 Task: Get directions from Navajo National Monument, Arizona, United States to Stone Mountain, Georgia, United States and explore the nearby restaurants with rating 2 and above and open now and cuisine buffet
Action: Mouse moved to (1187, 88)
Screenshot: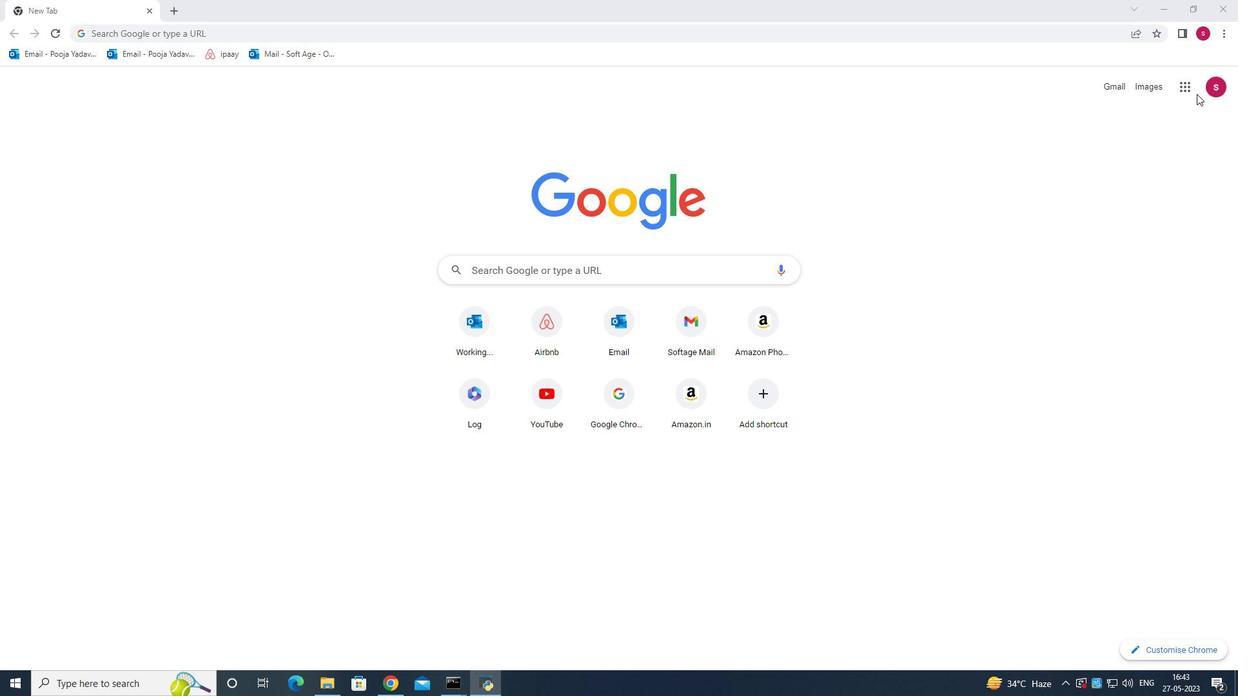 
Action: Mouse pressed left at (1187, 88)
Screenshot: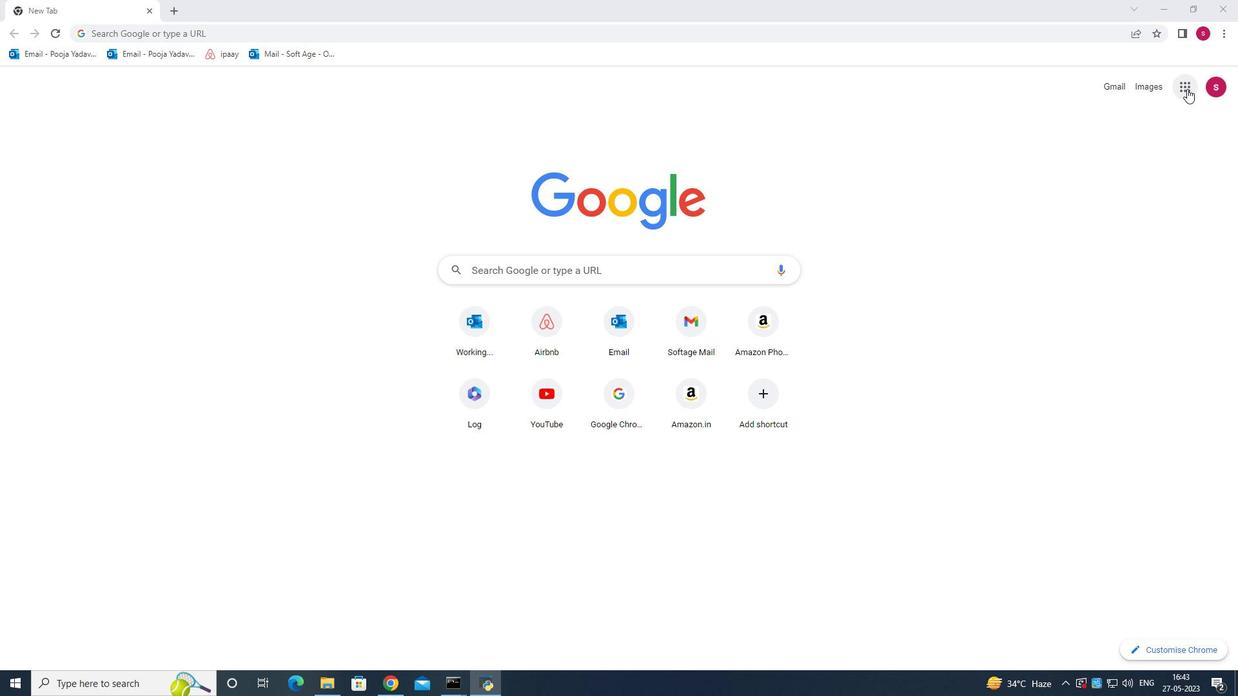 
Action: Mouse moved to (1171, 279)
Screenshot: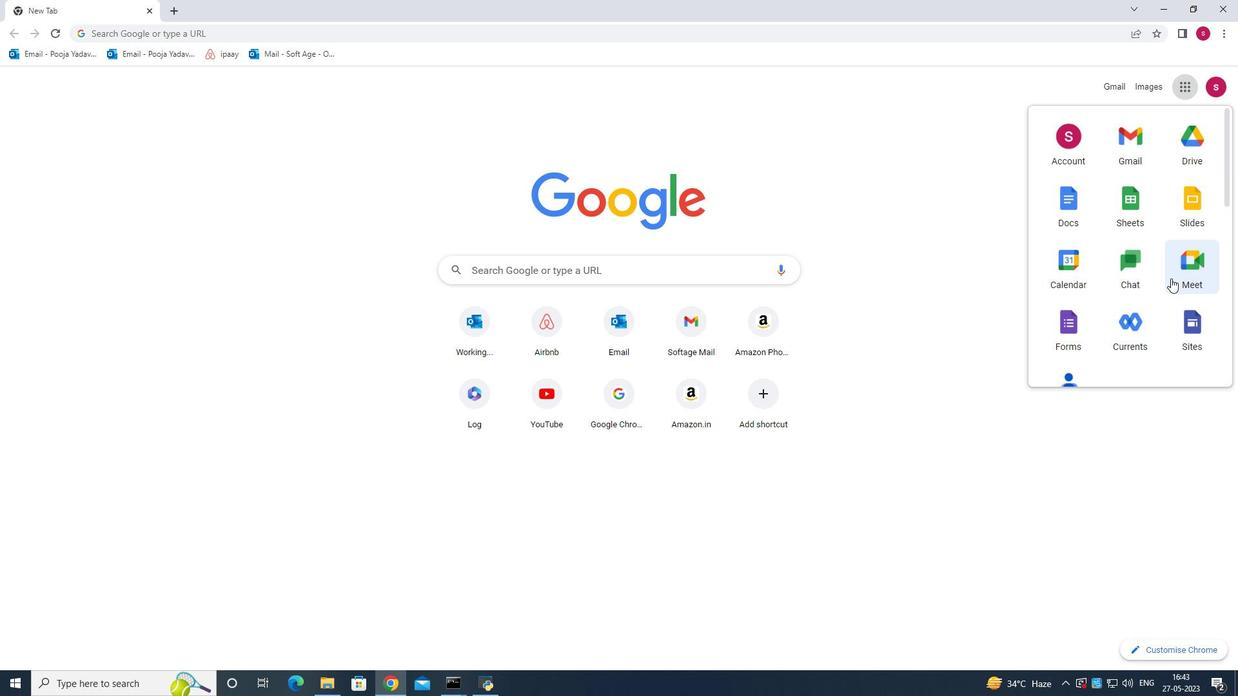 
Action: Mouse scrolled (1171, 278) with delta (0, 0)
Screenshot: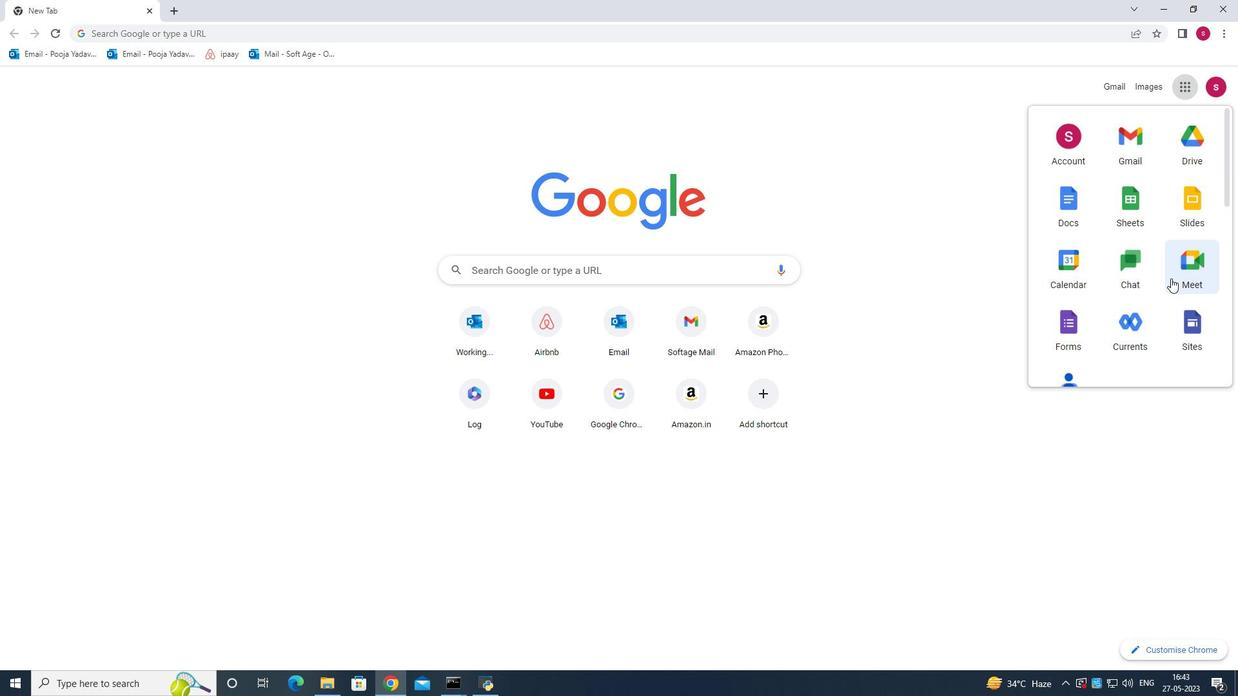 
Action: Mouse moved to (1173, 279)
Screenshot: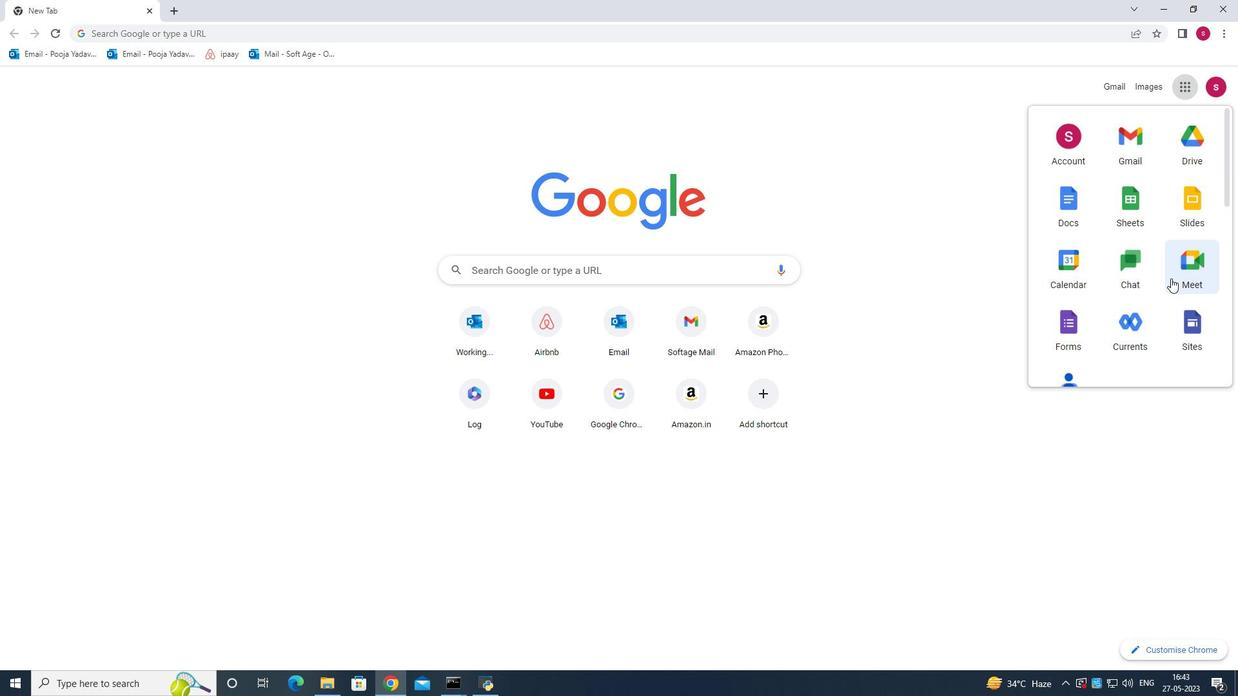 
Action: Mouse scrolled (1173, 278) with delta (0, 0)
Screenshot: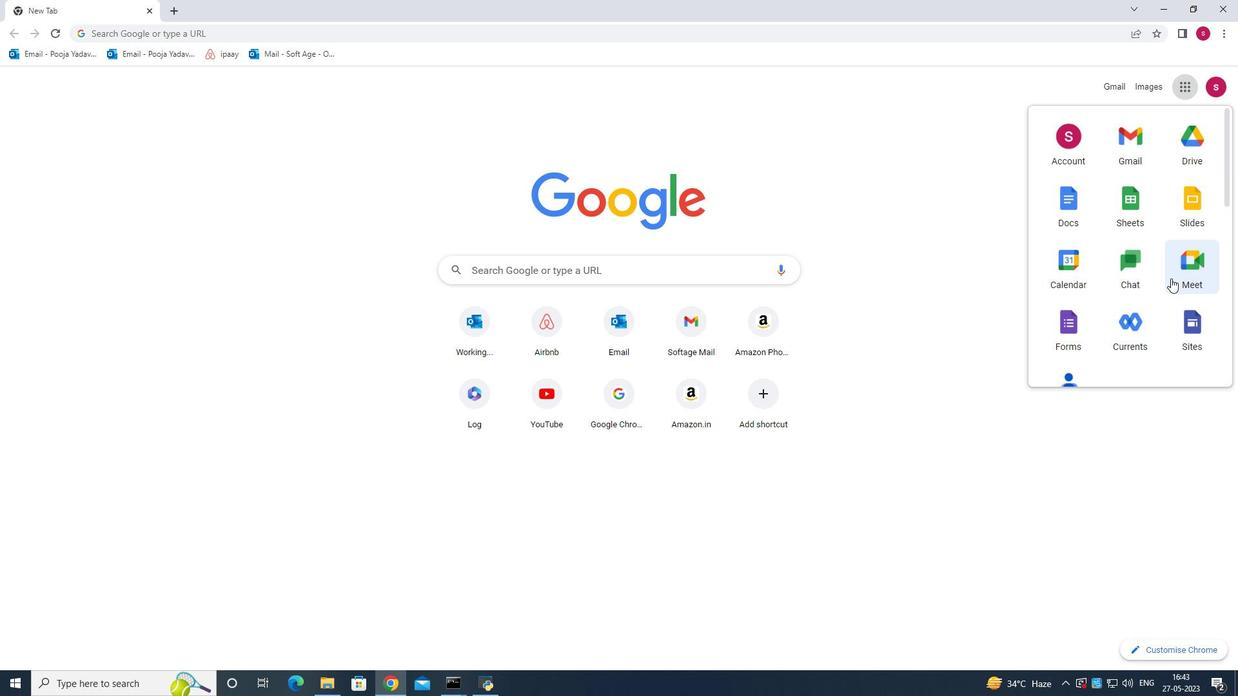 
Action: Mouse moved to (1173, 279)
Screenshot: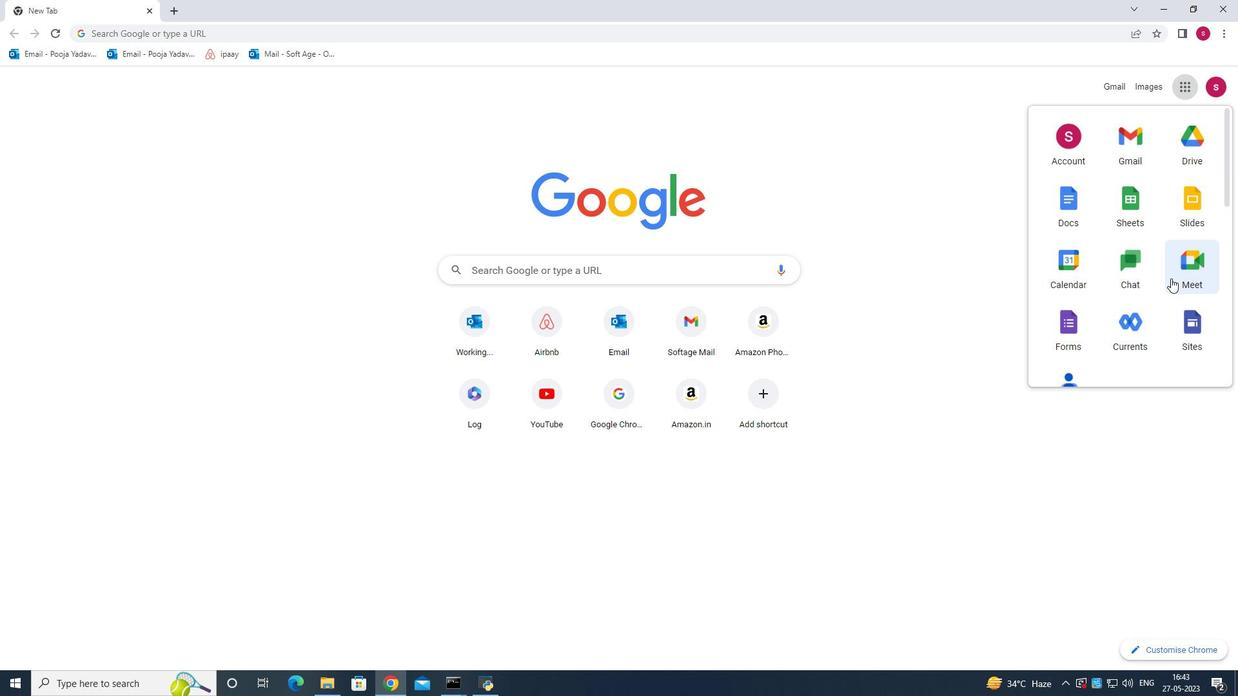 
Action: Mouse scrolled (1173, 278) with delta (0, 0)
Screenshot: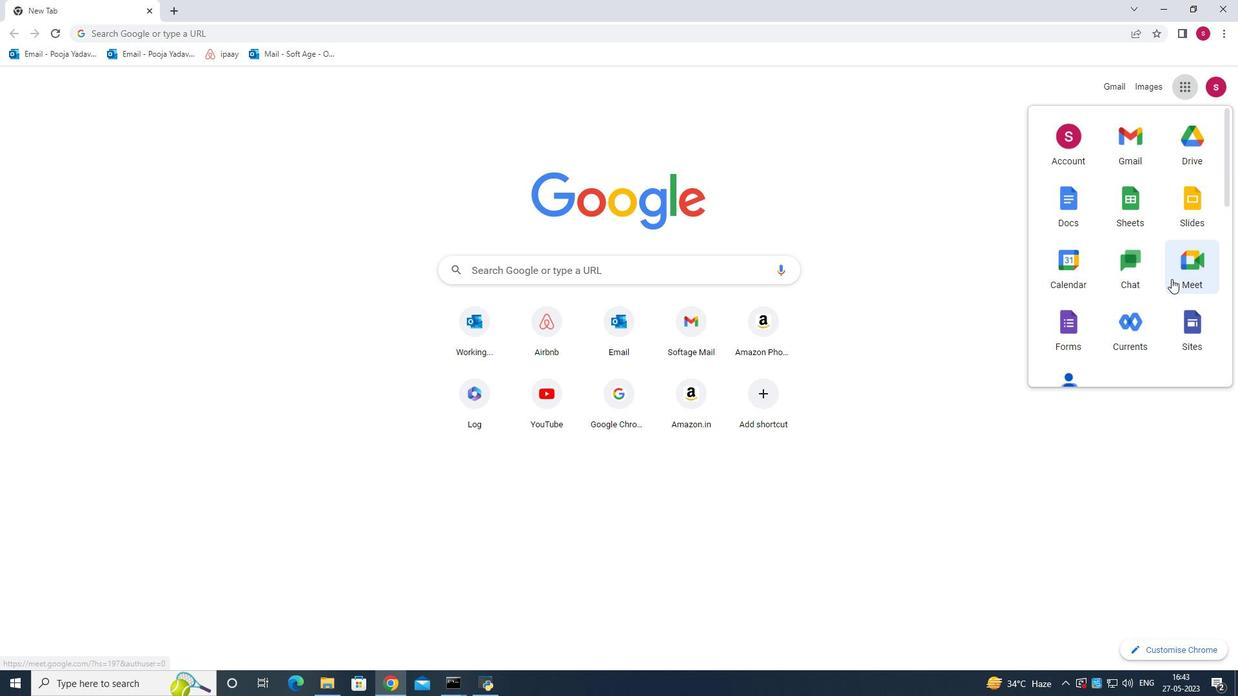 
Action: Mouse scrolled (1173, 278) with delta (0, 0)
Screenshot: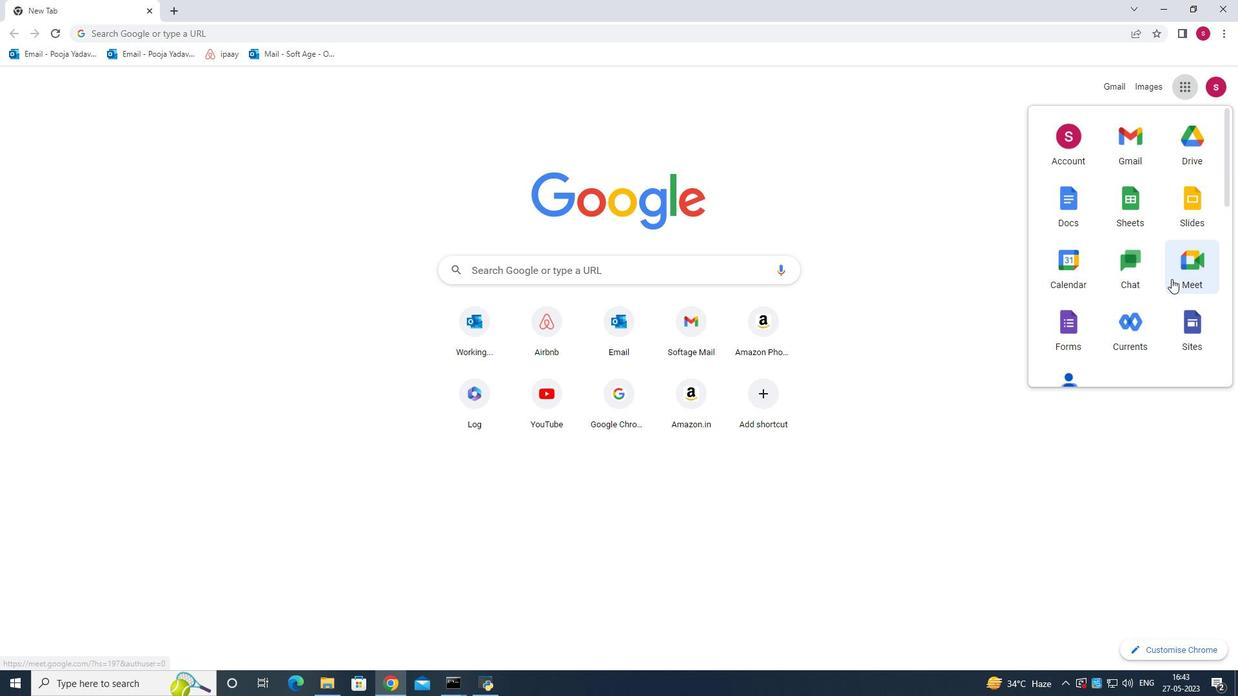 
Action: Mouse moved to (1191, 208)
Screenshot: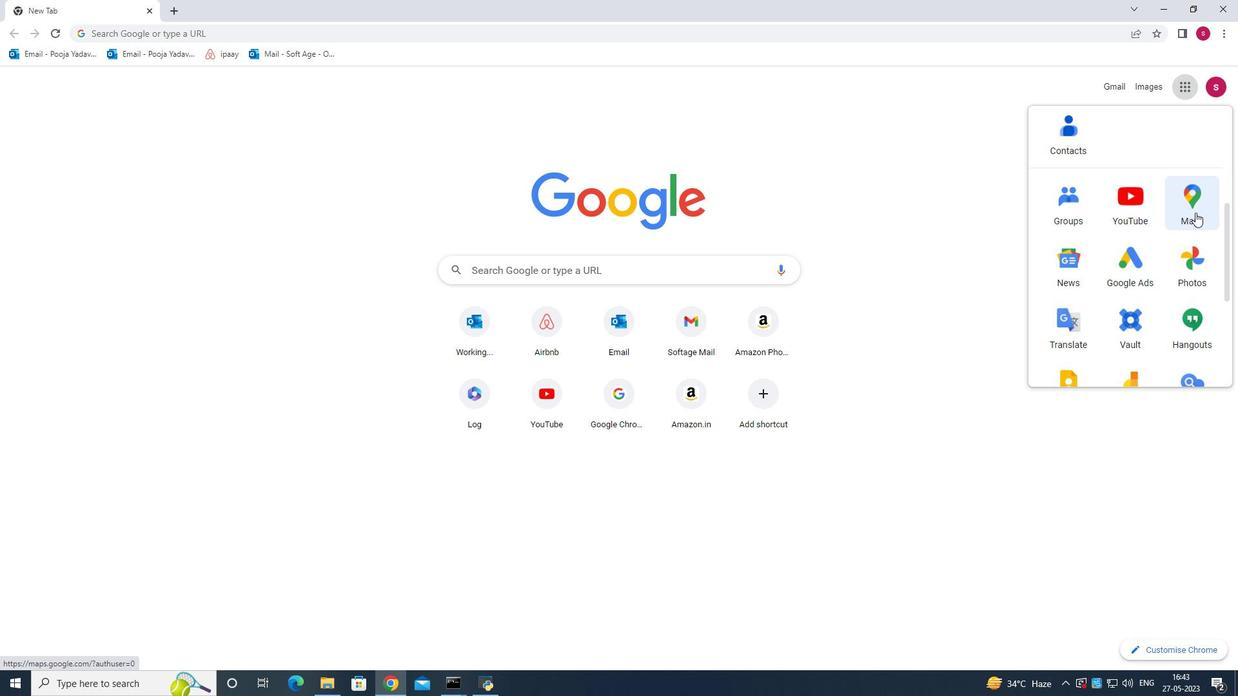 
Action: Mouse pressed left at (1191, 208)
Screenshot: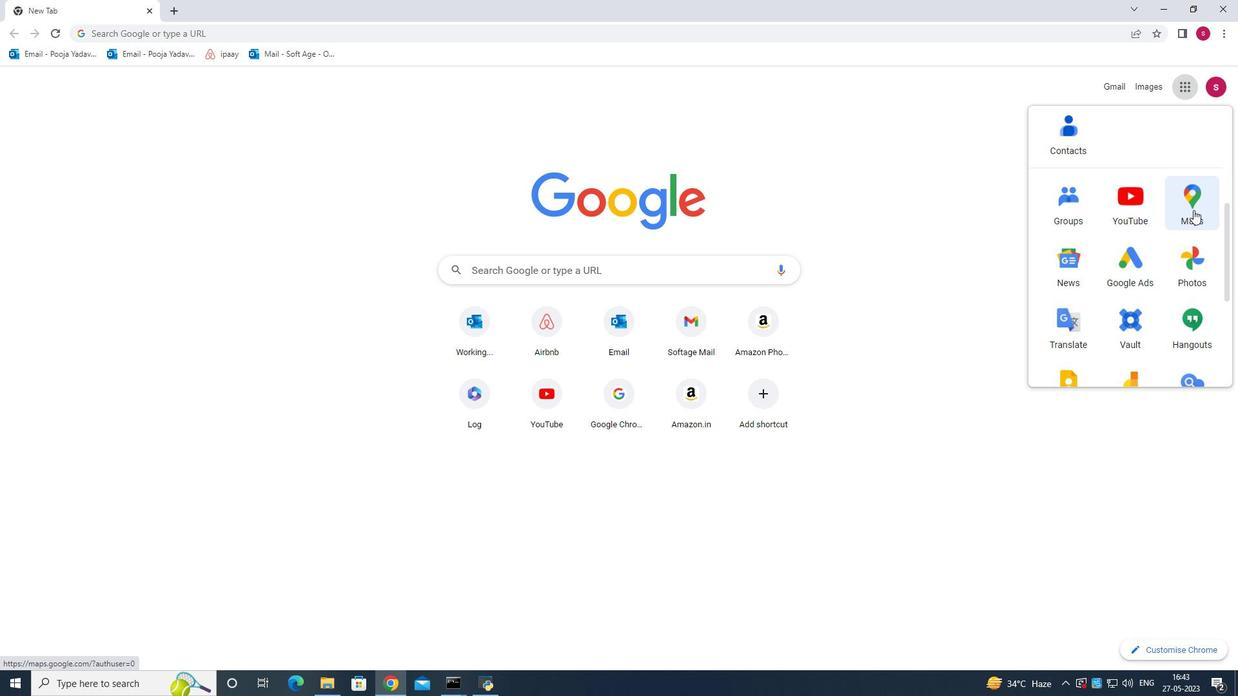 
Action: Mouse moved to (179, 58)
Screenshot: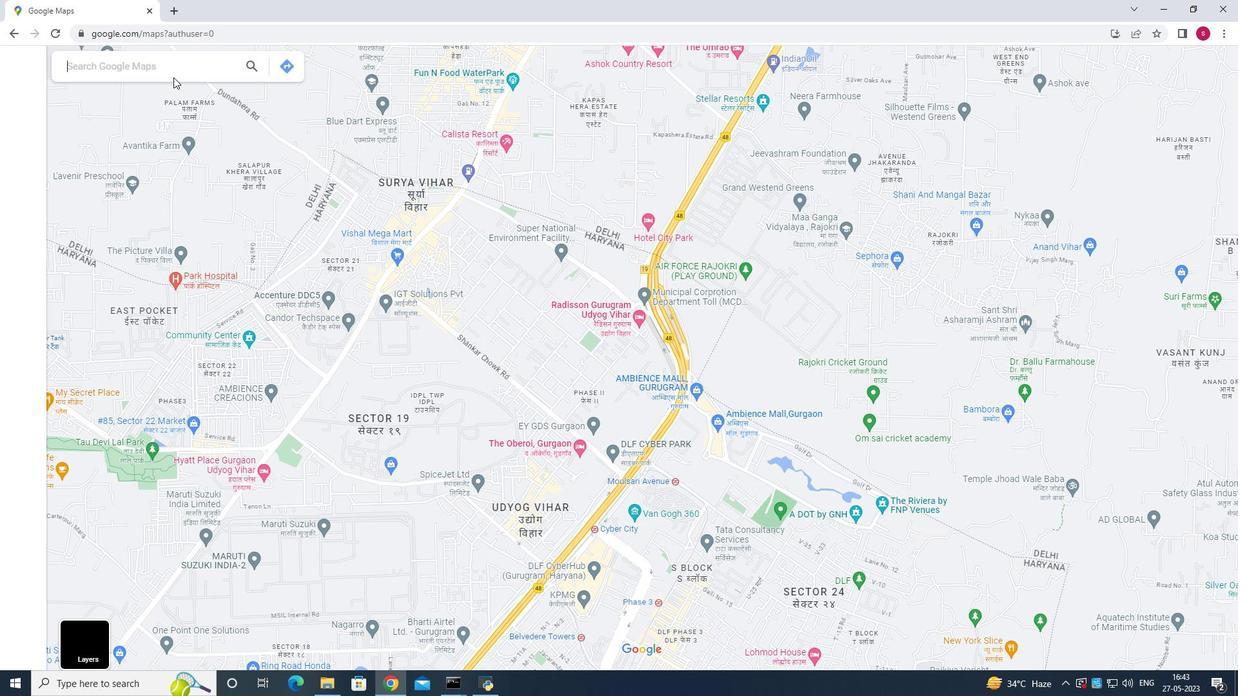 
Action: Mouse pressed left at (179, 58)
Screenshot: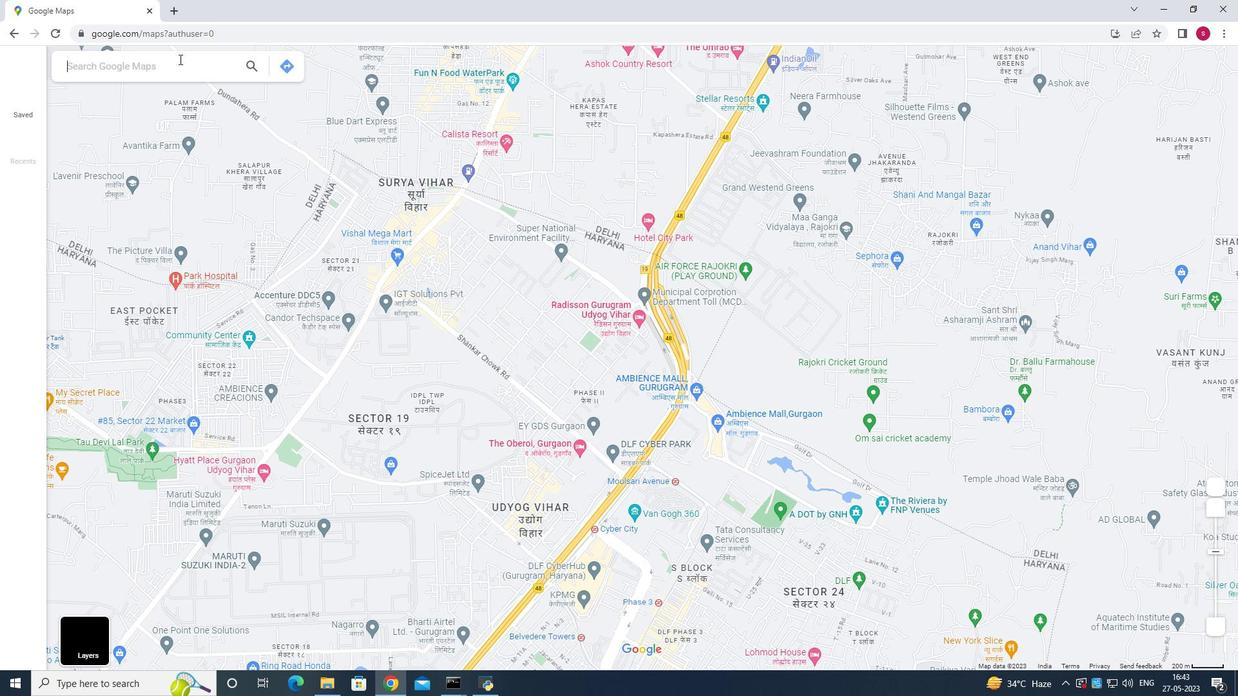 
Action: Mouse moved to (239, 142)
Screenshot: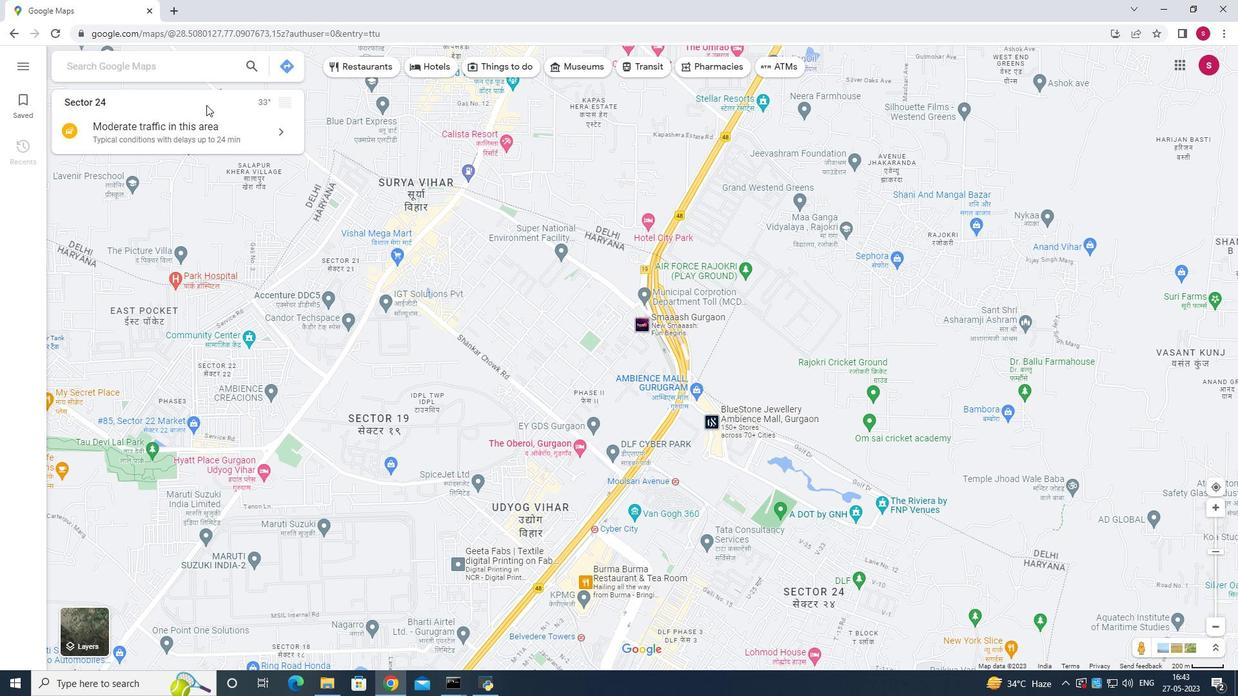 
Action: Key pressed <Key.shift>Sy<Key.backspace>tone<Key.space>mountain<Key.space>georgia<Key.space>united<Key.space>stt<Key.backspace>ates<Key.enter>
Screenshot: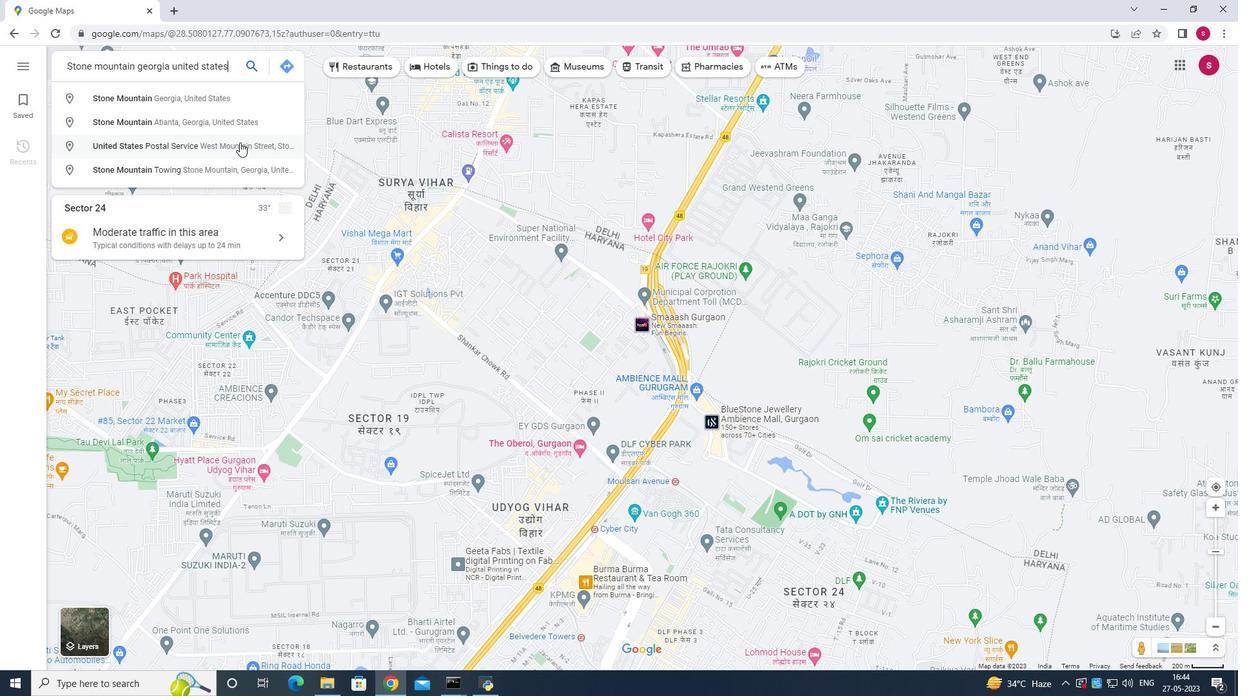 
Action: Mouse moved to (199, 130)
Screenshot: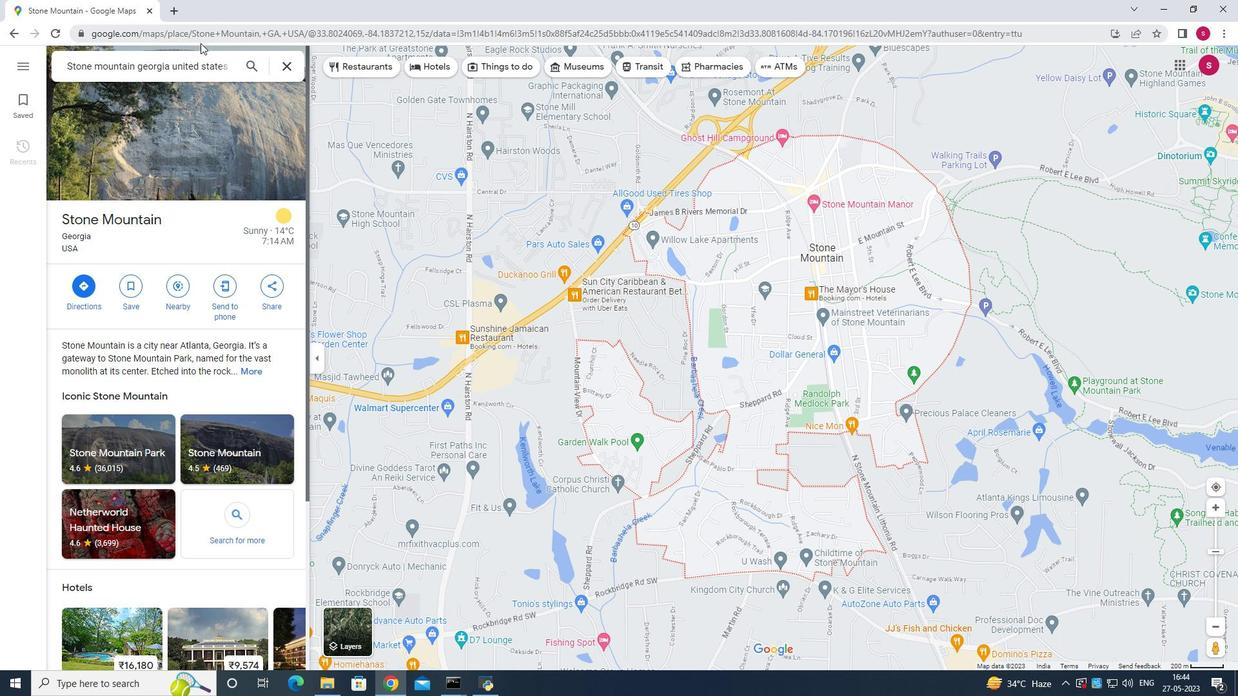 
Action: Mouse scrolled (199, 129) with delta (0, 0)
Screenshot: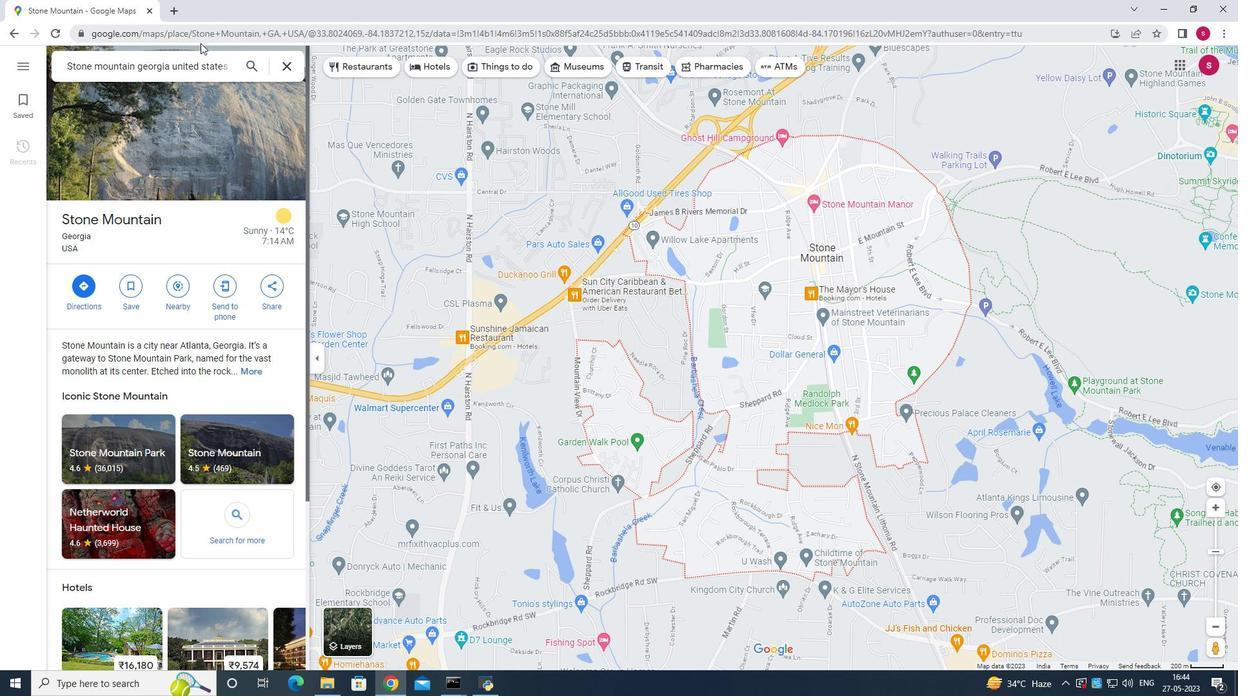 
Action: Mouse moved to (199, 131)
Screenshot: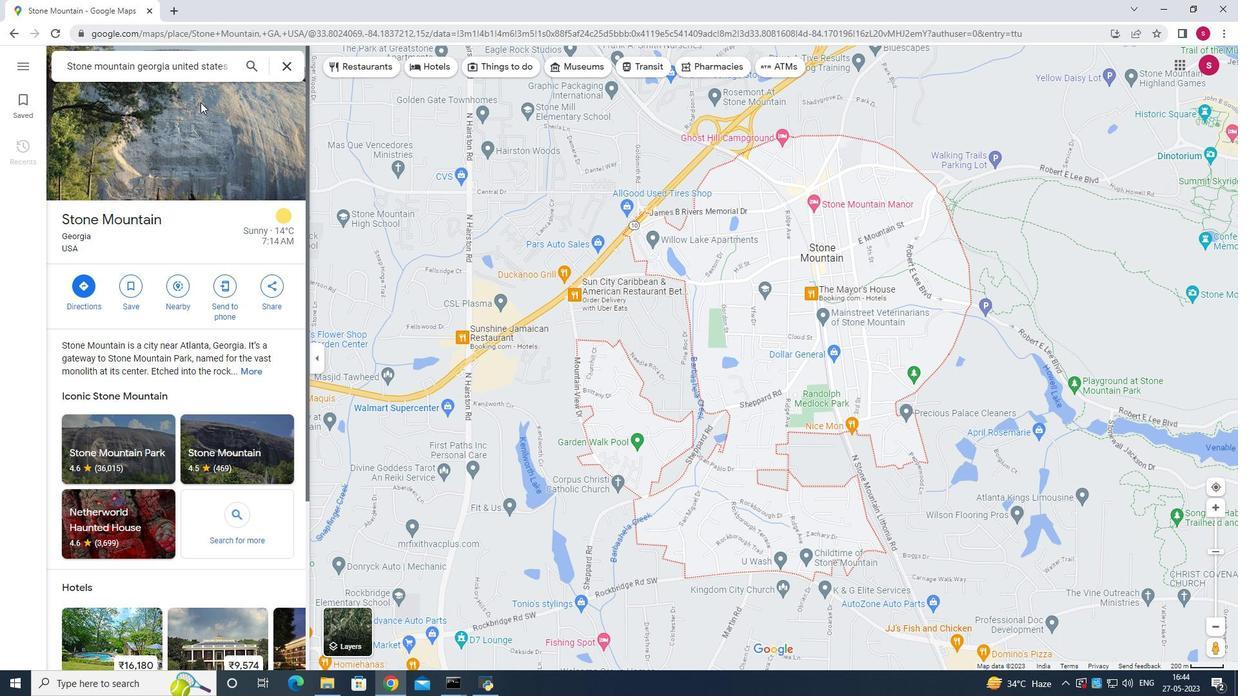 
Action: Mouse scrolled (199, 130) with delta (0, 0)
Screenshot: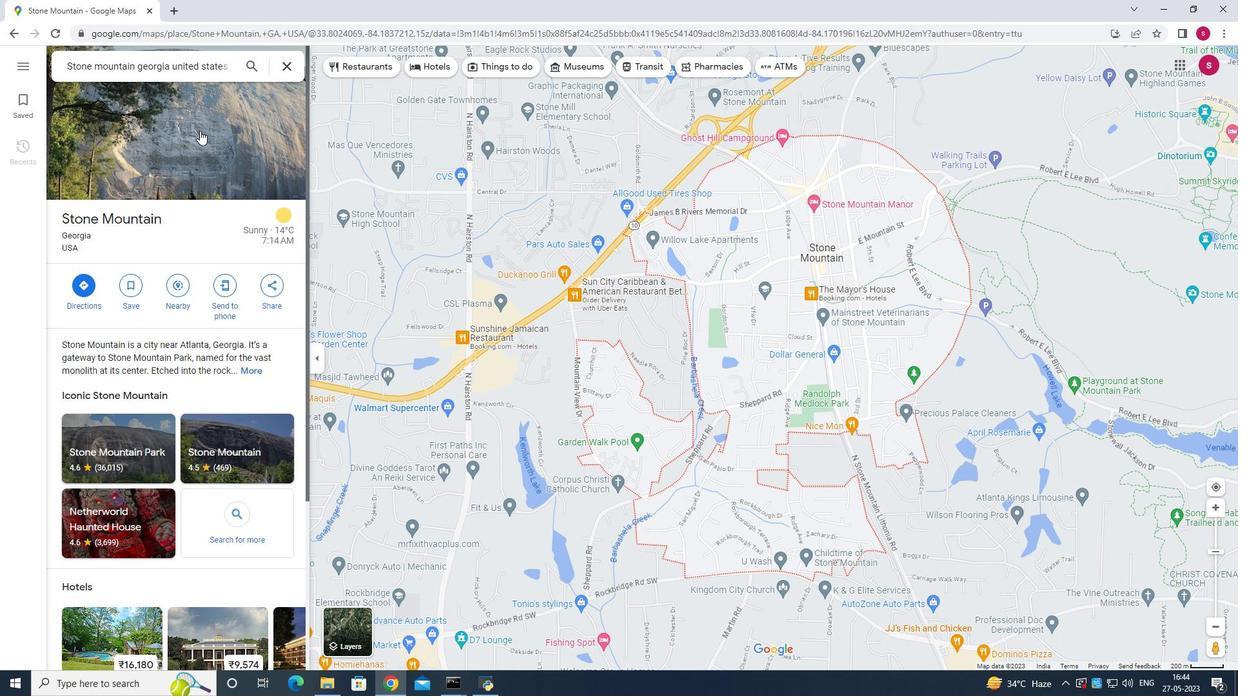 
Action: Mouse moved to (237, 94)
Screenshot: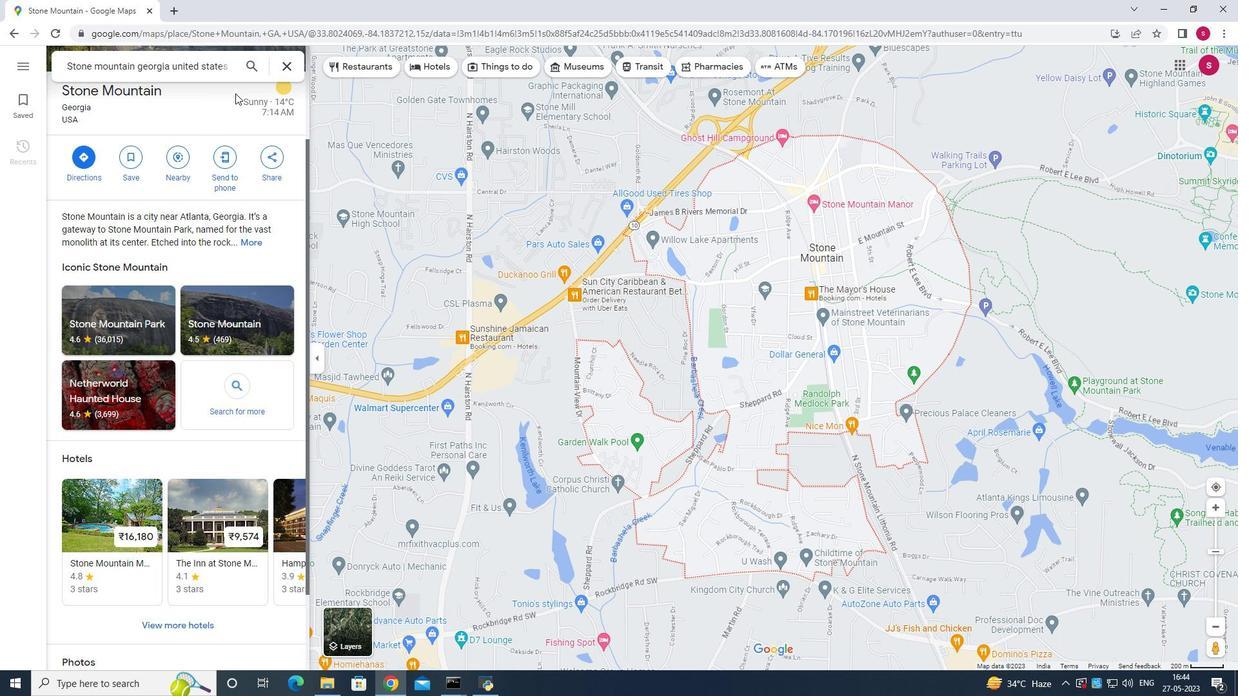 
Action: Mouse scrolled (237, 94) with delta (0, 0)
Screenshot: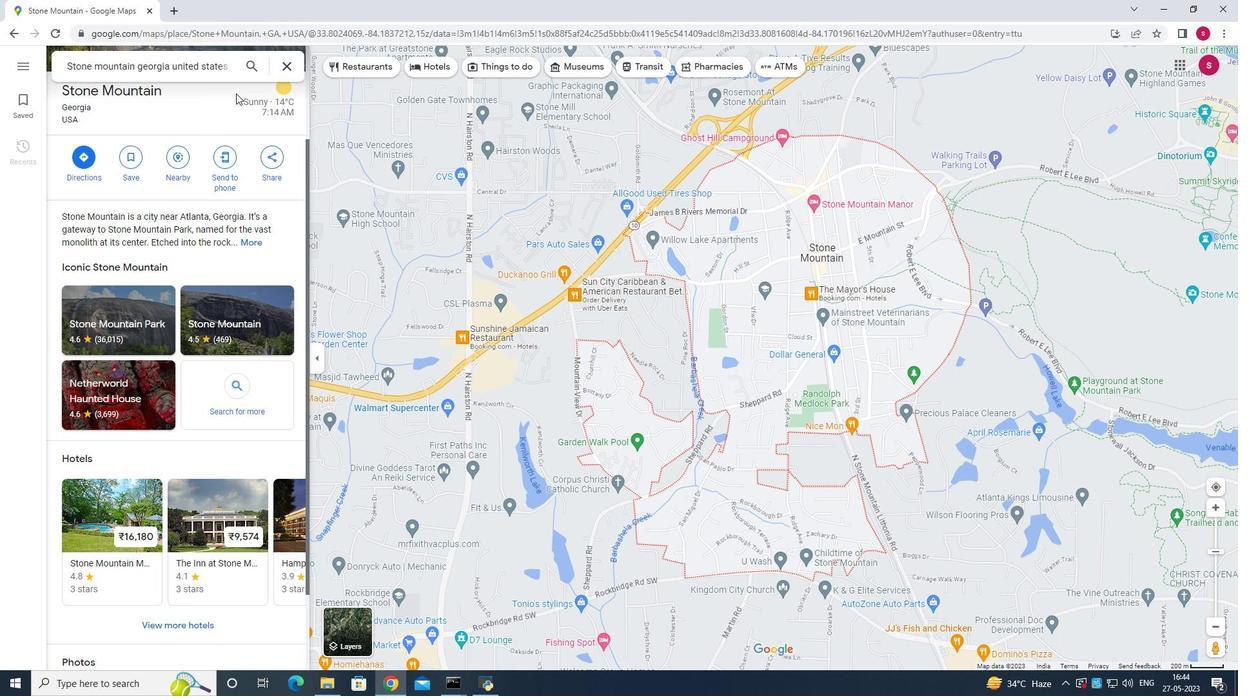 
Action: Mouse scrolled (237, 94) with delta (0, 0)
Screenshot: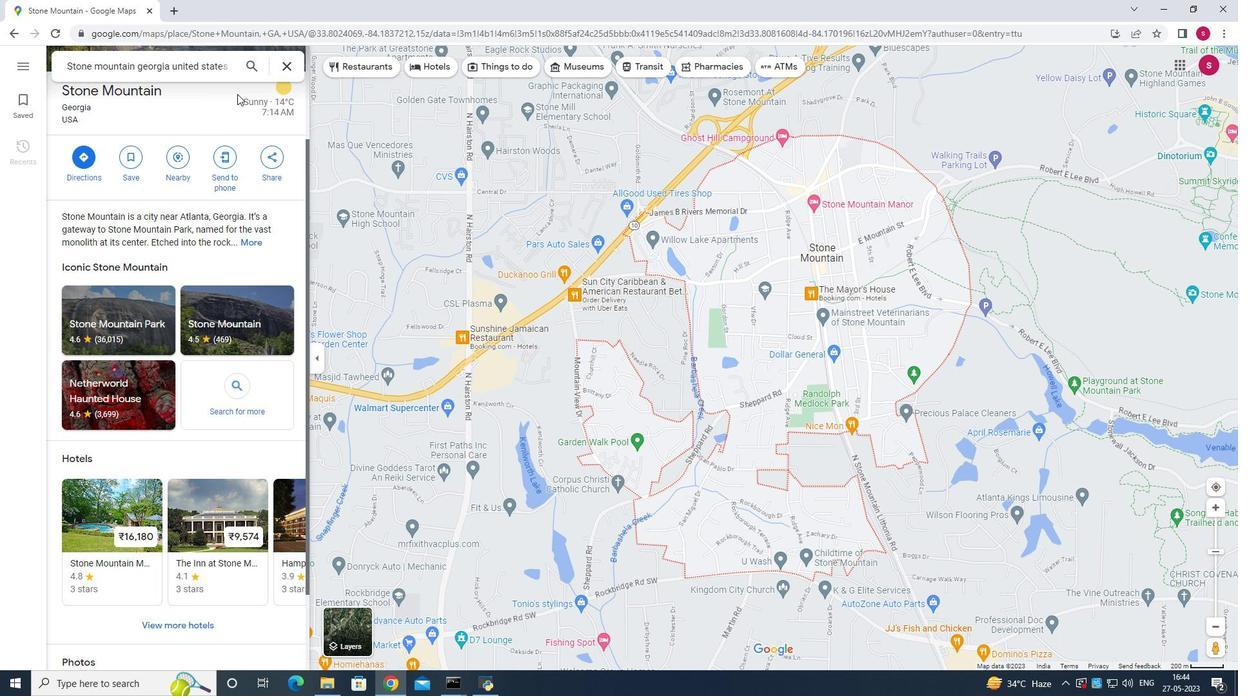 
Action: Mouse moved to (237, 94)
Screenshot: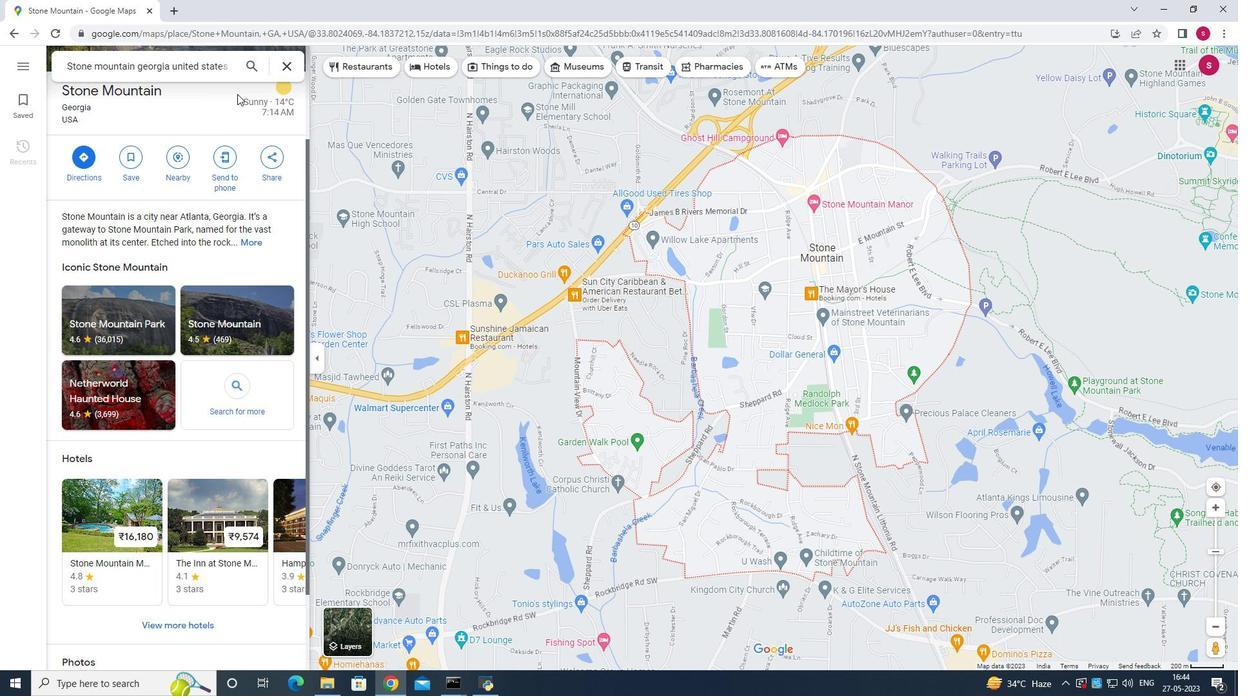 
Action: Mouse scrolled (237, 95) with delta (0, 0)
Screenshot: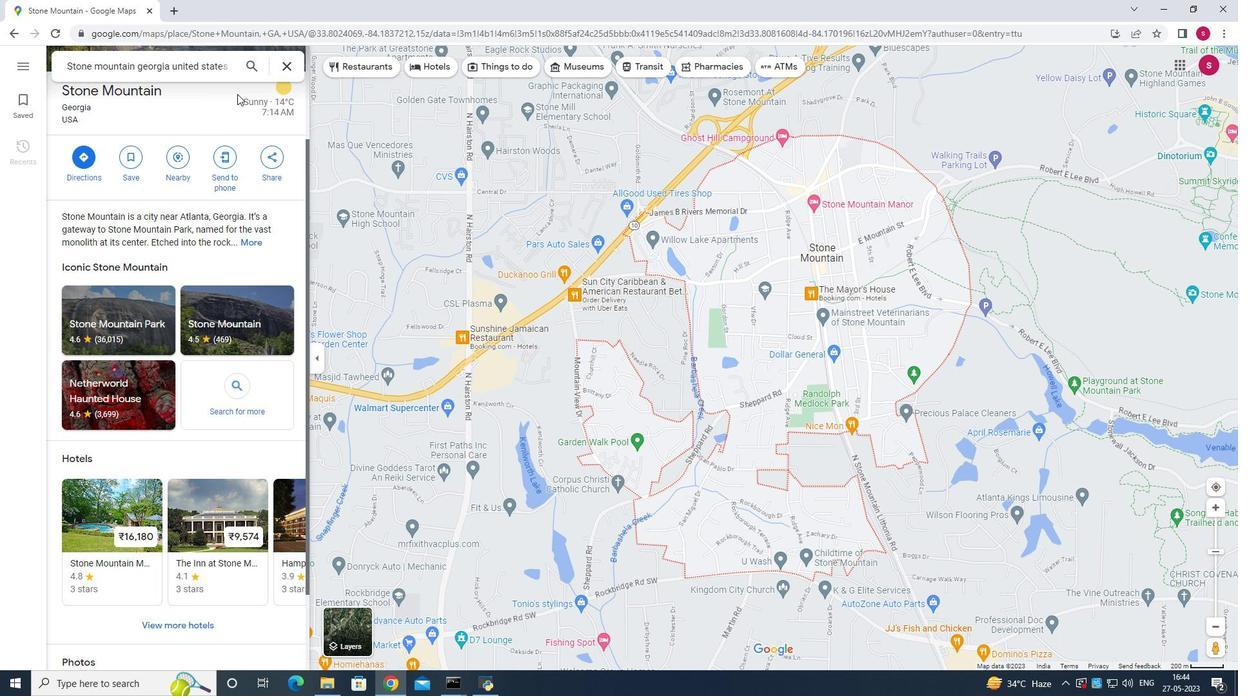 
Action: Mouse moved to (239, 95)
Screenshot: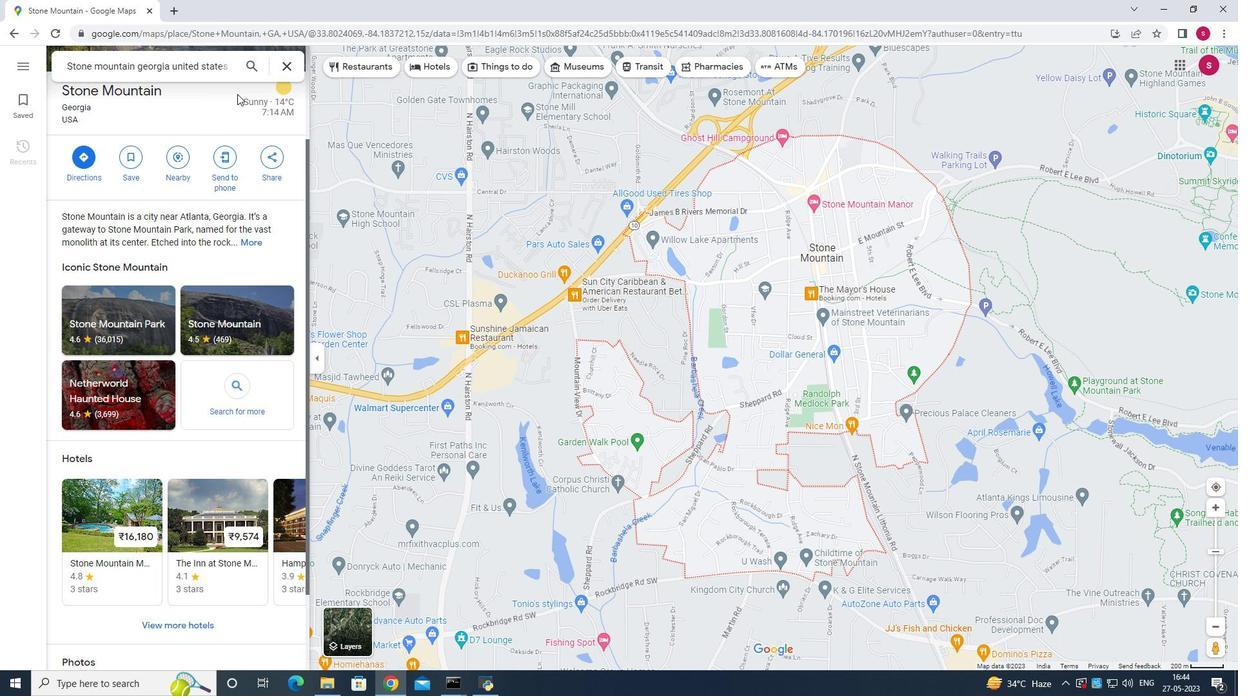 
Action: Mouse scrolled (239, 96) with delta (0, 0)
Screenshot: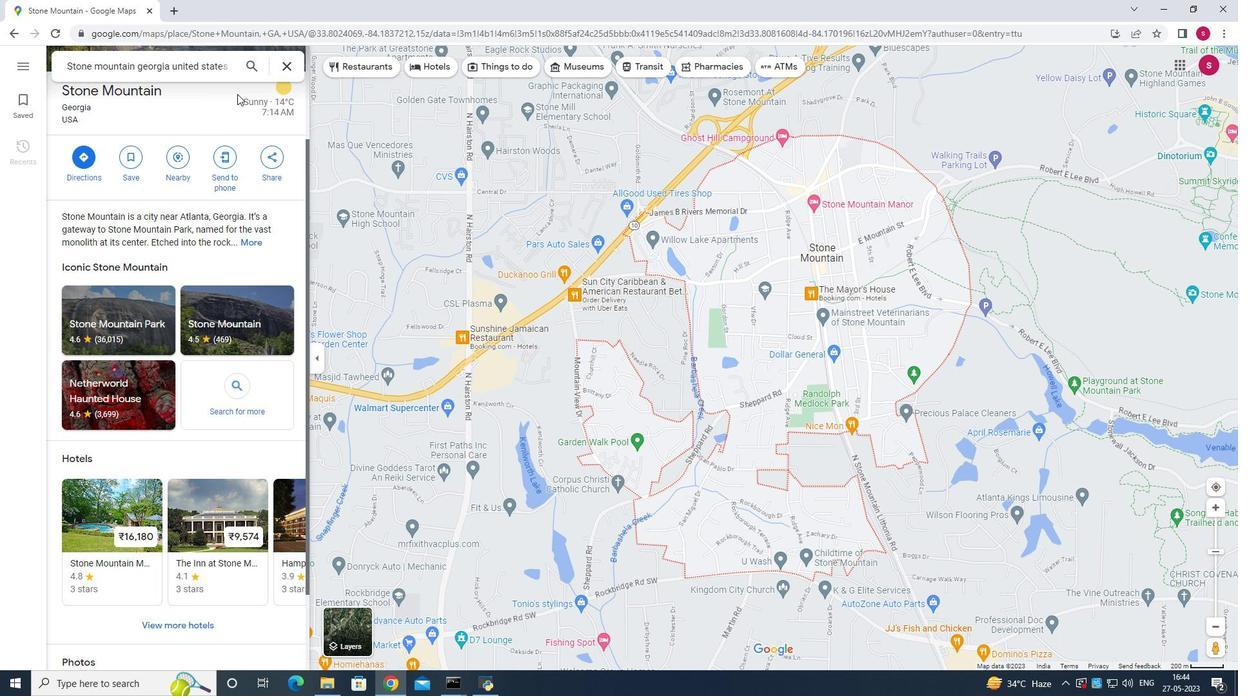 
Action: Mouse moved to (239, 96)
Screenshot: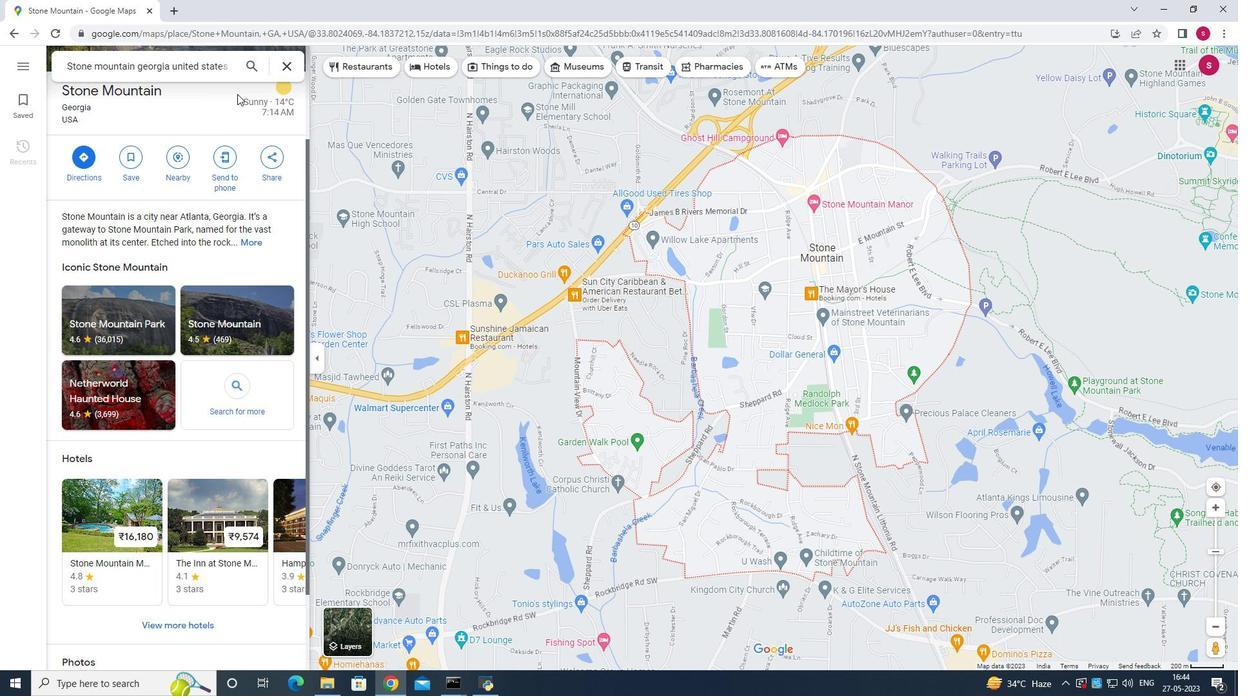 
Action: Mouse scrolled (239, 96) with delta (0, 0)
Screenshot: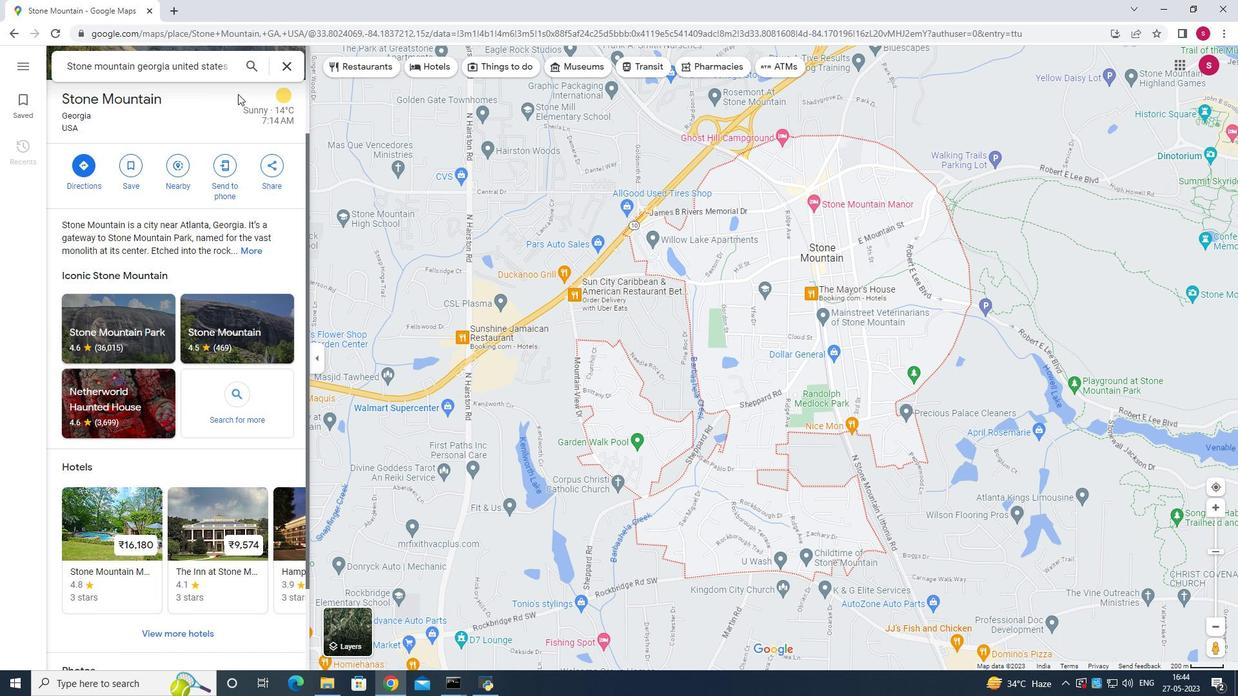 
Action: Mouse scrolled (239, 96) with delta (0, 0)
Screenshot: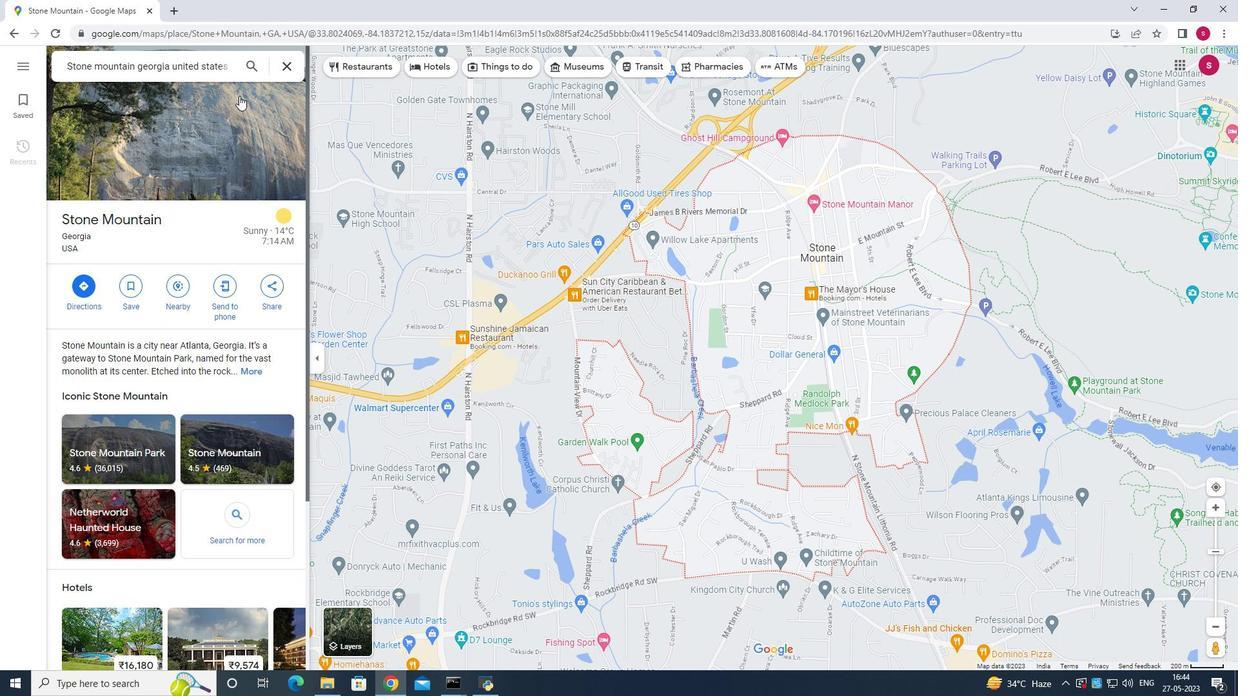 
Action: Mouse moved to (84, 290)
Screenshot: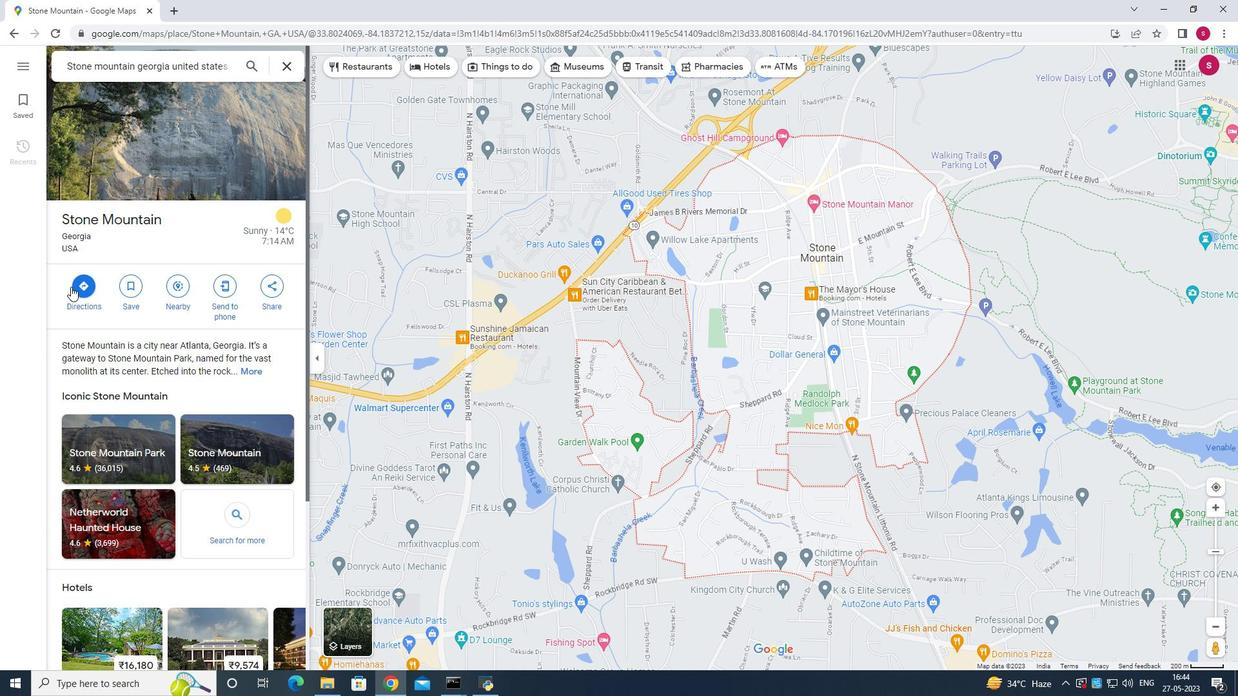 
Action: Mouse pressed left at (84, 290)
Screenshot: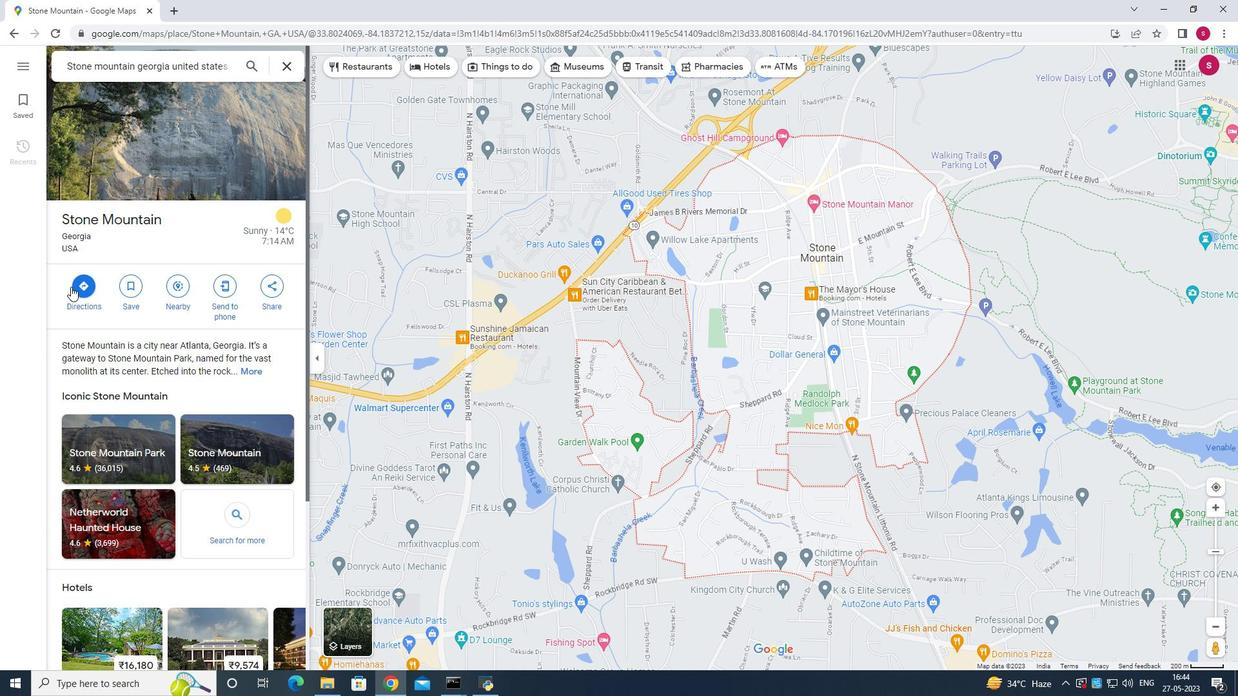 
Action: Mouse moved to (140, 107)
Screenshot: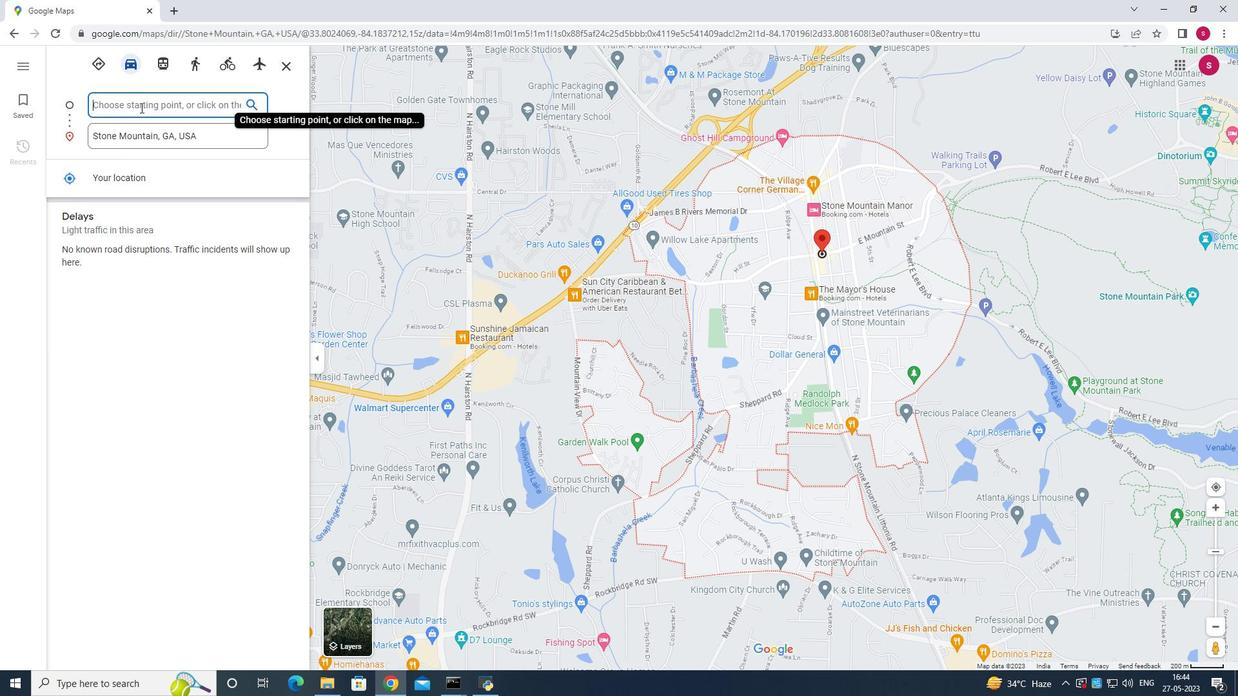 
Action: Mouse pressed left at (140, 107)
Screenshot: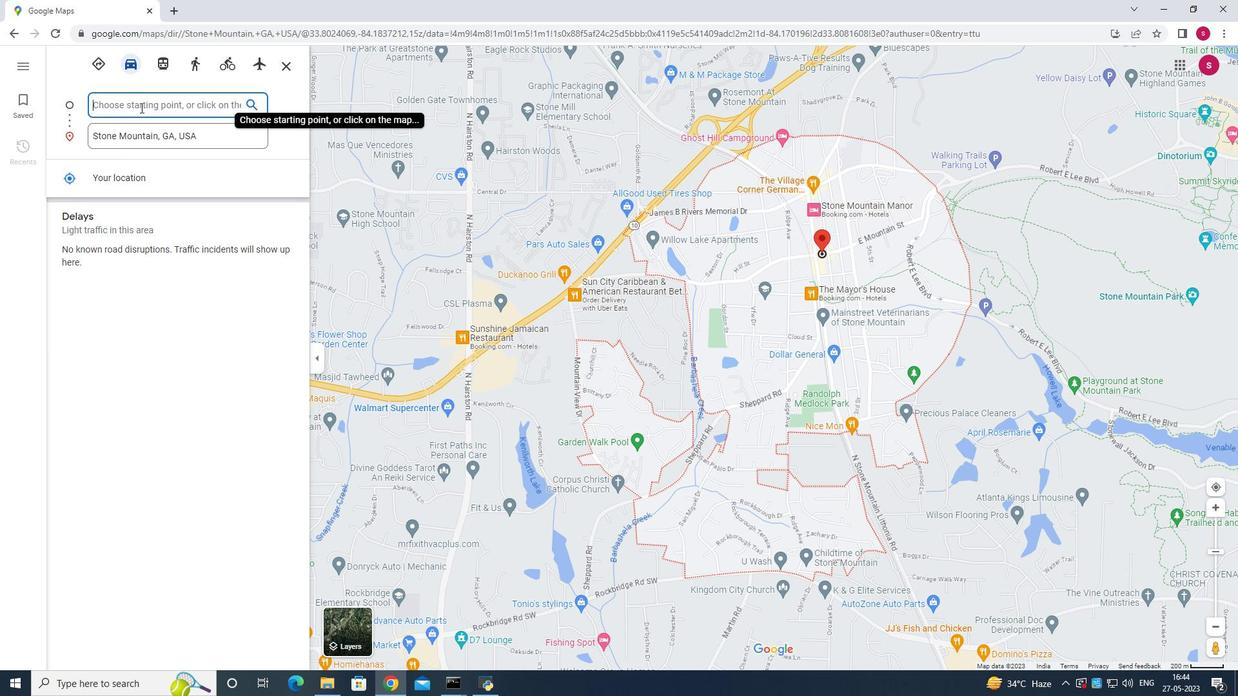 
Action: Mouse moved to (941, 355)
Screenshot: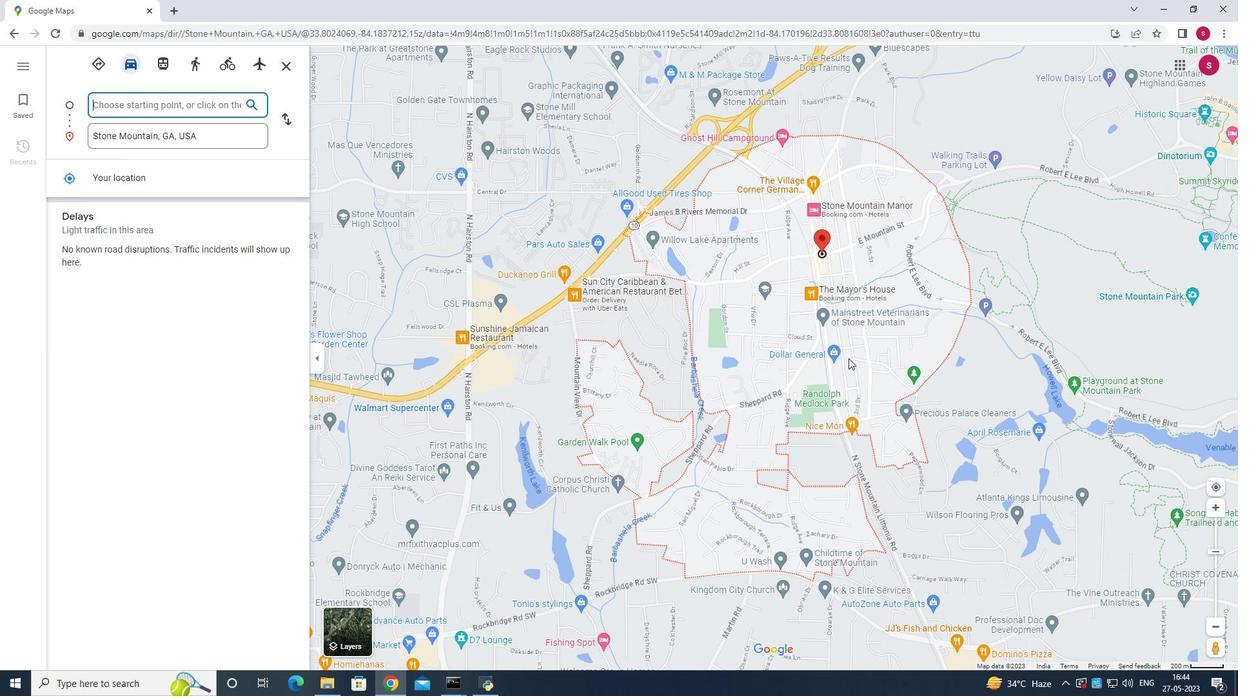 
Action: Key pressed <Key.shift>Navajo<Key.space>monument<Key.space>arizona<Key.space>unir<Key.backspace>ted<Key.space>stt<Key.backspace>ates<Key.enter>
Screenshot: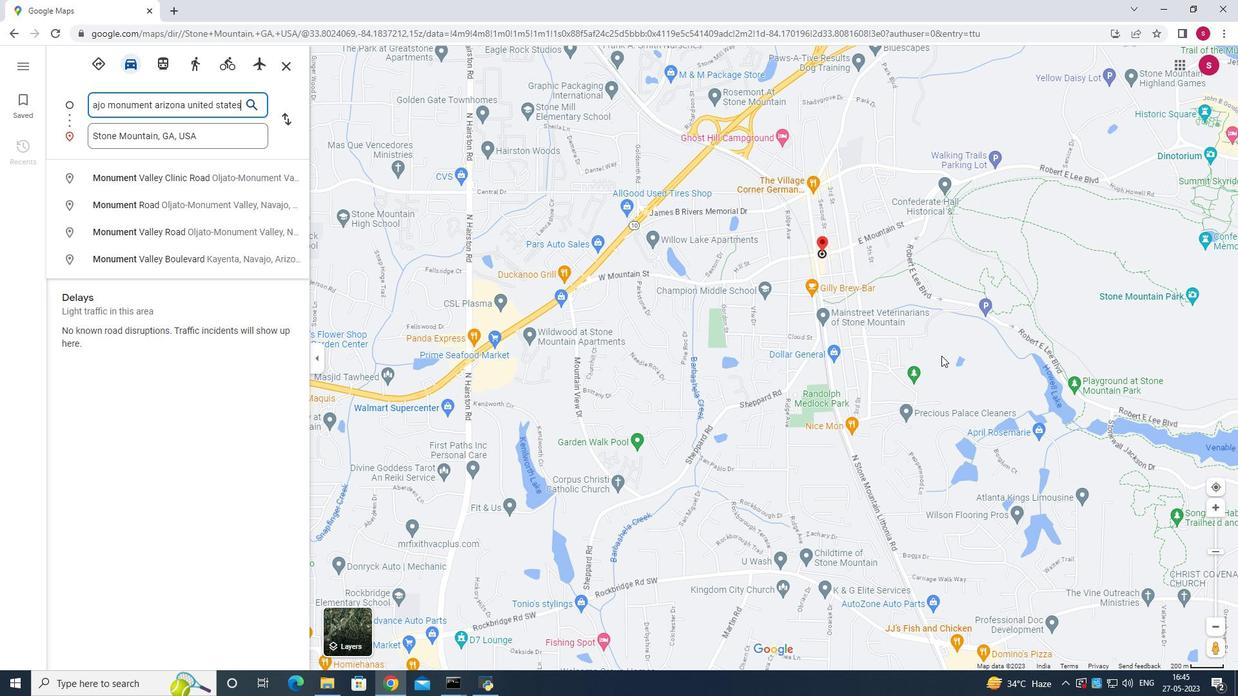
Action: Mouse moved to (945, 355)
Screenshot: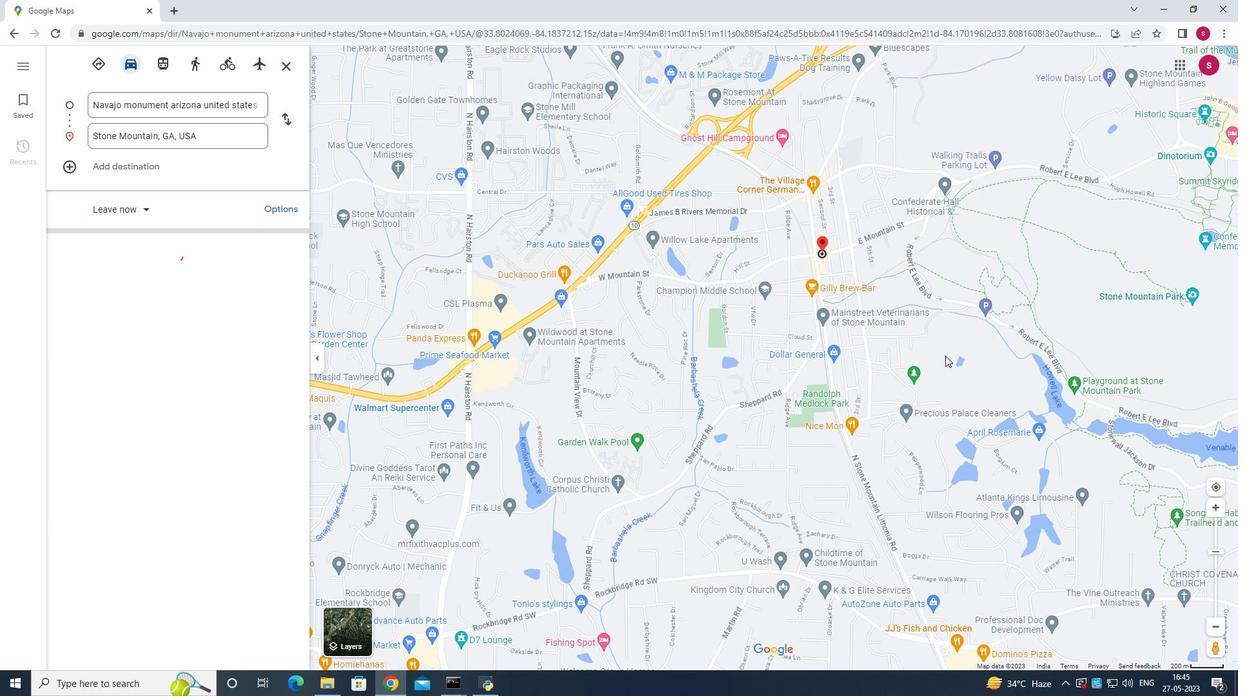 
Action: Key pressed <Key.enter>
Screenshot: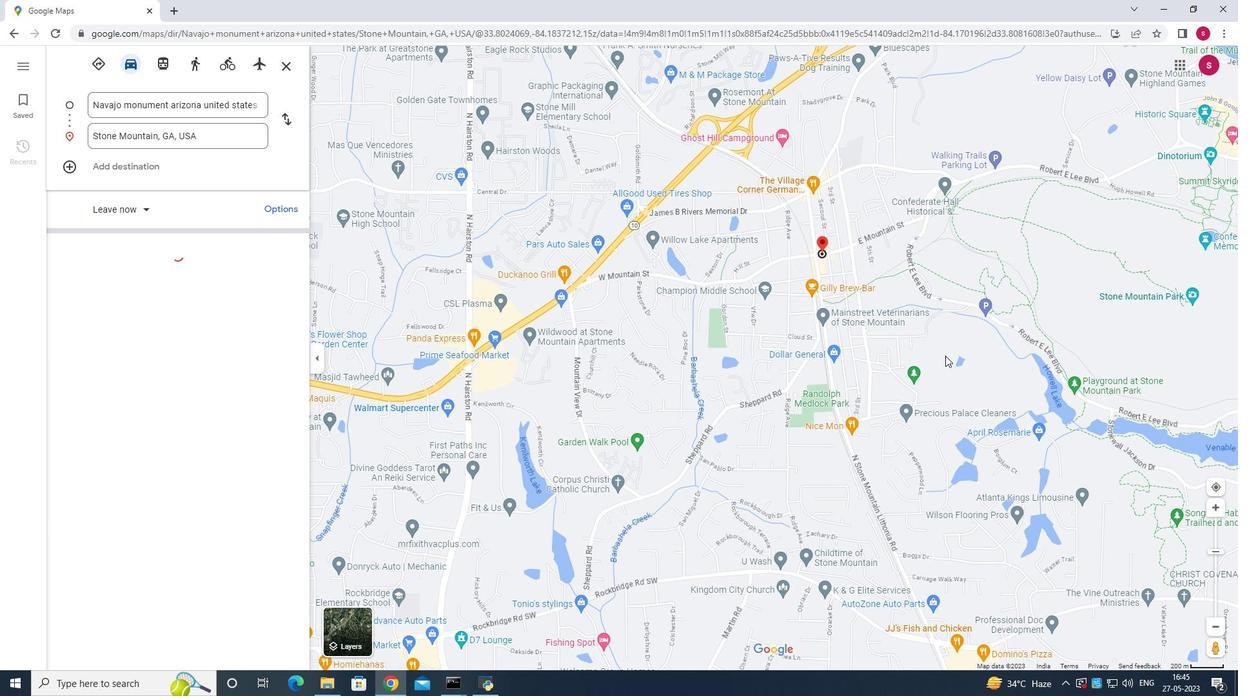 
Action: Mouse moved to (189, 255)
Screenshot: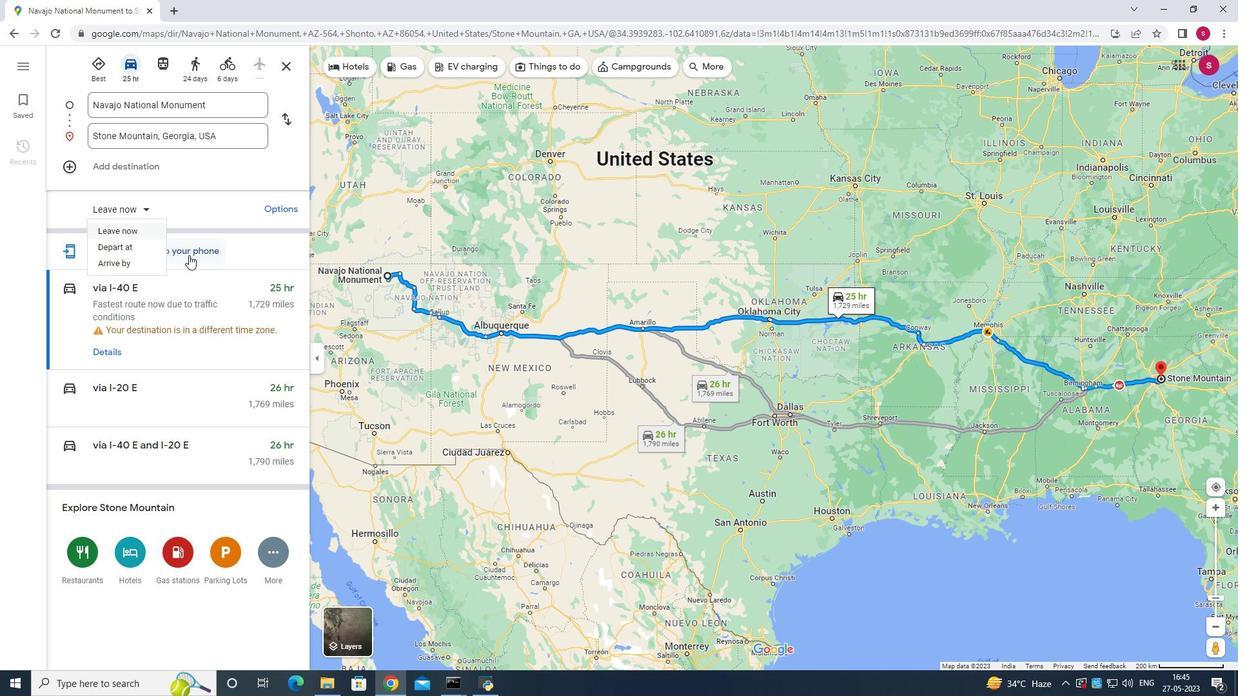 
Action: Mouse scrolled (189, 254) with delta (0, 0)
Screenshot: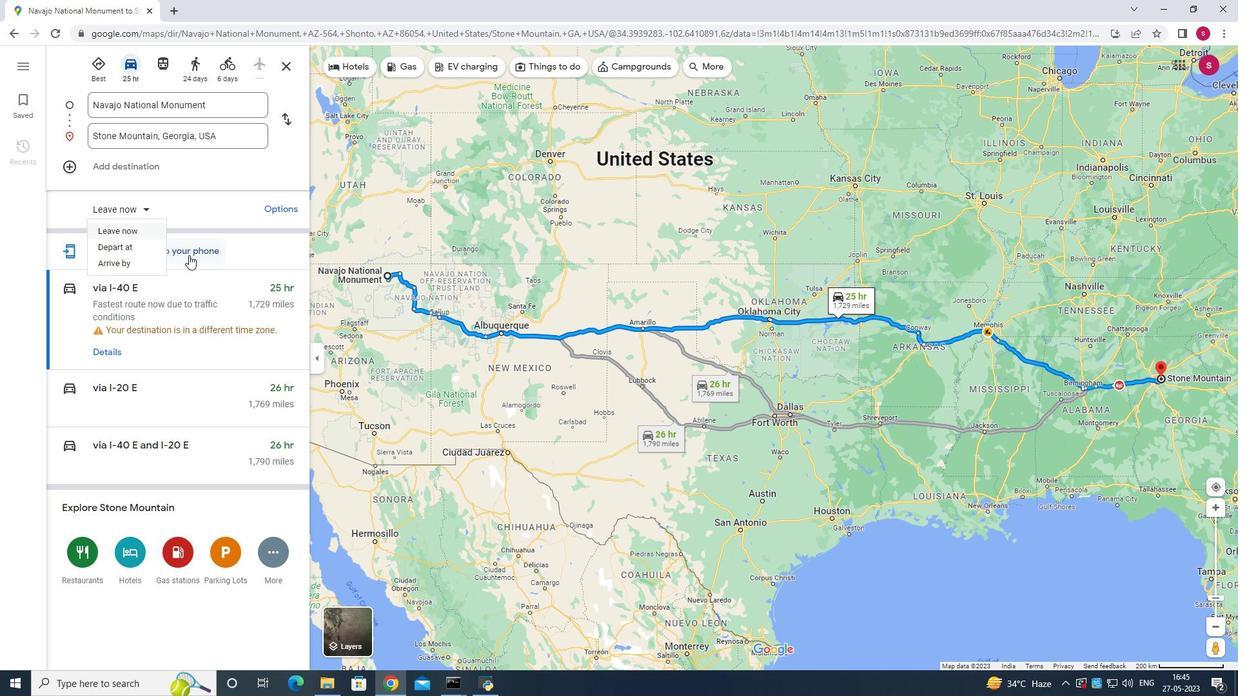 
Action: Mouse moved to (138, 207)
Screenshot: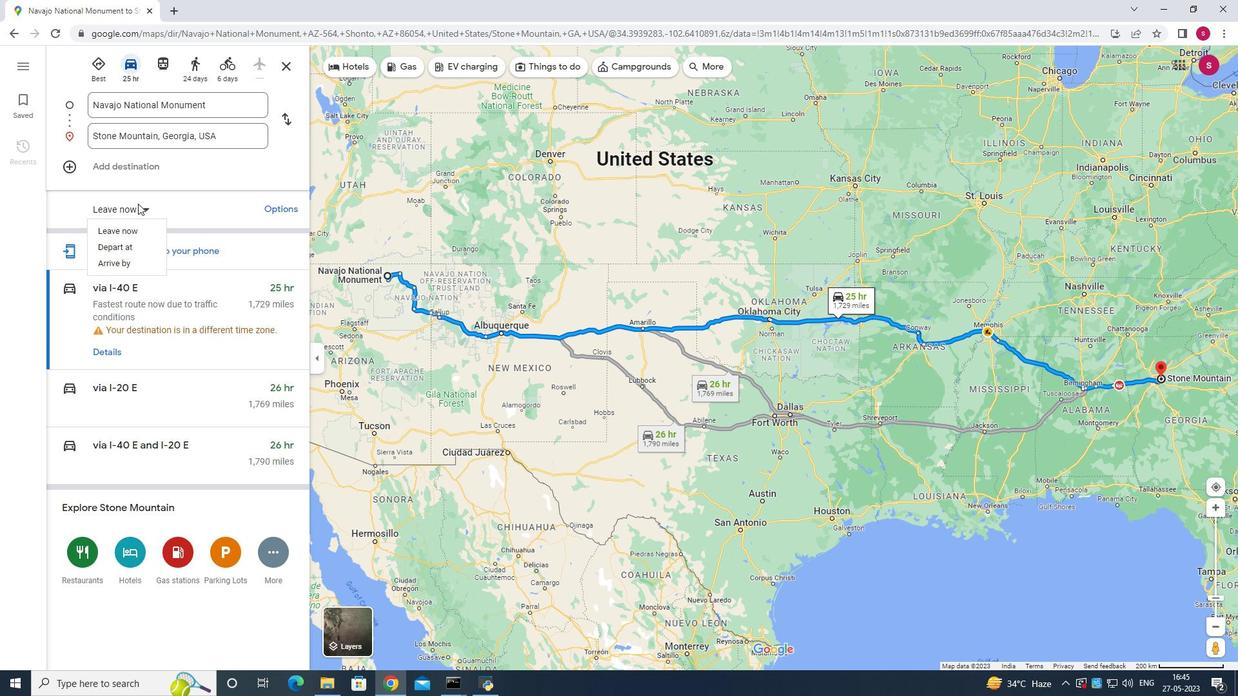 
Action: Mouse pressed left at (138, 207)
Screenshot: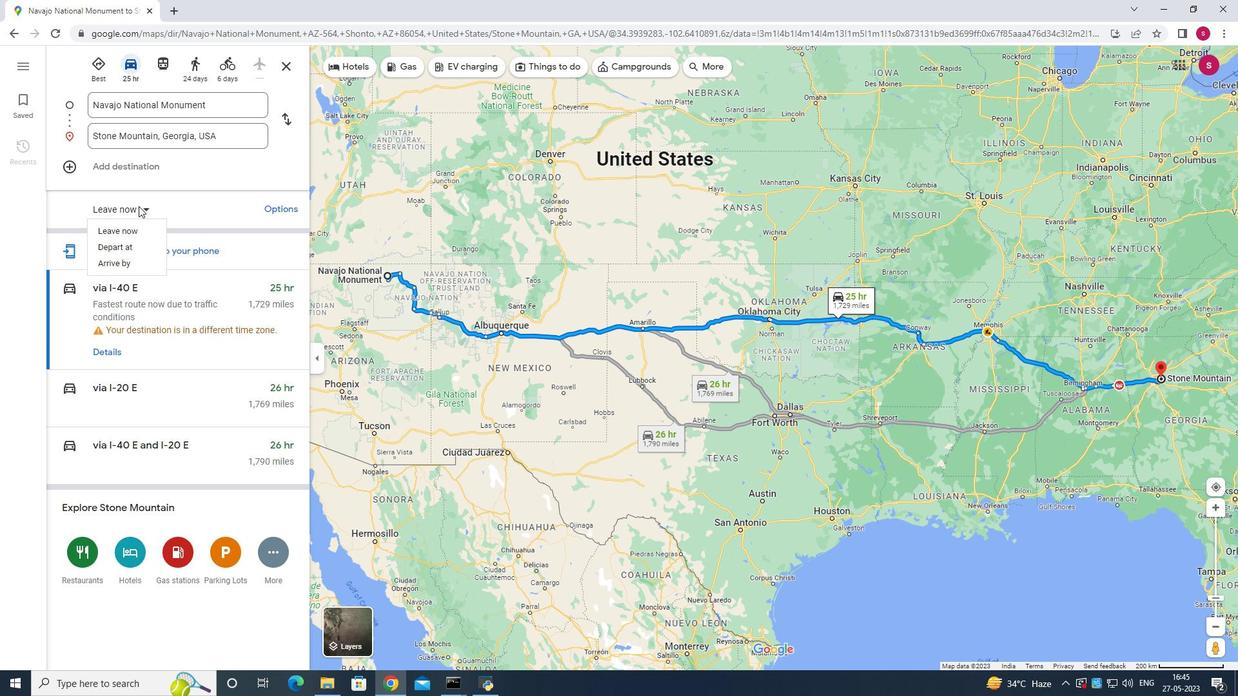 
Action: Mouse moved to (156, 208)
Screenshot: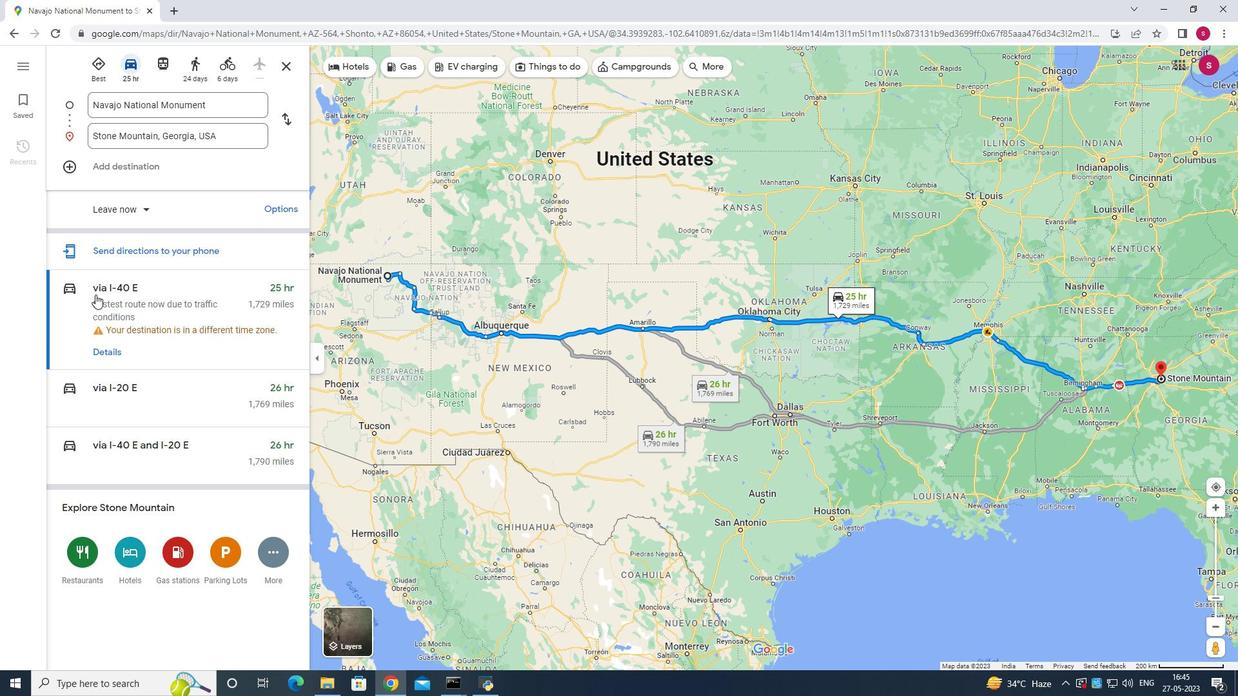 
Action: Mouse scrolled (156, 207) with delta (0, 0)
Screenshot: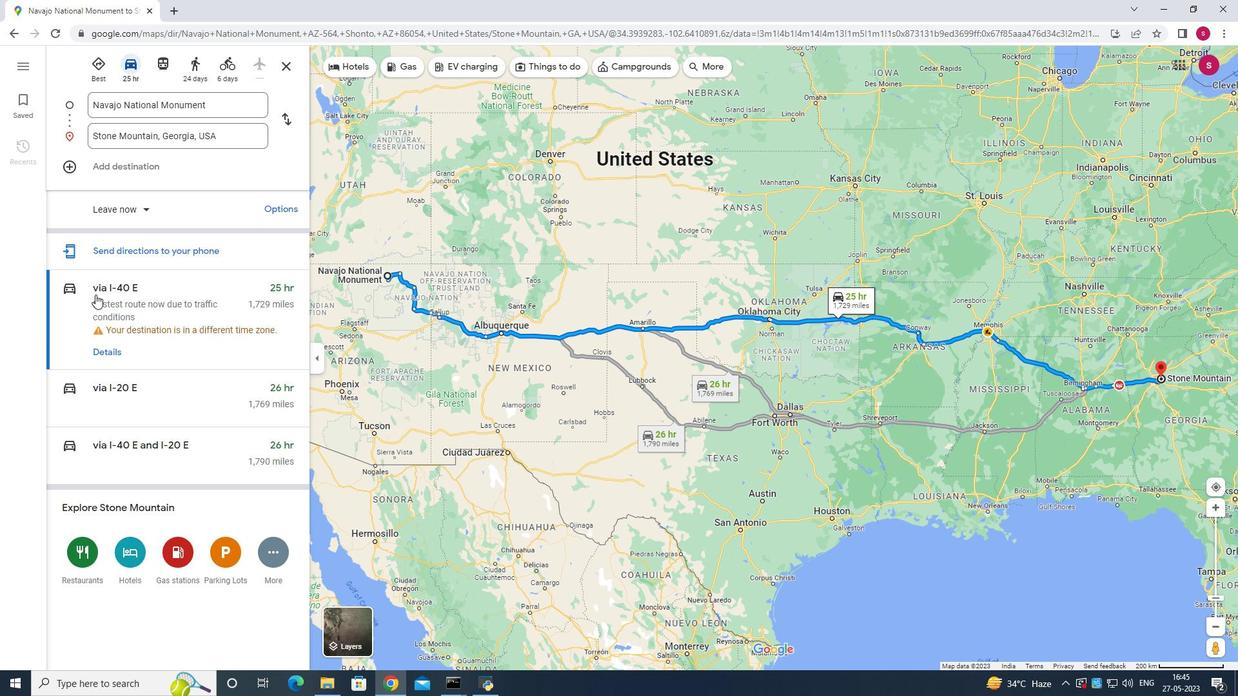 
Action: Mouse moved to (177, 218)
Screenshot: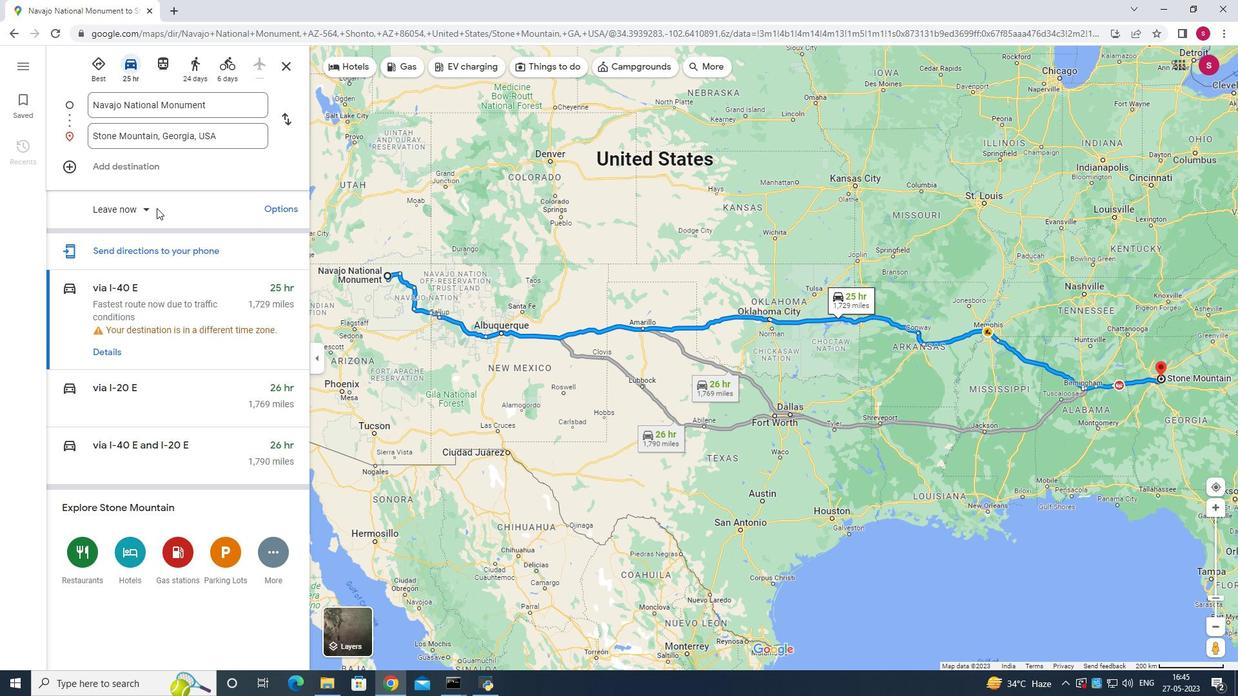 
Action: Mouse scrolled (170, 212) with delta (0, 0)
Screenshot: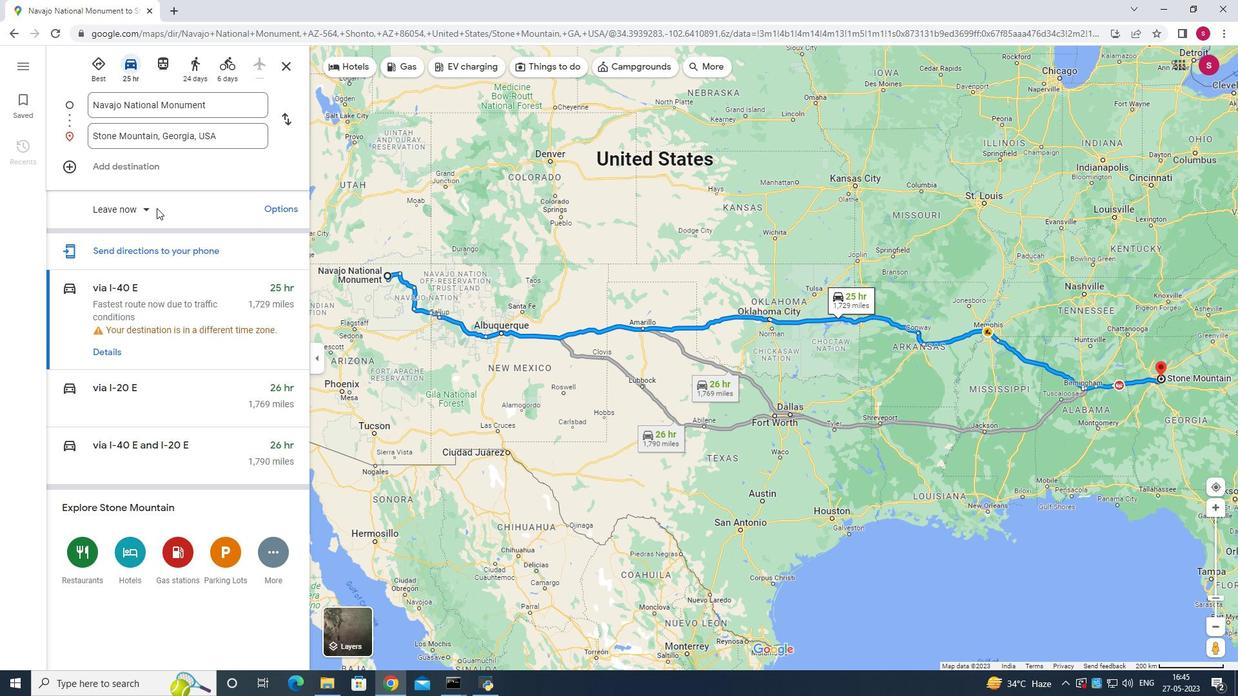 
Action: Mouse moved to (178, 218)
Screenshot: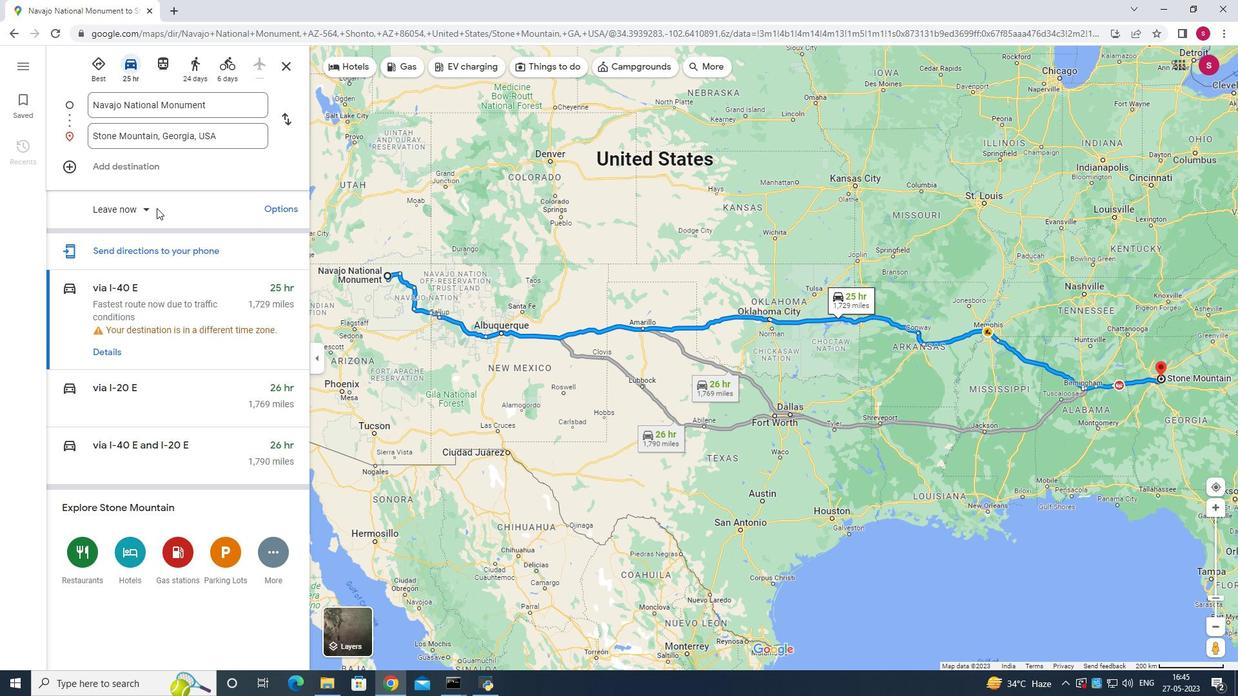 
Action: Mouse scrolled (178, 217) with delta (0, 0)
Screenshot: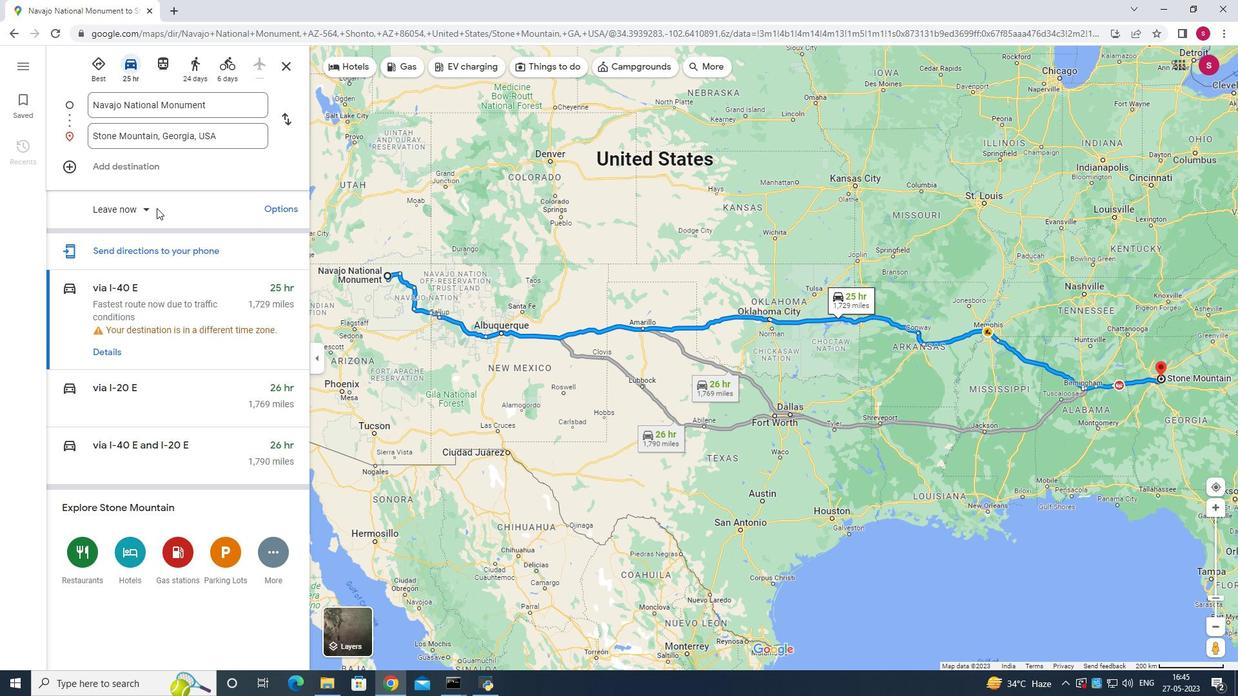 
Action: Mouse moved to (179, 218)
Screenshot: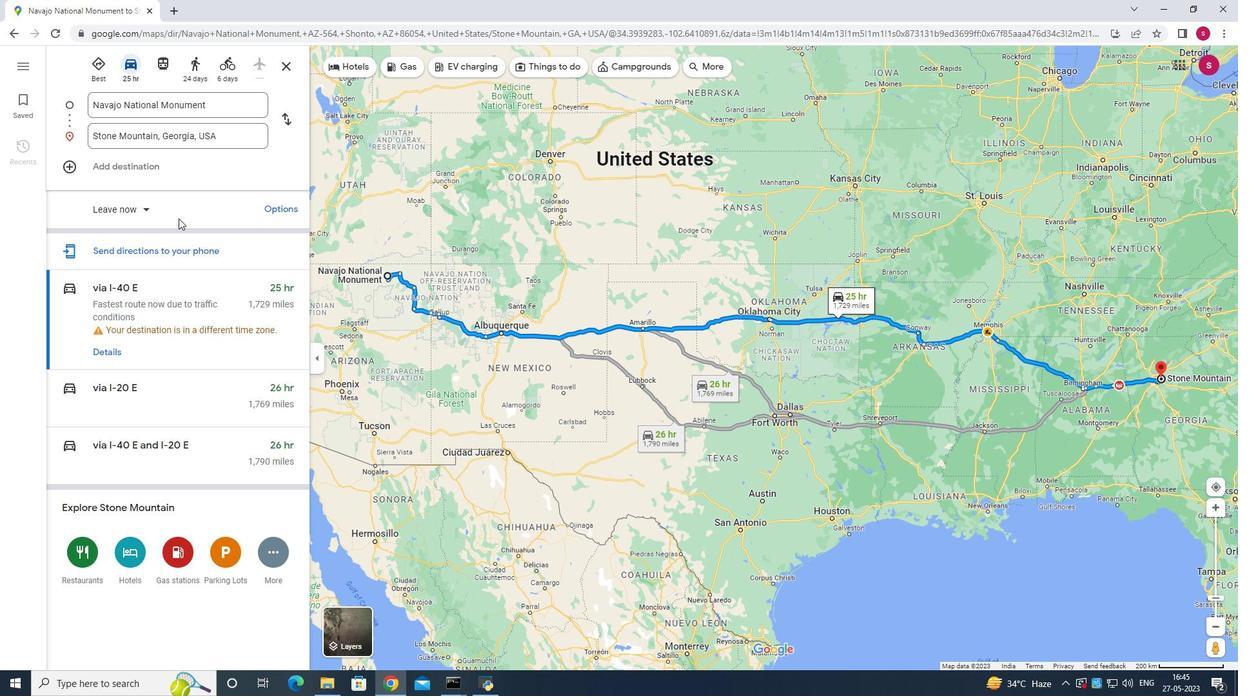 
Action: Mouse scrolled (179, 217) with delta (0, 0)
Screenshot: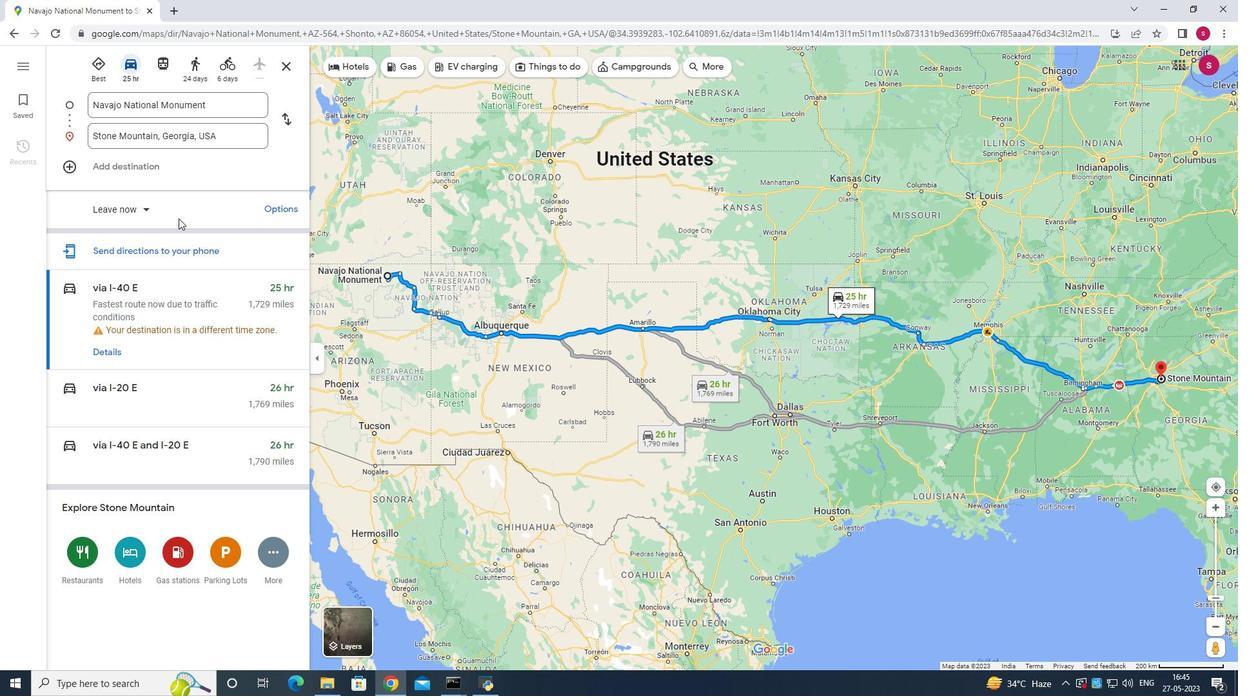 
Action: Mouse scrolled (179, 217) with delta (0, 0)
Screenshot: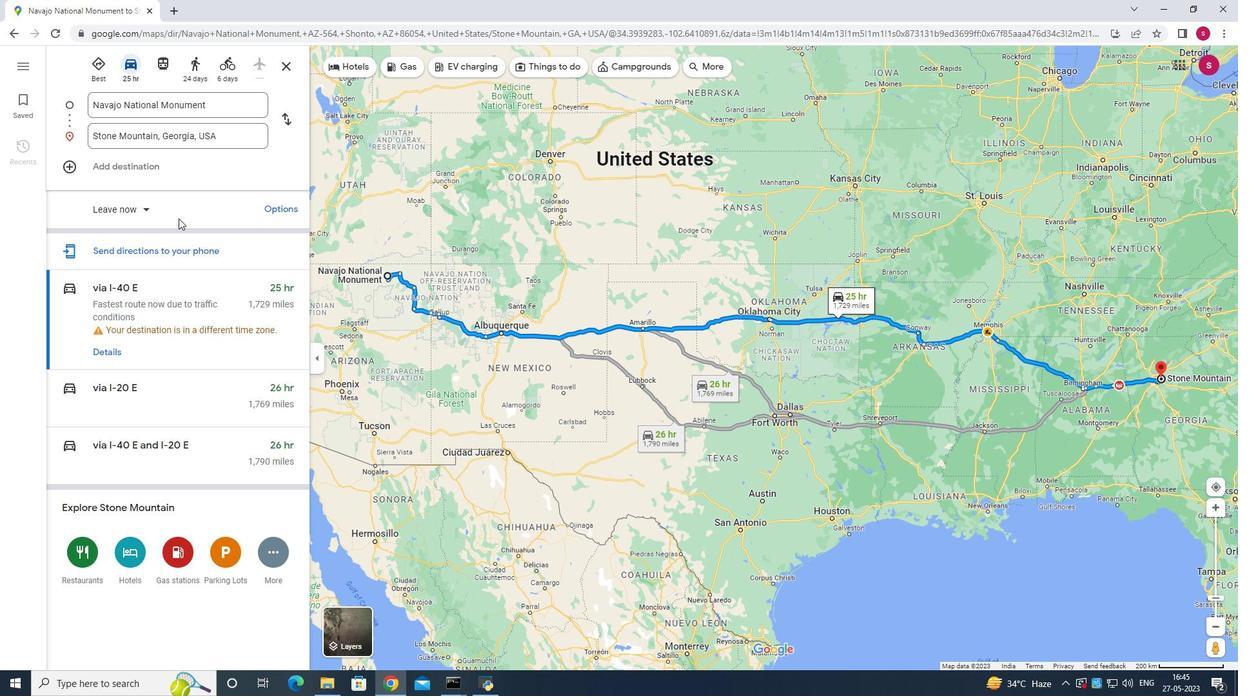 
Action: Mouse moved to (274, 552)
Screenshot: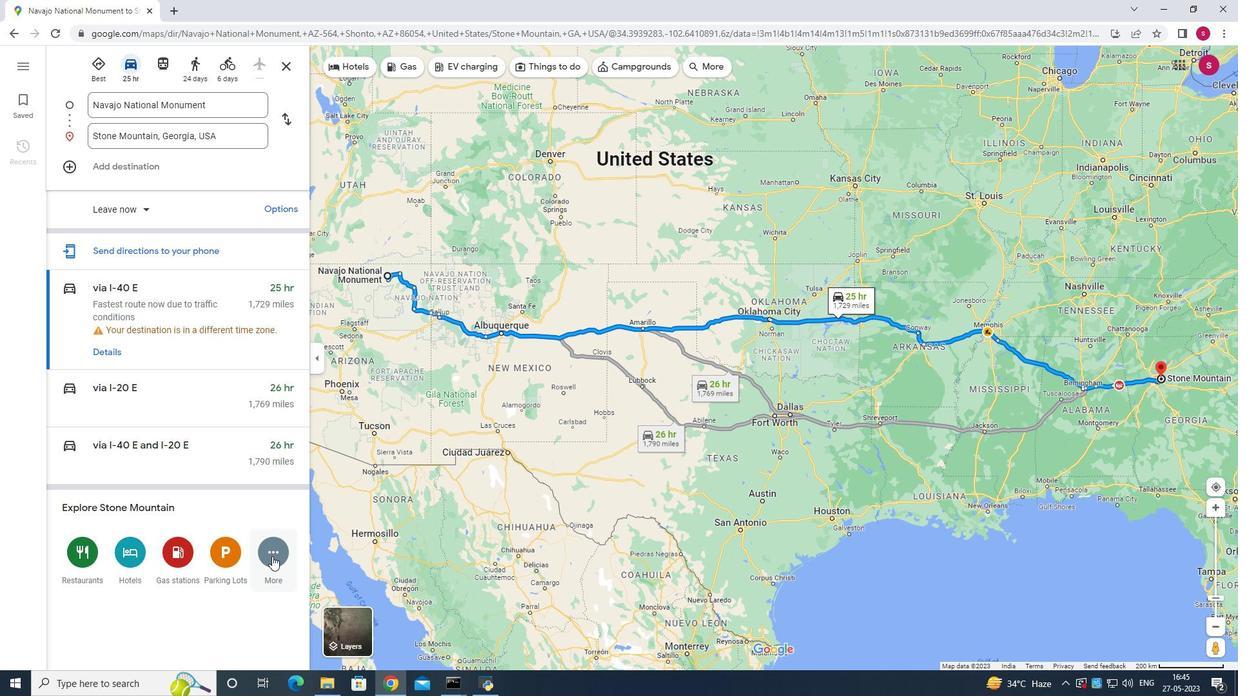 
Action: Mouse pressed left at (274, 552)
Screenshot: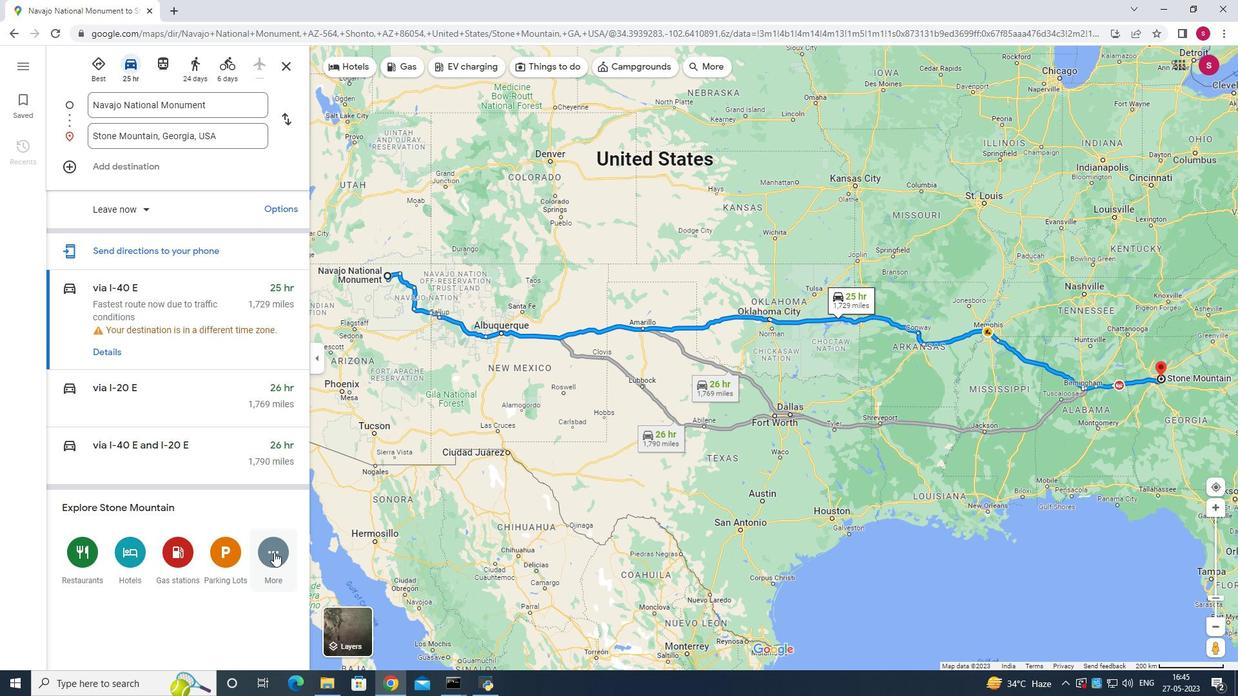 
Action: Mouse moved to (223, 374)
Screenshot: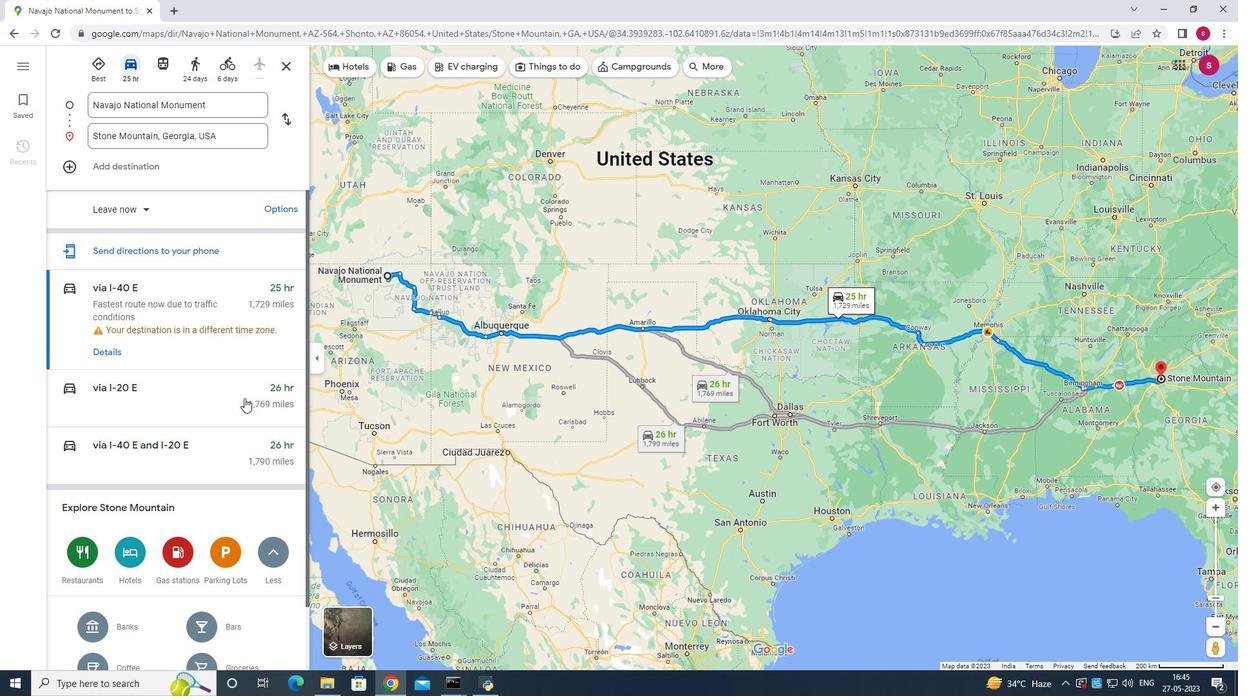 
Action: Mouse scrolled (223, 374) with delta (0, 0)
Screenshot: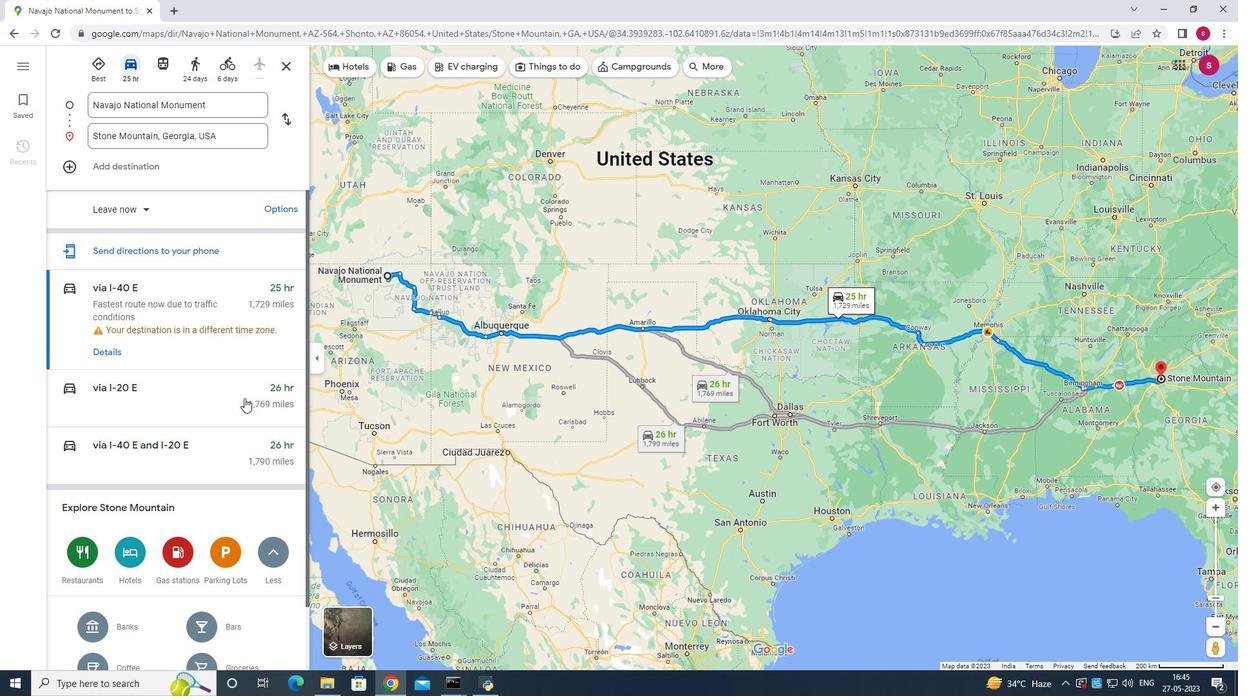 
Action: Mouse scrolled (223, 374) with delta (0, 0)
Screenshot: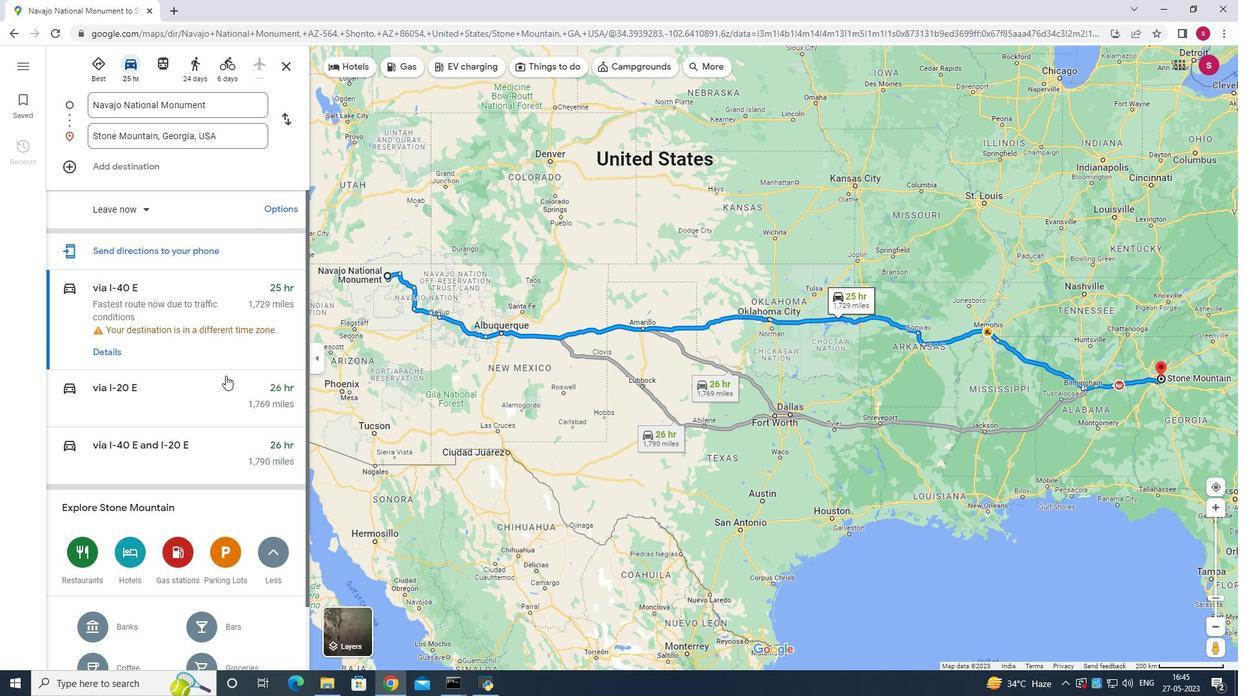 
Action: Mouse scrolled (223, 374) with delta (0, 0)
Screenshot: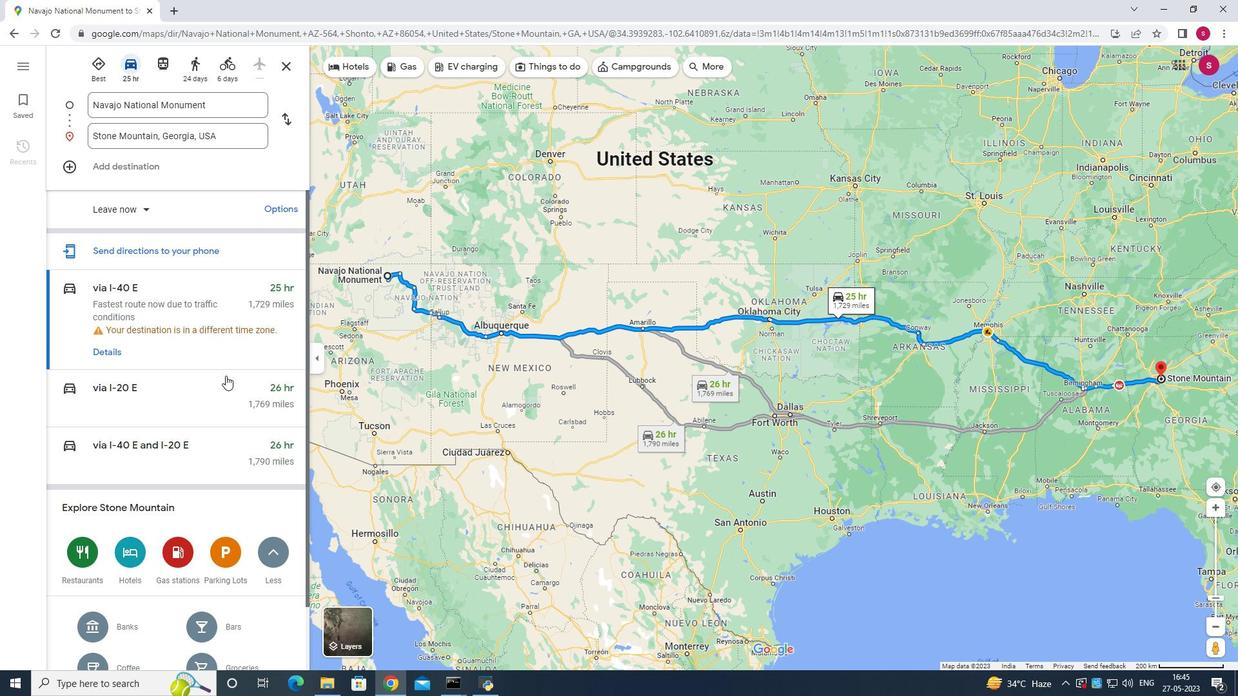 
Action: Mouse scrolled (223, 374) with delta (0, 0)
Screenshot: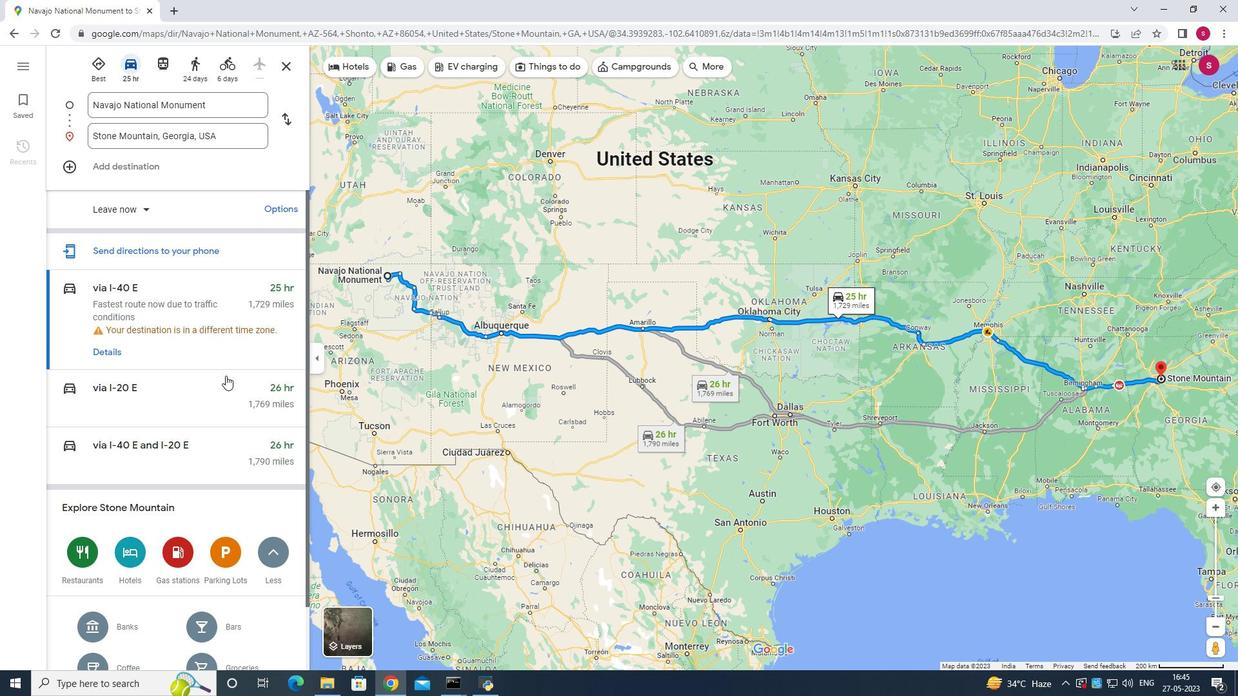 
Action: Mouse moved to (78, 488)
Screenshot: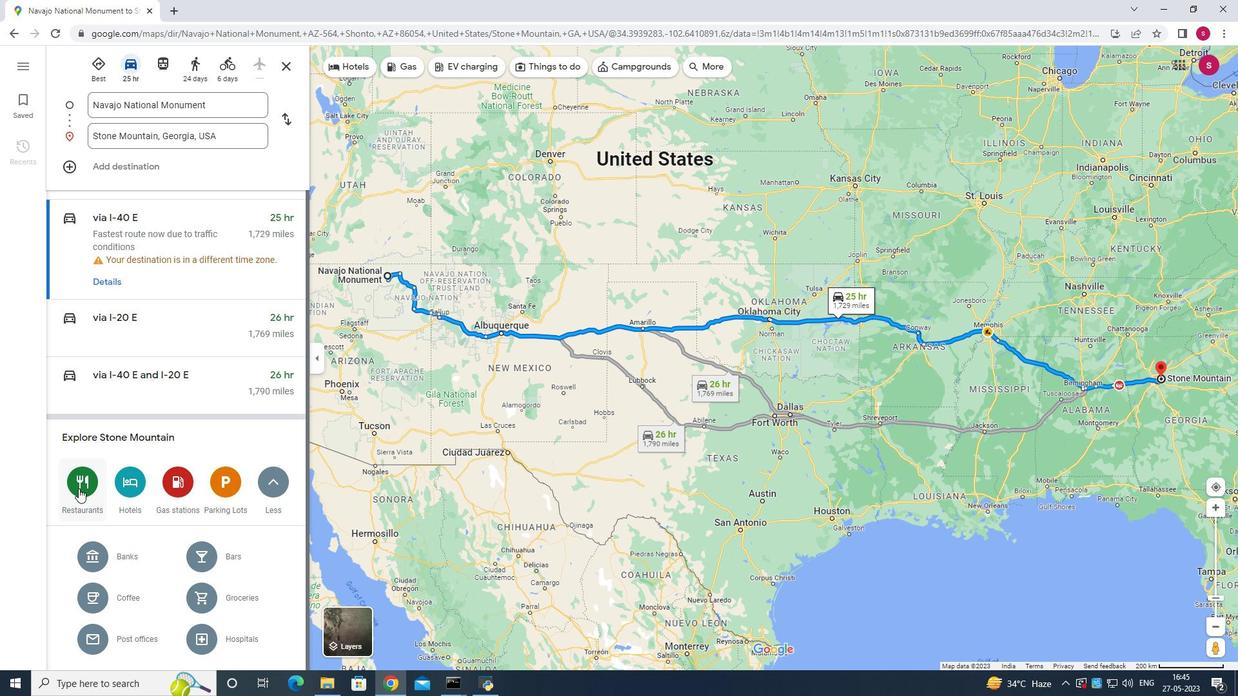 
Action: Mouse pressed left at (78, 488)
Screenshot: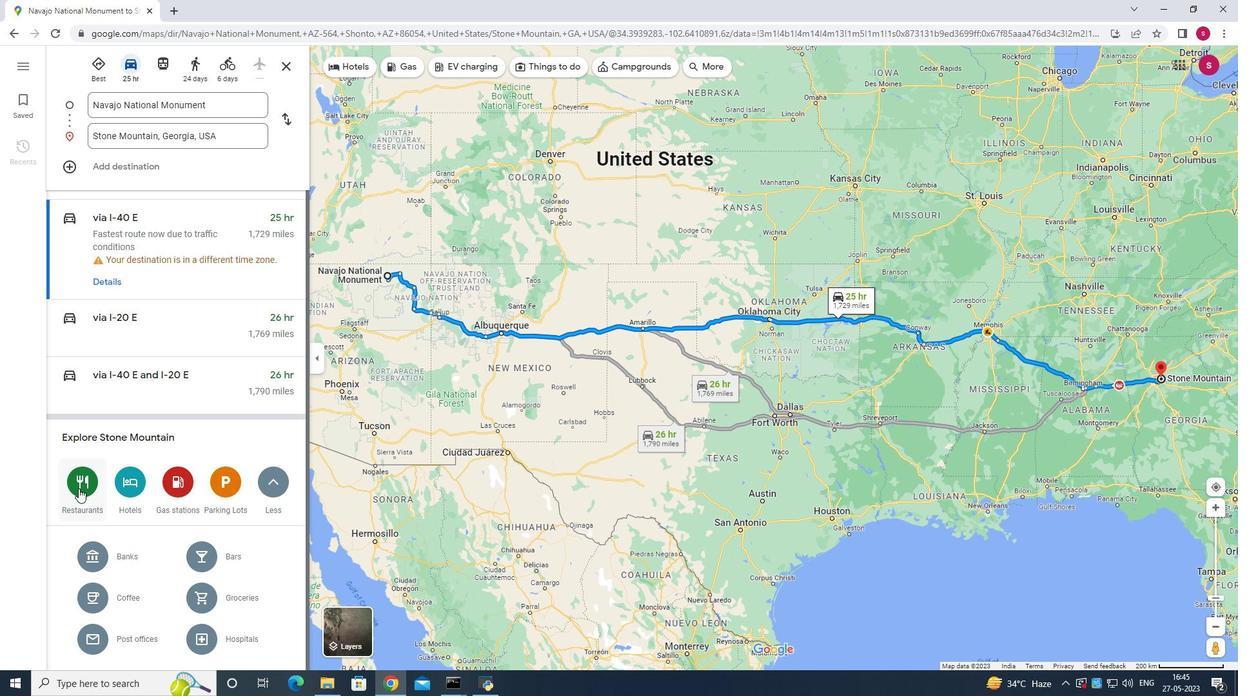 
Action: Mouse moved to (157, 260)
Screenshot: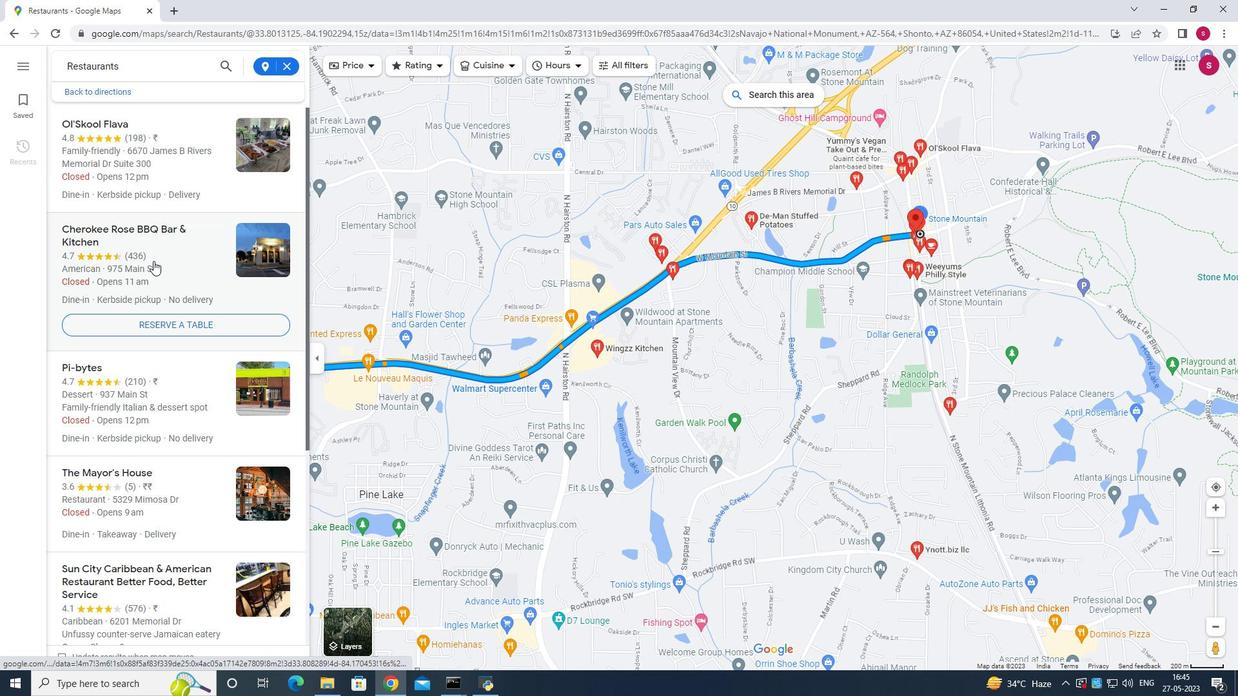 
Action: Mouse pressed left at (157, 260)
Screenshot: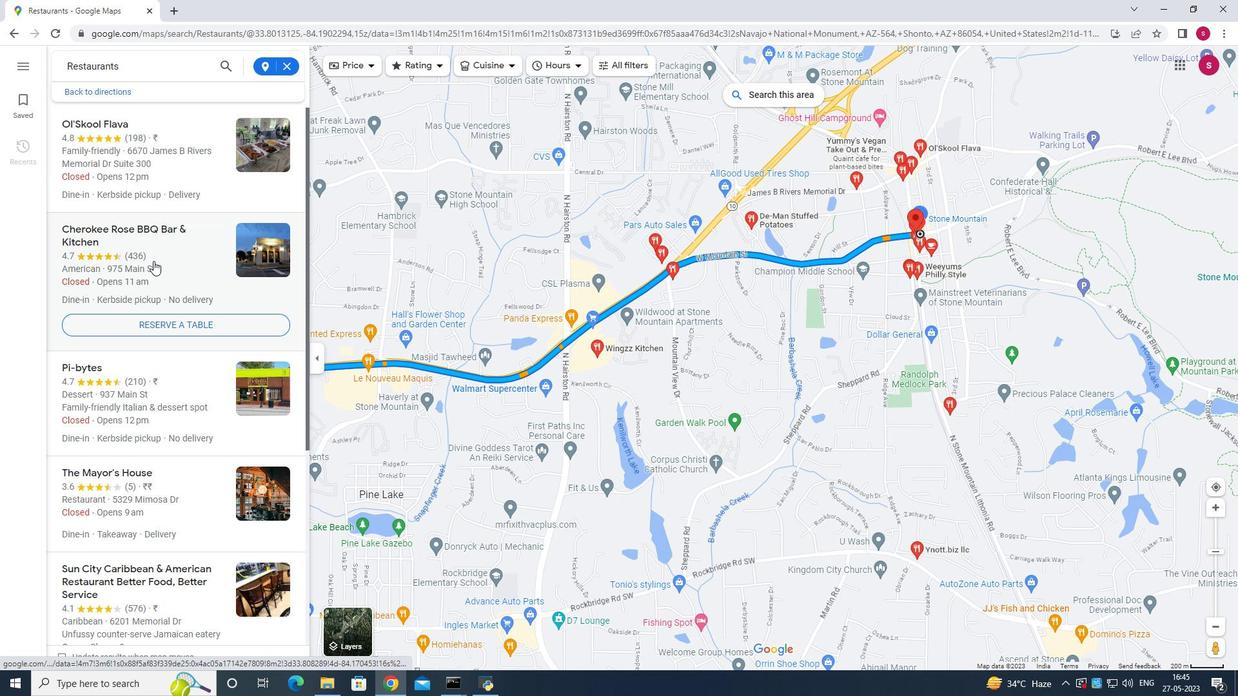 
Action: Mouse moved to (400, 169)
Screenshot: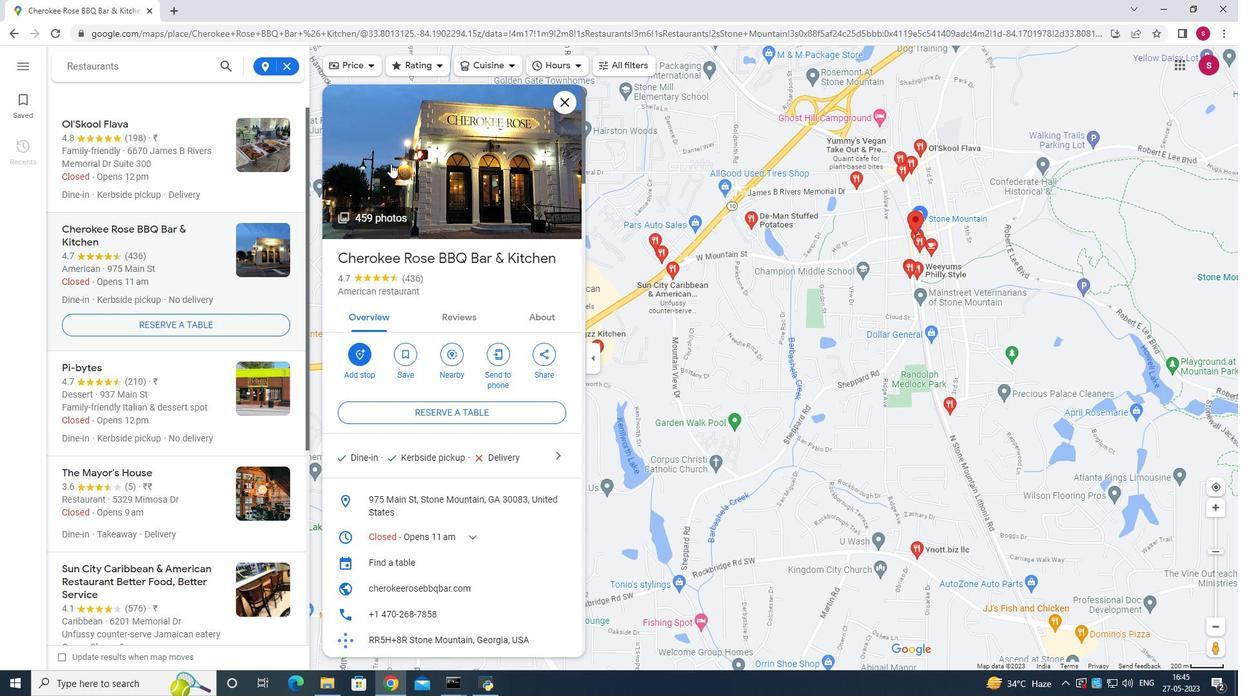
Action: Mouse scrolled (400, 168) with delta (0, 0)
Screenshot: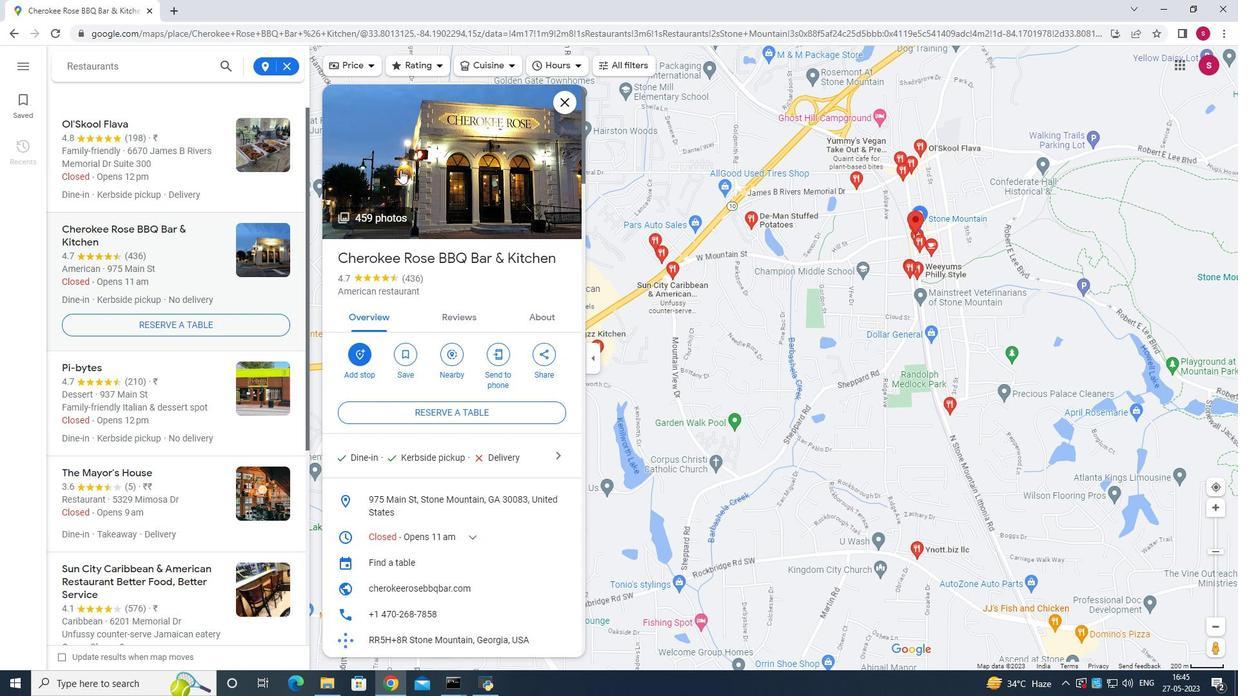 
Action: Mouse moved to (401, 169)
Screenshot: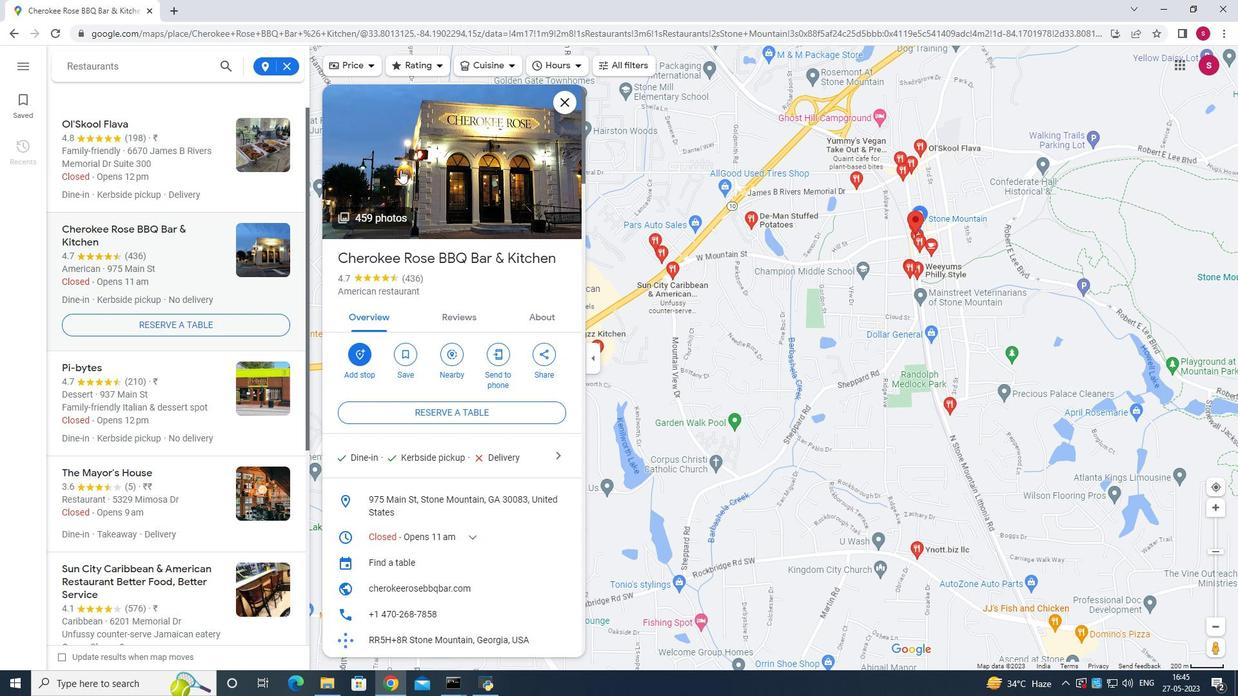 
Action: Mouse scrolled (401, 168) with delta (0, 0)
Screenshot: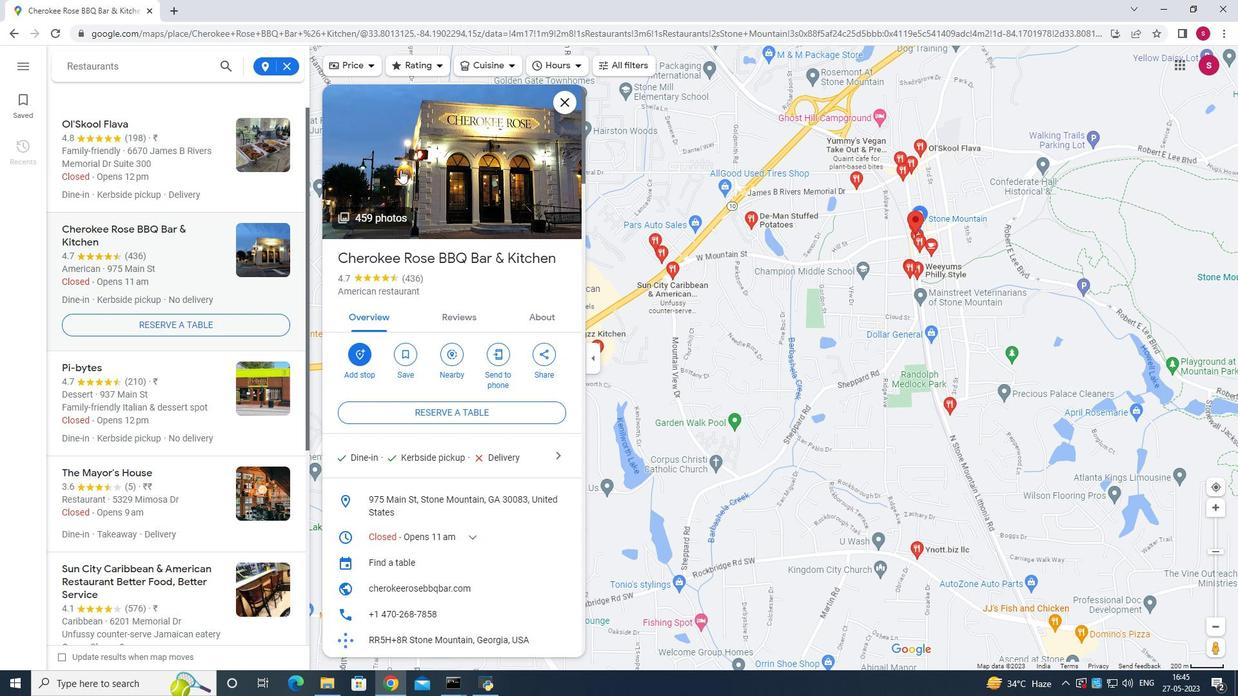 
Action: Mouse scrolled (401, 168) with delta (0, 0)
Screenshot: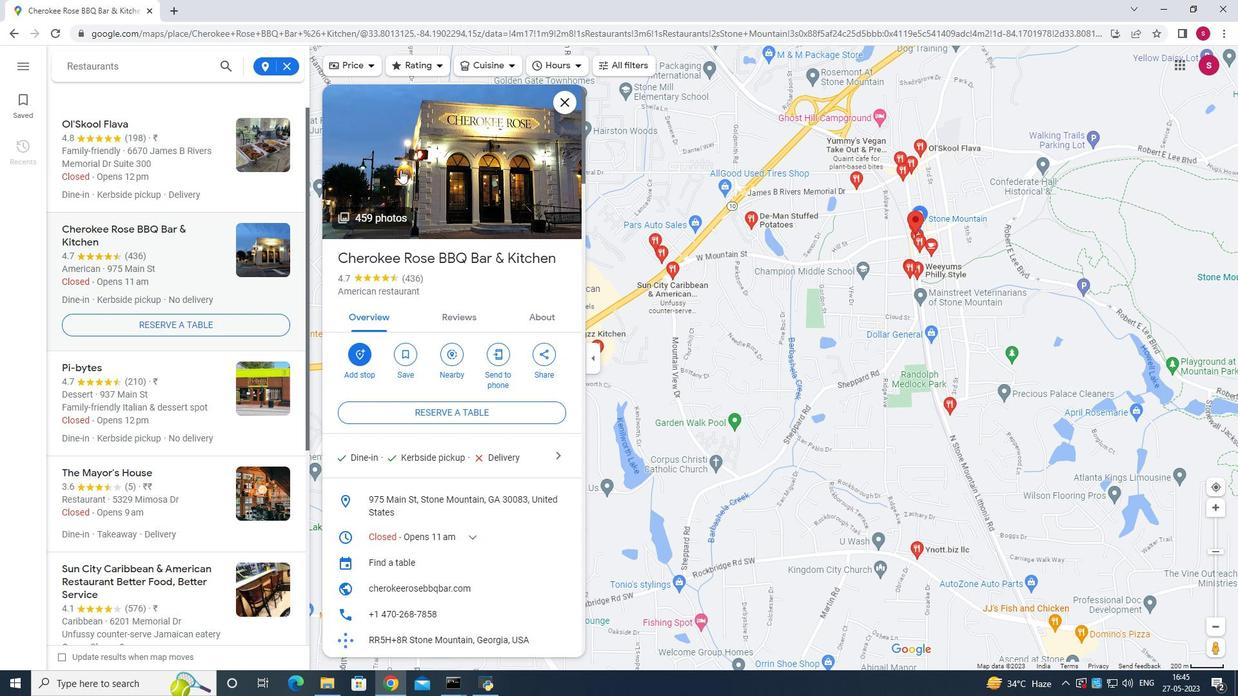 
Action: Mouse scrolled (401, 168) with delta (0, 0)
Screenshot: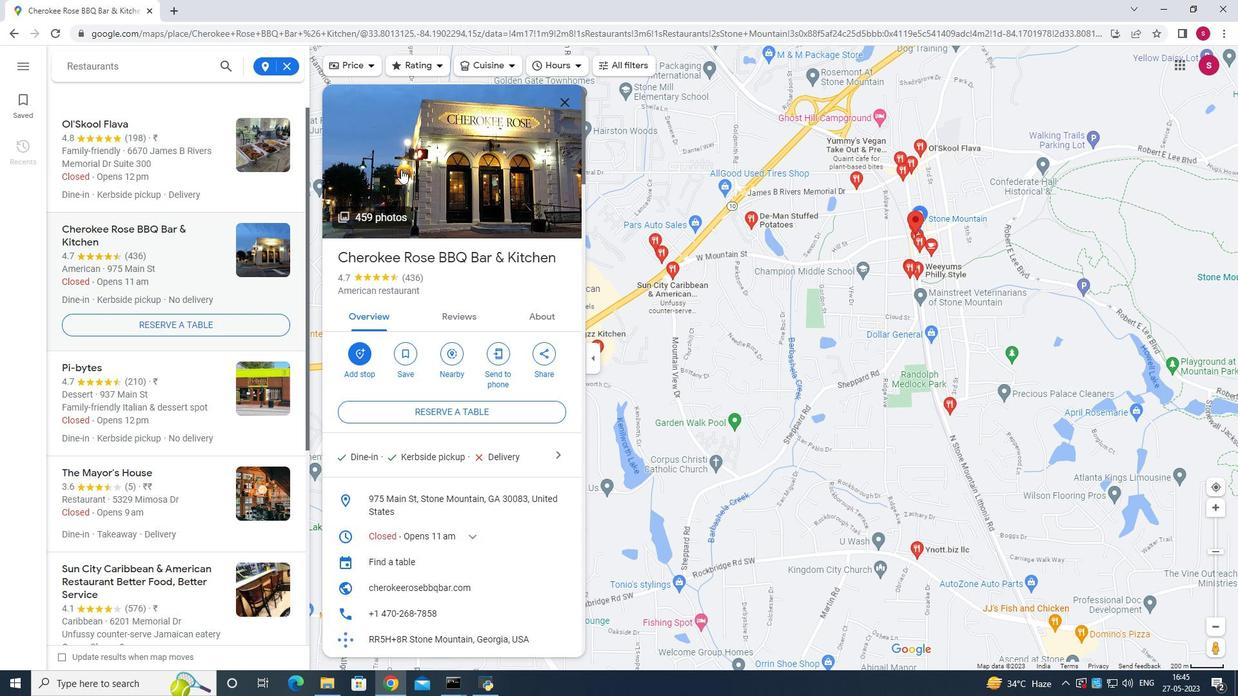 
Action: Mouse moved to (402, 170)
Screenshot: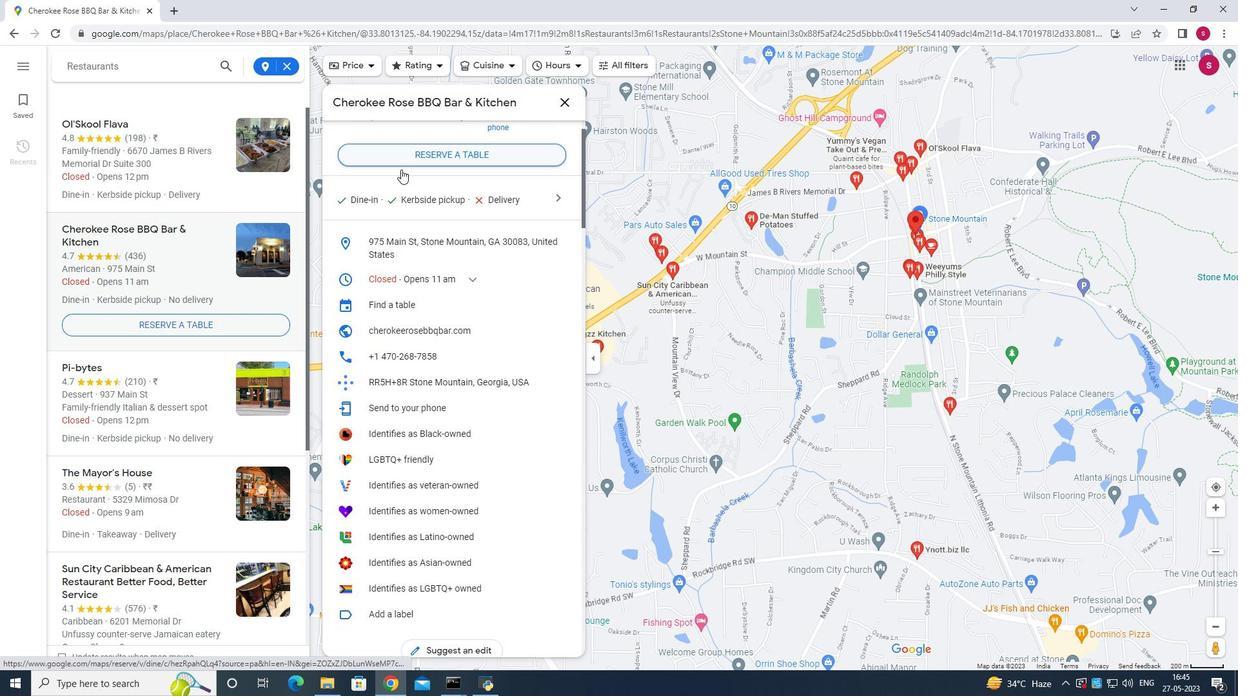 
Action: Mouse scrolled (402, 169) with delta (0, 0)
Screenshot: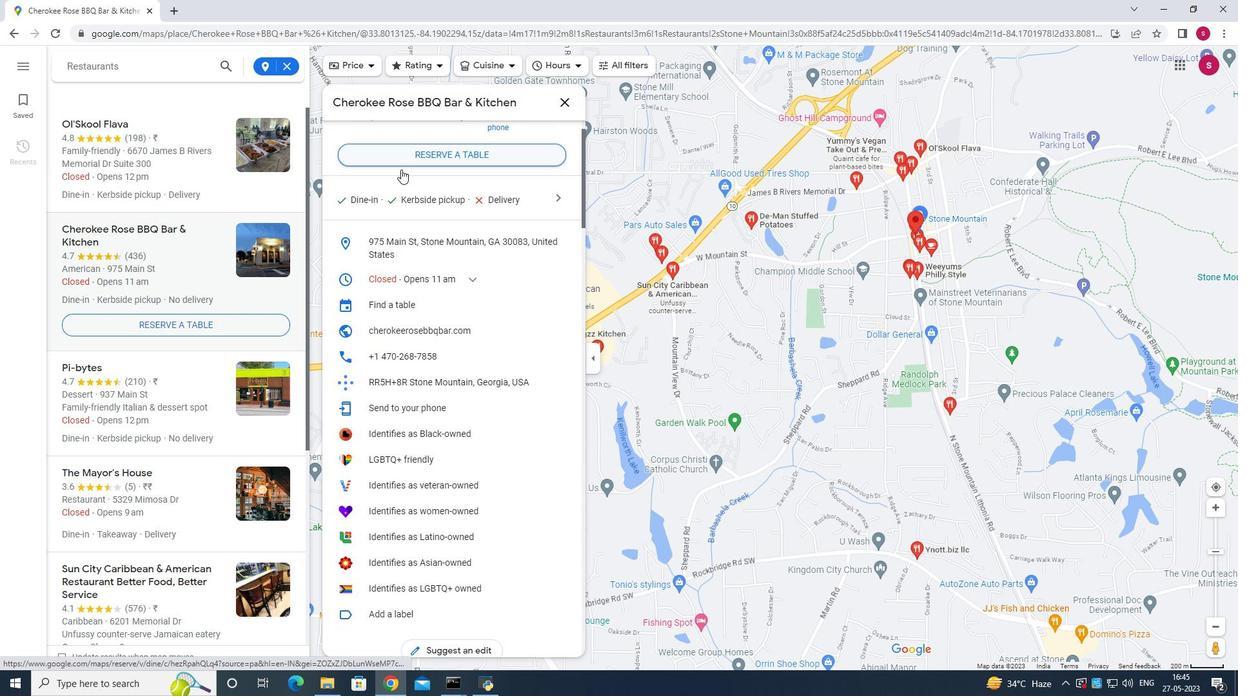 
Action: Mouse scrolled (402, 169) with delta (0, 0)
Screenshot: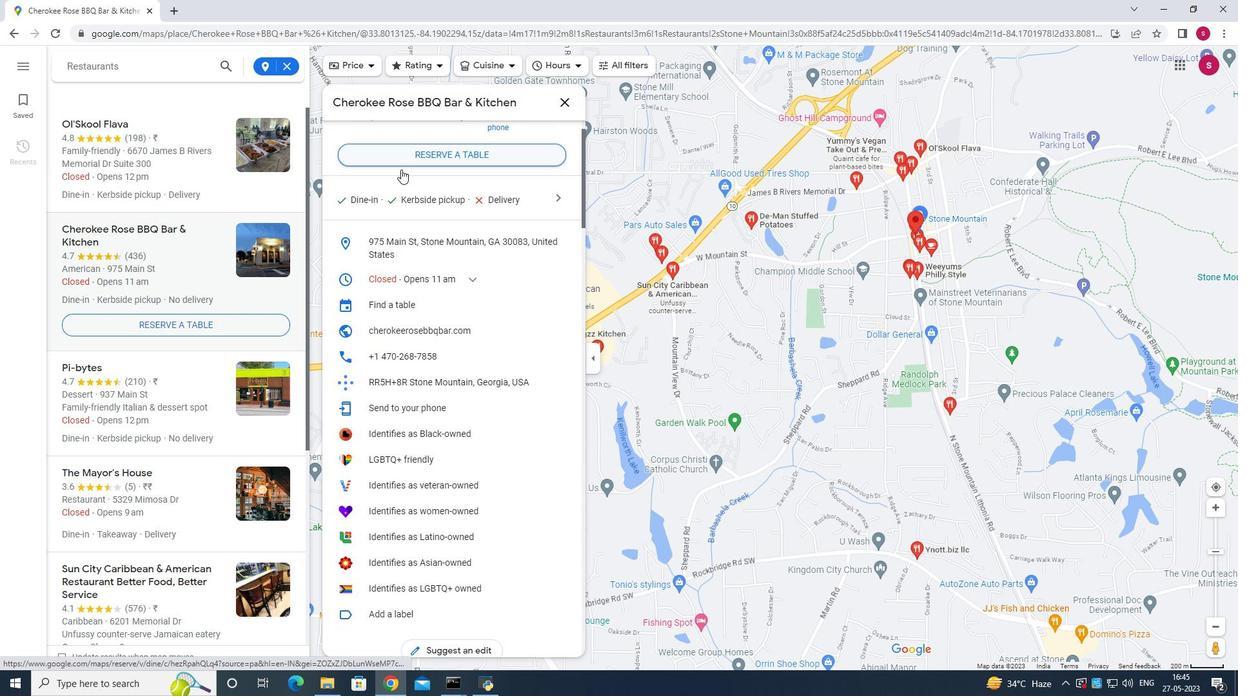 
Action: Mouse scrolled (402, 169) with delta (0, 0)
Screenshot: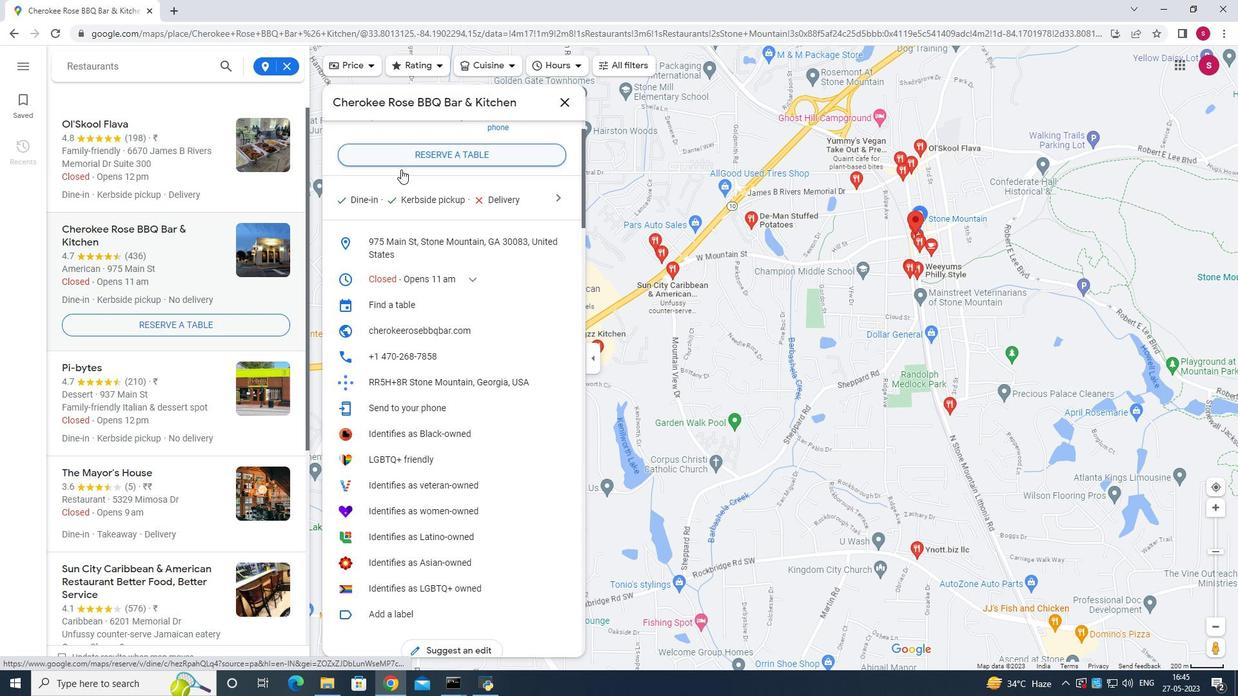 
Action: Mouse scrolled (402, 169) with delta (0, 0)
Screenshot: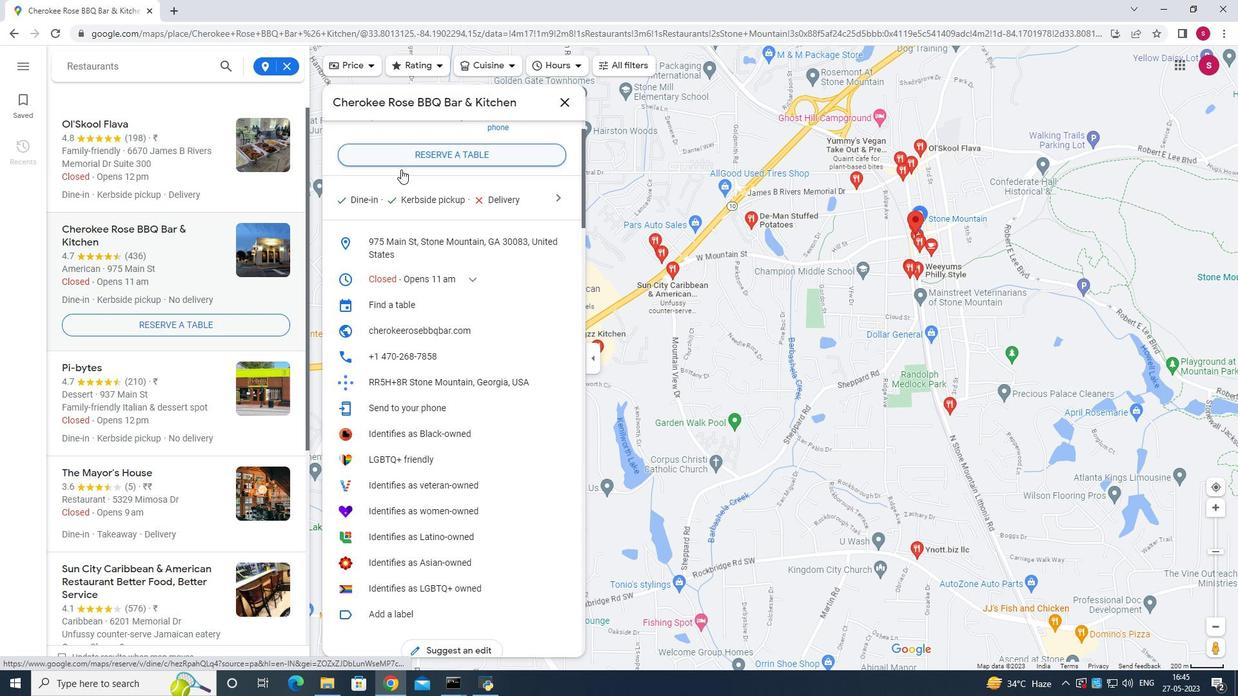 
Action: Mouse scrolled (402, 169) with delta (0, 0)
Screenshot: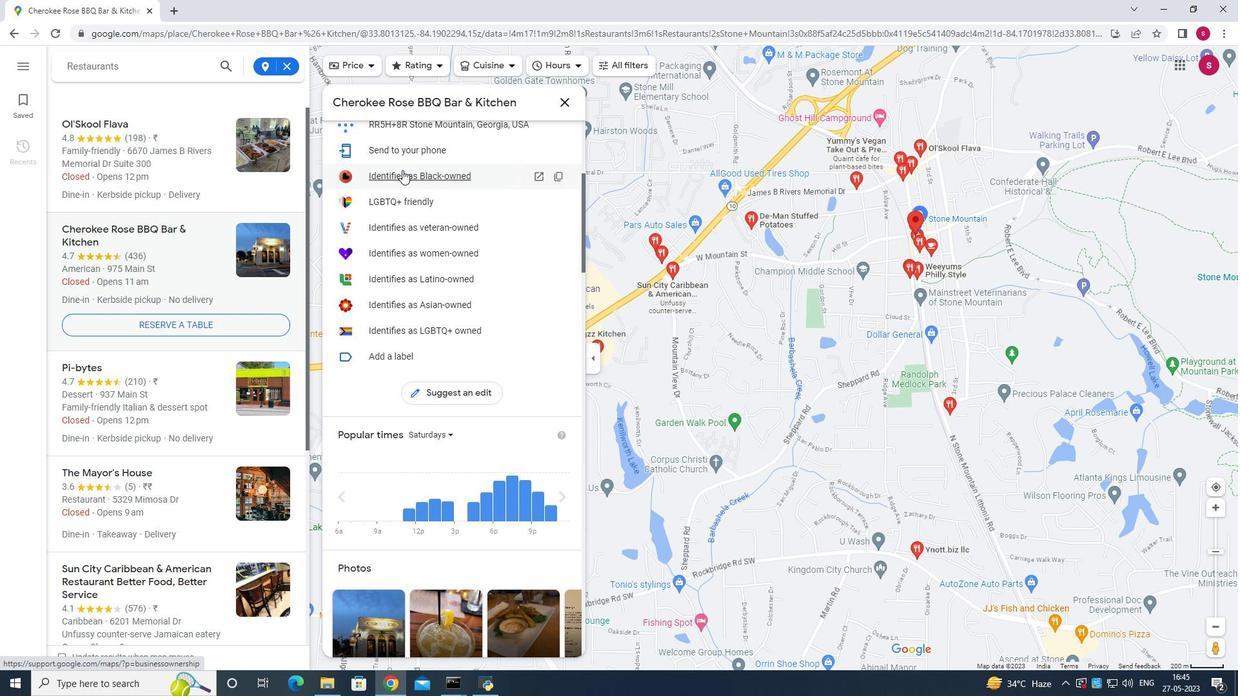 
Action: Mouse scrolled (402, 169) with delta (0, 0)
Screenshot: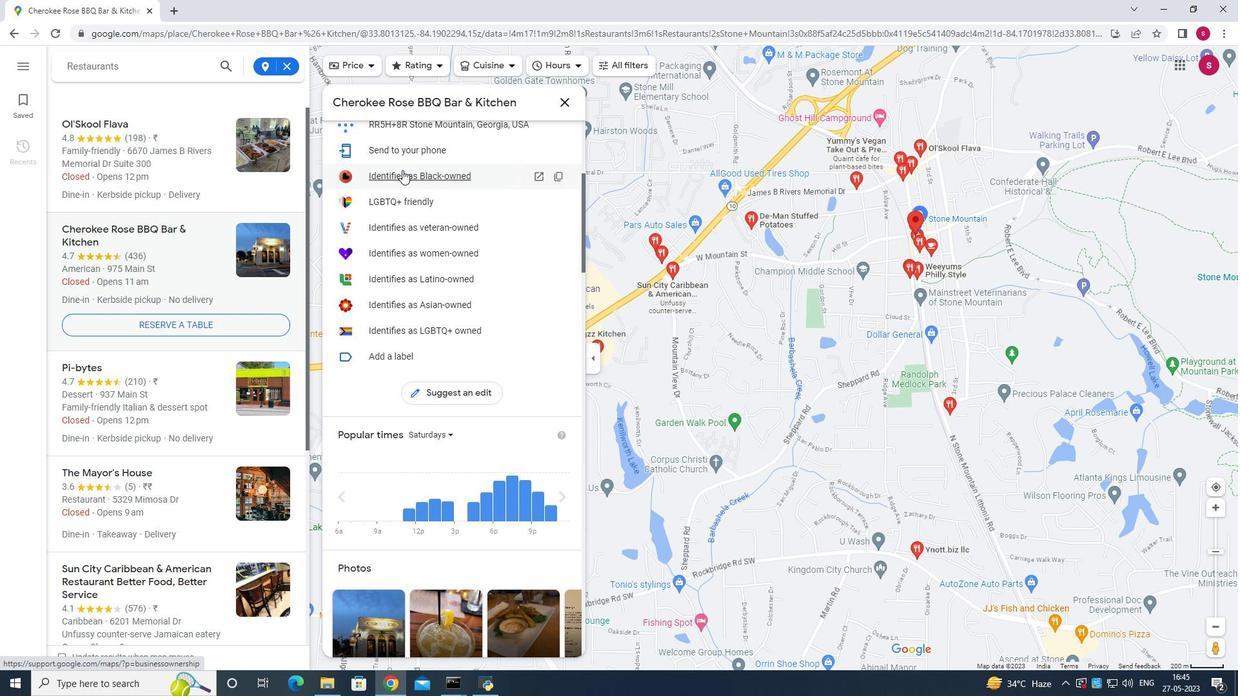 
Action: Mouse scrolled (402, 169) with delta (0, 0)
Screenshot: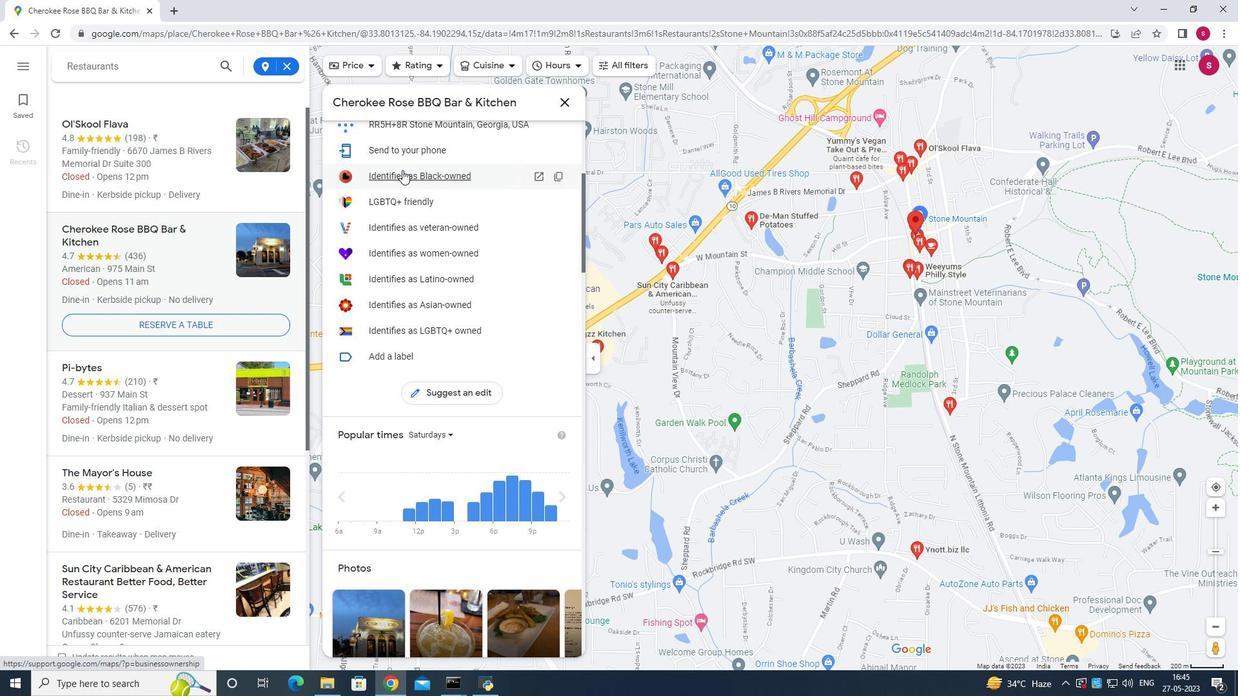 
Action: Mouse scrolled (402, 169) with delta (0, 0)
Screenshot: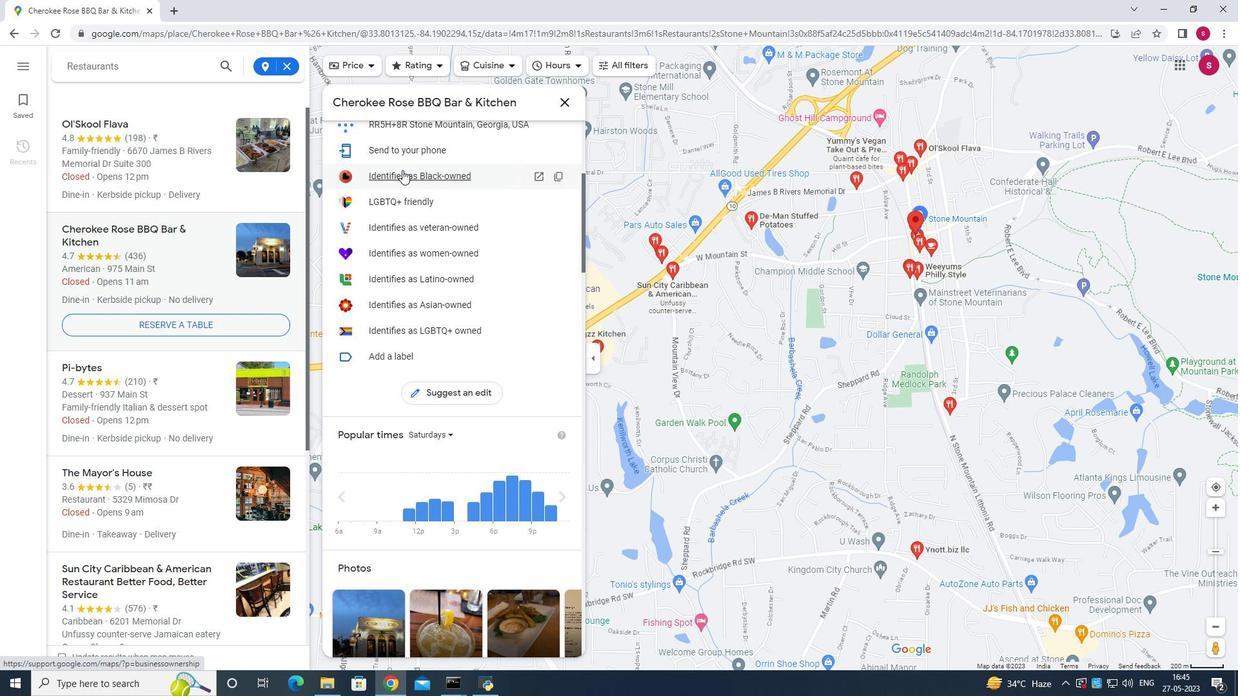 
Action: Mouse scrolled (402, 169) with delta (0, 0)
Screenshot: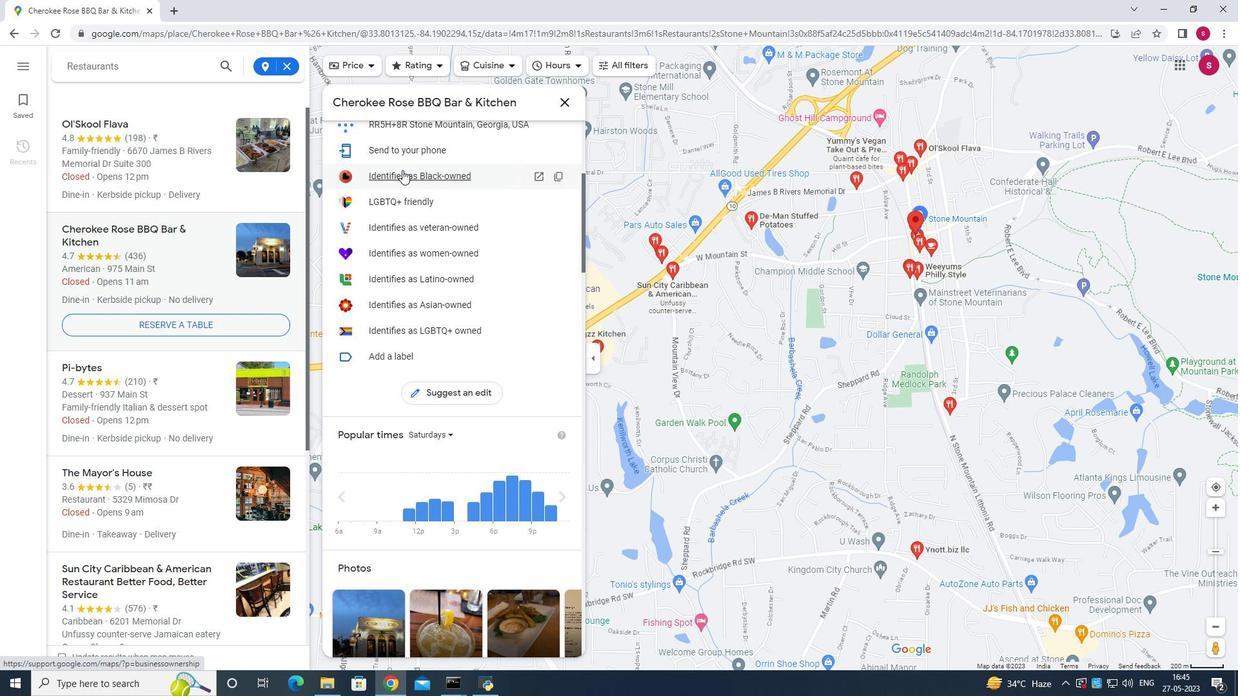 
Action: Mouse moved to (370, 330)
Screenshot: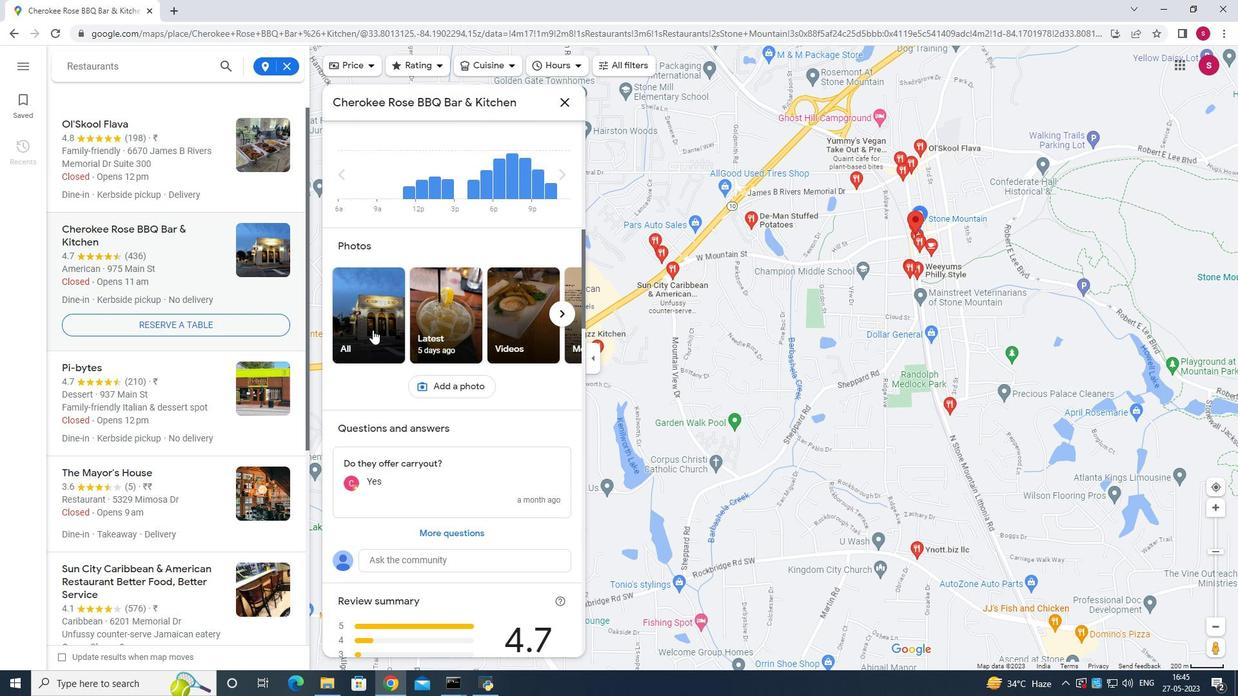 
Action: Mouse pressed left at (370, 330)
Screenshot: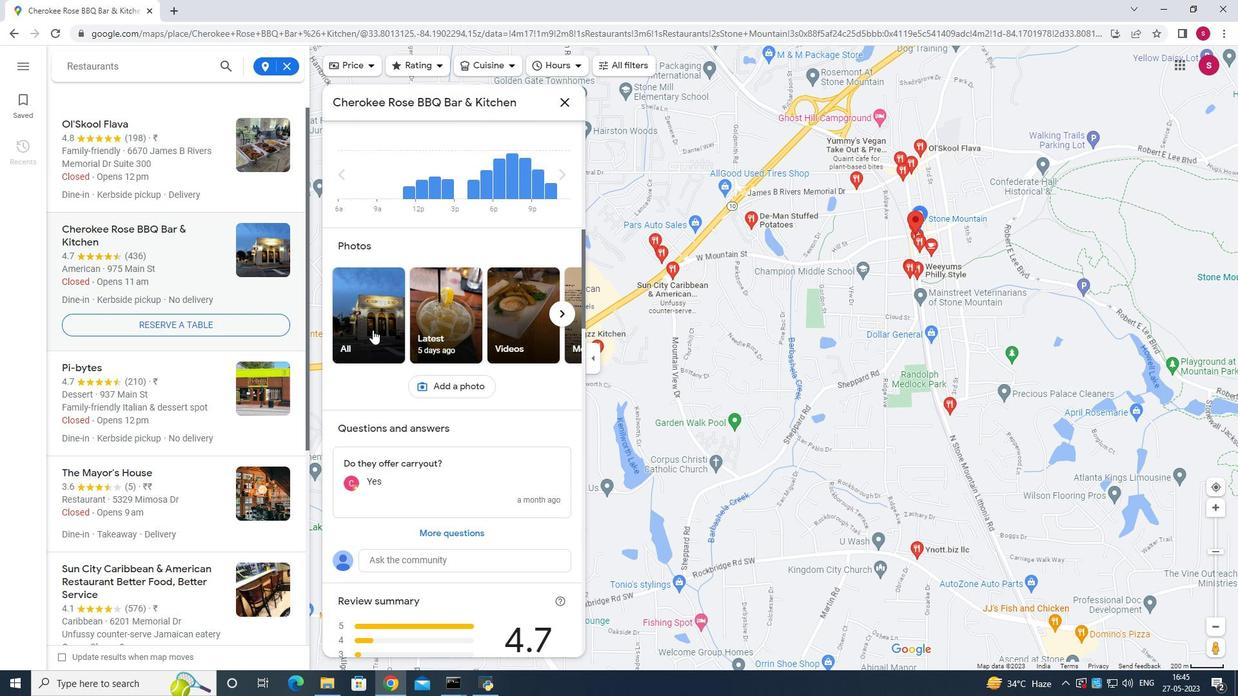 
Action: Mouse moved to (793, 568)
Screenshot: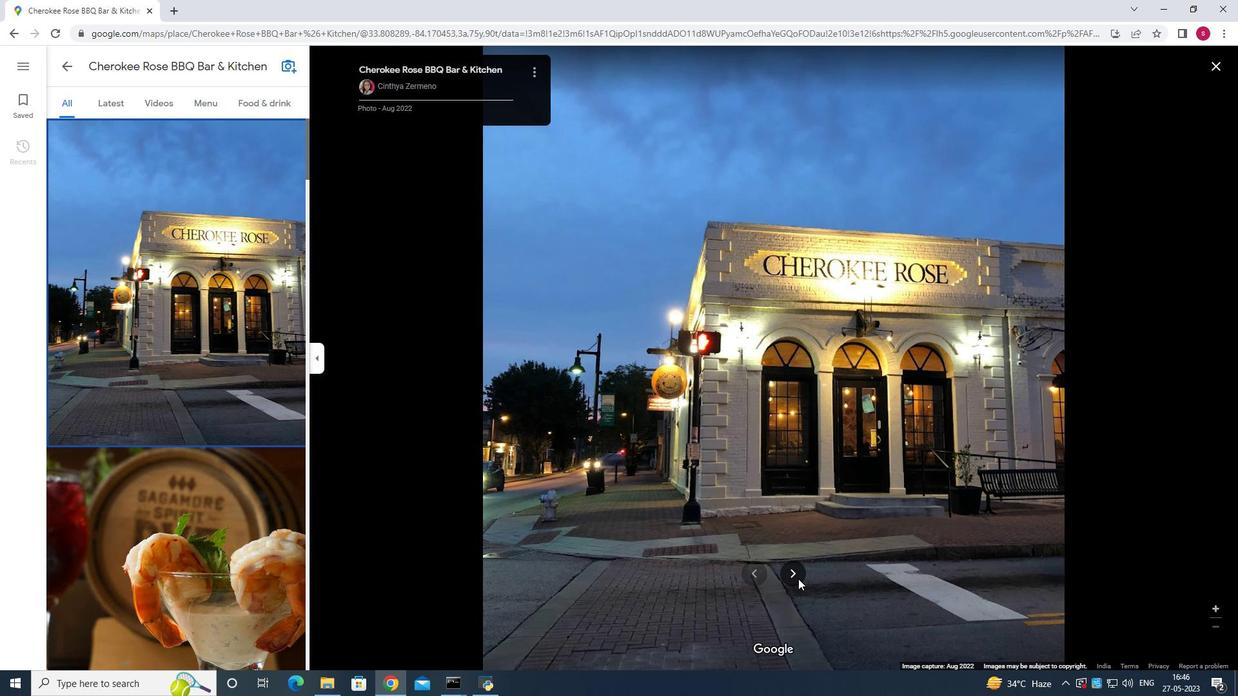 
Action: Mouse pressed left at (793, 568)
Screenshot: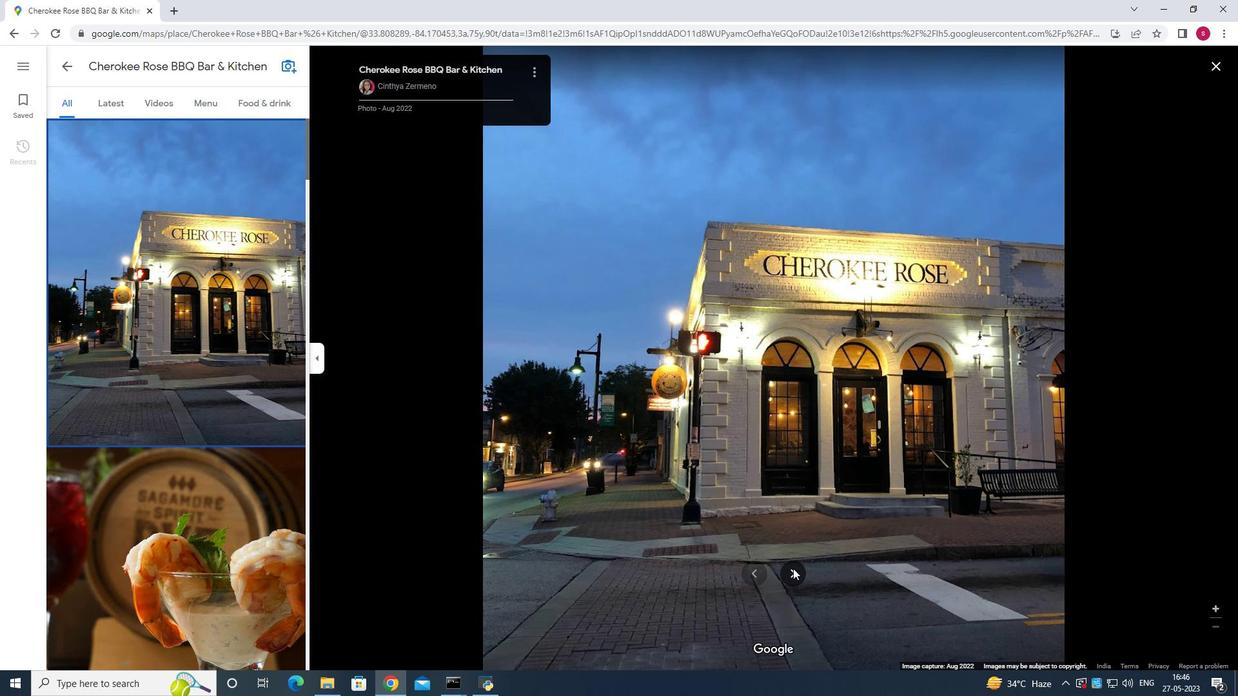 
Action: Mouse pressed left at (793, 568)
Screenshot: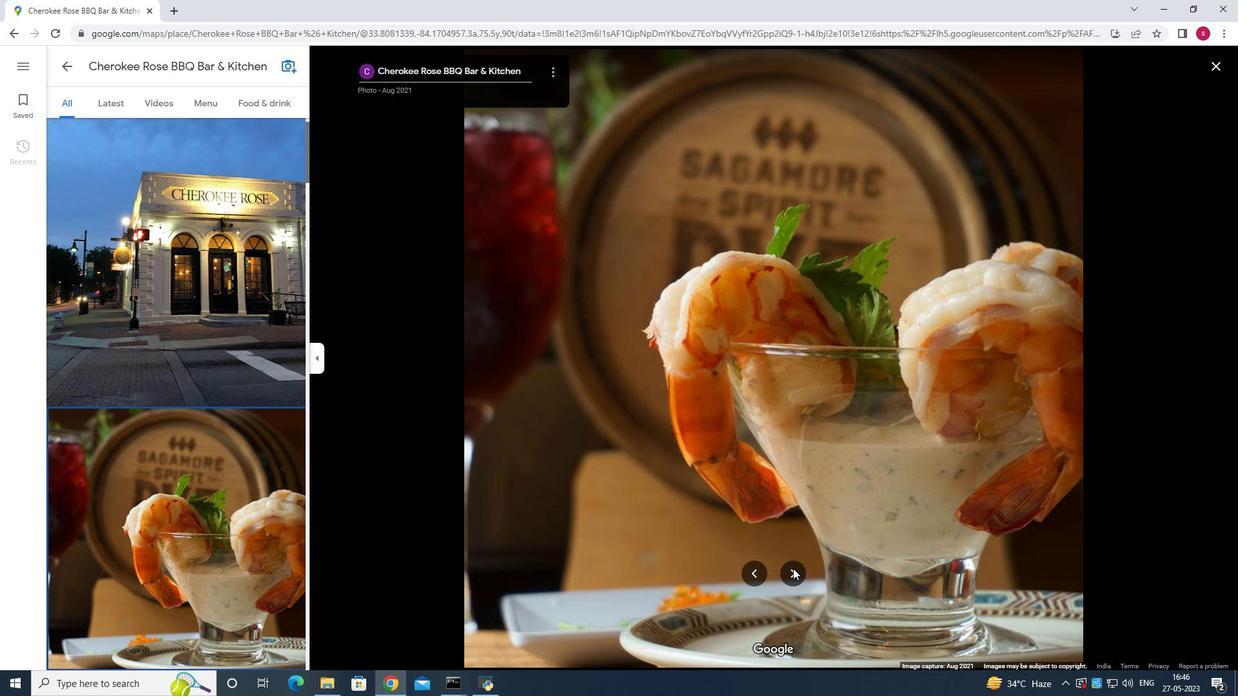 
Action: Mouse pressed left at (793, 568)
Screenshot: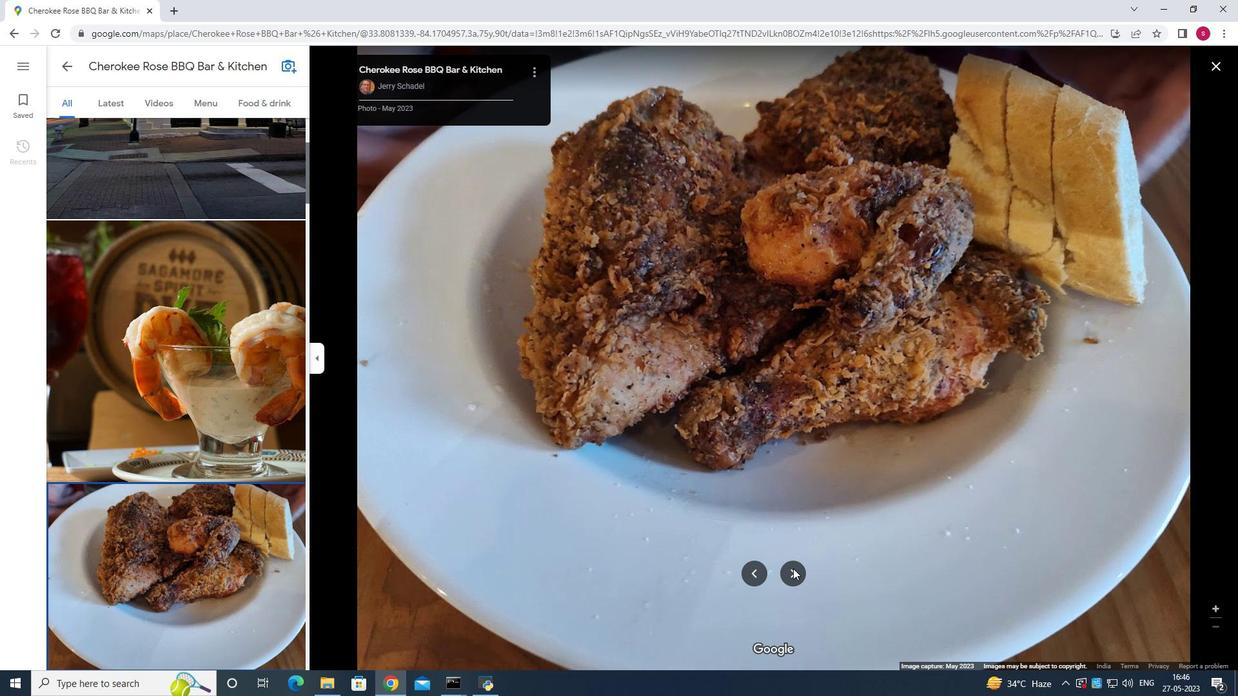 
Action: Mouse pressed left at (793, 568)
Screenshot: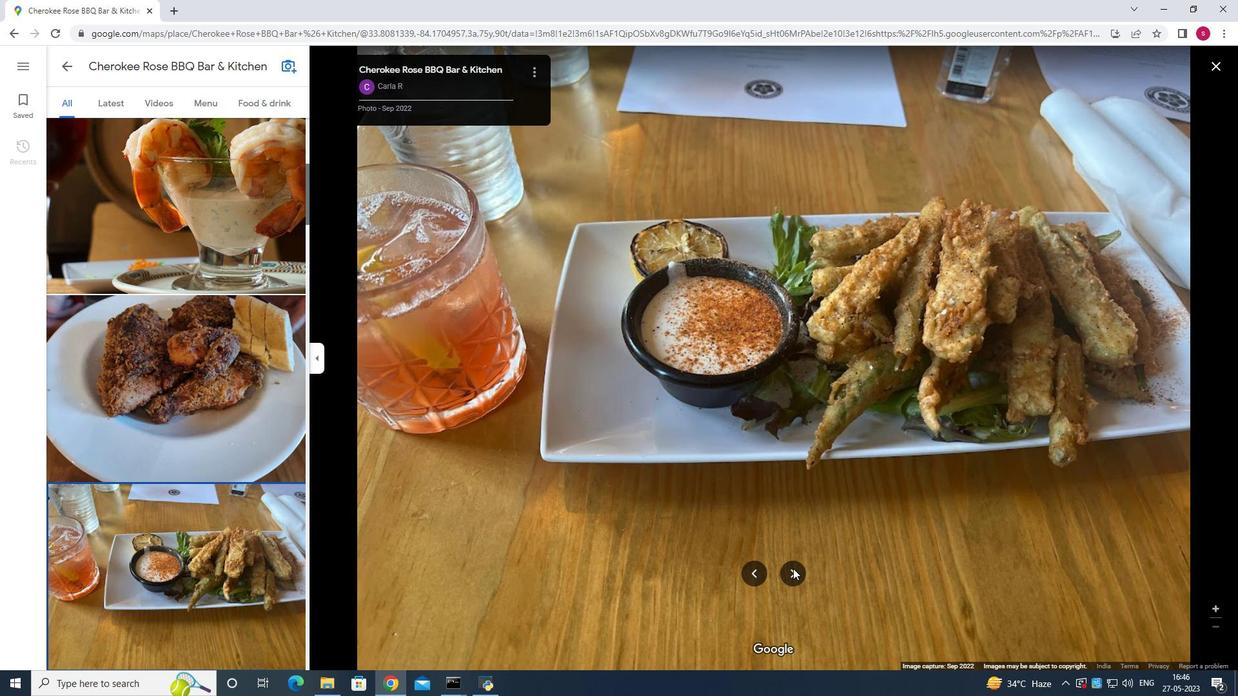 
Action: Mouse pressed left at (793, 568)
Screenshot: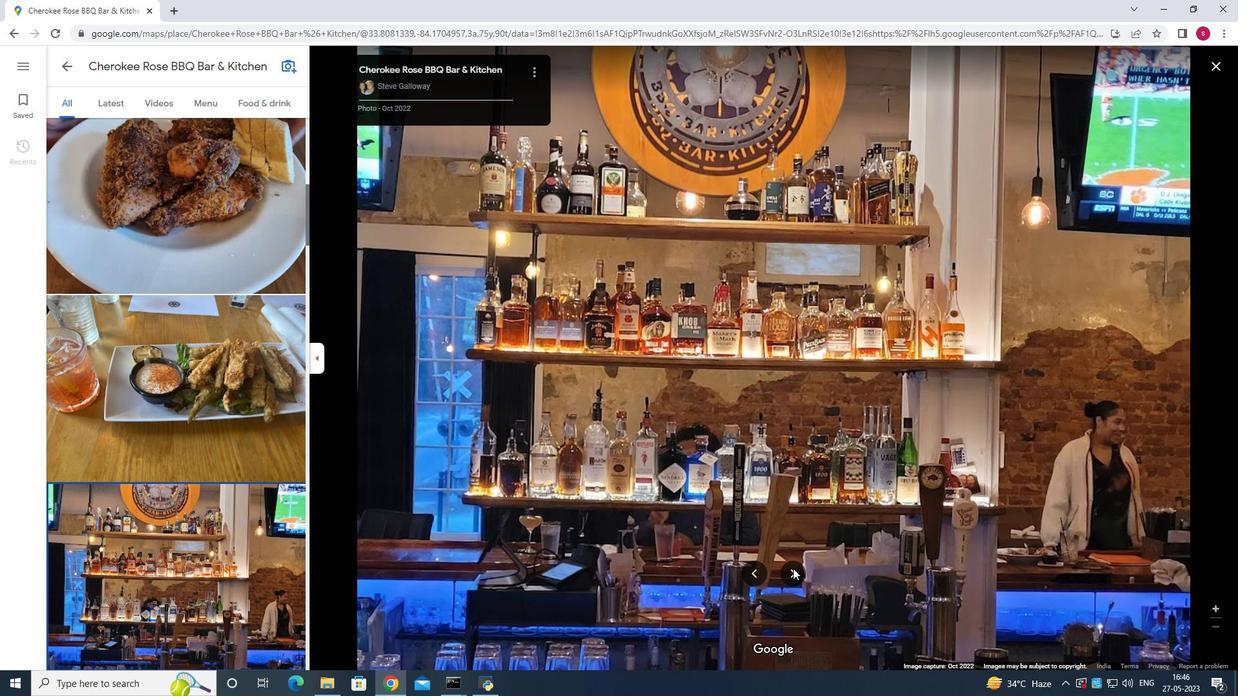 
Action: Mouse moved to (791, 569)
Screenshot: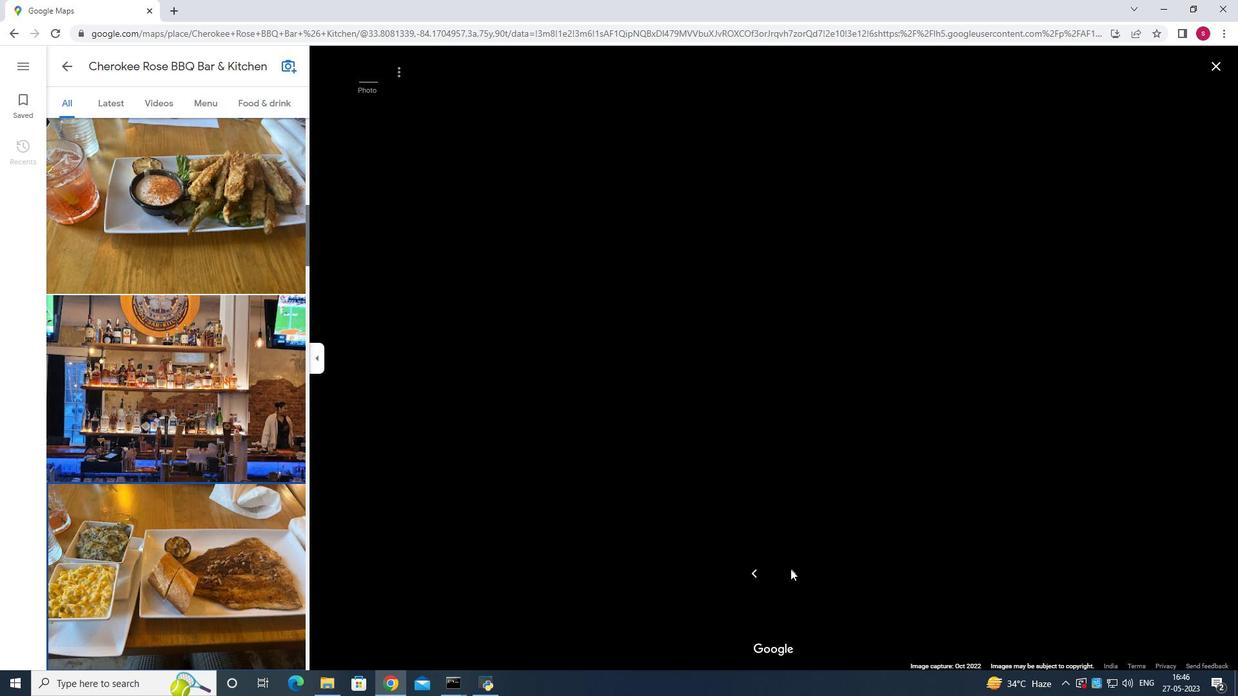 
Action: Mouse pressed left at (791, 569)
Screenshot: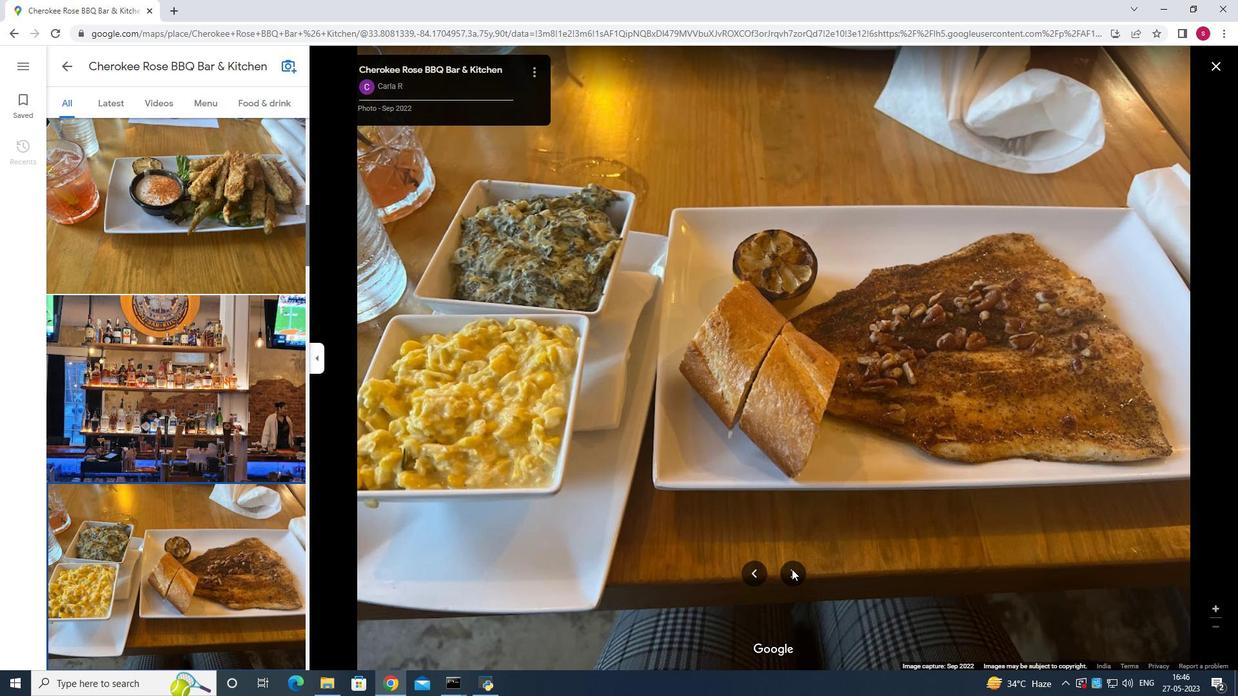 
Action: Mouse moved to (792, 569)
Screenshot: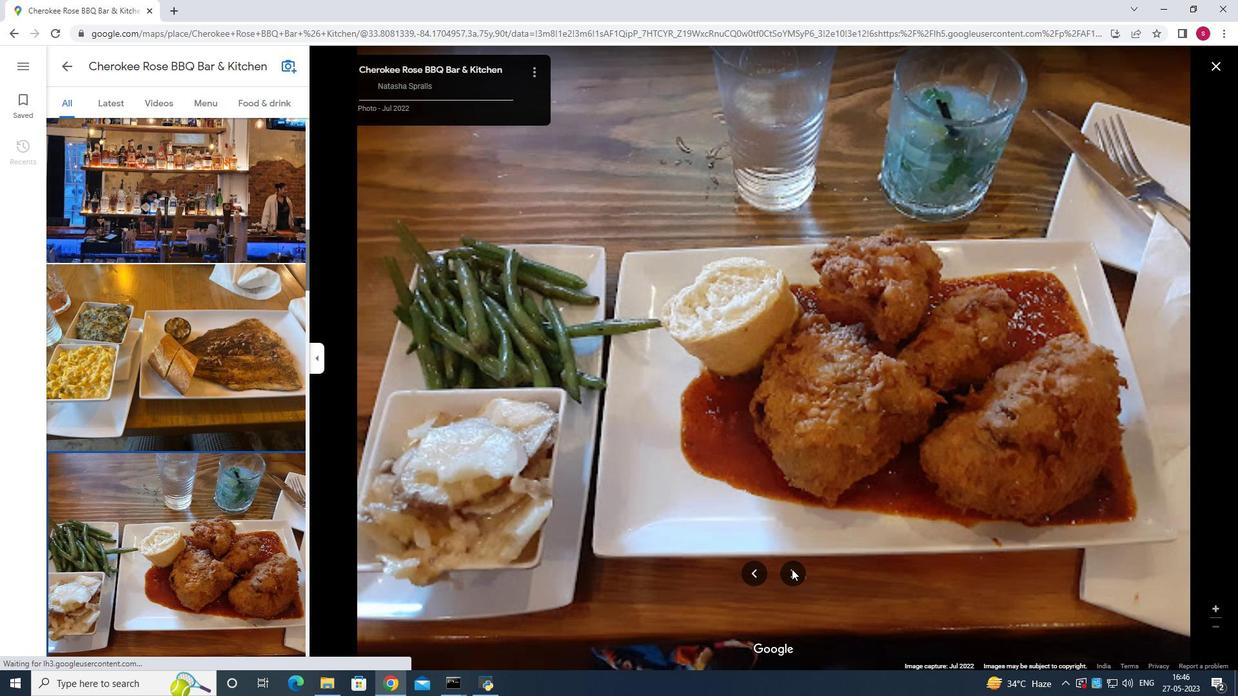 
Action: Mouse pressed left at (792, 569)
Screenshot: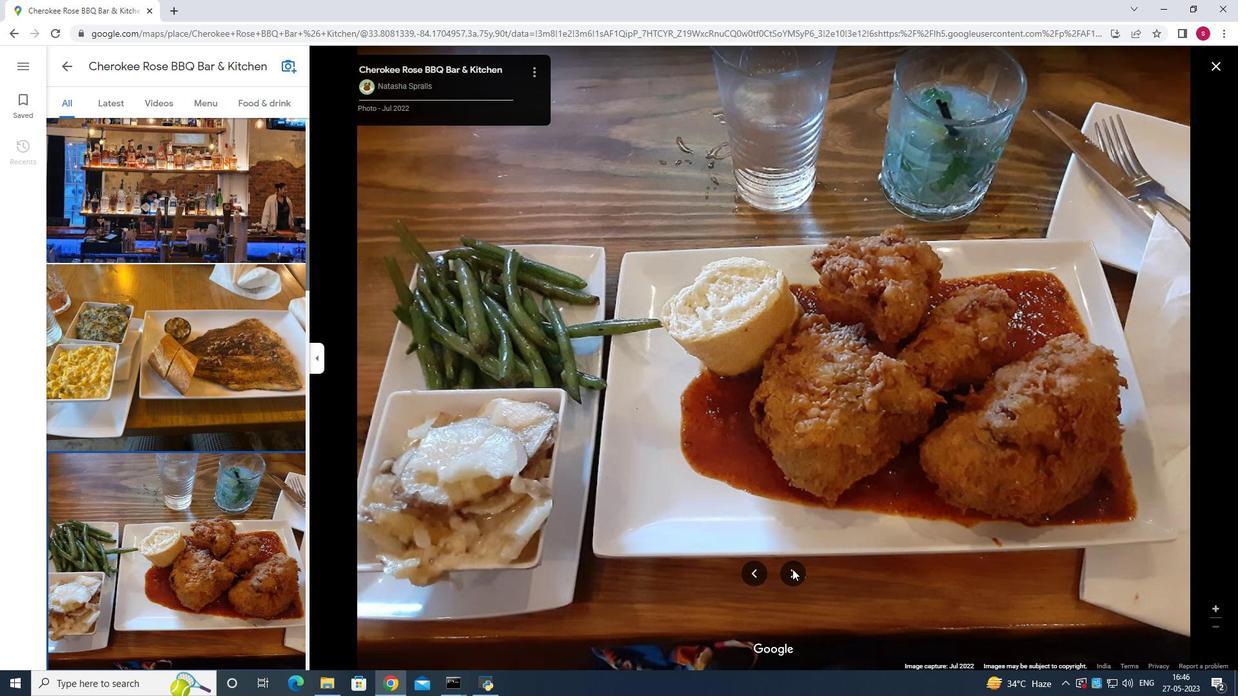 
Action: Mouse moved to (792, 570)
Screenshot: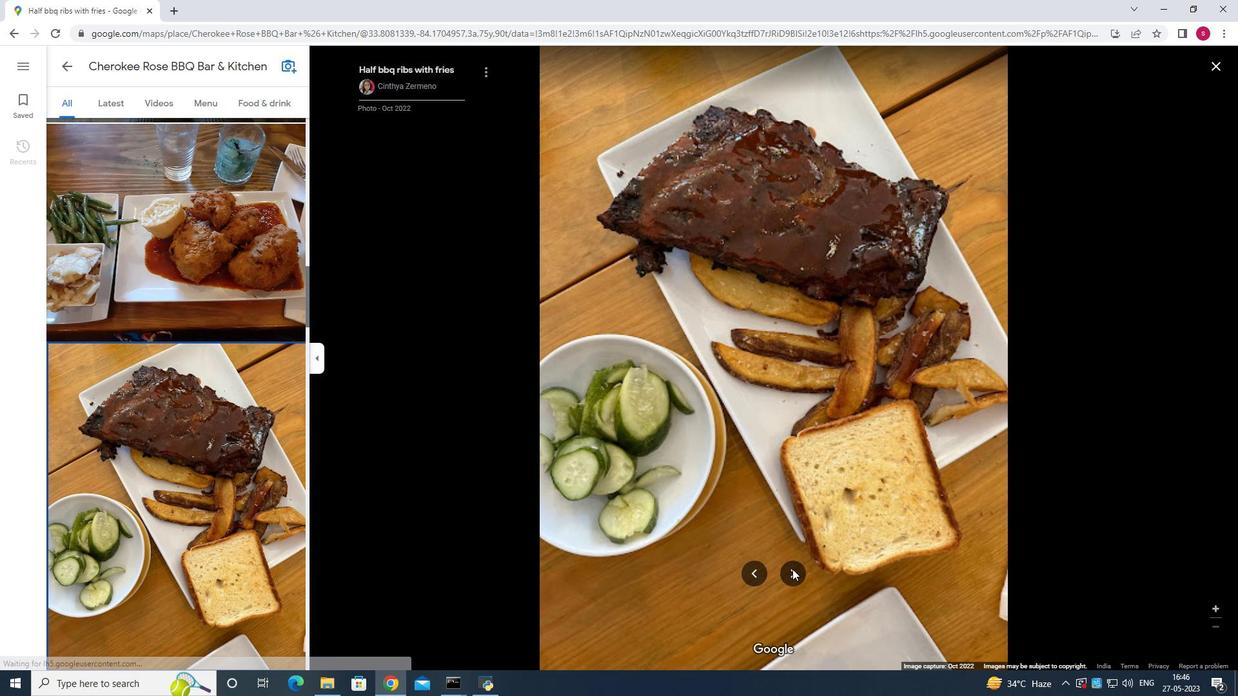 
Action: Mouse pressed left at (792, 570)
Screenshot: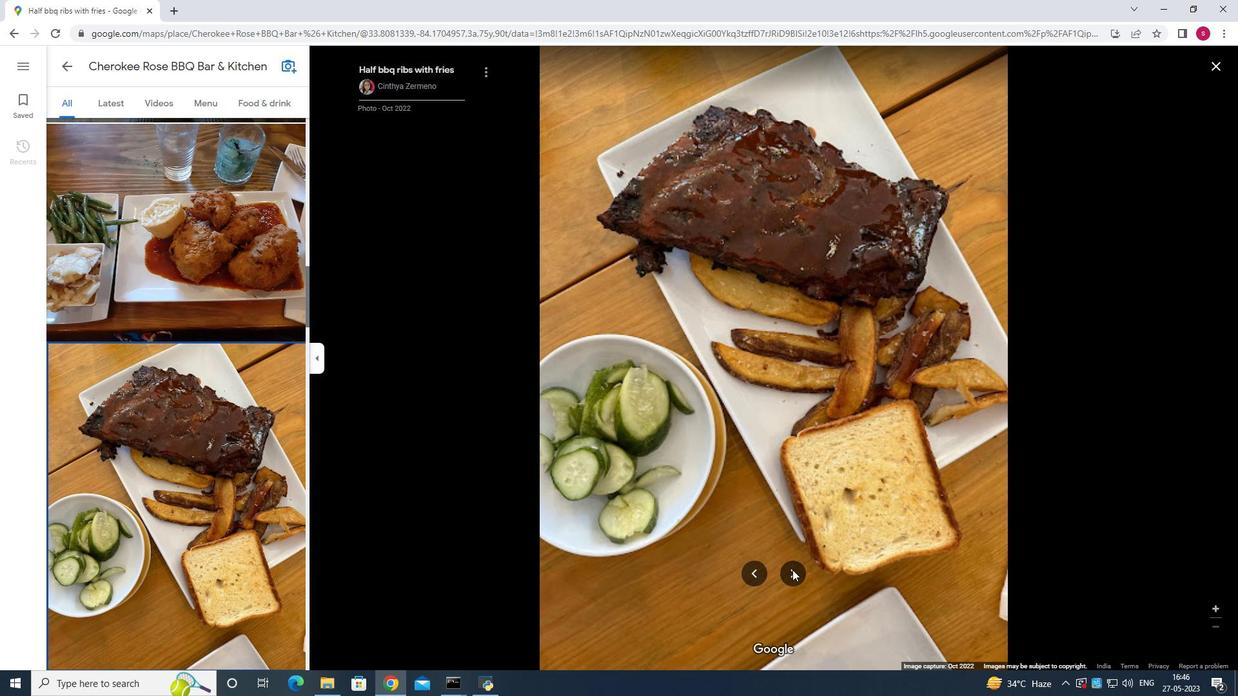 
Action: Mouse pressed left at (792, 570)
Screenshot: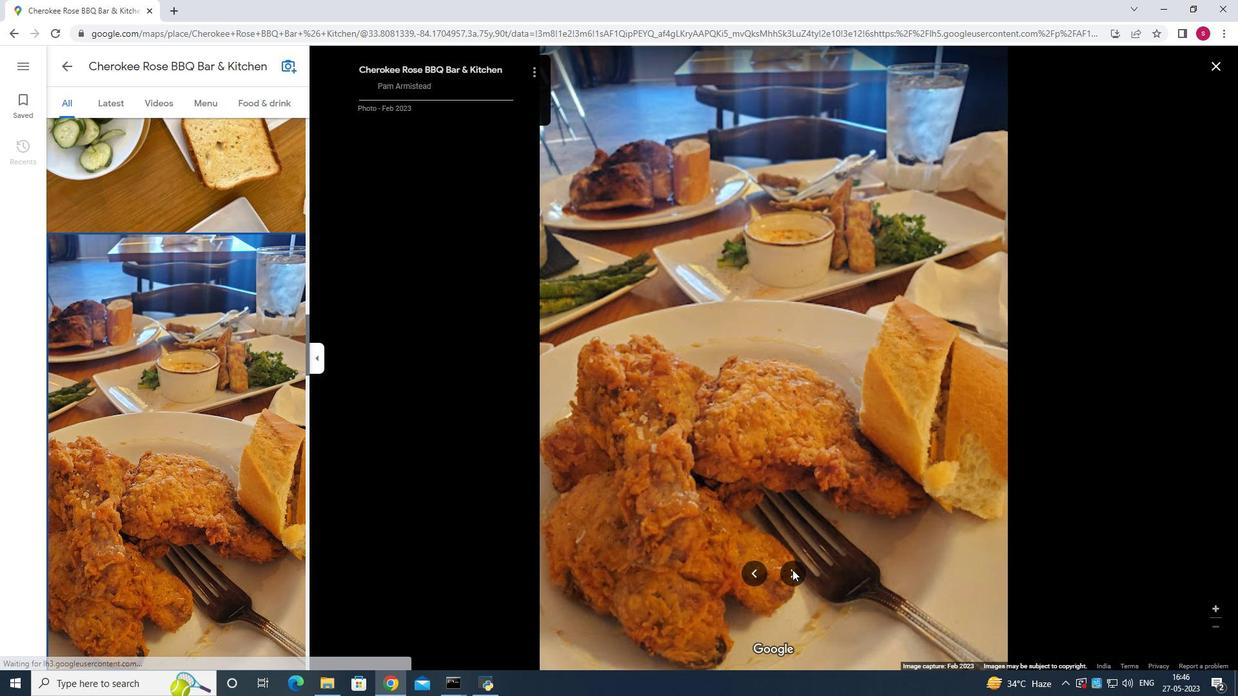 
Action: Mouse pressed left at (792, 570)
Screenshot: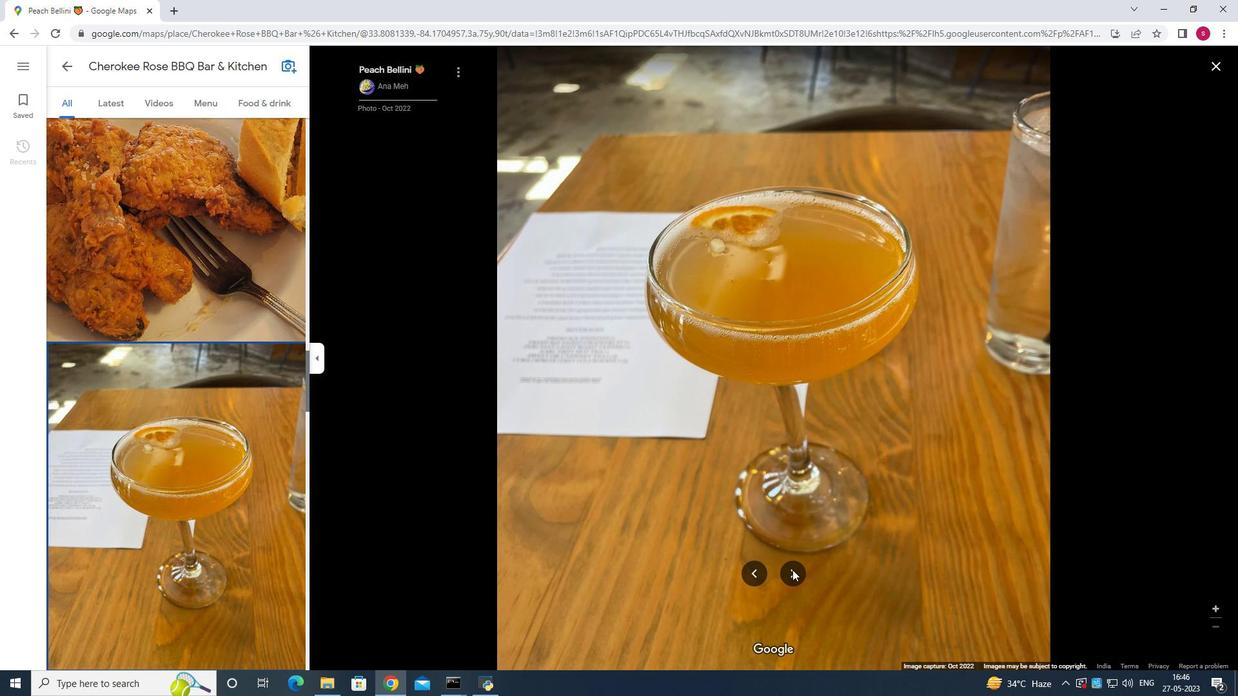 
Action: Mouse pressed left at (792, 570)
Screenshot: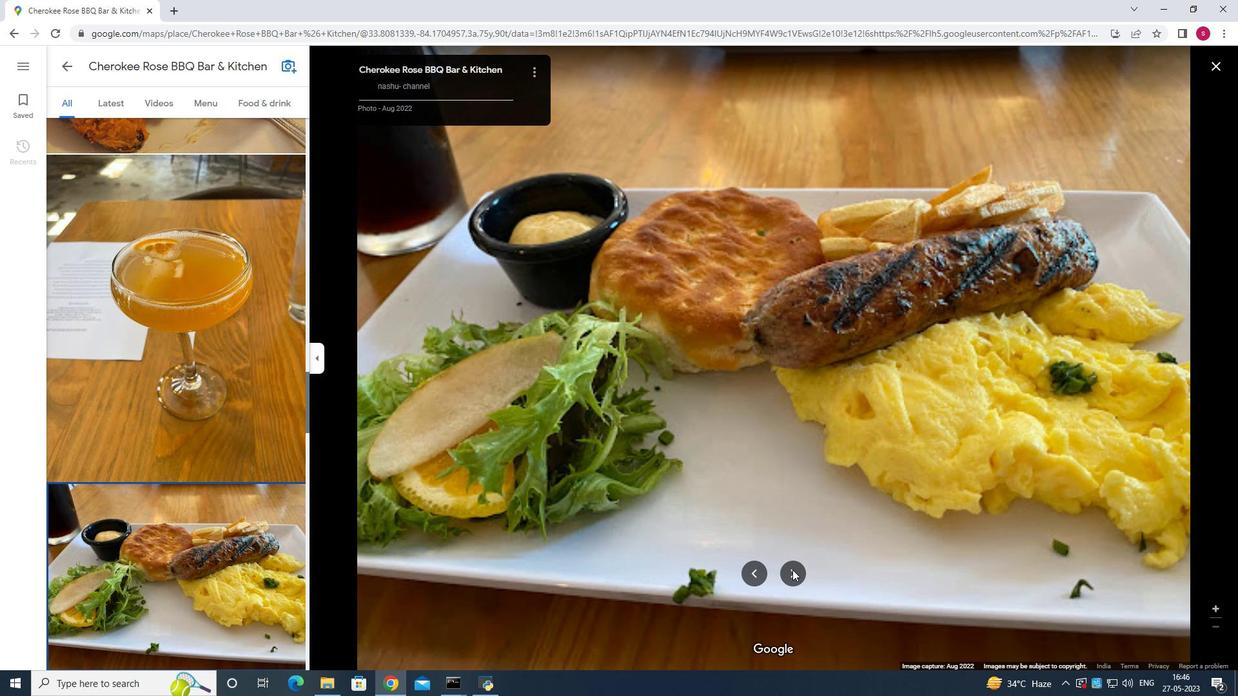 
Action: Mouse moved to (133, 377)
Screenshot: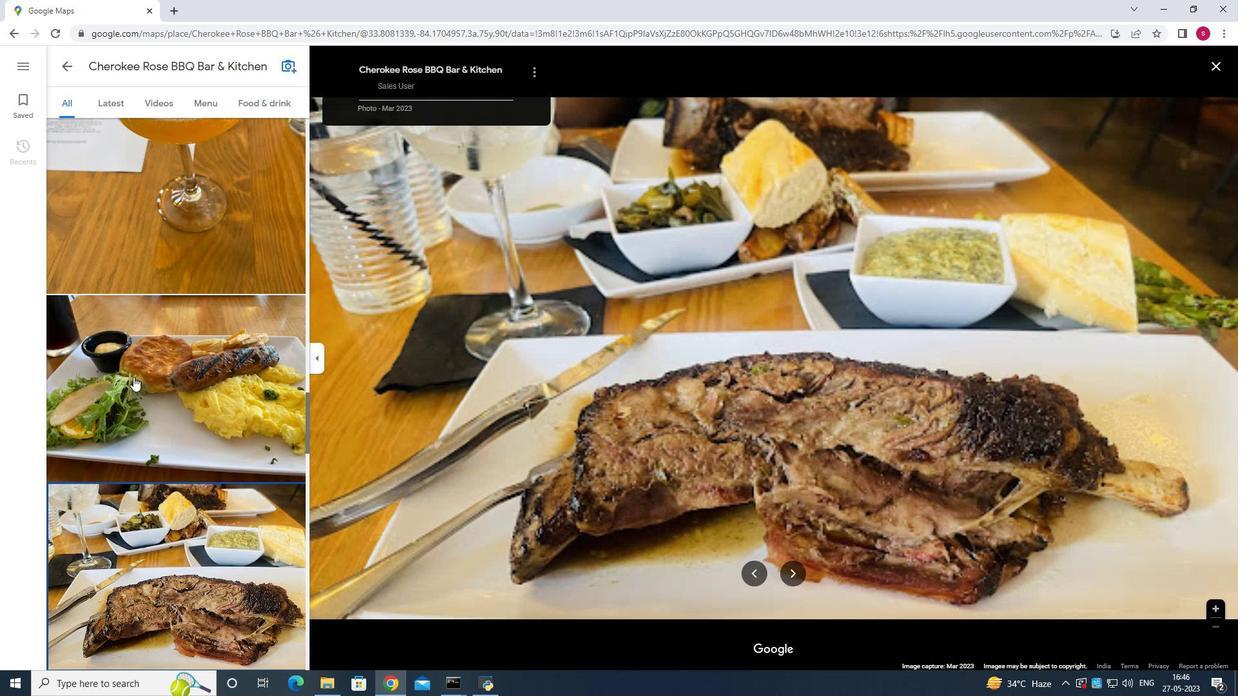 
Action: Mouse scrolled (133, 376) with delta (0, 0)
Screenshot: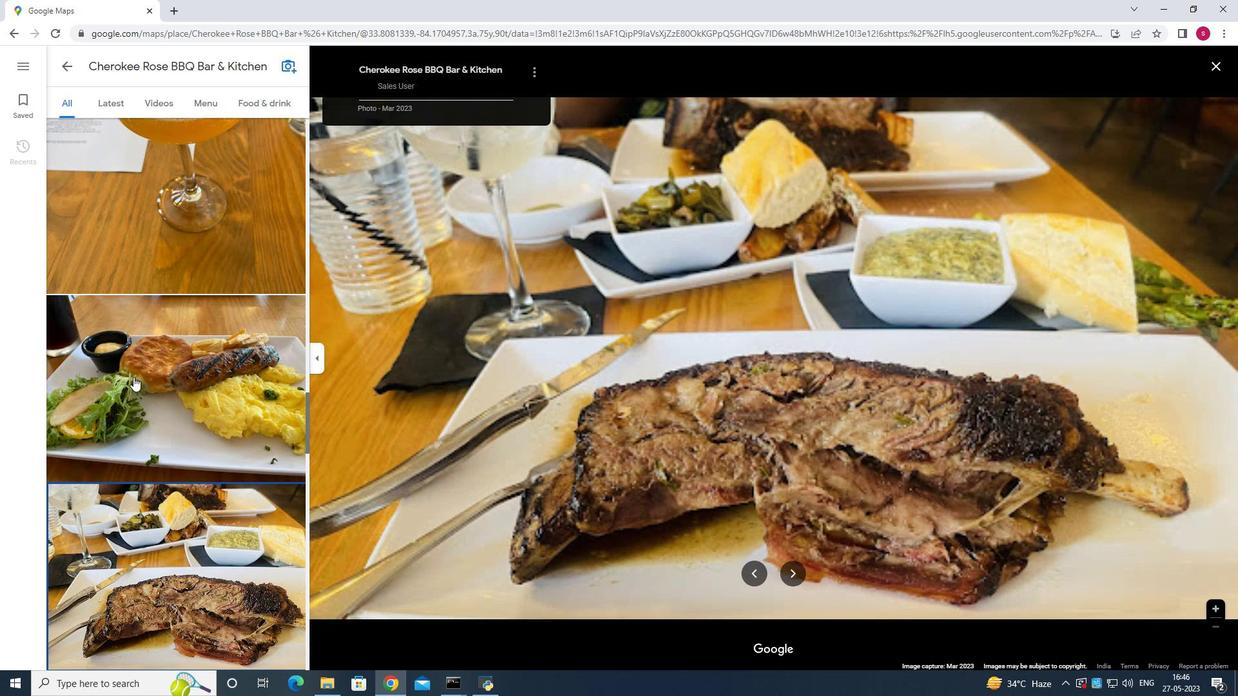 
Action: Mouse moved to (134, 377)
Screenshot: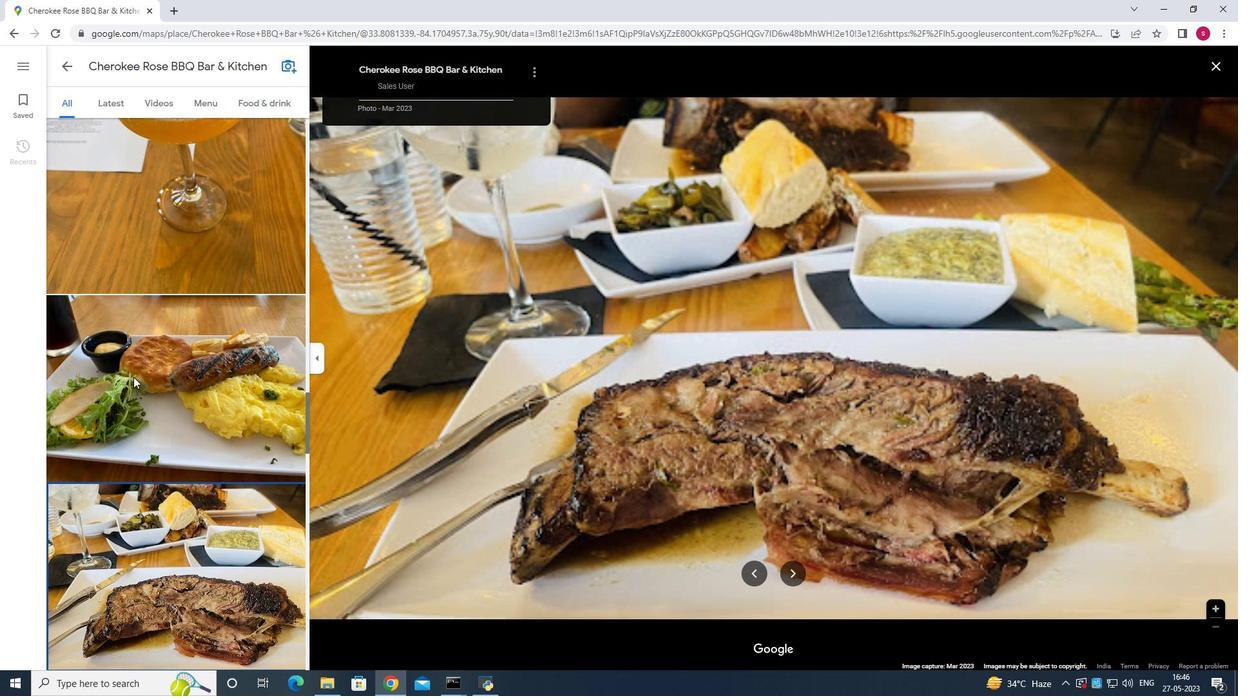 
Action: Mouse scrolled (134, 376) with delta (0, 0)
Screenshot: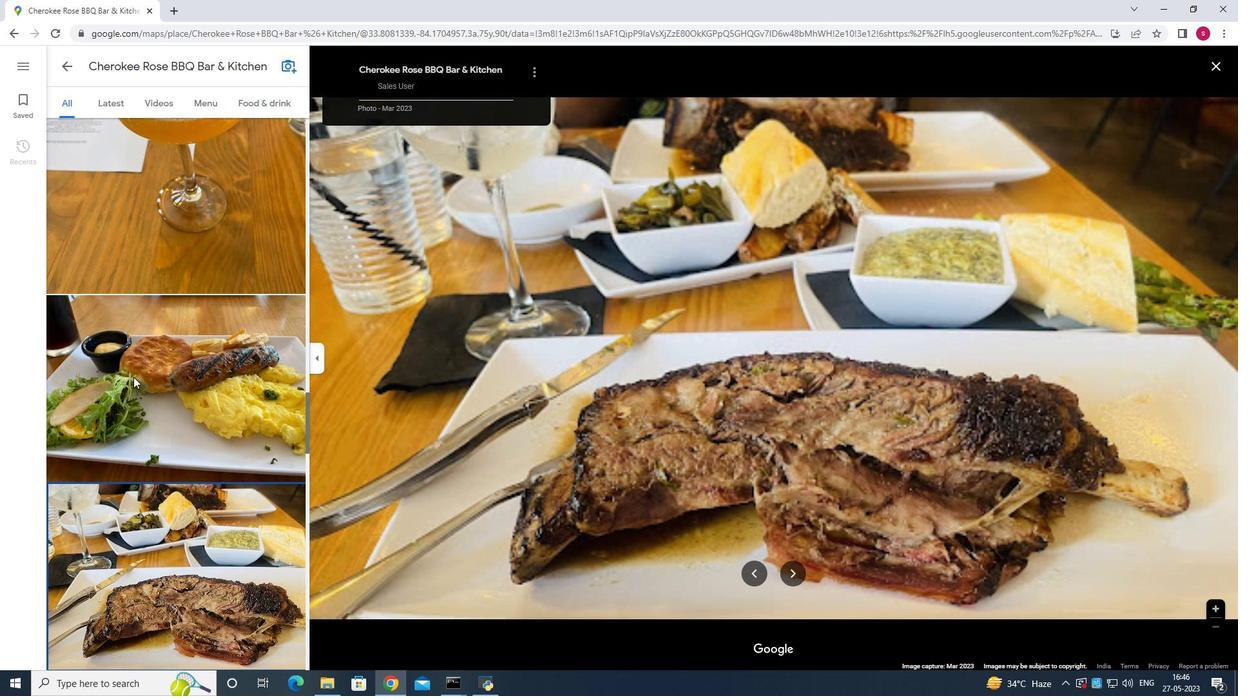 
Action: Mouse scrolled (134, 376) with delta (0, 0)
Screenshot: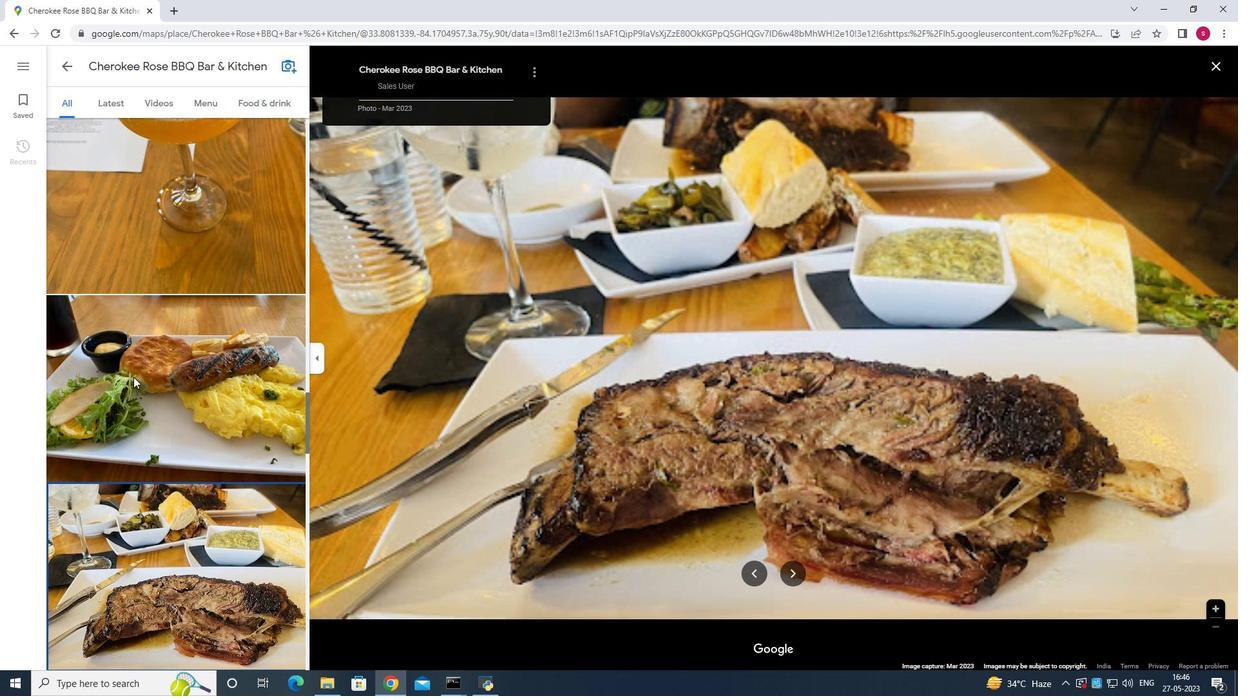 
Action: Mouse scrolled (134, 376) with delta (0, 0)
Screenshot: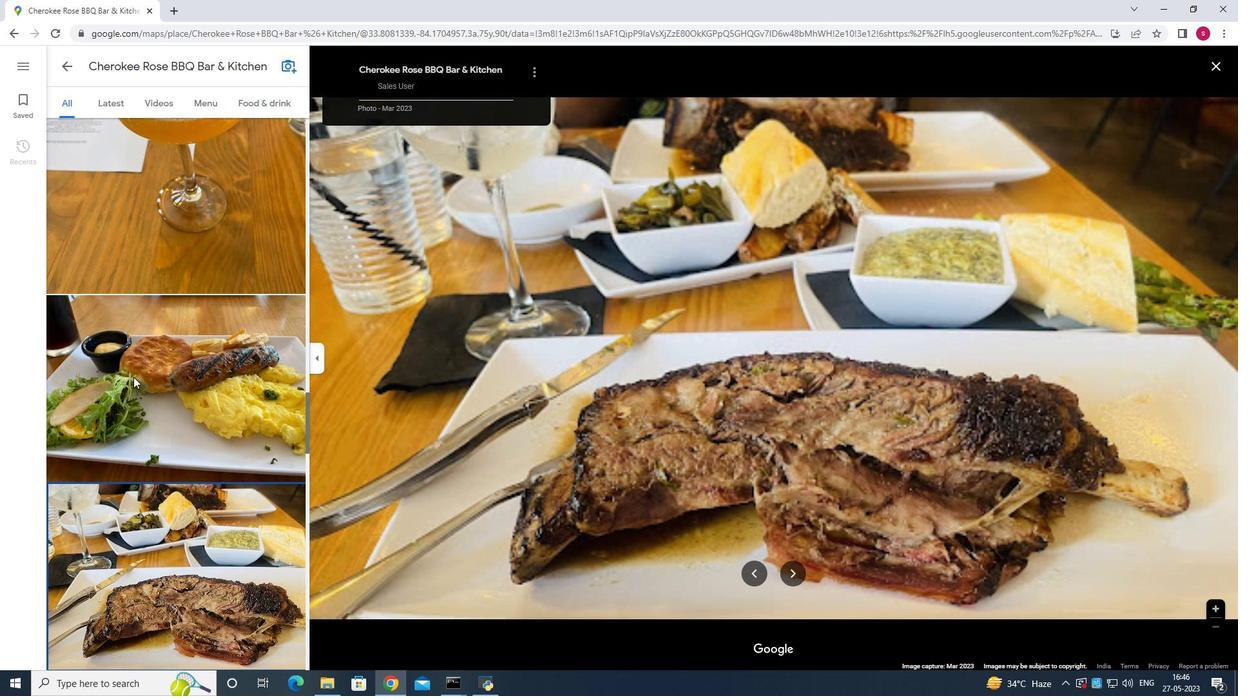 
Action: Mouse scrolled (134, 376) with delta (0, 0)
Screenshot: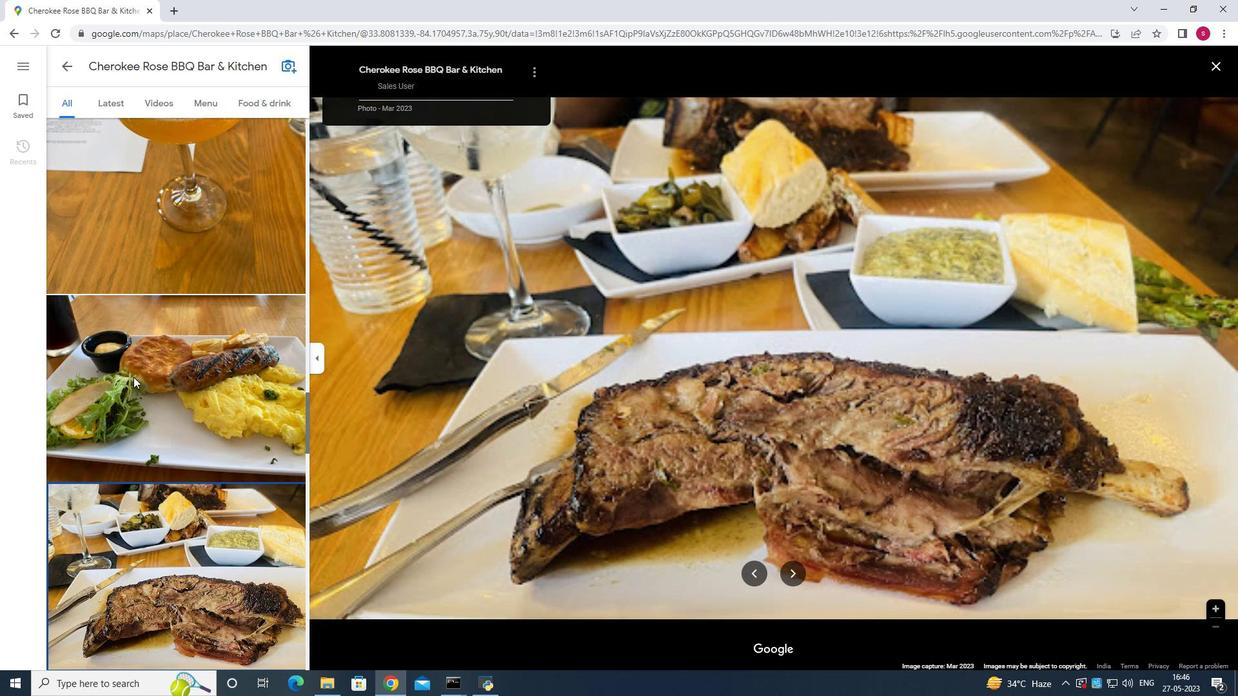 
Action: Mouse moved to (136, 372)
Screenshot: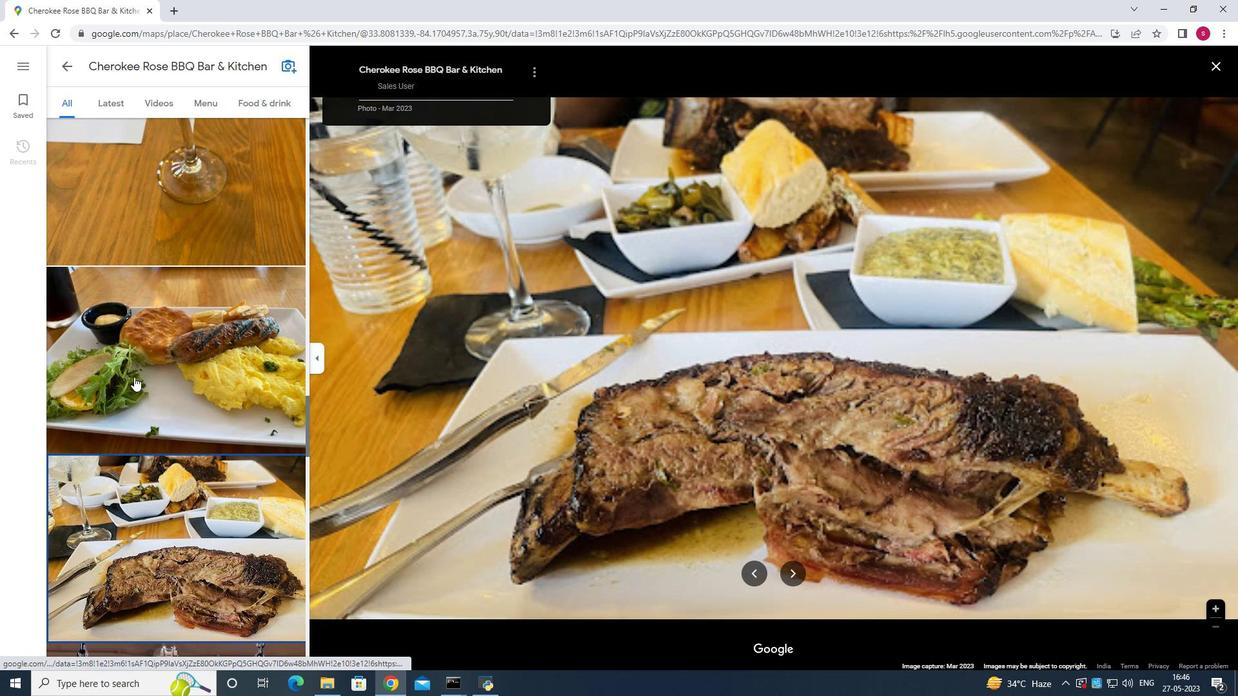 
Action: Mouse scrolled (136, 371) with delta (0, 0)
Screenshot: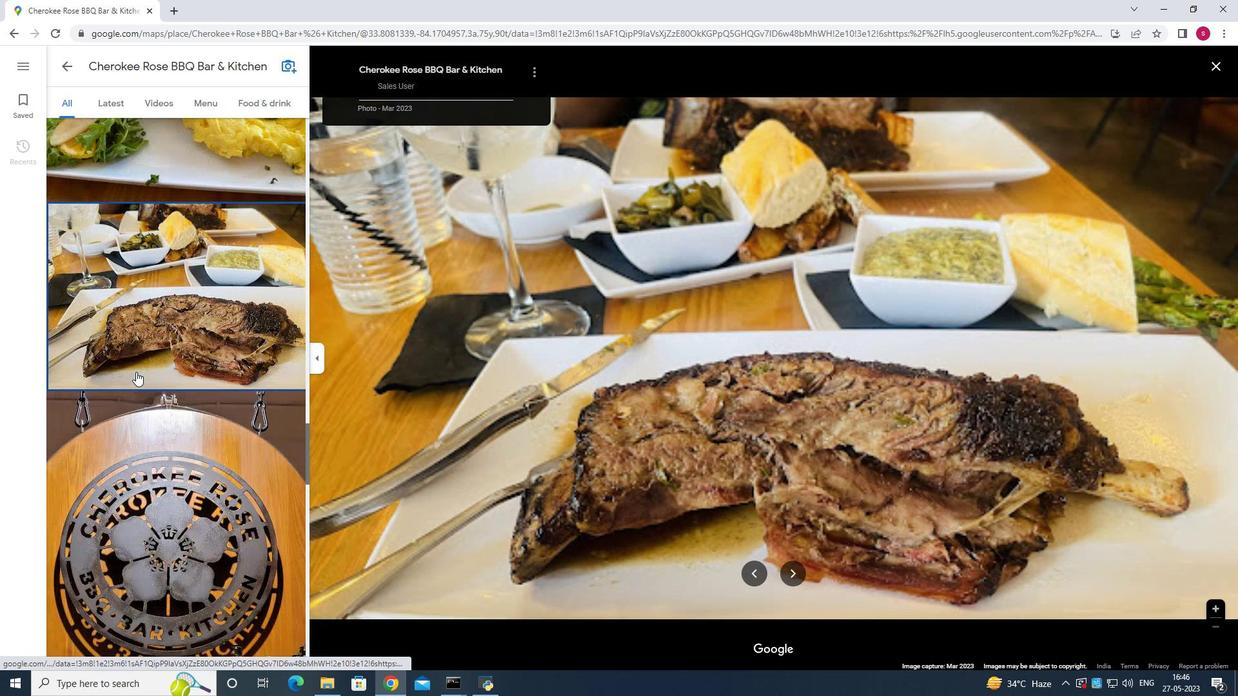 
Action: Mouse moved to (136, 372)
Screenshot: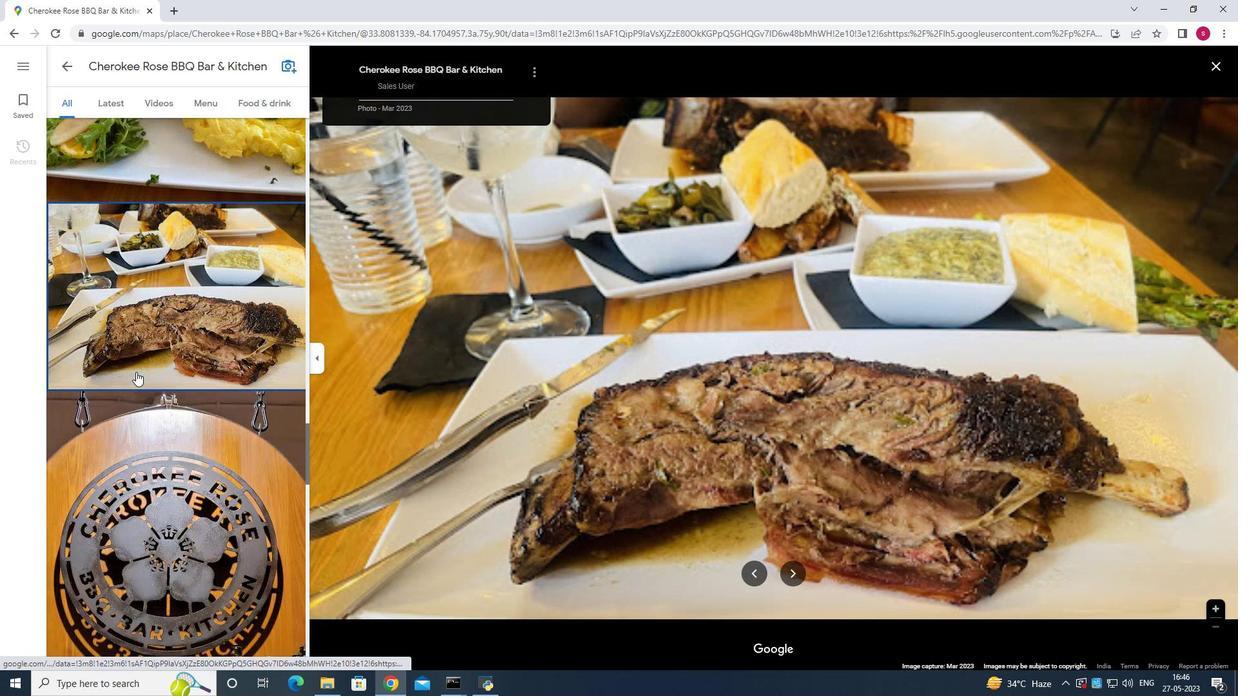 
Action: Mouse scrolled (136, 371) with delta (0, 0)
Screenshot: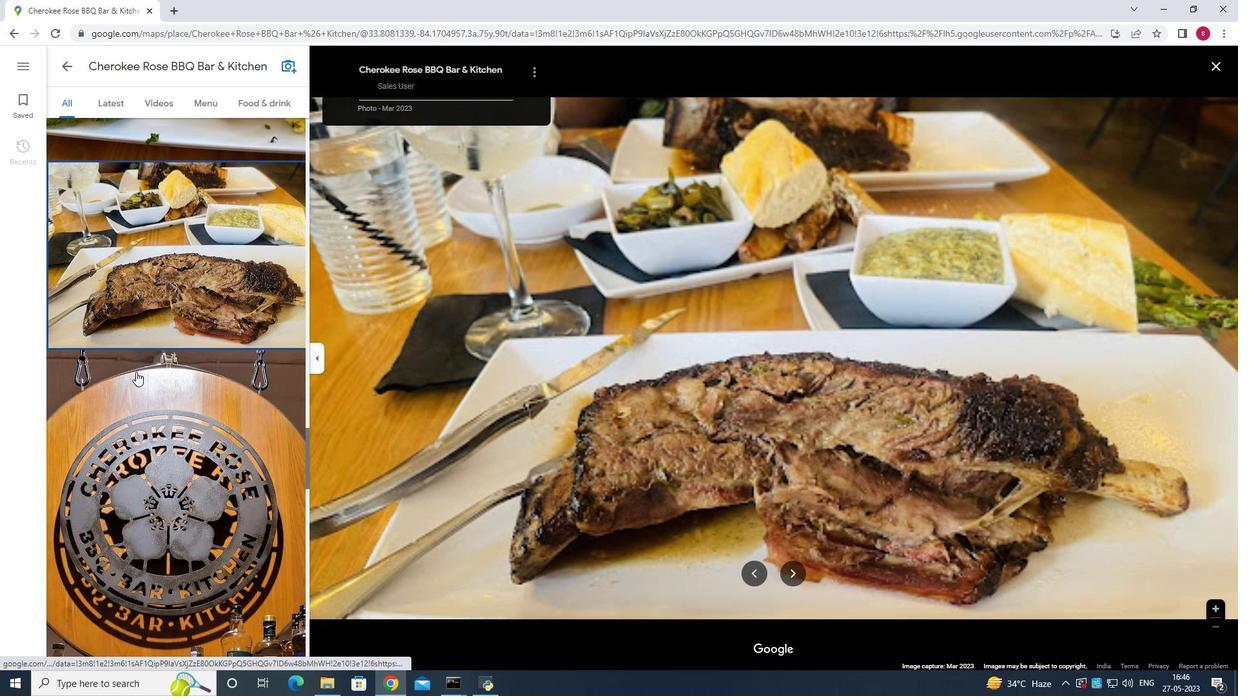 
Action: Mouse scrolled (136, 371) with delta (0, 0)
Screenshot: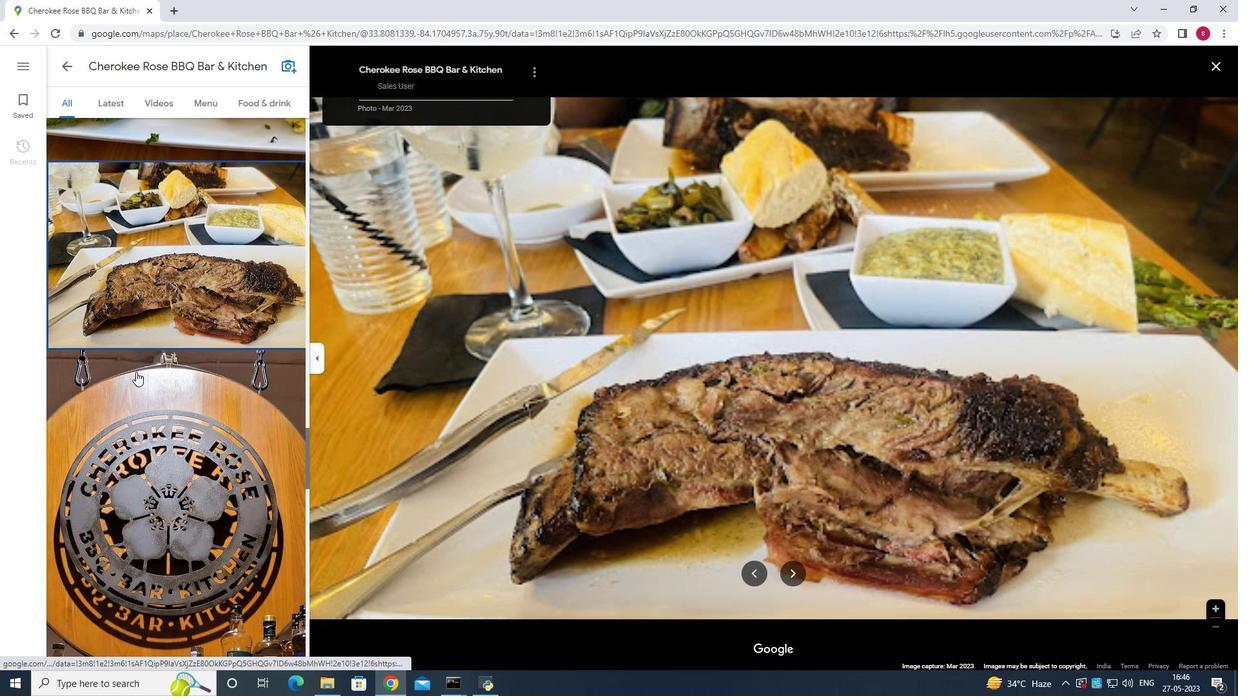 
Action: Mouse scrolled (136, 371) with delta (0, 0)
Screenshot: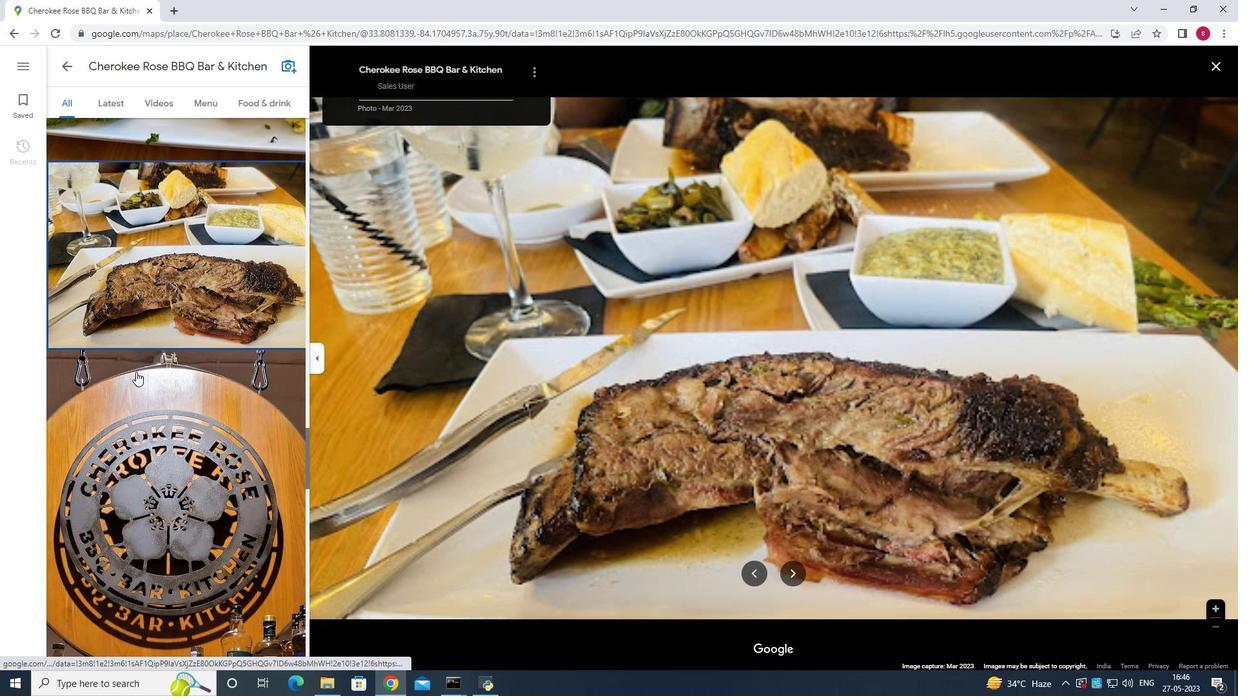 
Action: Mouse scrolled (136, 371) with delta (0, 0)
Screenshot: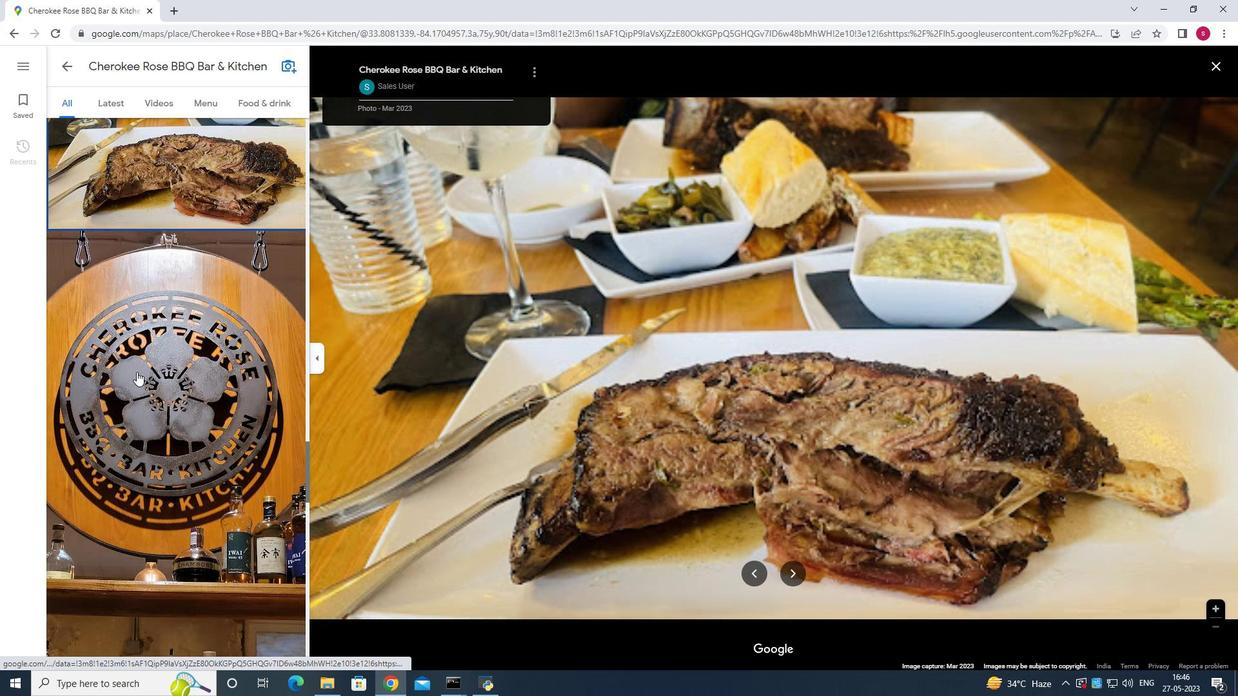 
Action: Mouse scrolled (136, 371) with delta (0, 0)
Screenshot: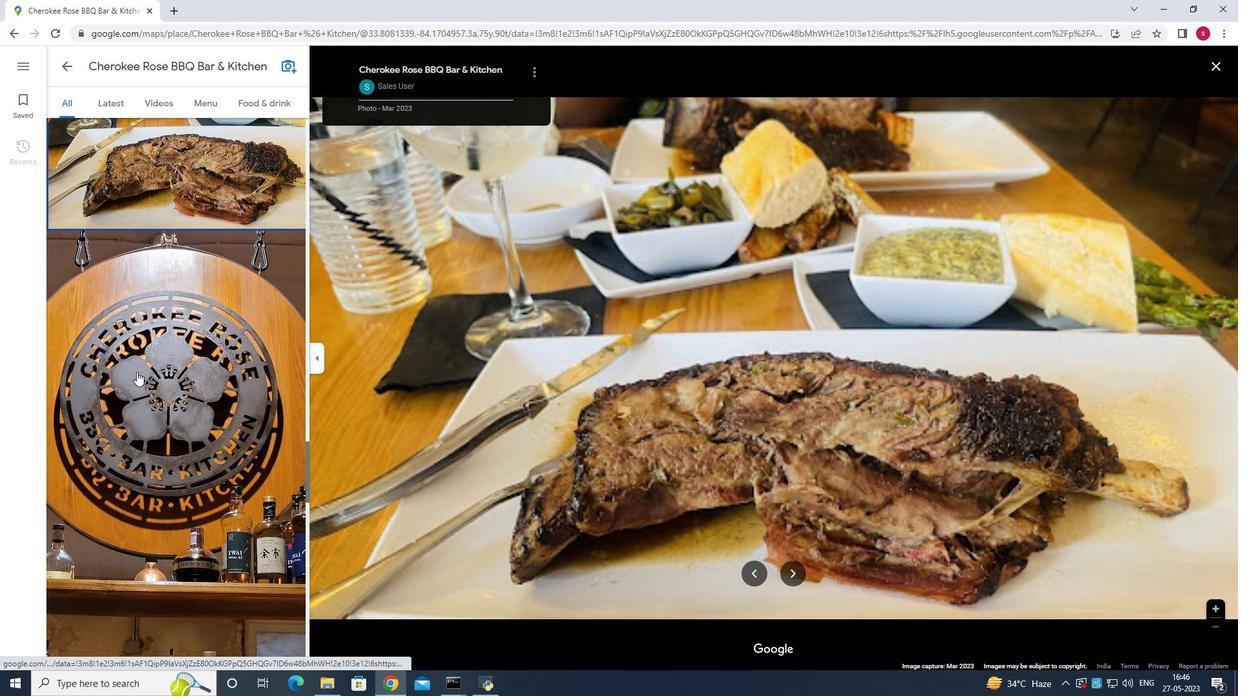 
Action: Mouse scrolled (136, 371) with delta (0, 0)
Screenshot: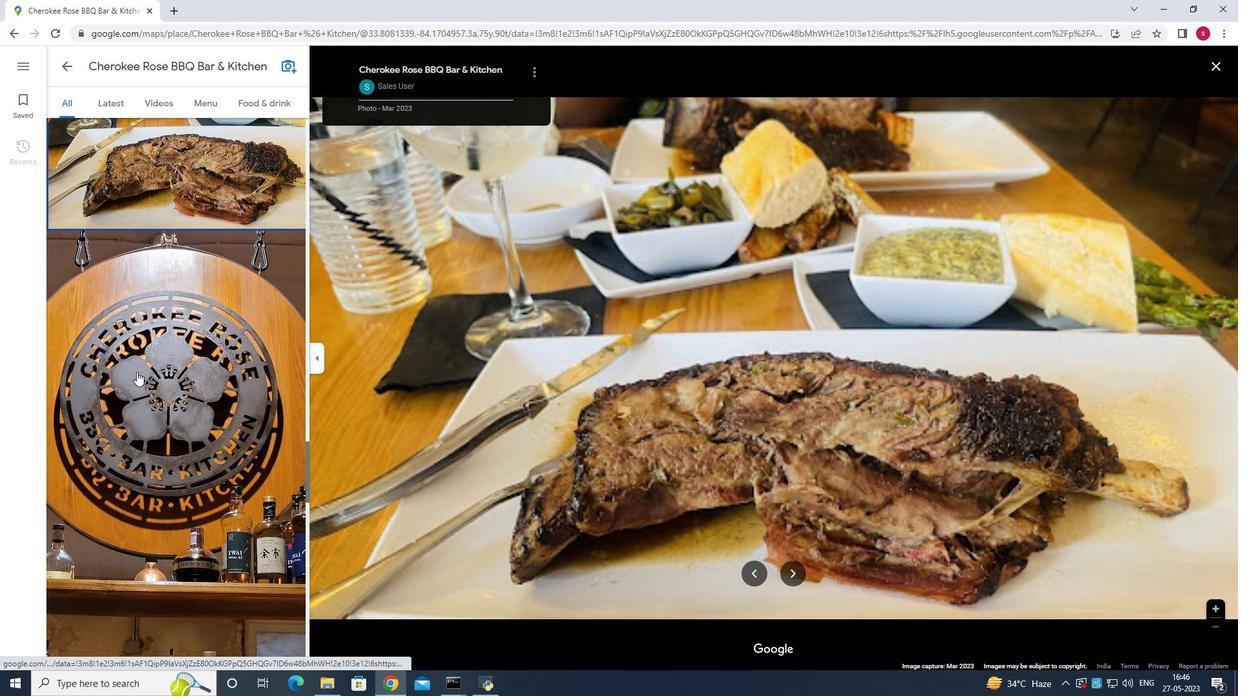
Action: Mouse scrolled (136, 371) with delta (0, 0)
Screenshot: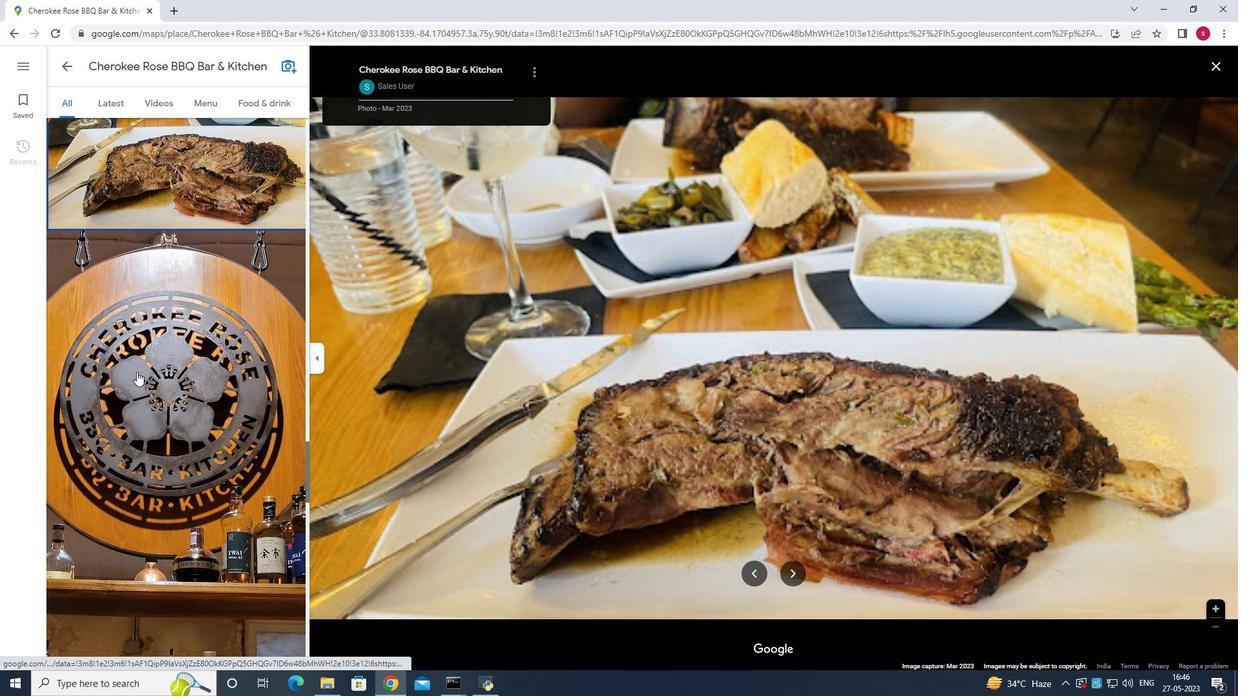 
Action: Mouse scrolled (136, 371) with delta (0, 0)
Screenshot: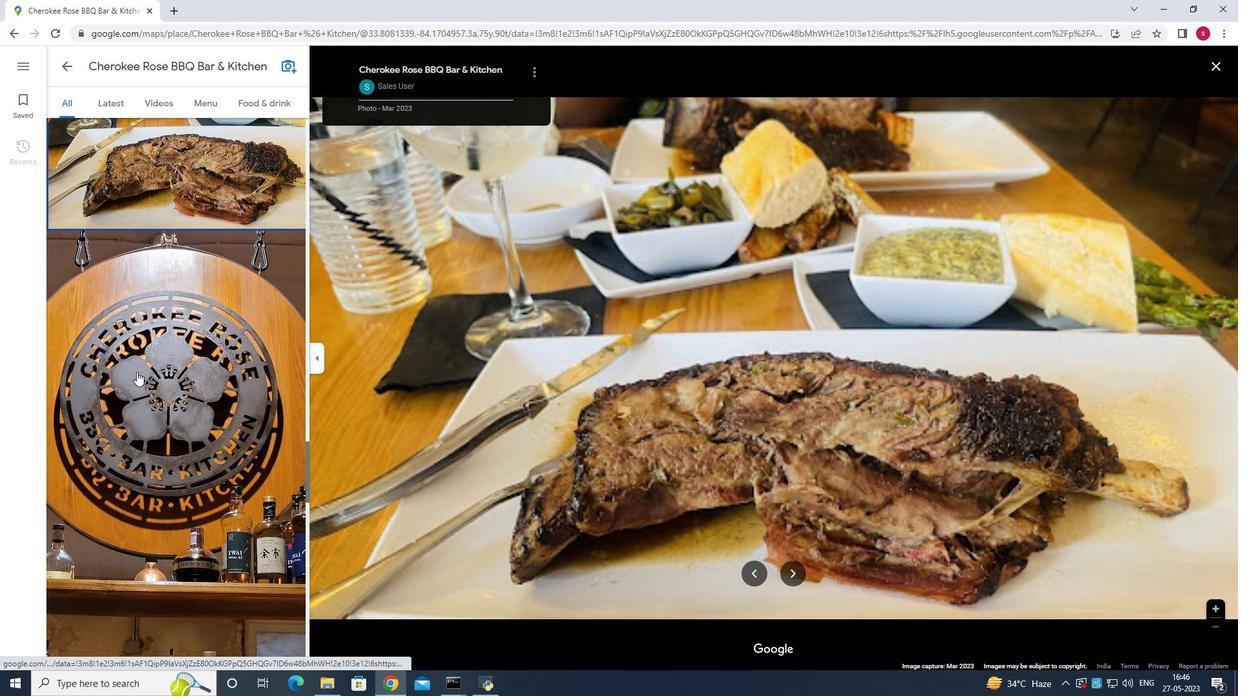 
Action: Mouse moved to (137, 372)
Screenshot: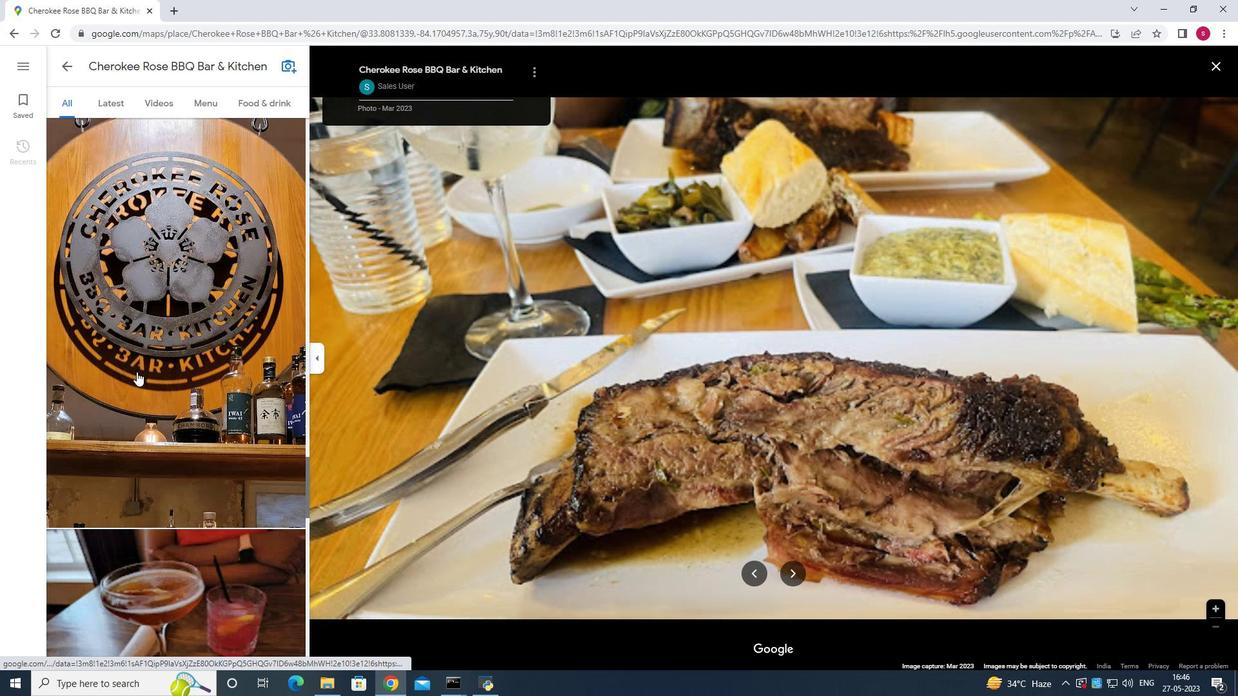 
Action: Mouse scrolled (137, 372) with delta (0, 0)
Screenshot: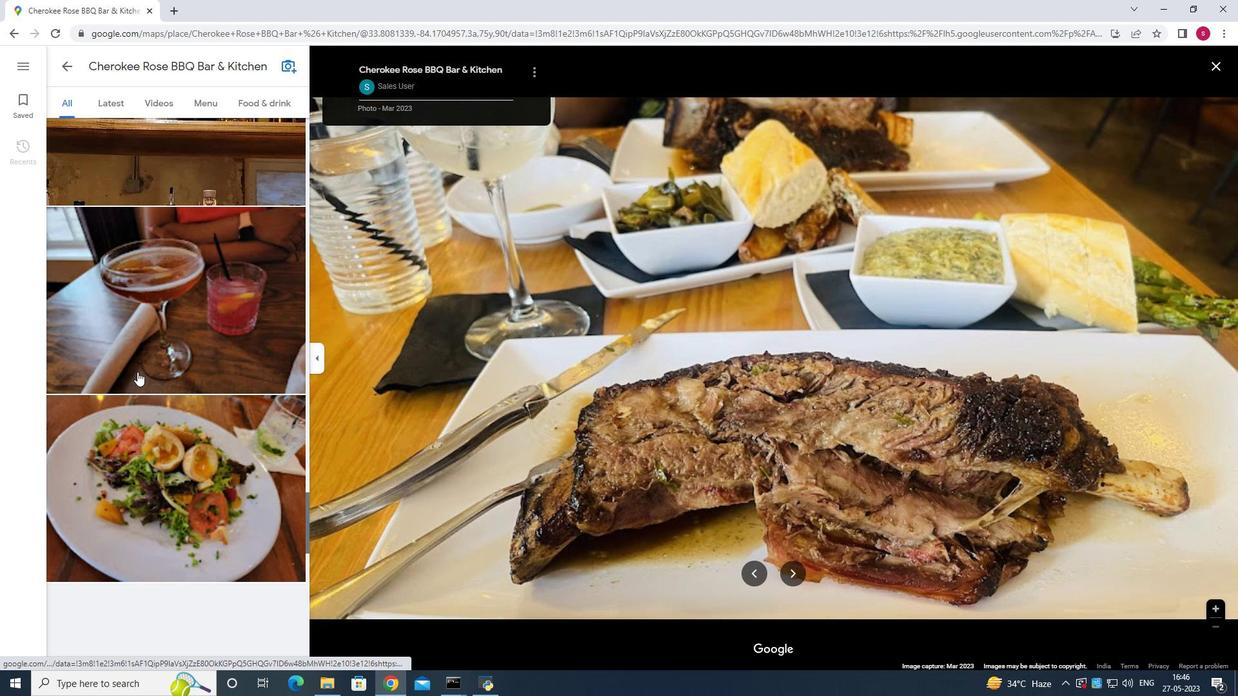 
Action: Mouse moved to (137, 372)
Screenshot: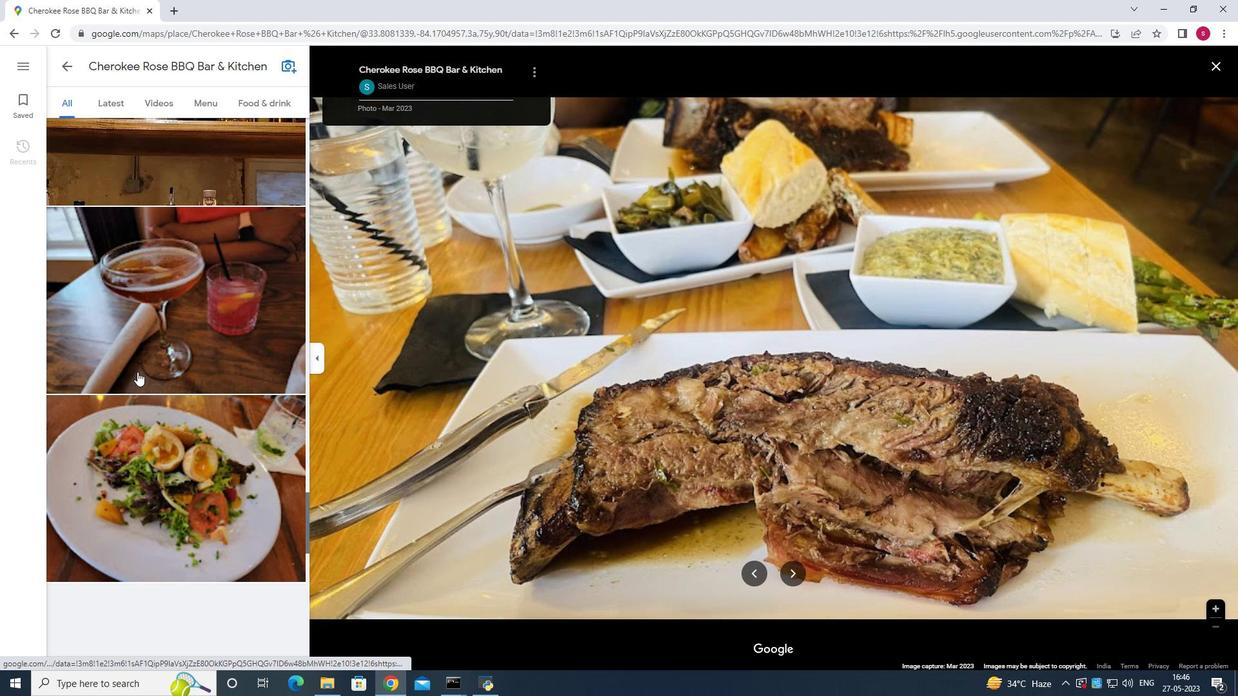
Action: Mouse scrolled (137, 372) with delta (0, 0)
Screenshot: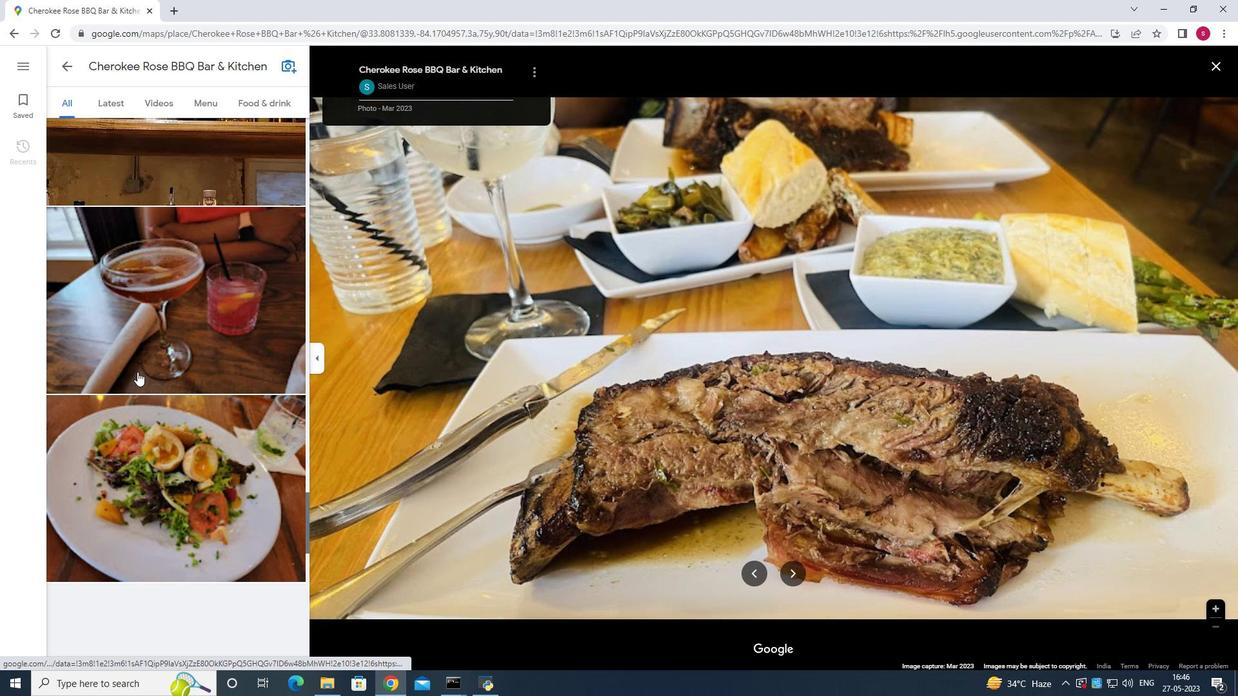 
Action: Mouse scrolled (137, 372) with delta (0, 0)
Screenshot: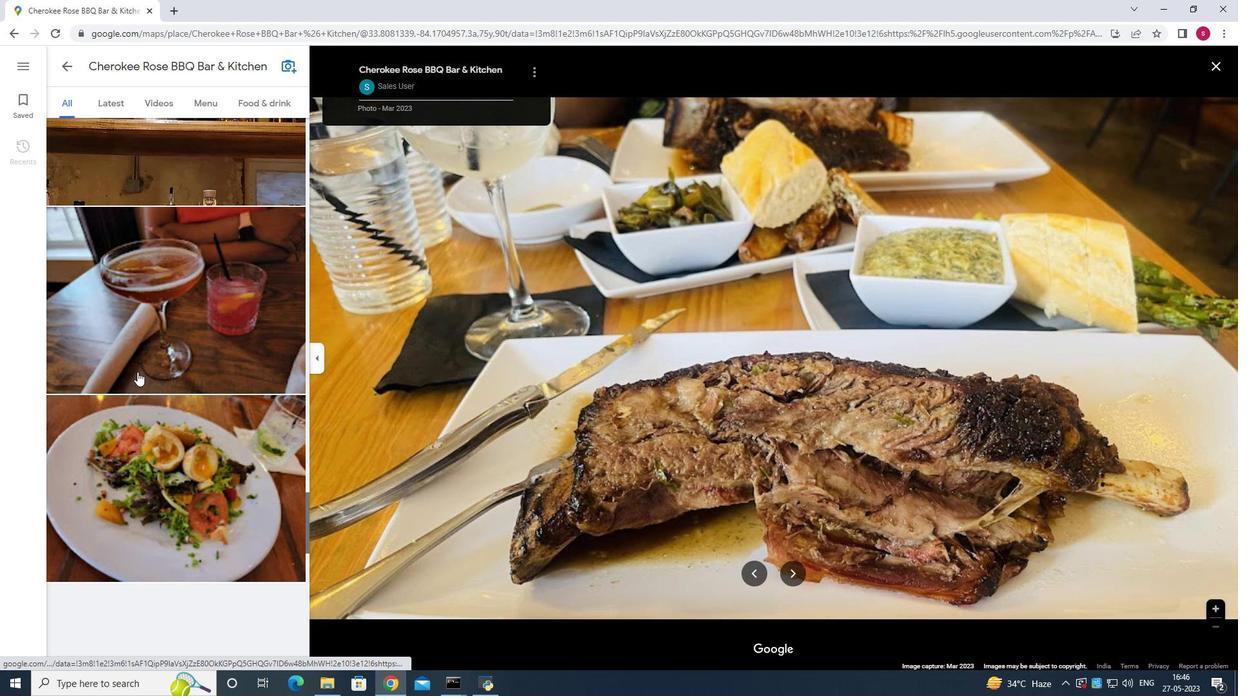 
Action: Mouse moved to (138, 371)
Screenshot: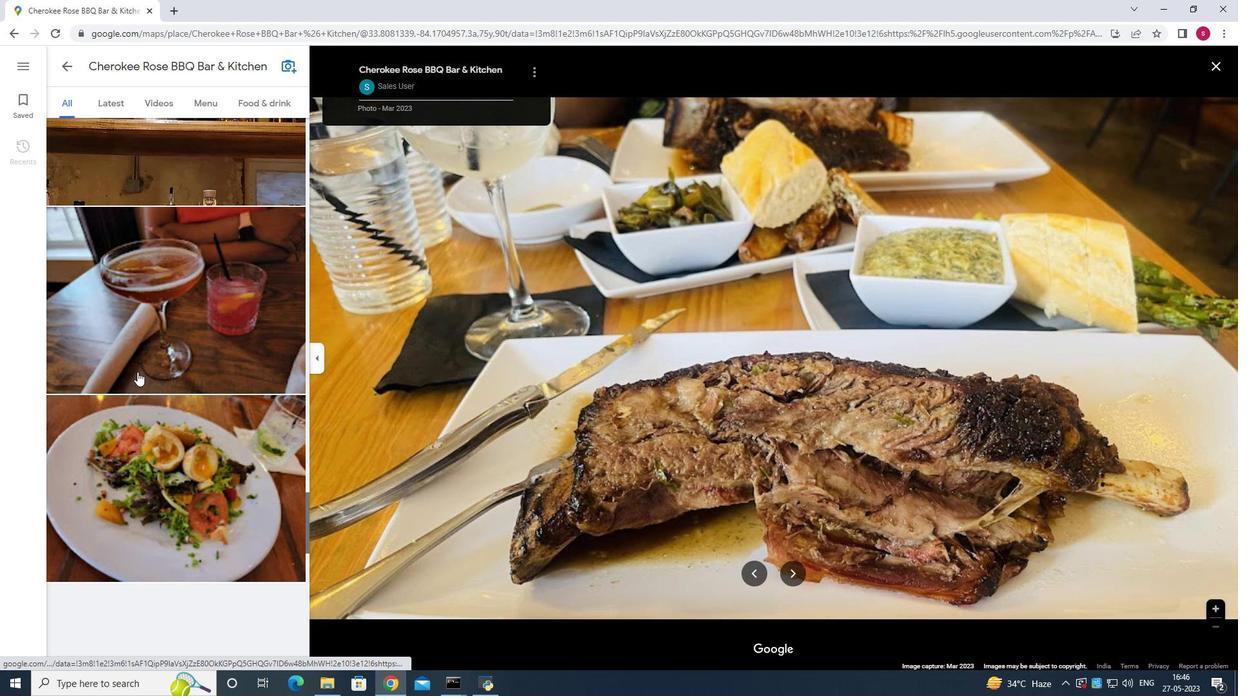 
Action: Mouse scrolled (138, 372) with delta (0, 0)
Screenshot: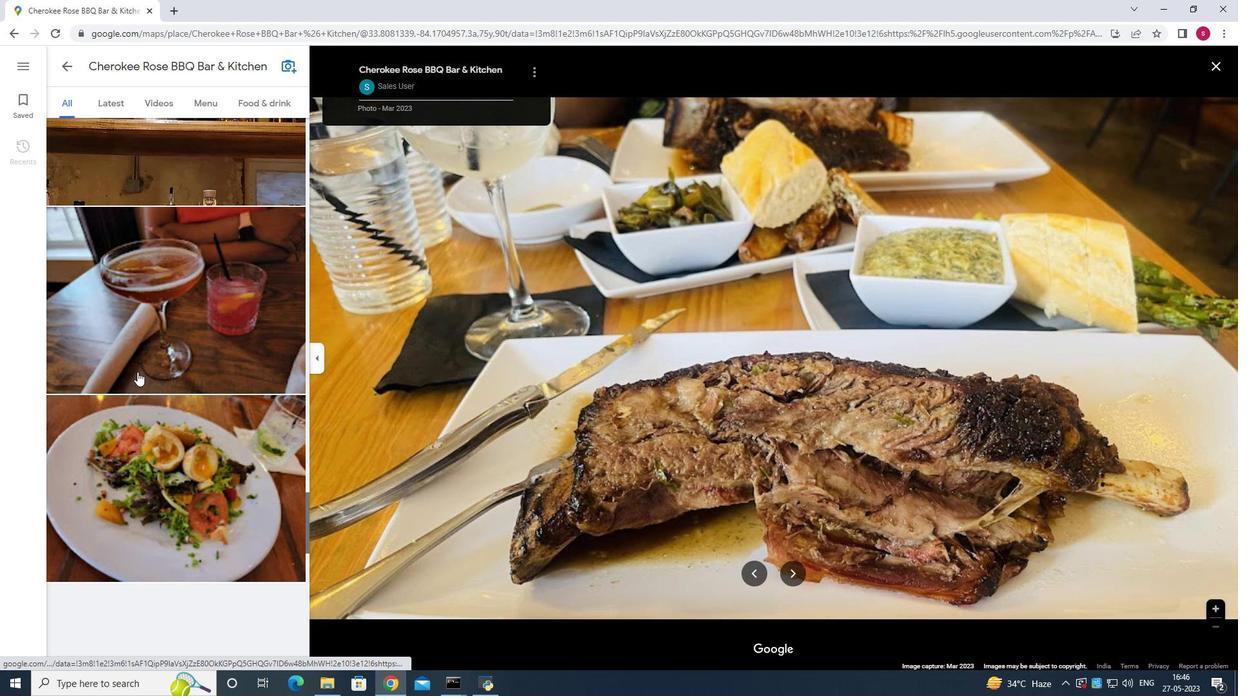 
Action: Mouse moved to (139, 368)
Screenshot: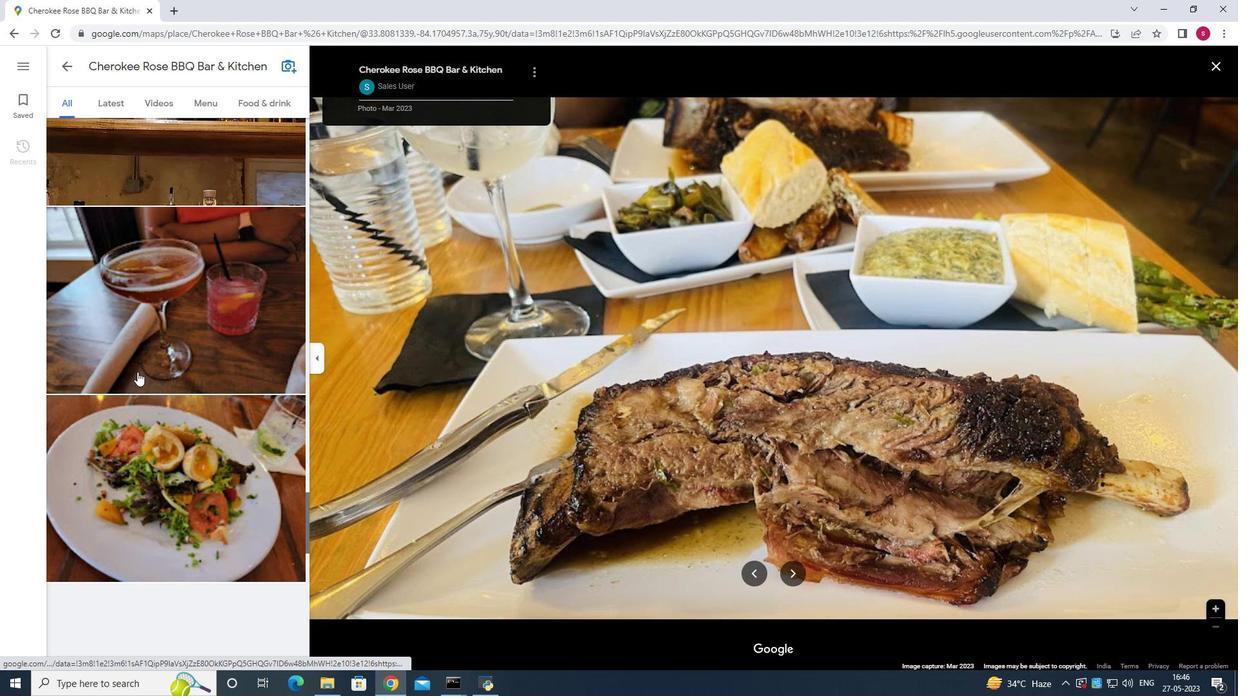 
Action: Mouse scrolled (139, 369) with delta (0, 0)
Screenshot: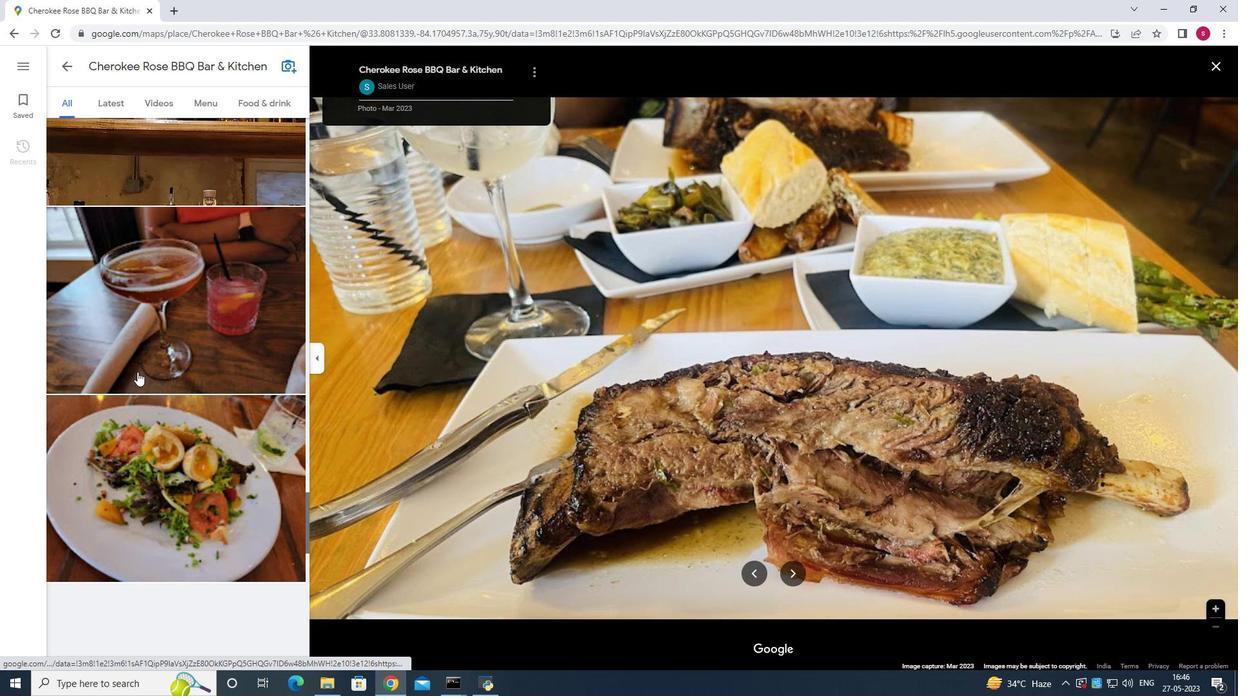 
Action: Mouse moved to (141, 364)
Screenshot: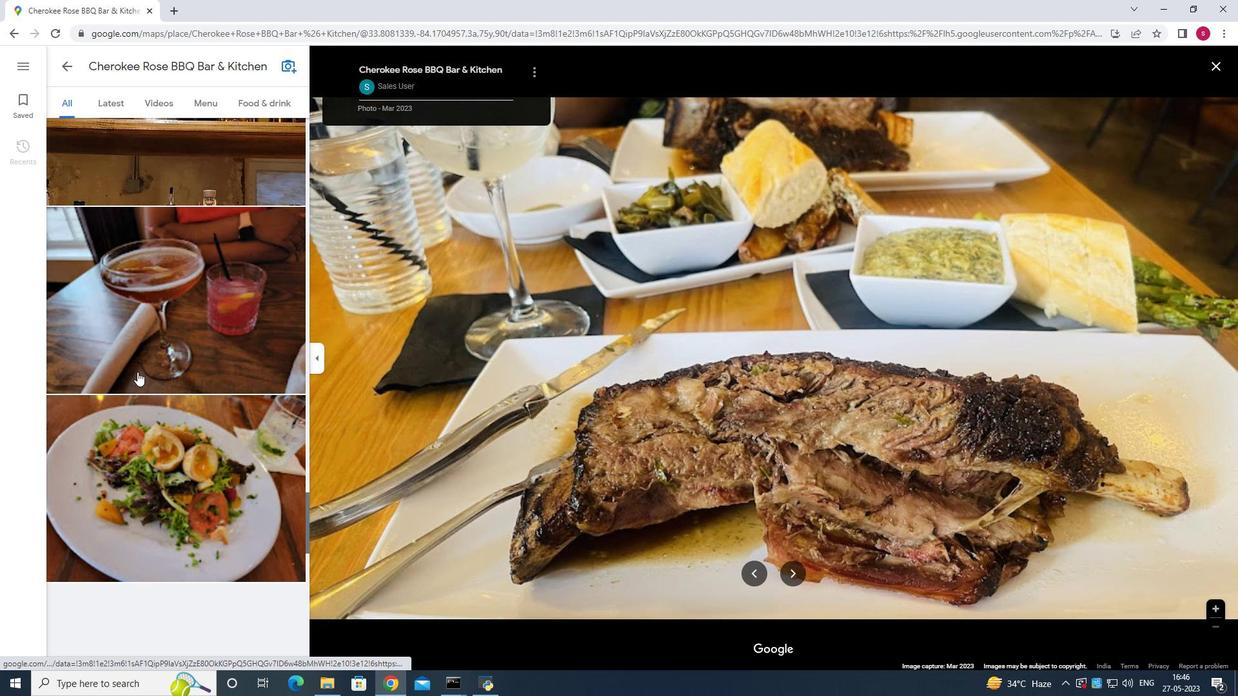 
Action: Mouse scrolled (141, 365) with delta (0, 0)
Screenshot: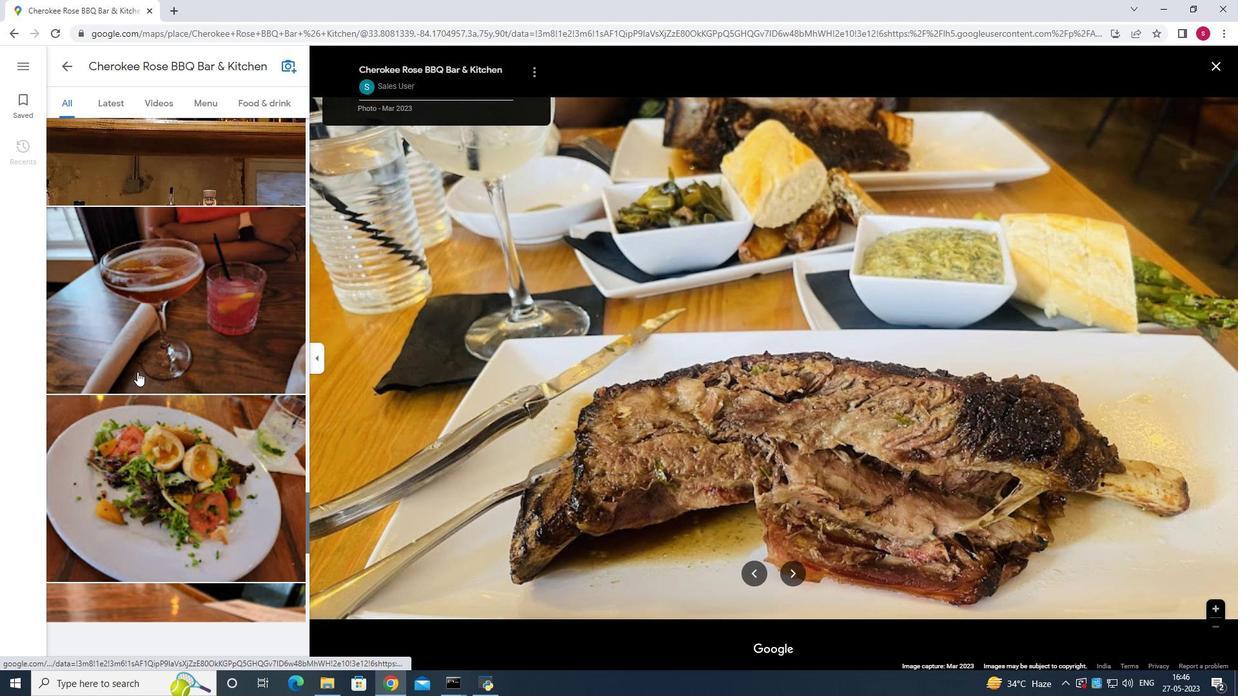 
Action: Mouse moved to (188, 307)
Screenshot: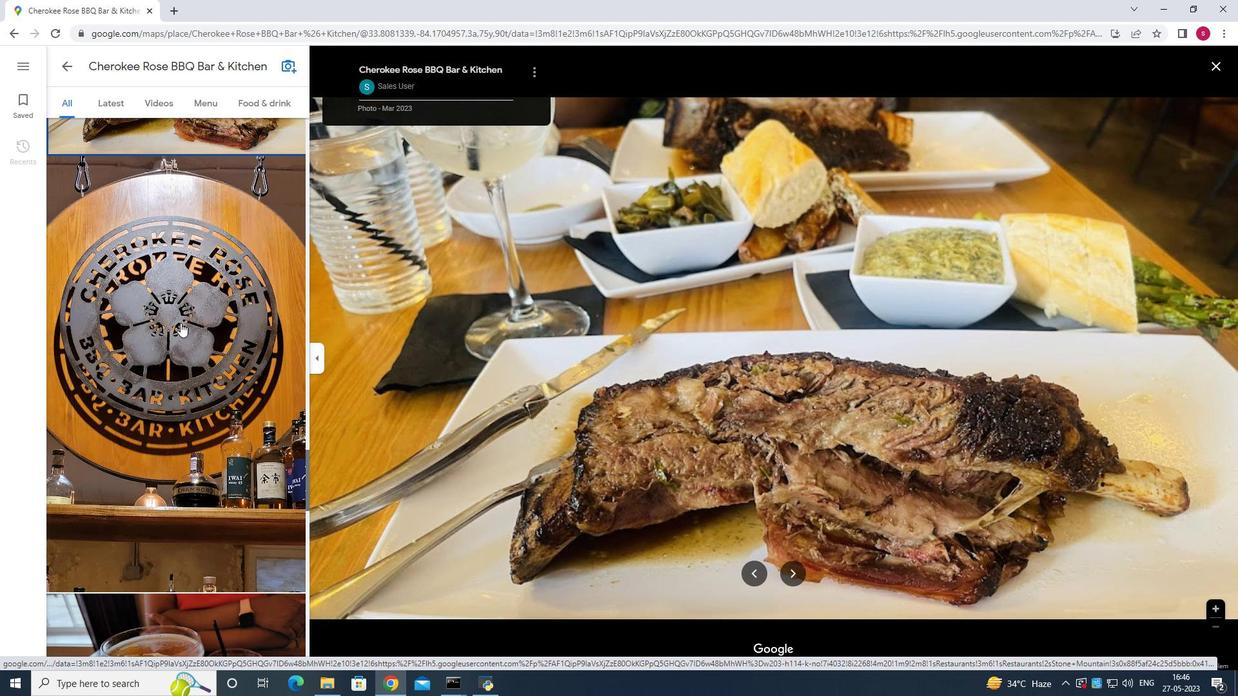 
Action: Mouse pressed left at (188, 307)
Screenshot: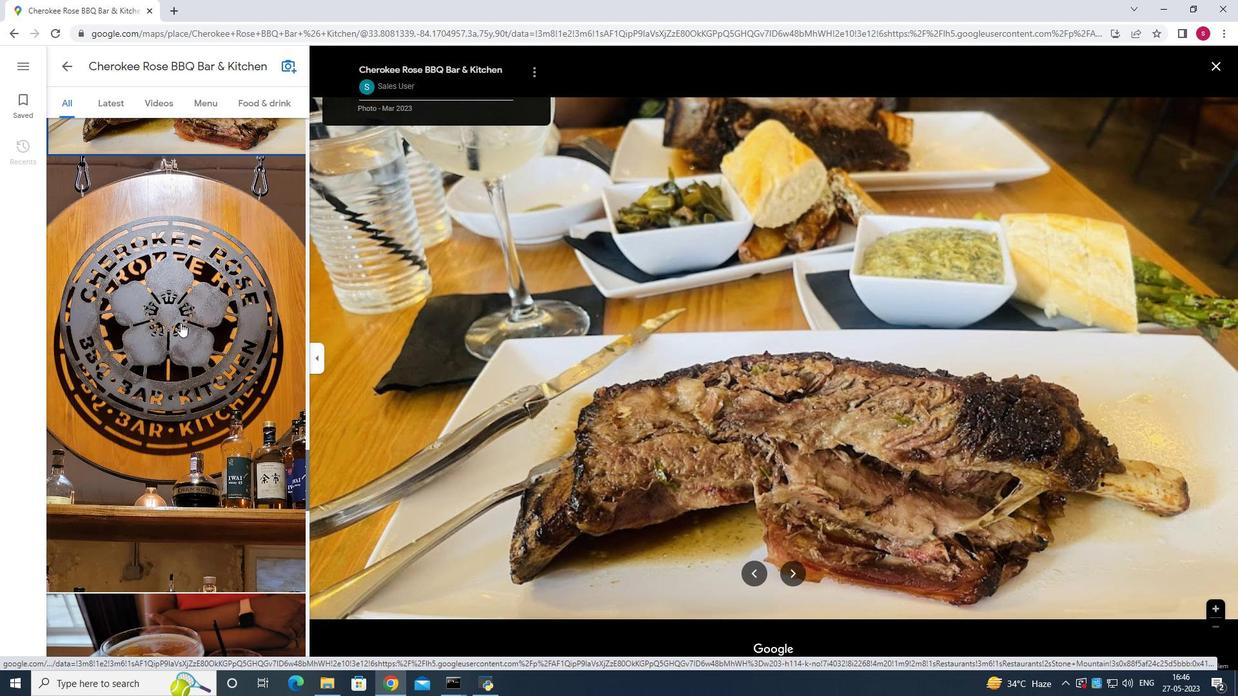 
Action: Mouse scrolled (188, 306) with delta (0, 0)
Screenshot: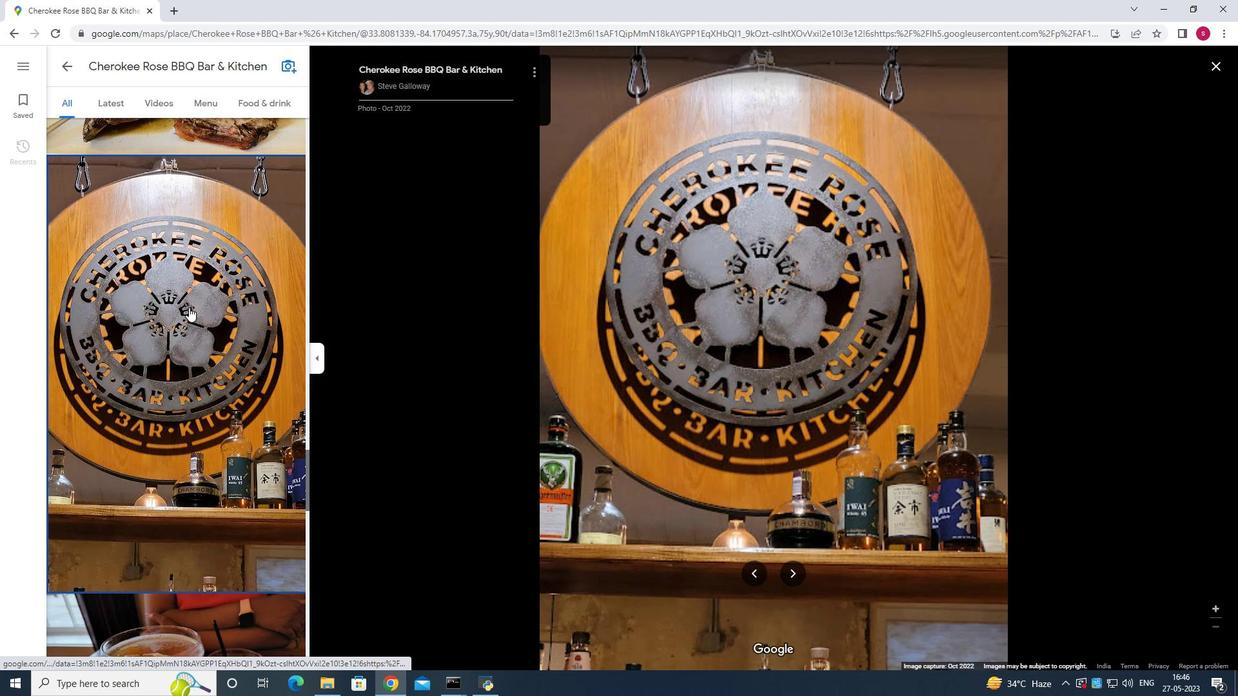 
Action: Mouse scrolled (188, 306) with delta (0, 0)
Screenshot: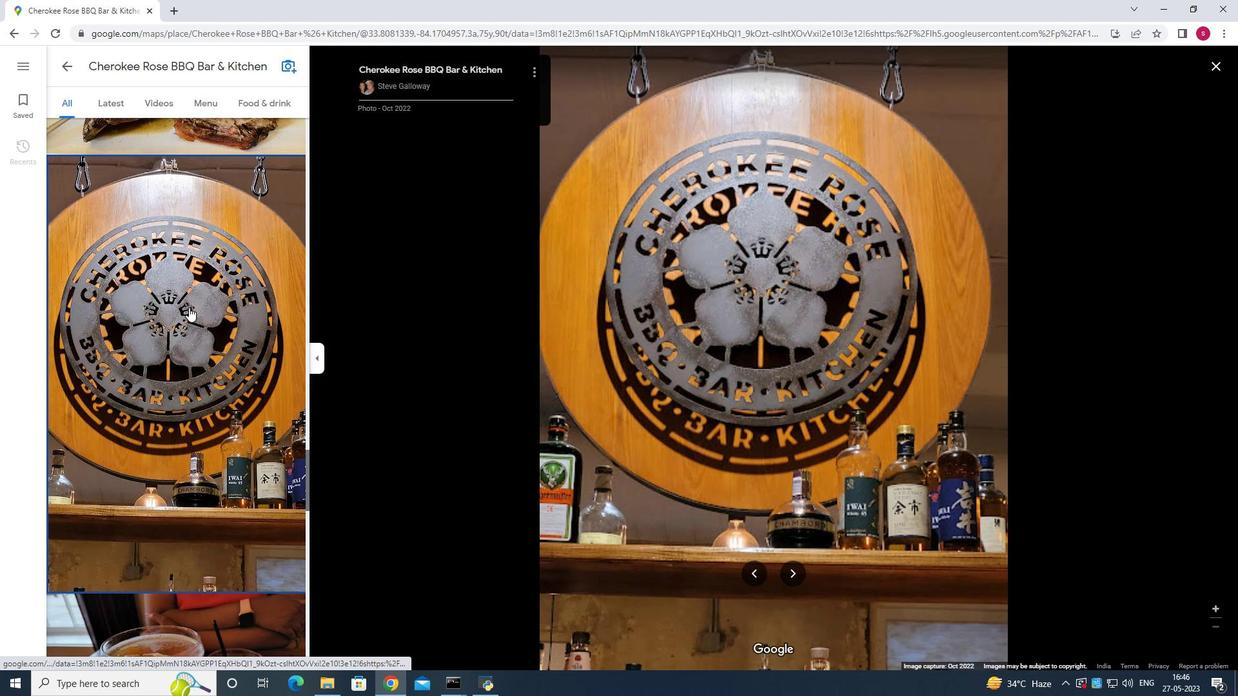 
Action: Mouse scrolled (188, 306) with delta (0, 0)
Screenshot: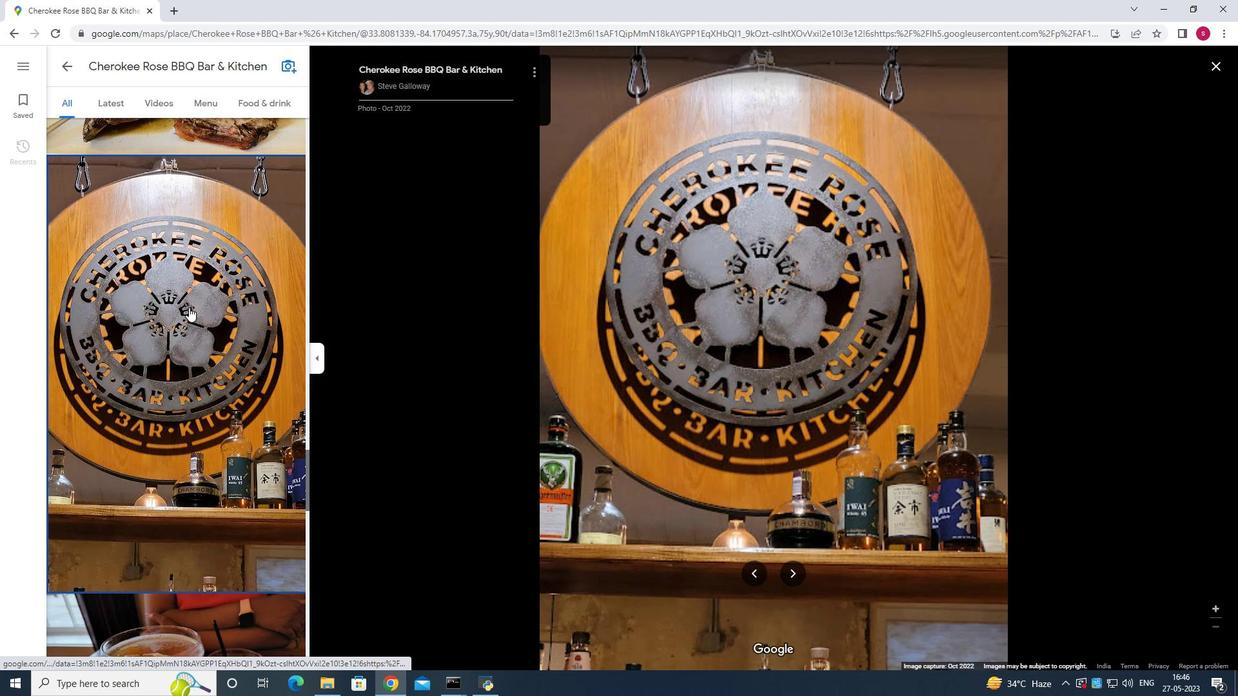 
Action: Mouse moved to (239, 323)
Screenshot: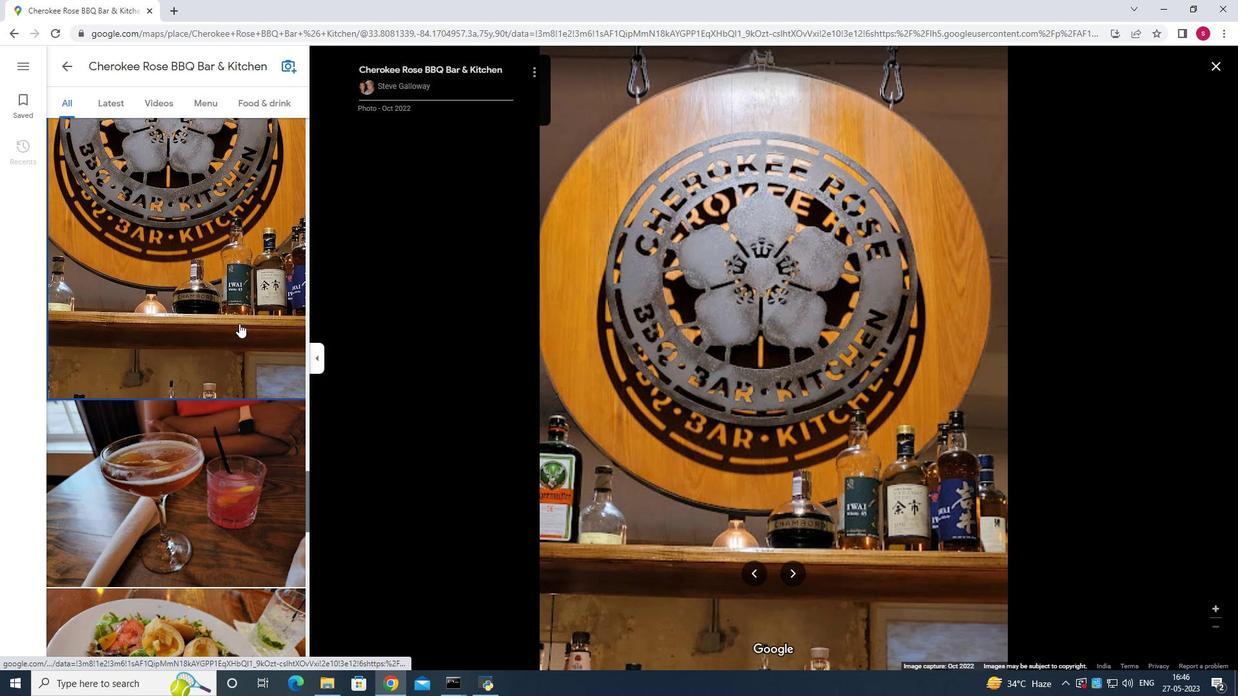 
Action: Mouse scrolled (239, 323) with delta (0, 0)
Screenshot: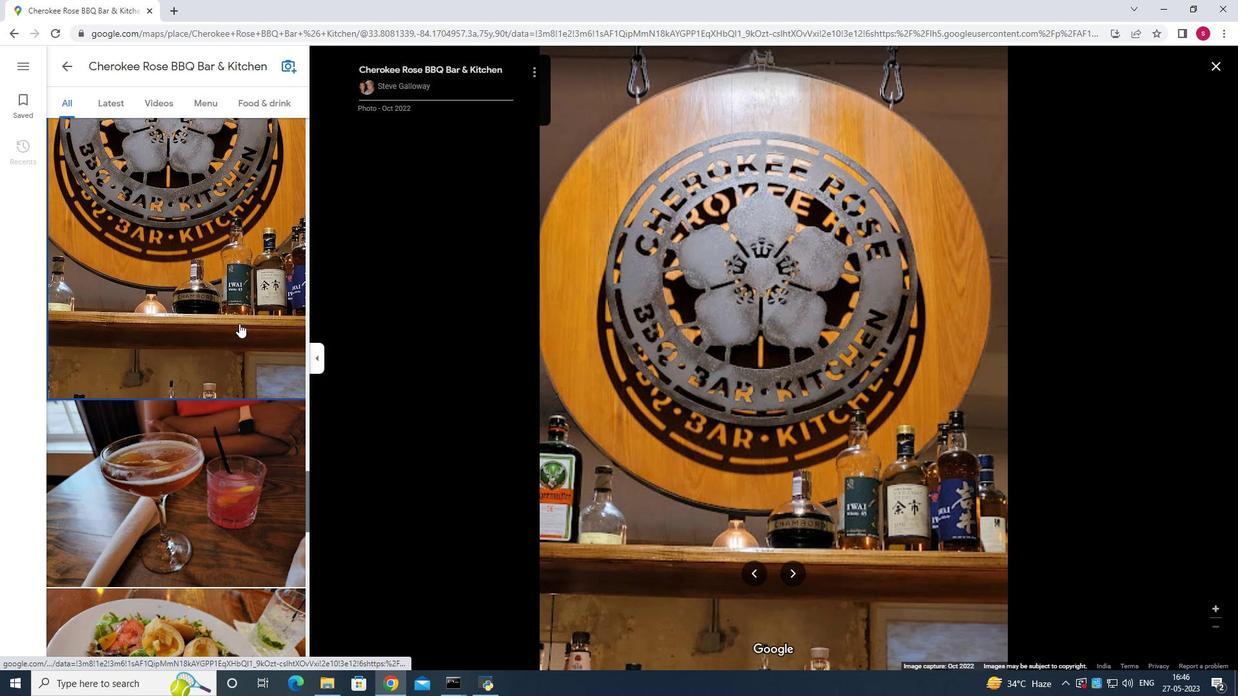 
Action: Mouse scrolled (239, 323) with delta (0, 0)
Screenshot: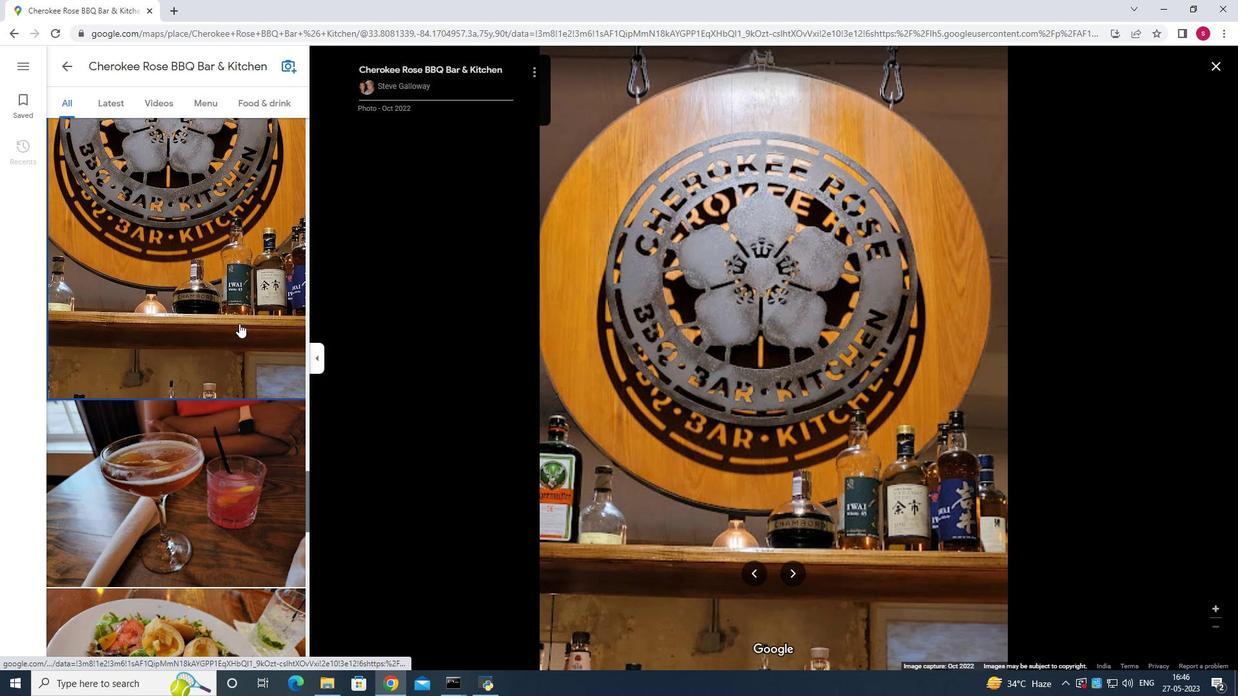
Action: Mouse scrolled (239, 323) with delta (0, 0)
Screenshot: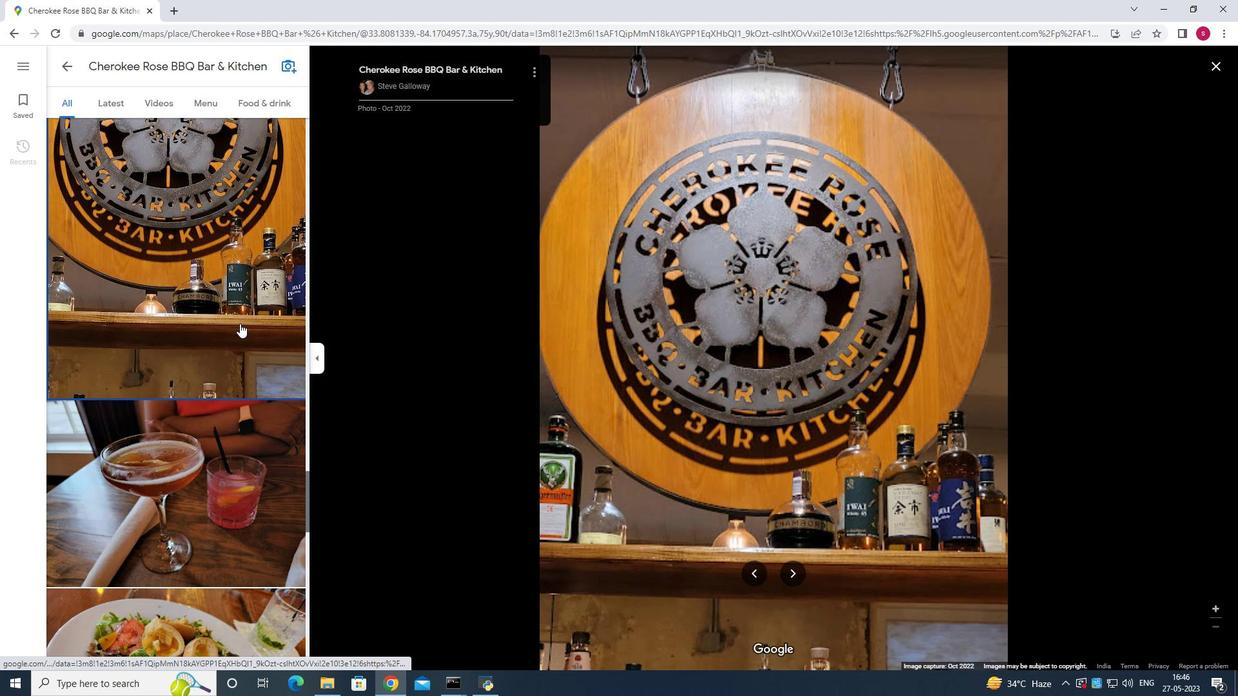 
Action: Mouse moved to (234, 323)
Screenshot: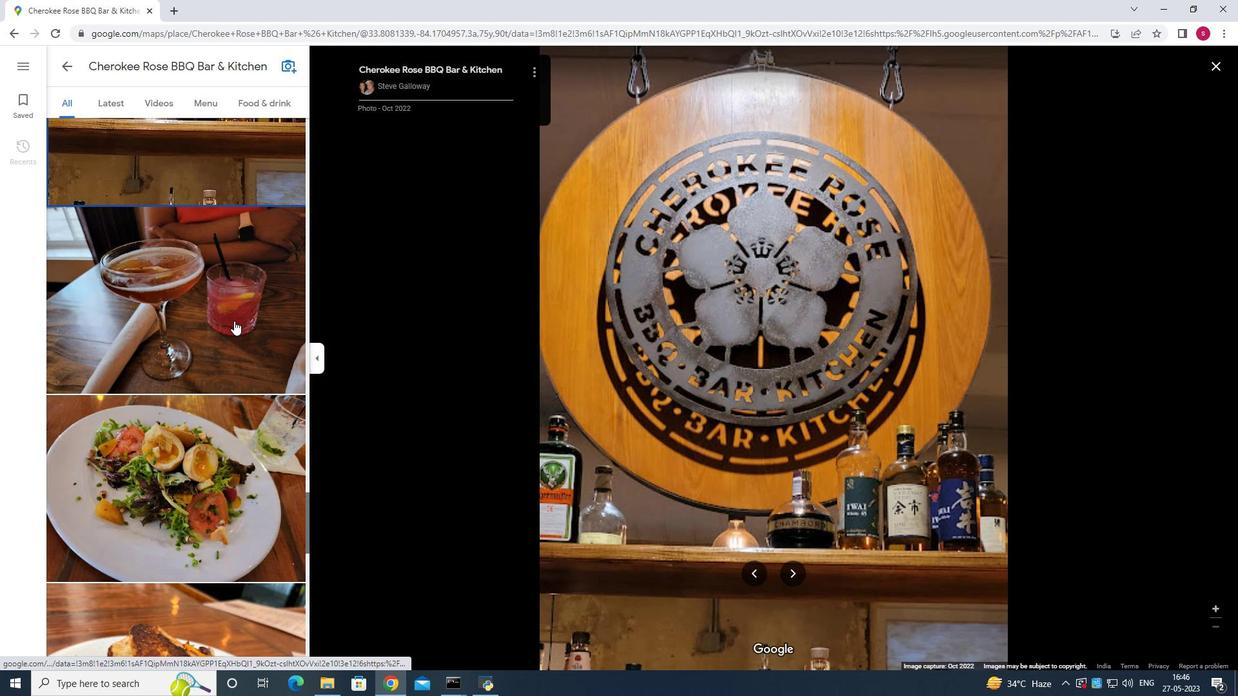 
Action: Mouse scrolled (234, 321) with delta (0, 0)
Screenshot: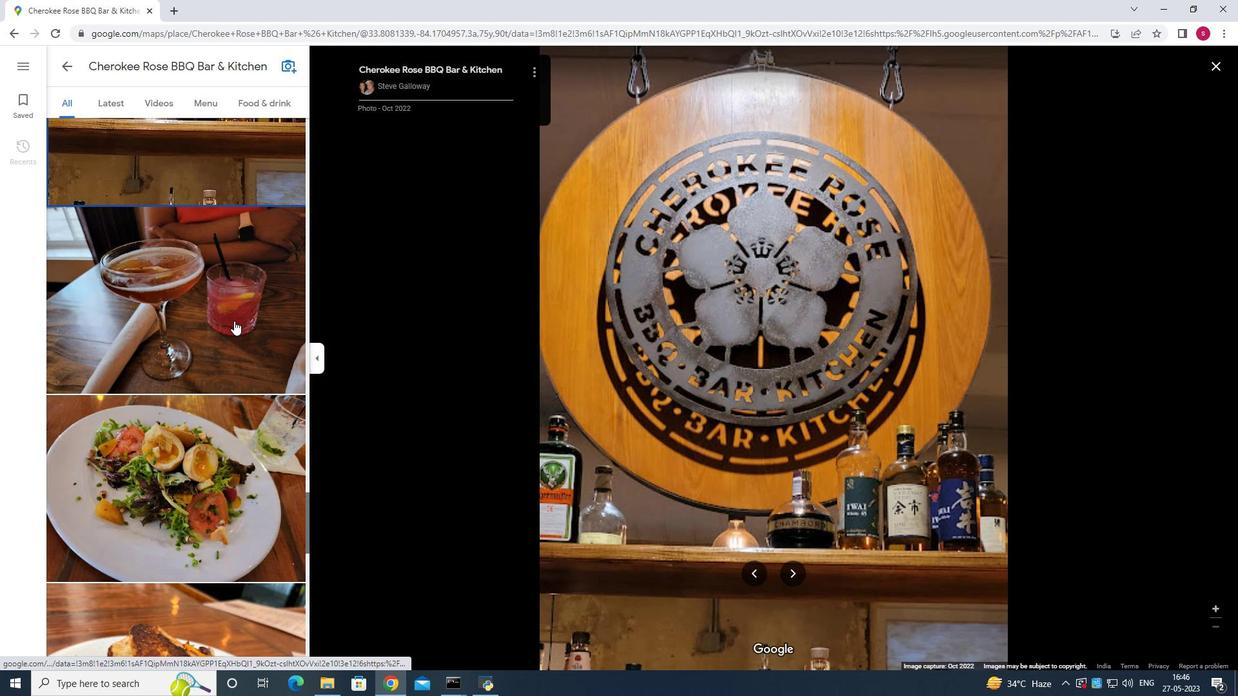 
Action: Mouse scrolled (234, 321) with delta (0, 0)
Screenshot: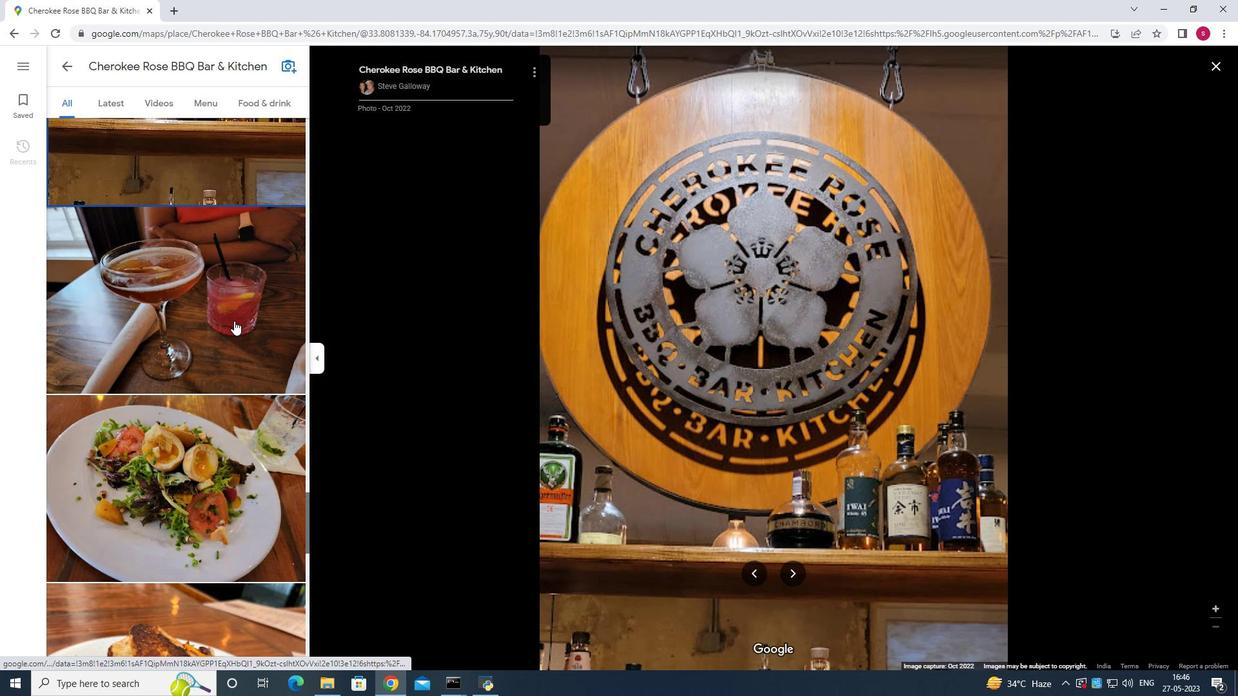 
Action: Mouse moved to (234, 324)
Screenshot: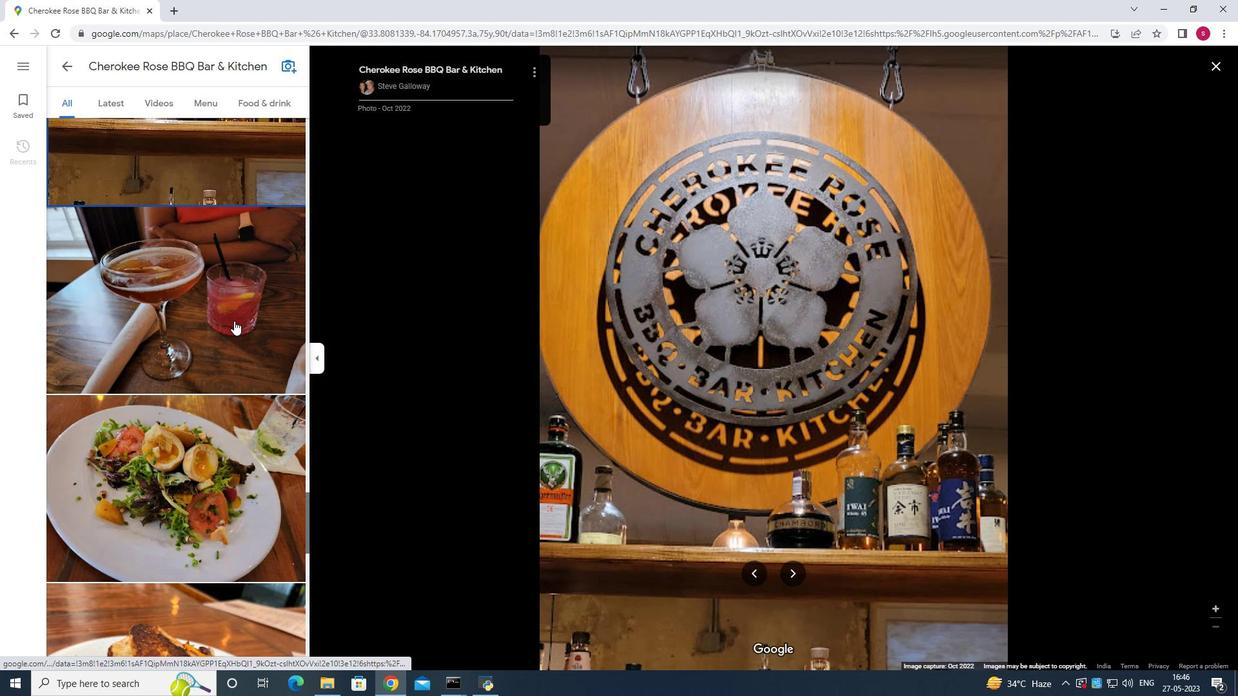 
Action: Mouse scrolled (234, 321) with delta (0, 0)
Screenshot: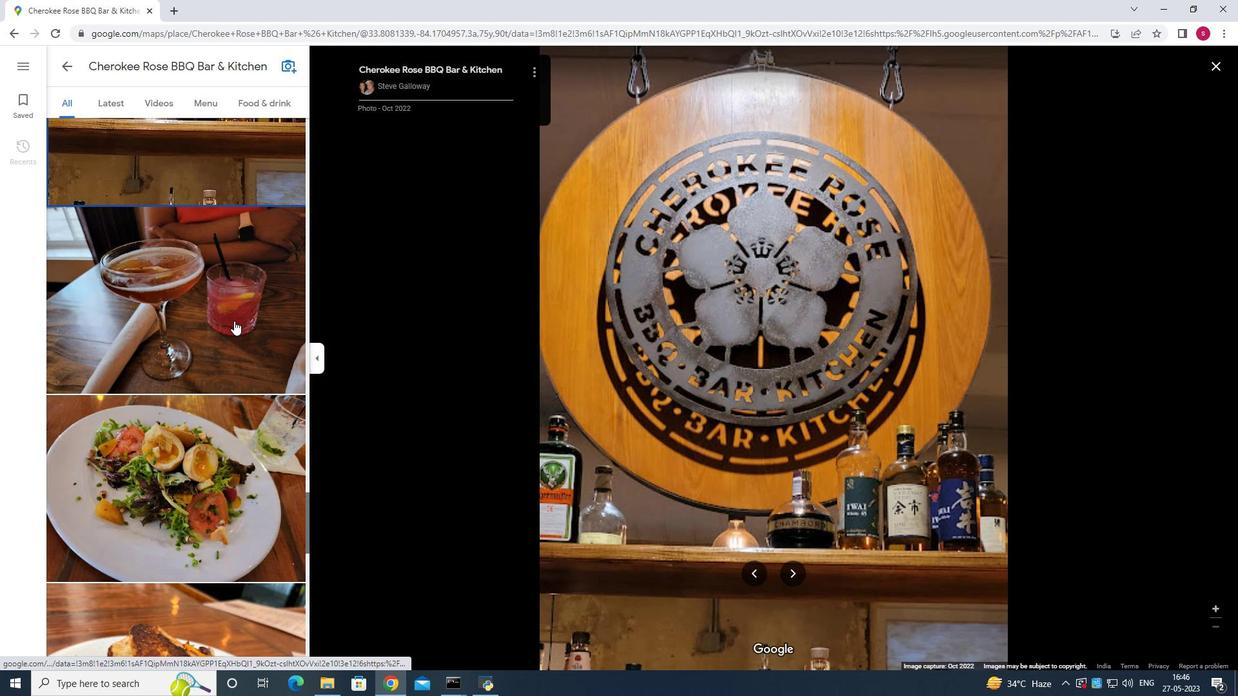 
Action: Mouse moved to (234, 325)
Screenshot: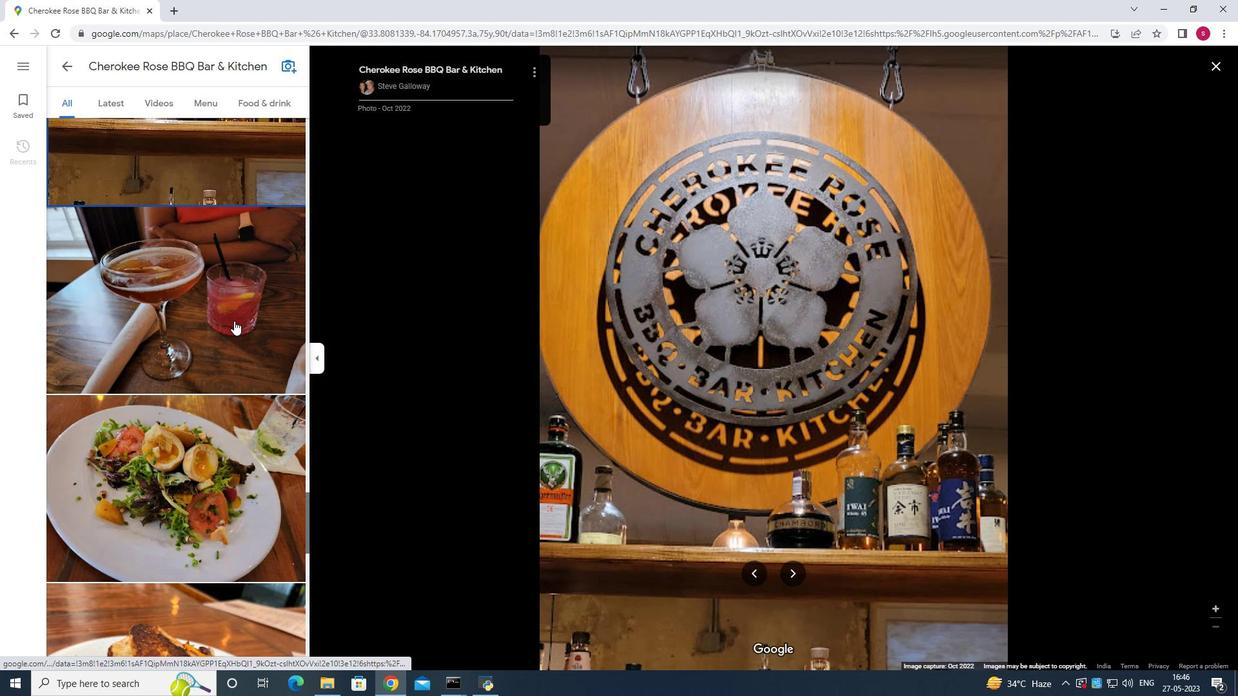 
Action: Mouse scrolled (234, 325) with delta (0, 0)
Screenshot: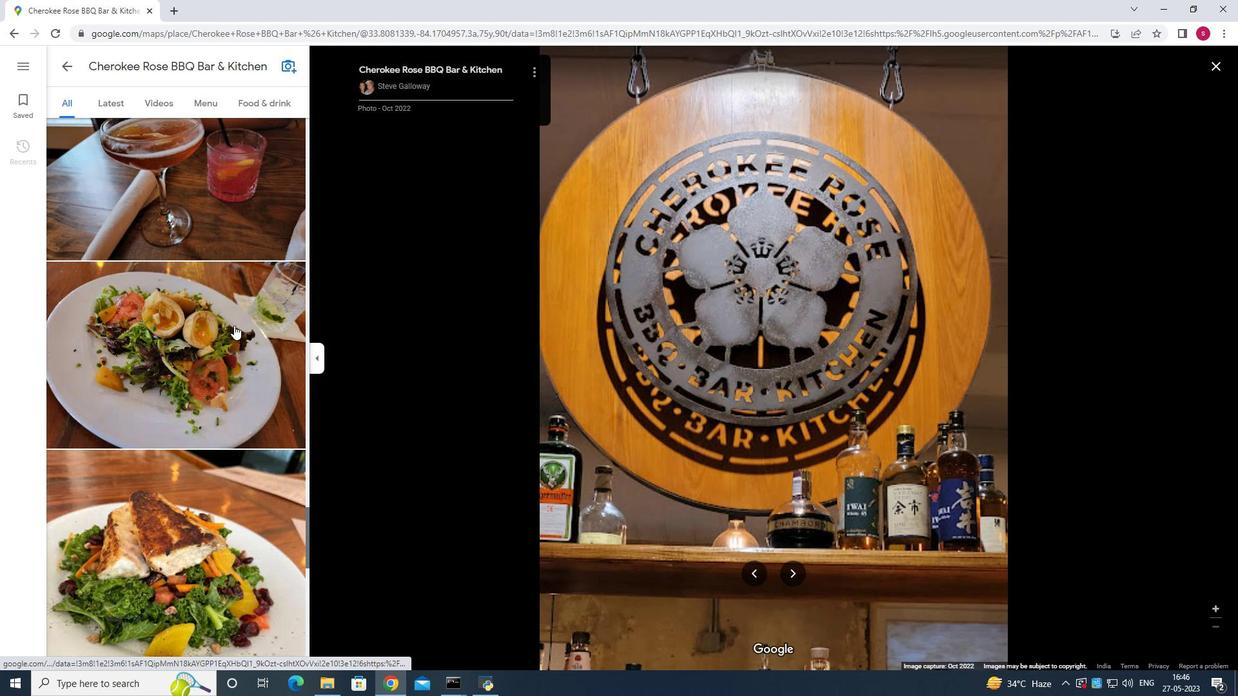 
Action: Mouse scrolled (234, 325) with delta (0, 0)
Screenshot: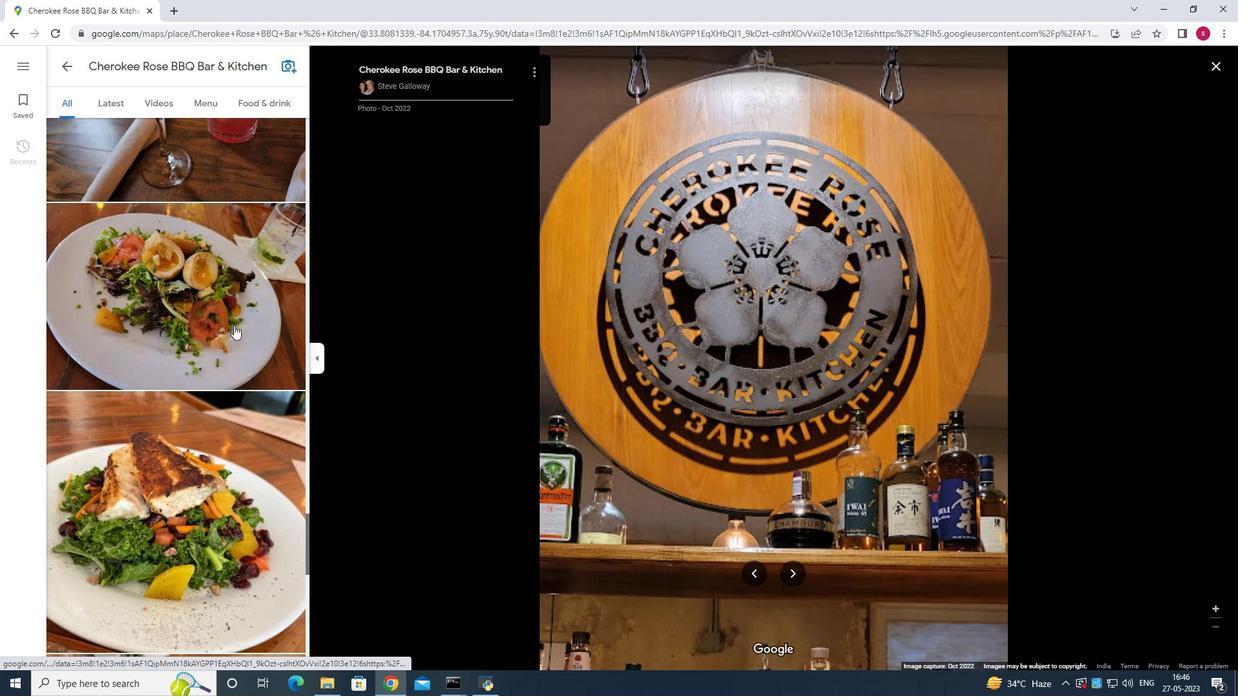 
Action: Mouse scrolled (234, 325) with delta (0, 0)
Screenshot: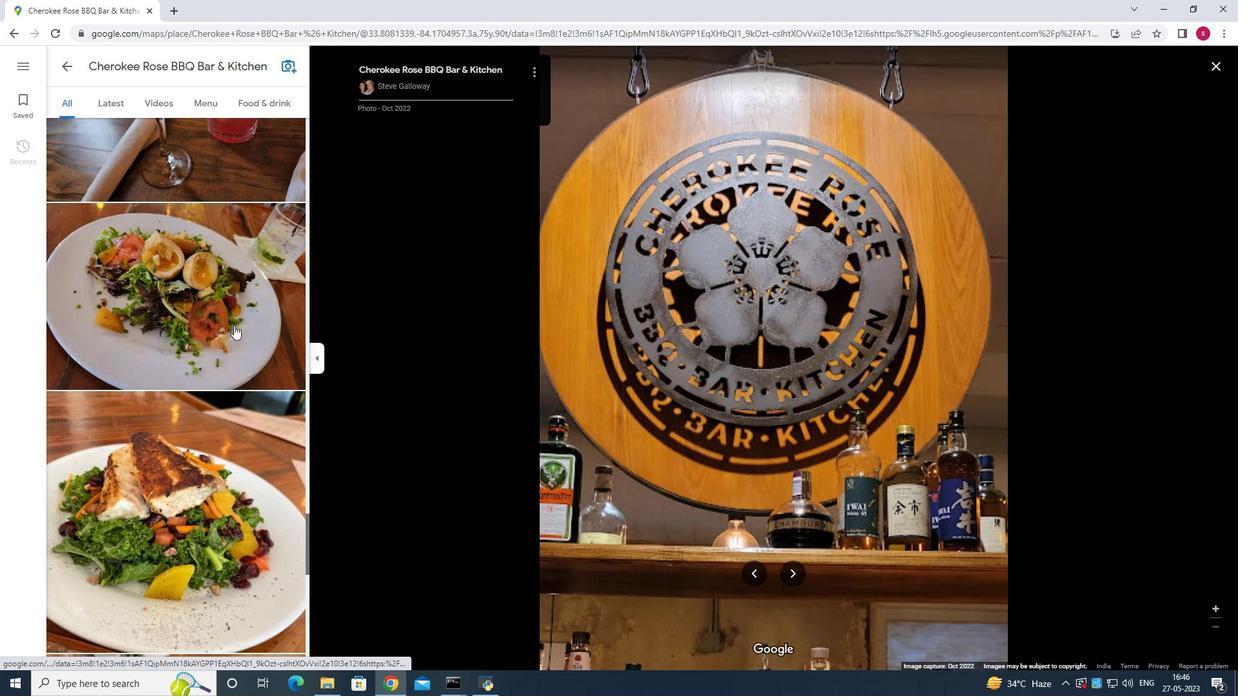 
Action: Mouse scrolled (234, 325) with delta (0, 0)
Screenshot: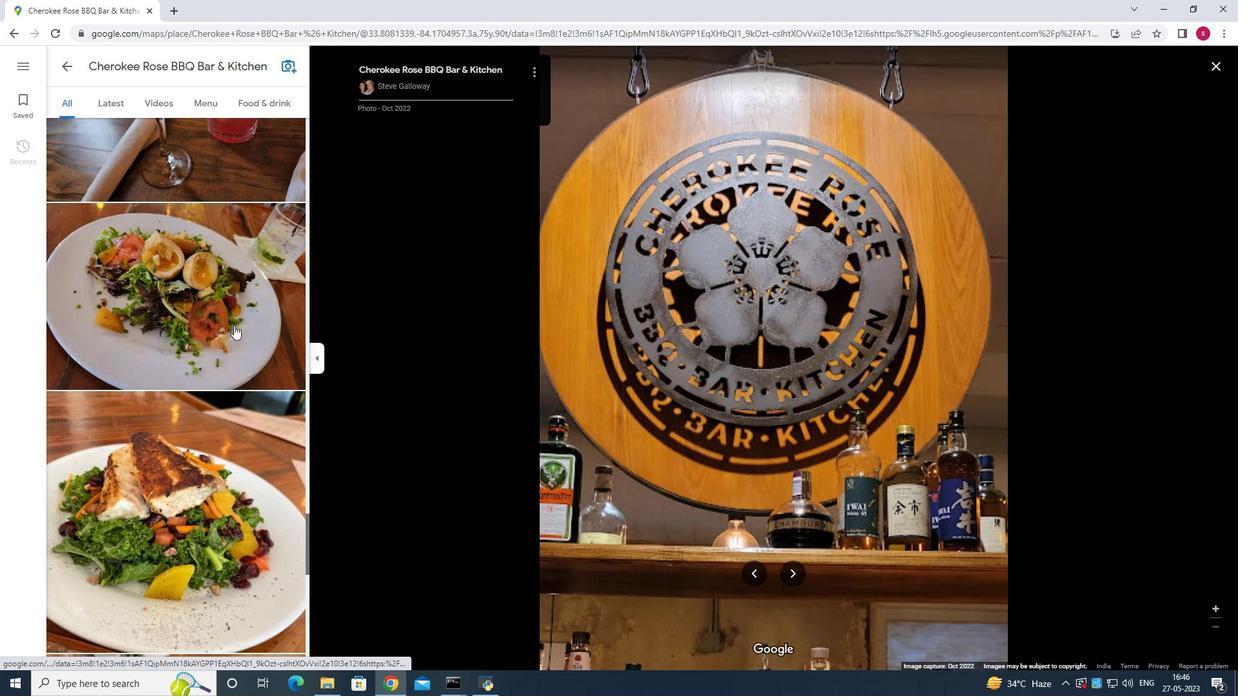 
Action: Mouse moved to (234, 325)
Screenshot: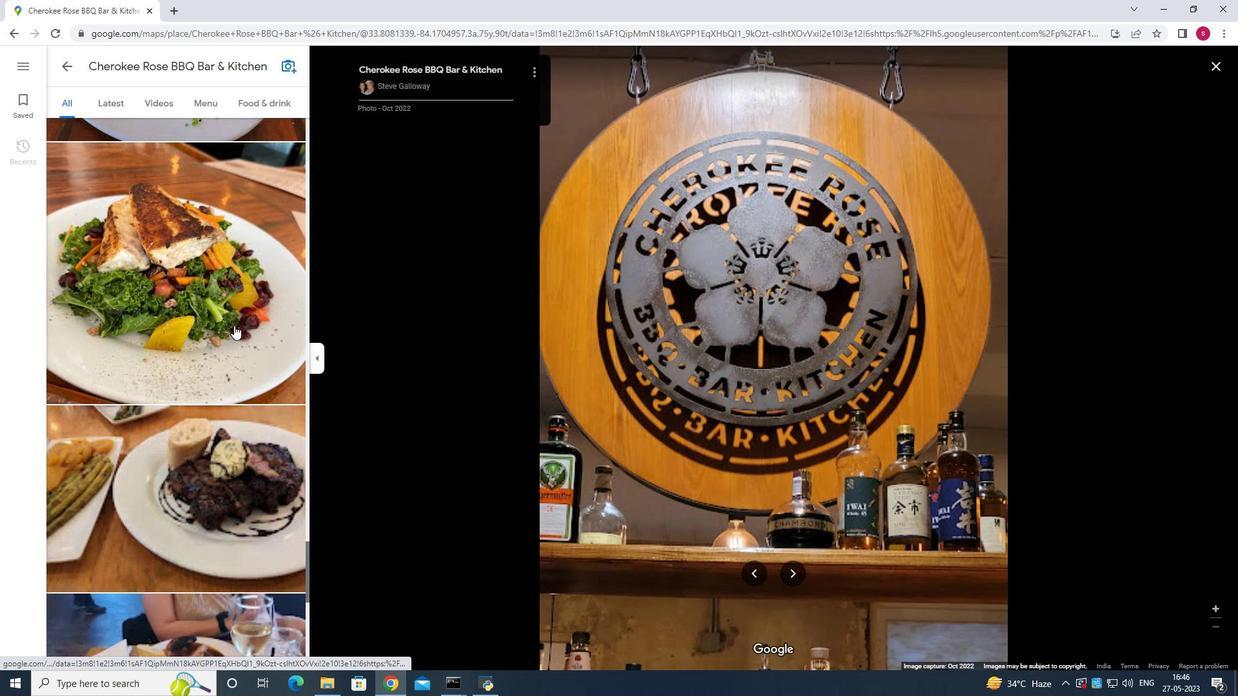 
Action: Mouse scrolled (234, 325) with delta (0, 0)
Screenshot: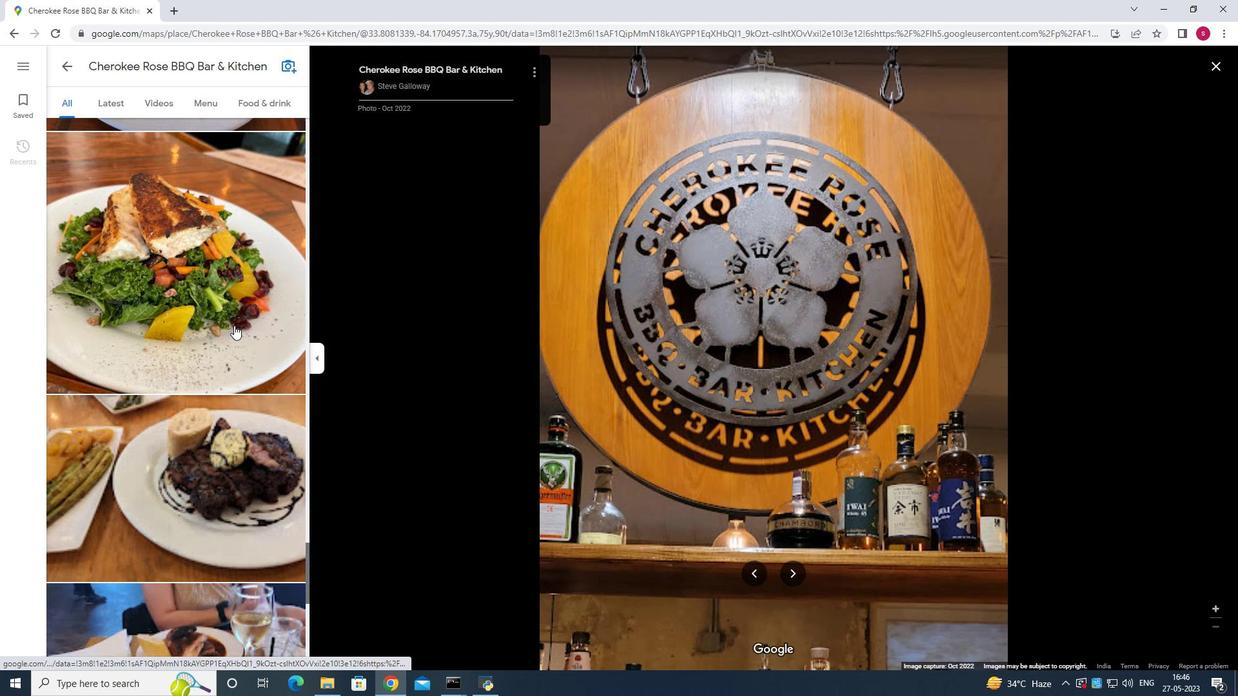 
Action: Mouse scrolled (234, 325) with delta (0, 0)
Screenshot: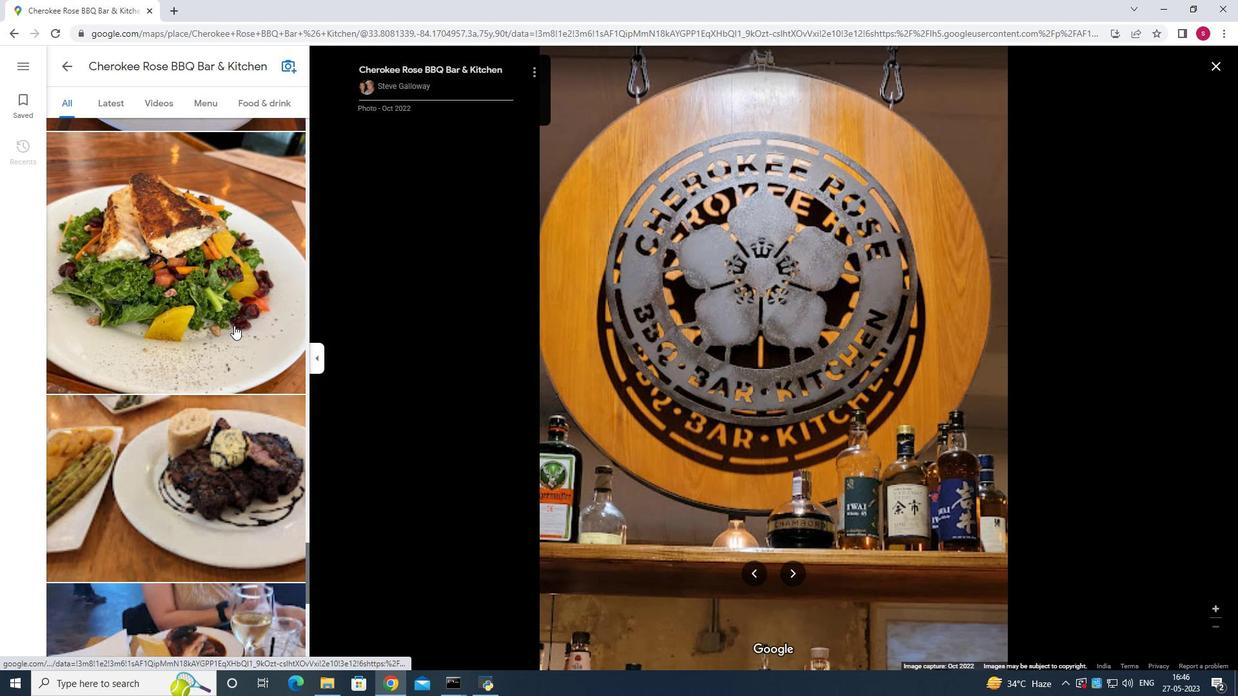 
Action: Mouse scrolled (234, 325) with delta (0, 0)
Screenshot: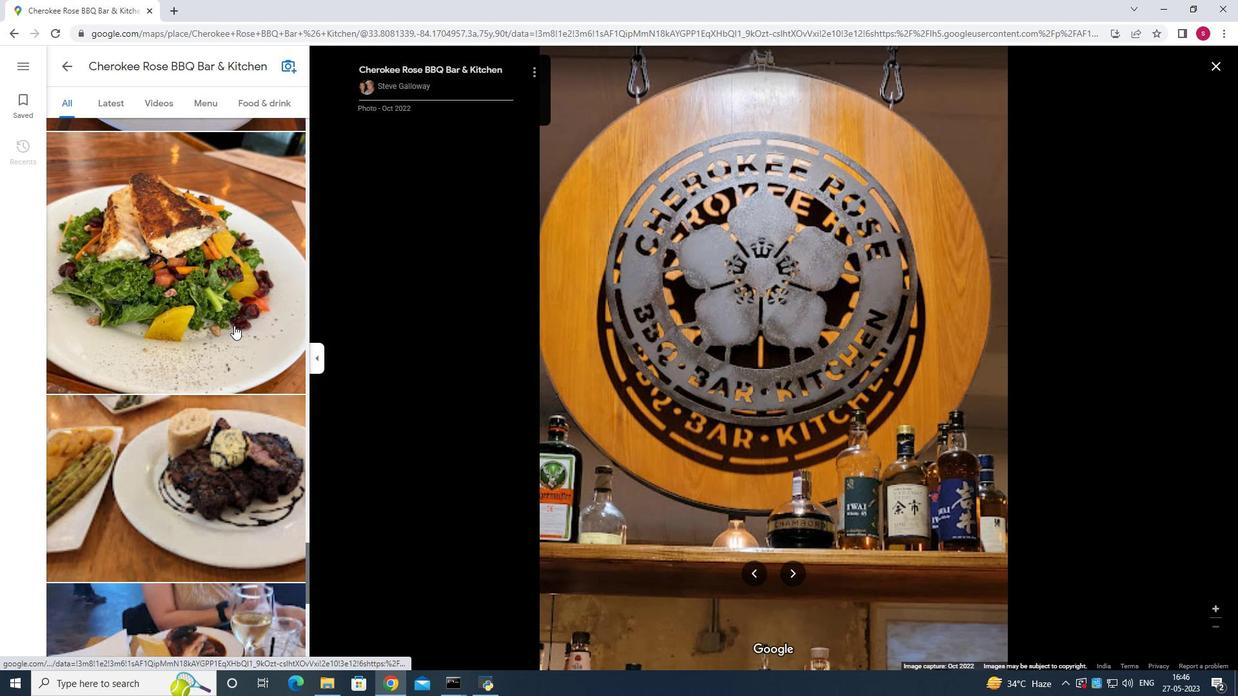 
Action: Mouse scrolled (234, 325) with delta (0, 0)
Screenshot: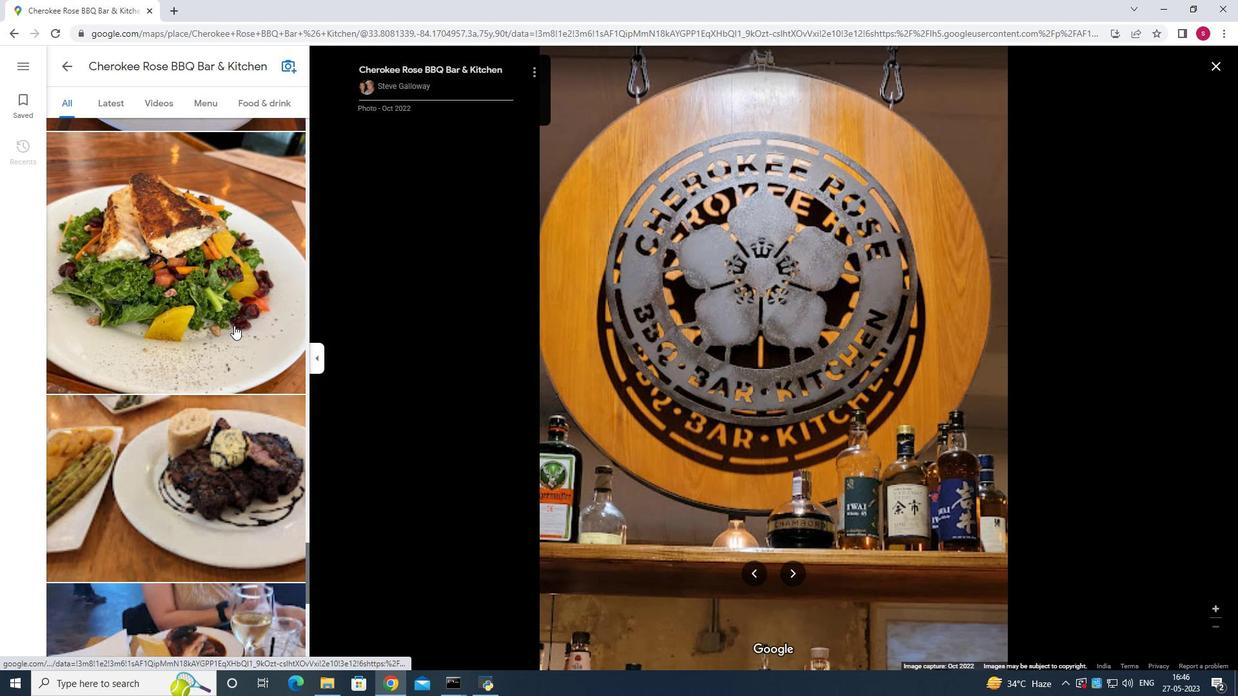 
Action: Mouse moved to (235, 325)
Screenshot: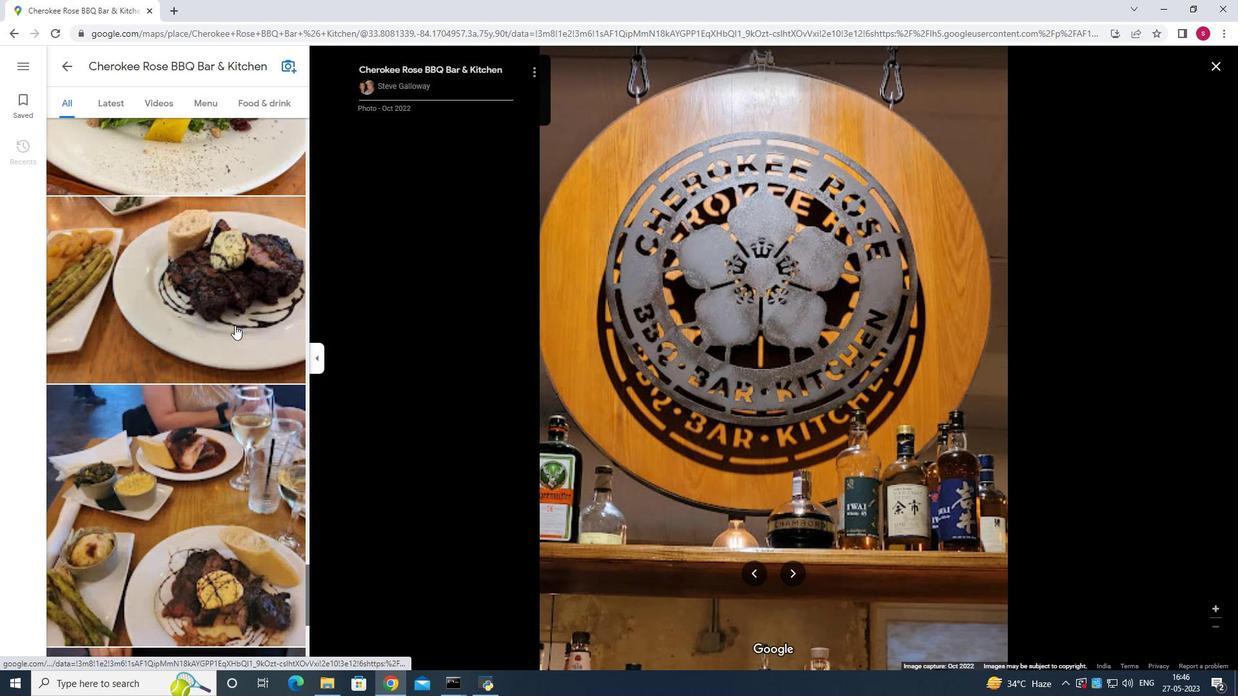 
Action: Mouse scrolled (235, 325) with delta (0, 0)
Screenshot: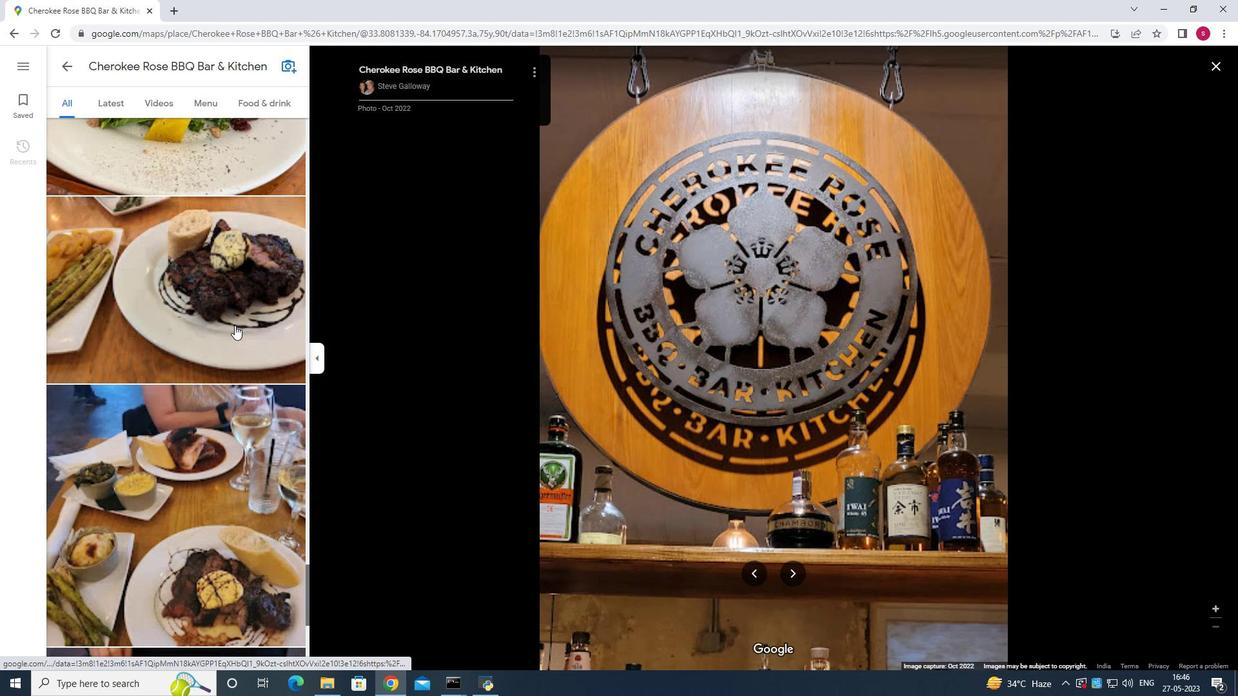 
Action: Mouse scrolled (235, 325) with delta (0, 0)
Screenshot: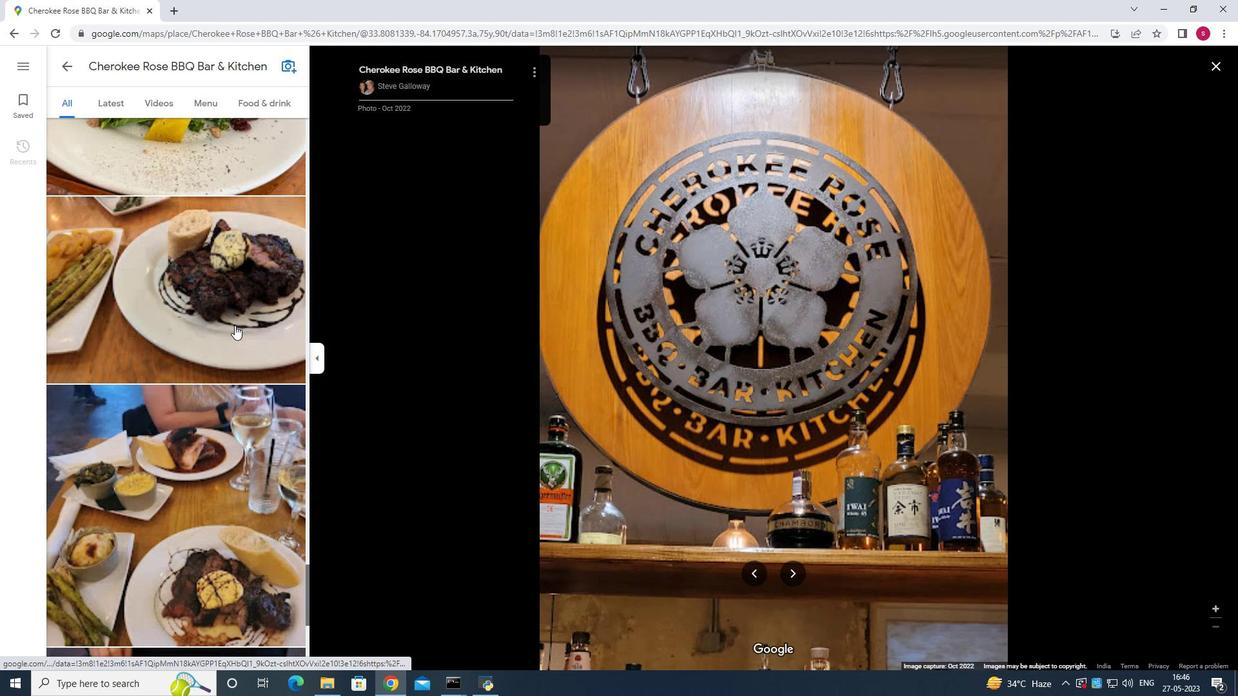 
Action: Mouse scrolled (235, 325) with delta (0, 0)
Screenshot: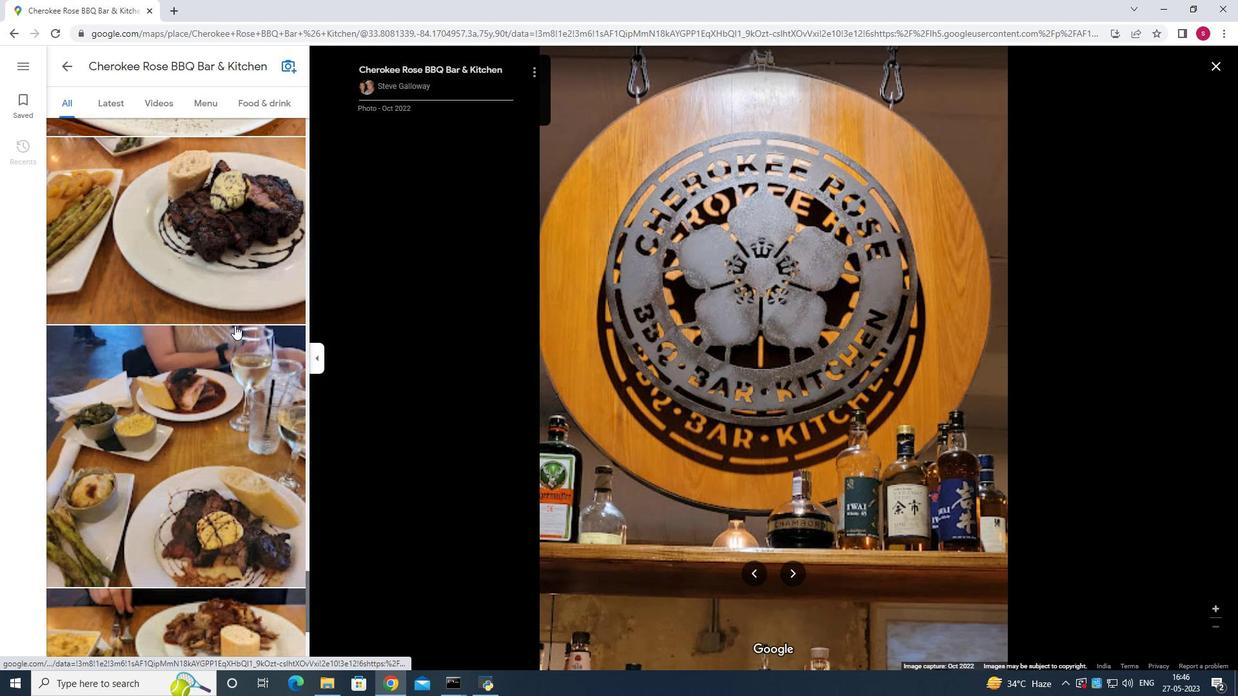 
Action: Mouse scrolled (235, 325) with delta (0, 0)
Screenshot: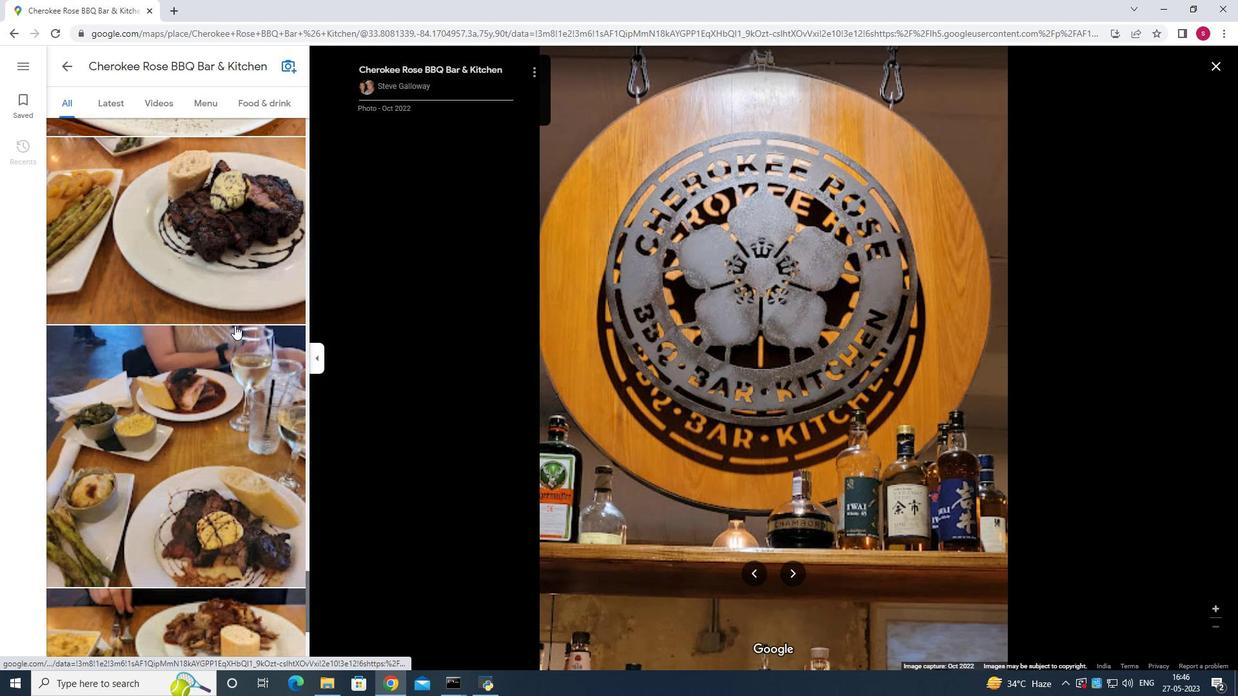 
Action: Mouse moved to (228, 301)
Screenshot: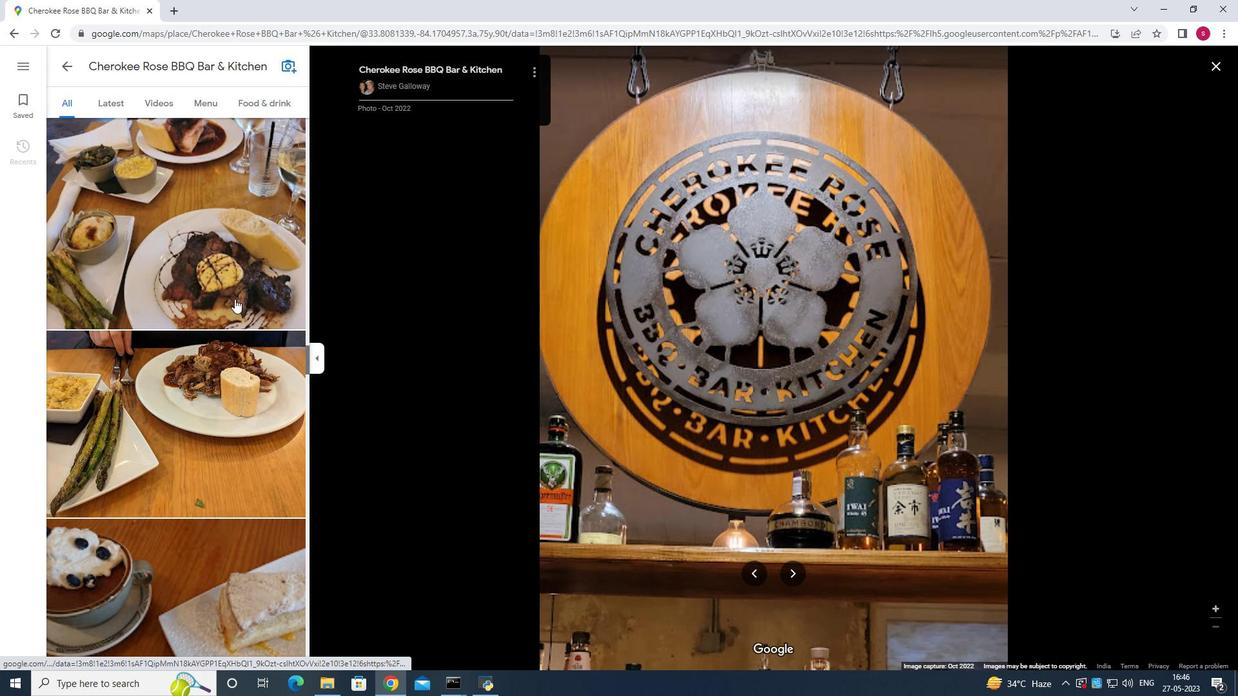 
Action: Mouse scrolled (228, 300) with delta (0, 0)
Screenshot: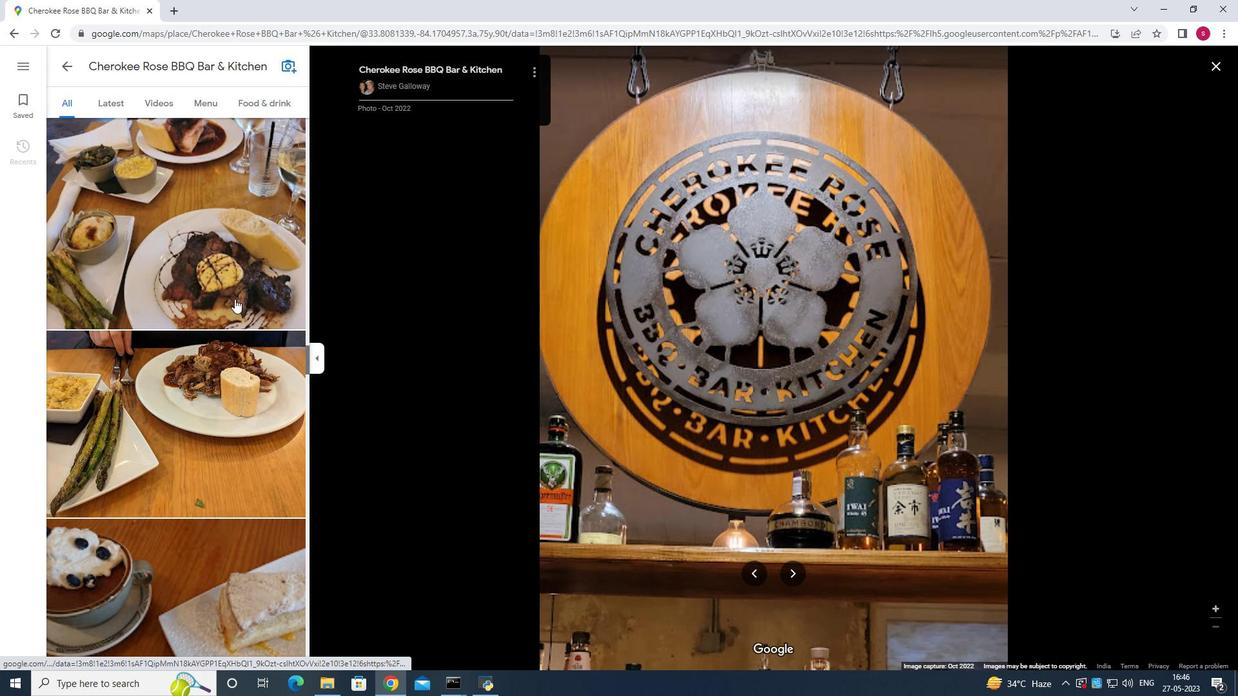 
Action: Mouse moved to (228, 302)
Screenshot: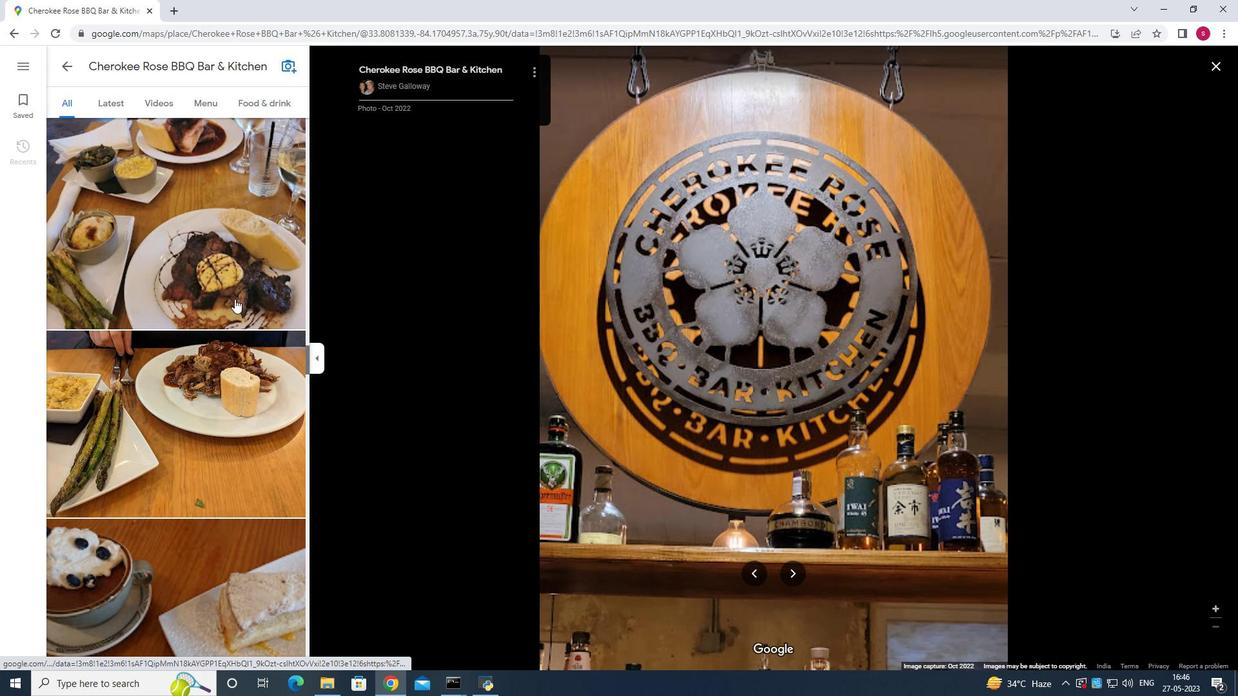 
Action: Mouse scrolled (228, 301) with delta (0, 0)
Screenshot: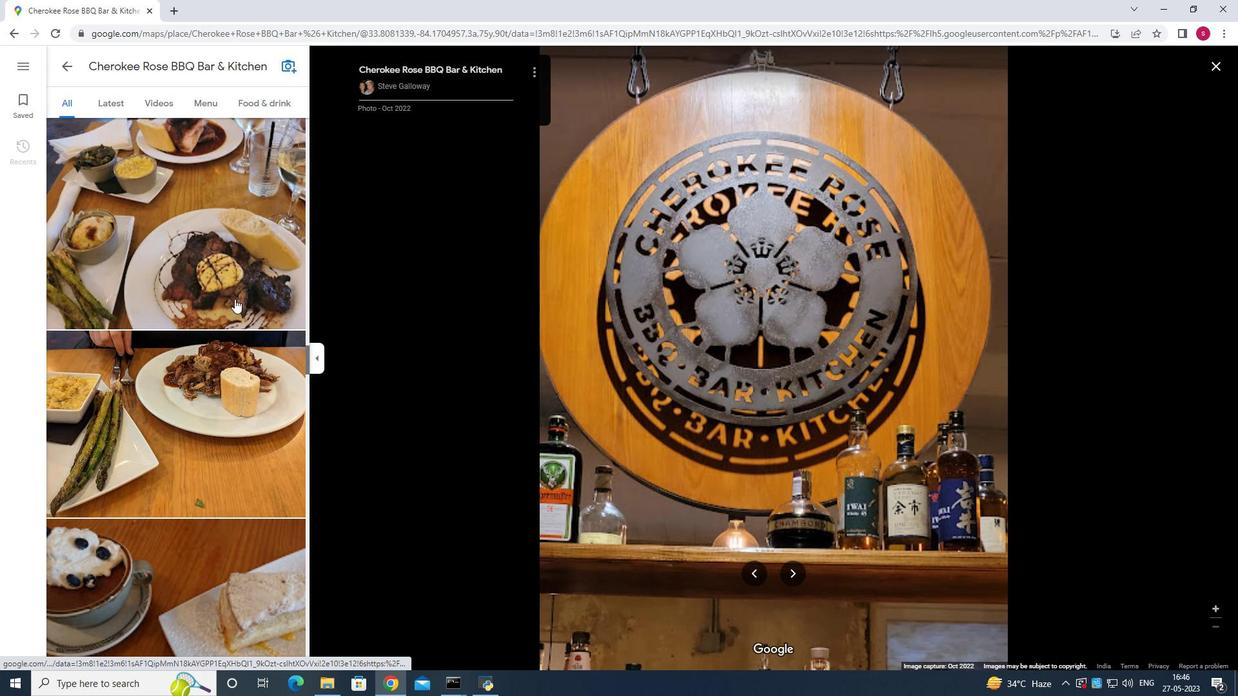 
Action: Mouse moved to (228, 303)
Screenshot: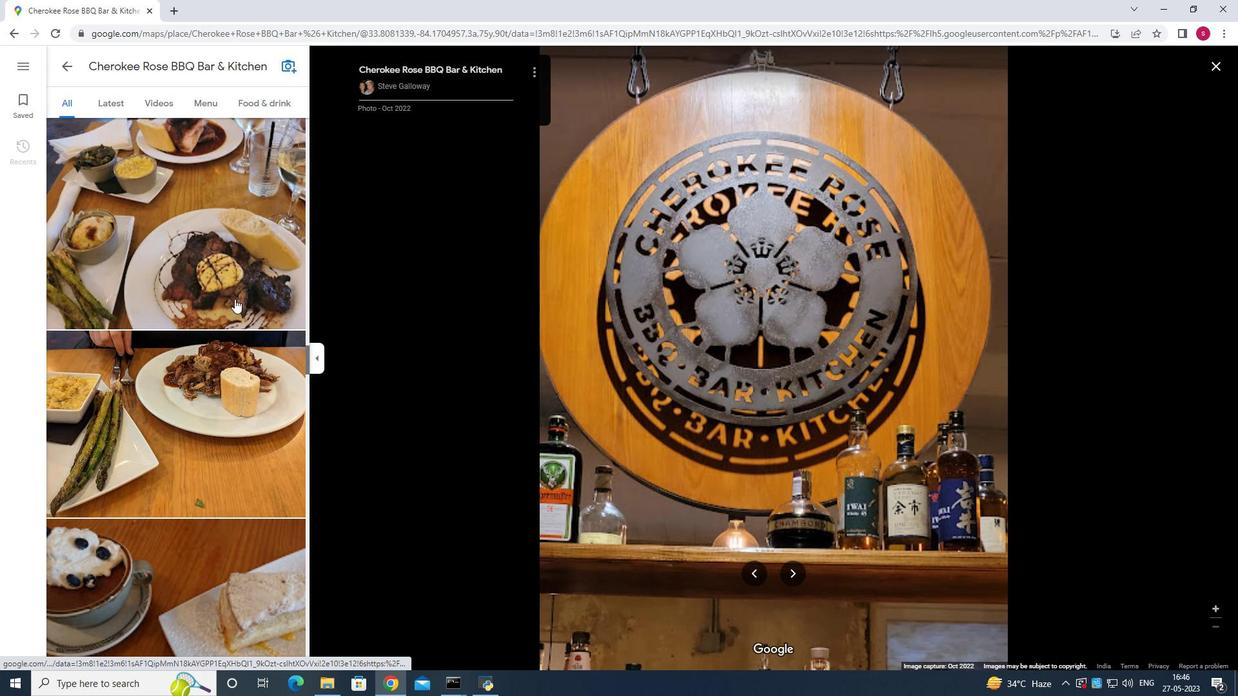 
Action: Mouse scrolled (228, 303) with delta (0, 0)
Screenshot: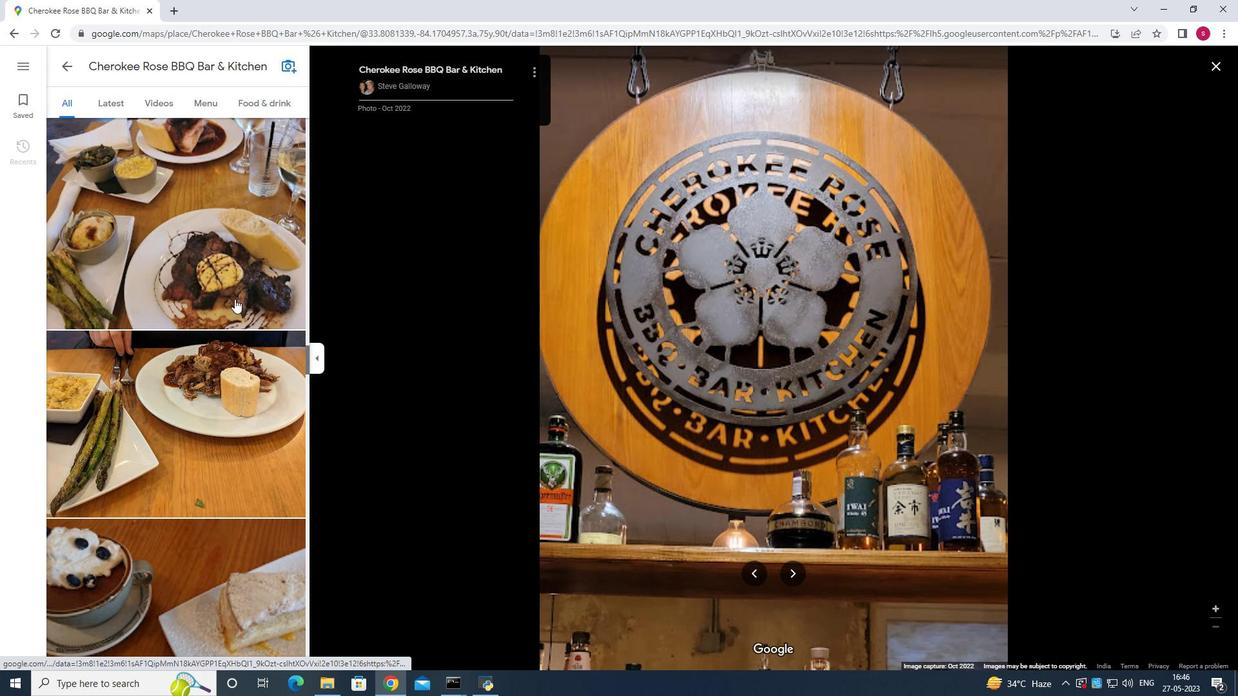 
Action: Mouse moved to (228, 308)
Screenshot: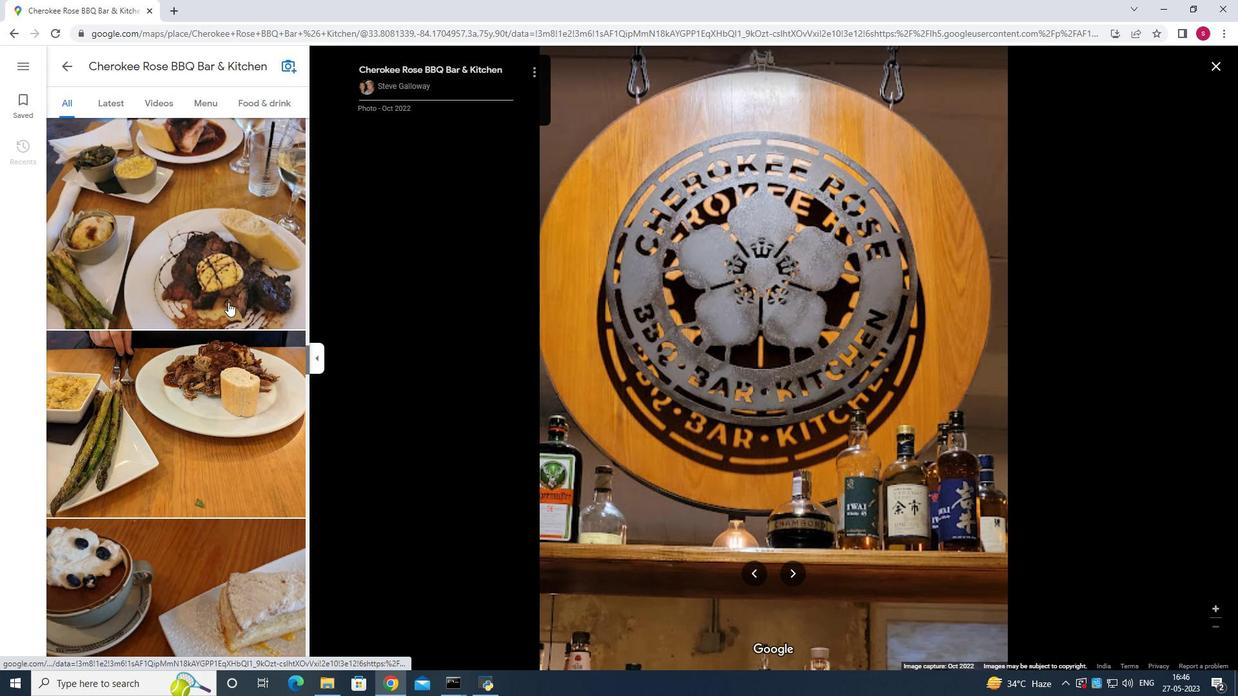 
Action: Mouse scrolled (228, 308) with delta (0, 0)
Screenshot: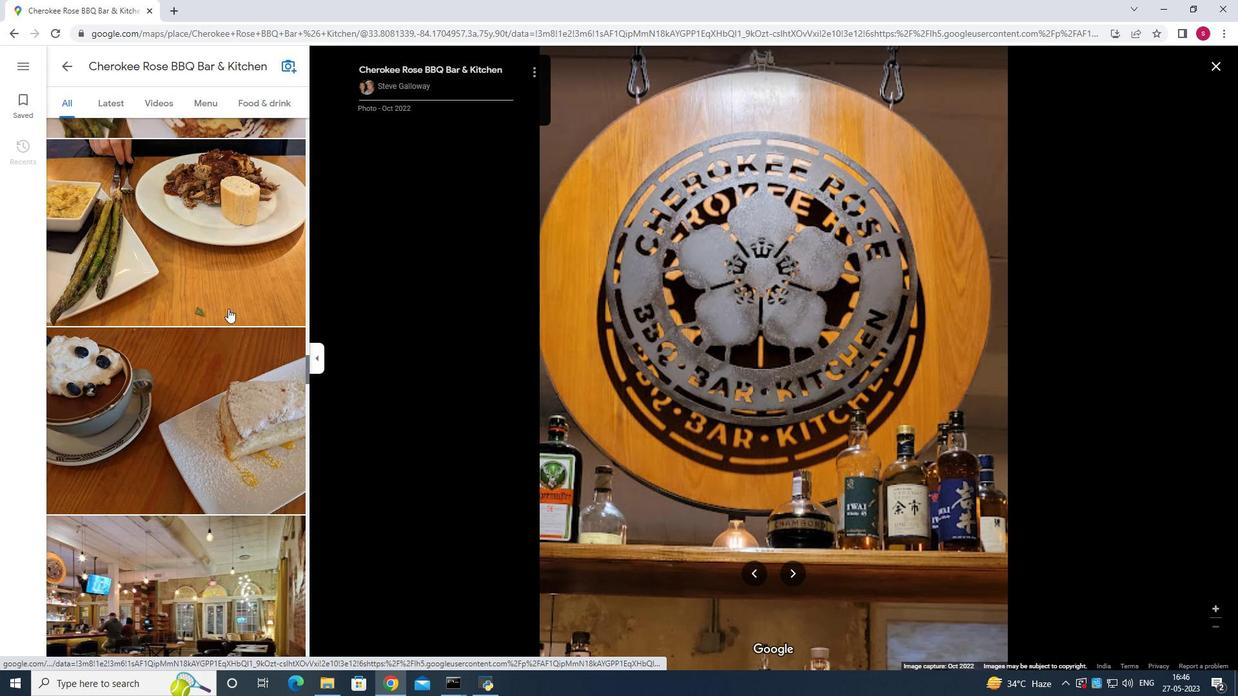 
Action: Mouse scrolled (228, 308) with delta (0, 0)
Screenshot: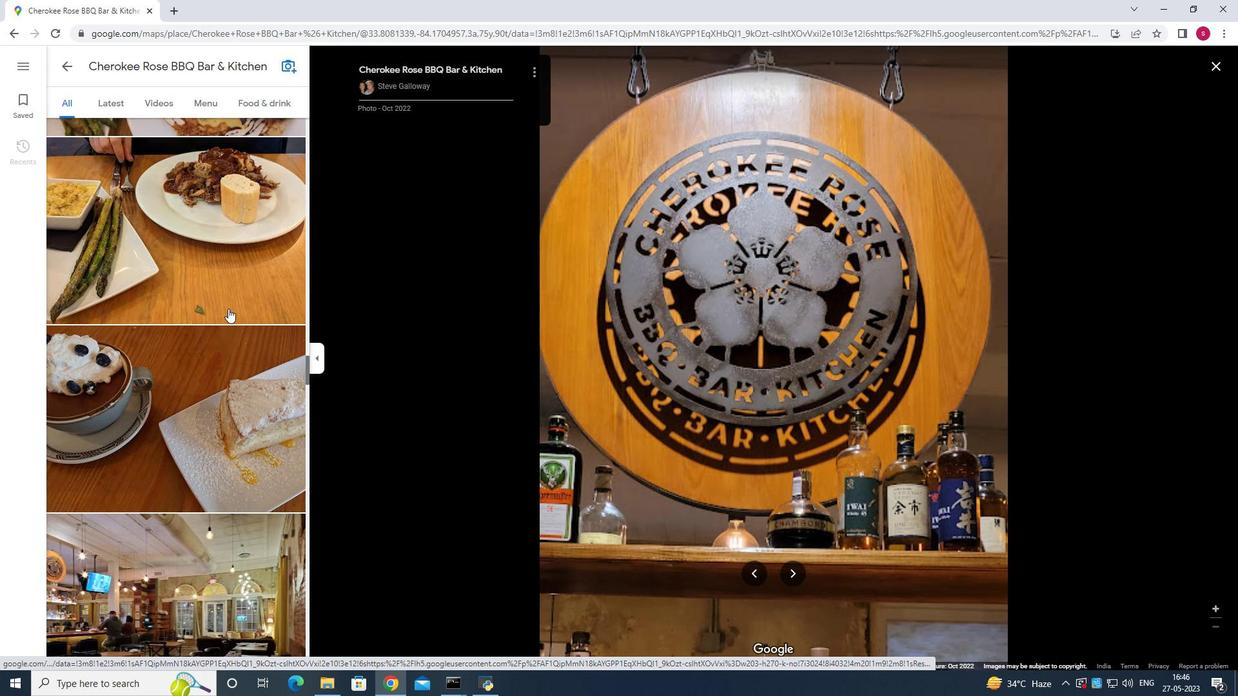
Action: Mouse scrolled (228, 308) with delta (0, 0)
Screenshot: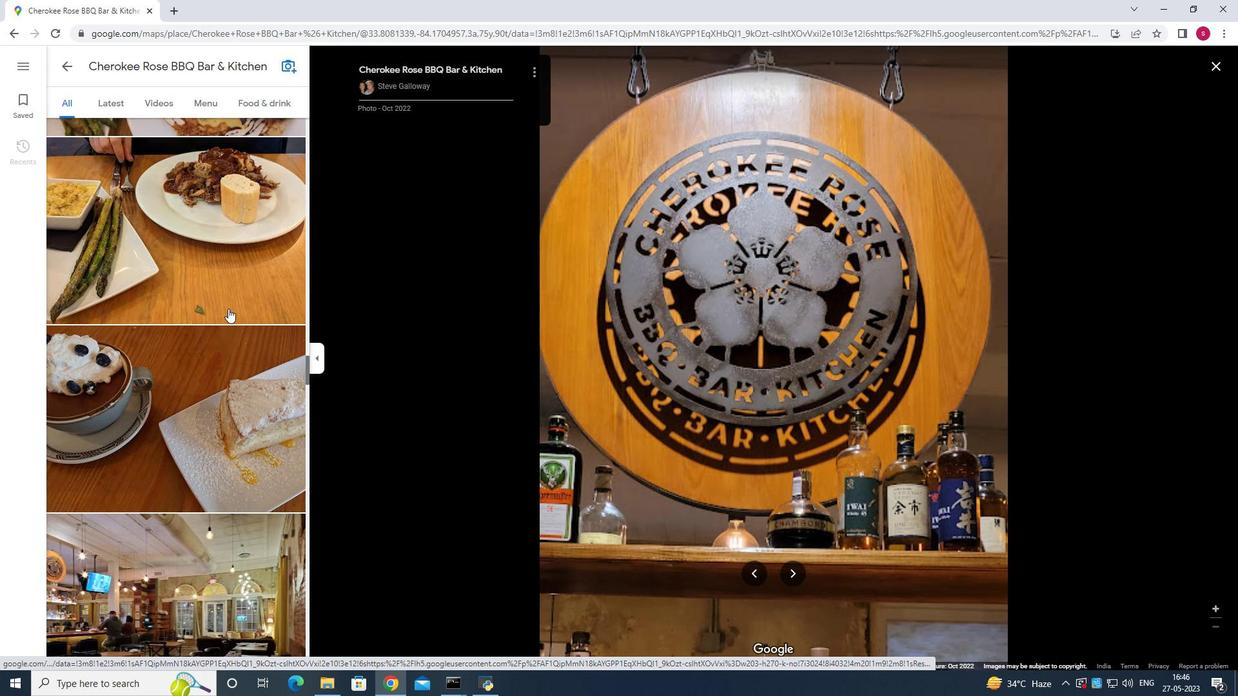 
Action: Mouse scrolled (228, 308) with delta (0, 0)
Screenshot: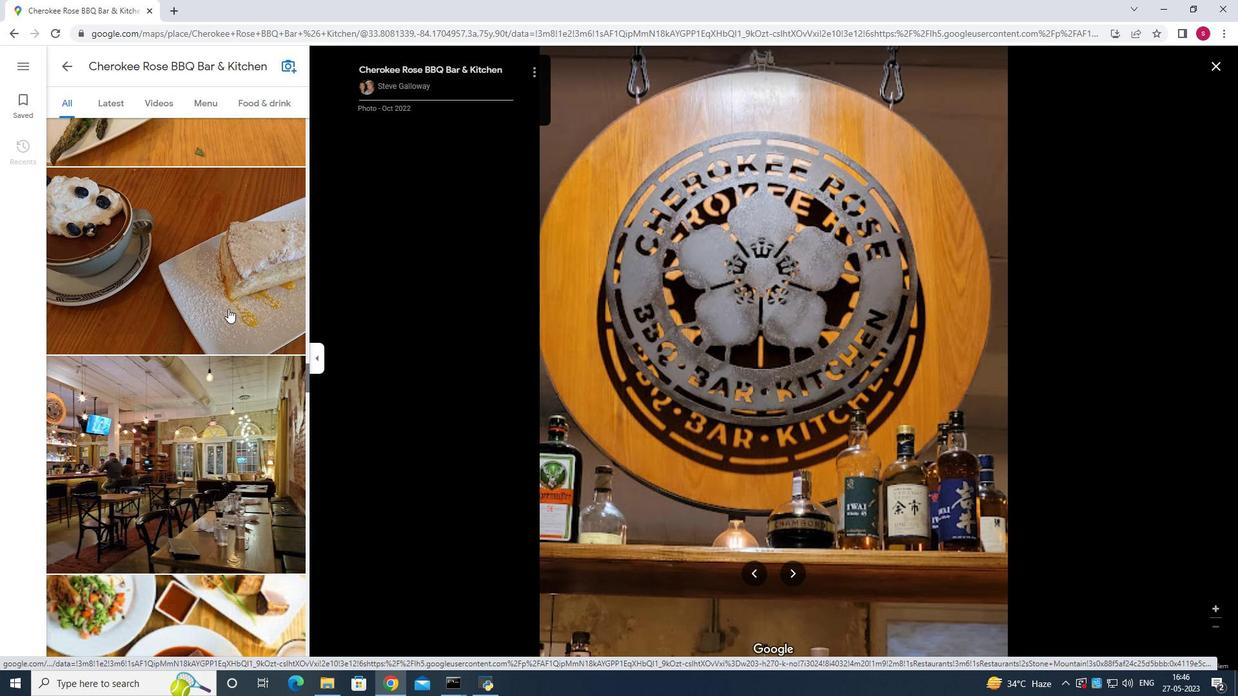 
Action: Mouse scrolled (228, 308) with delta (0, 0)
Screenshot: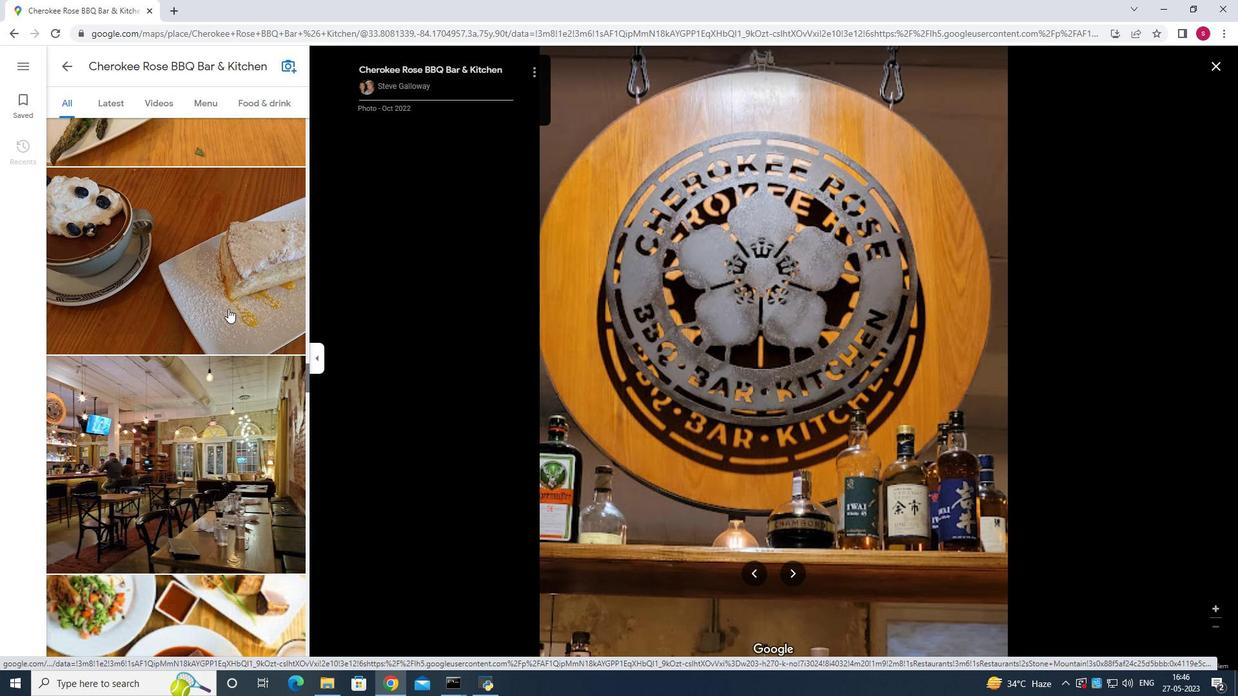 
Action: Mouse scrolled (228, 308) with delta (0, 0)
Screenshot: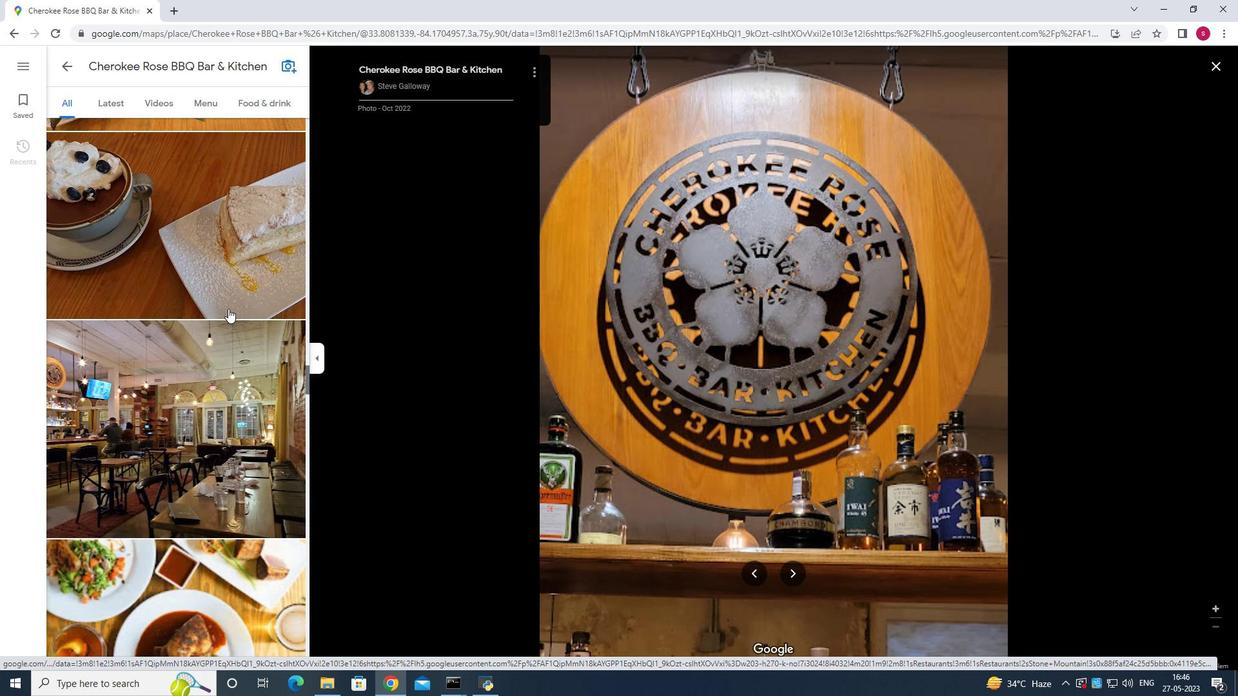 
Action: Mouse scrolled (228, 308) with delta (0, 0)
Screenshot: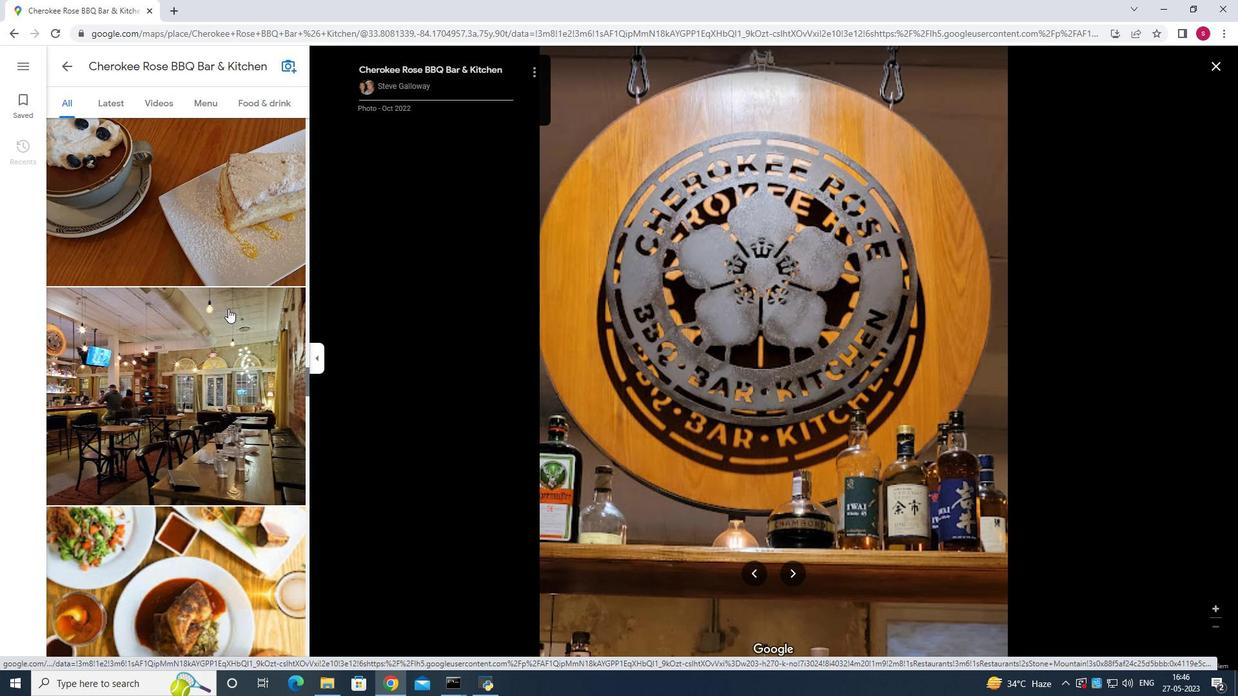 
Action: Mouse scrolled (228, 308) with delta (0, 0)
Screenshot: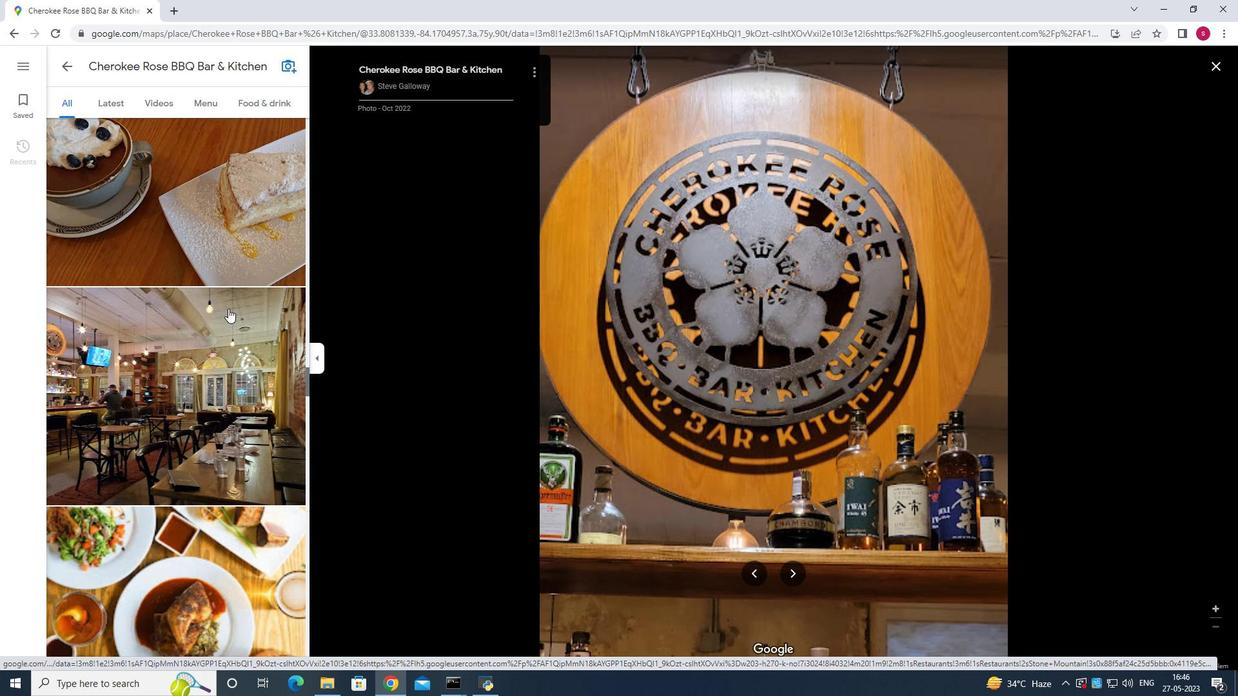 
Action: Mouse moved to (191, 138)
Screenshot: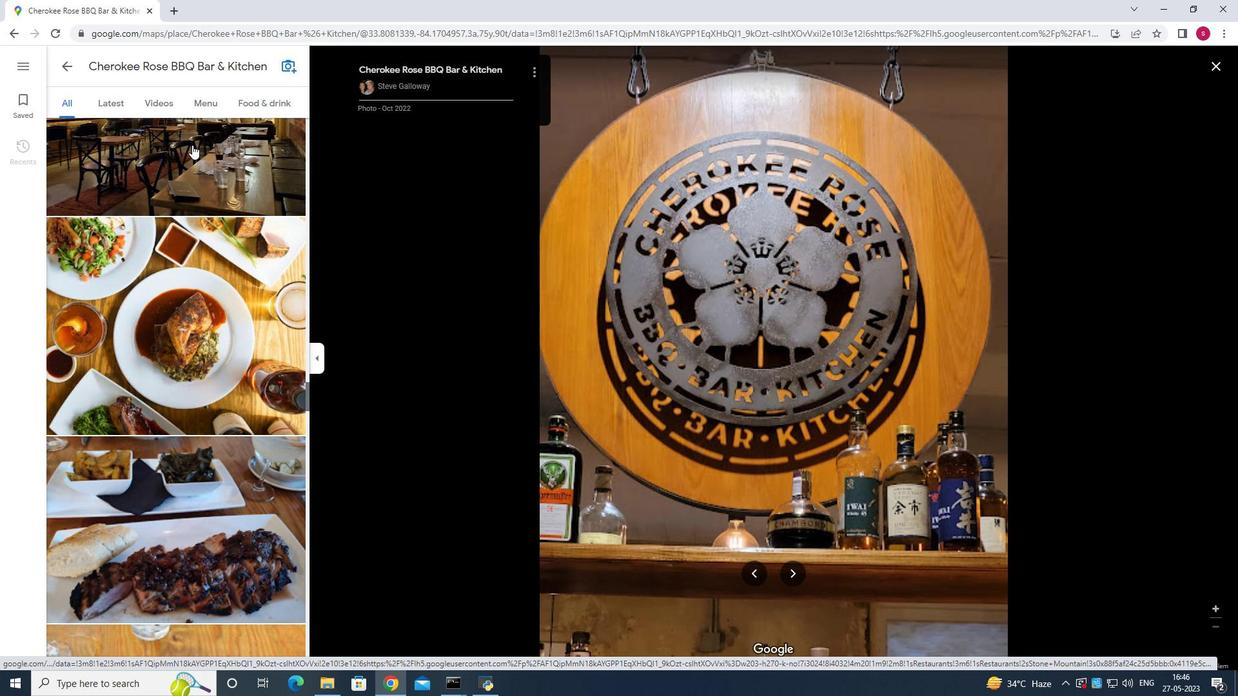 
Action: Mouse pressed left at (191, 138)
Screenshot: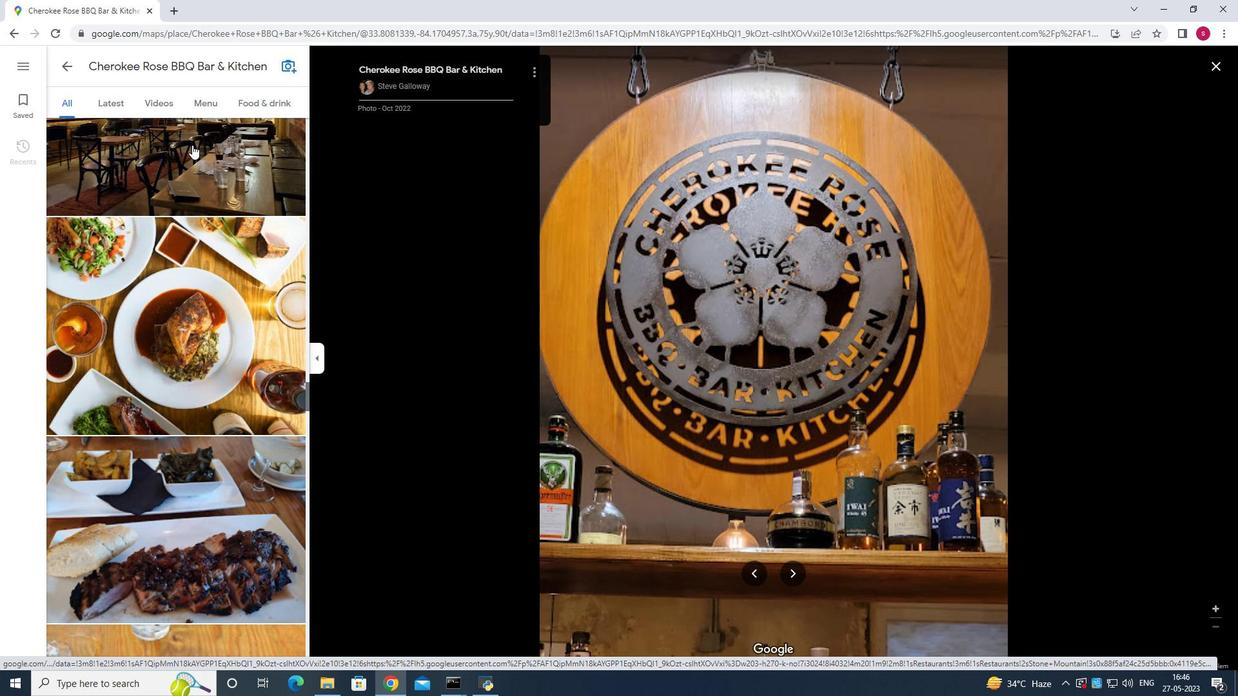 
Action: Mouse moved to (192, 247)
Screenshot: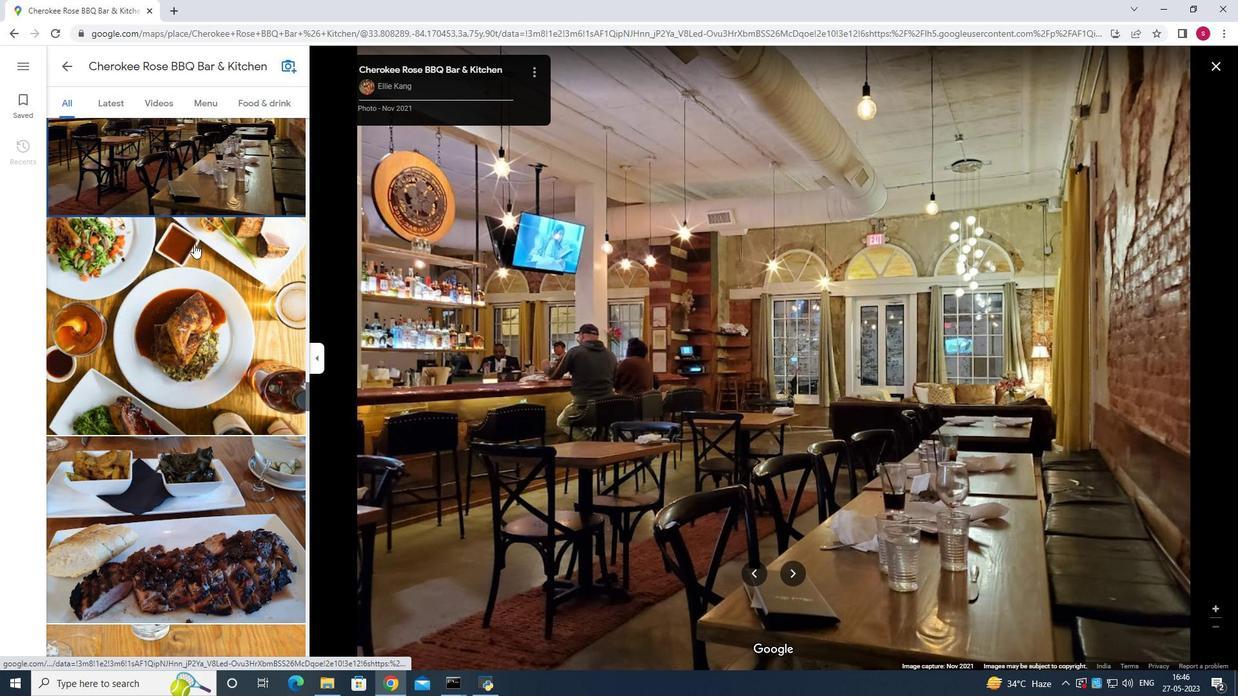 
Action: Mouse scrolled (192, 246) with delta (0, 0)
Screenshot: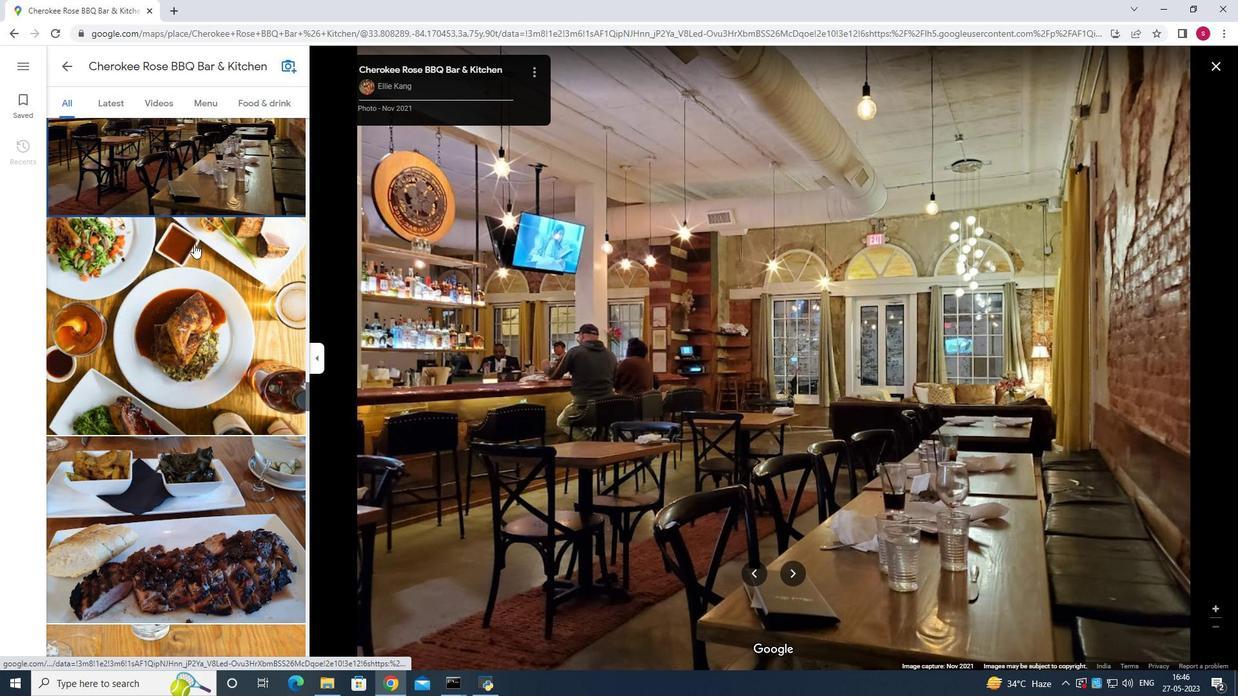 
Action: Mouse moved to (191, 249)
Screenshot: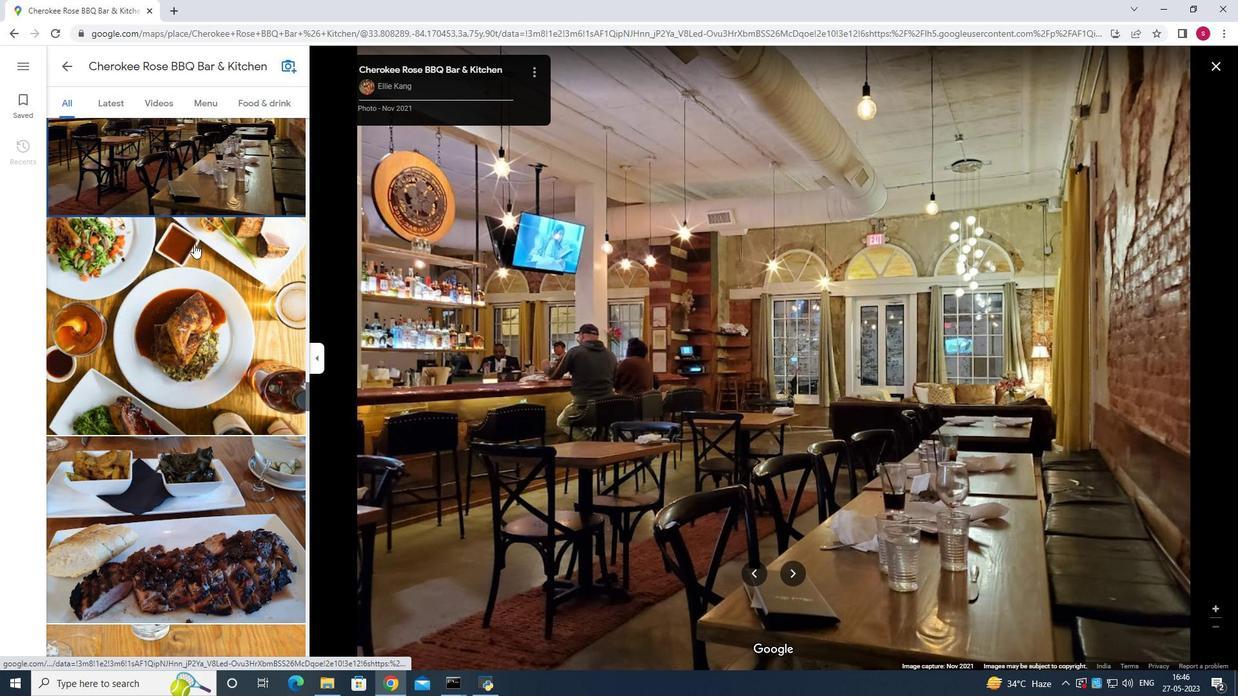 
Action: Mouse scrolled (191, 248) with delta (0, 0)
Screenshot: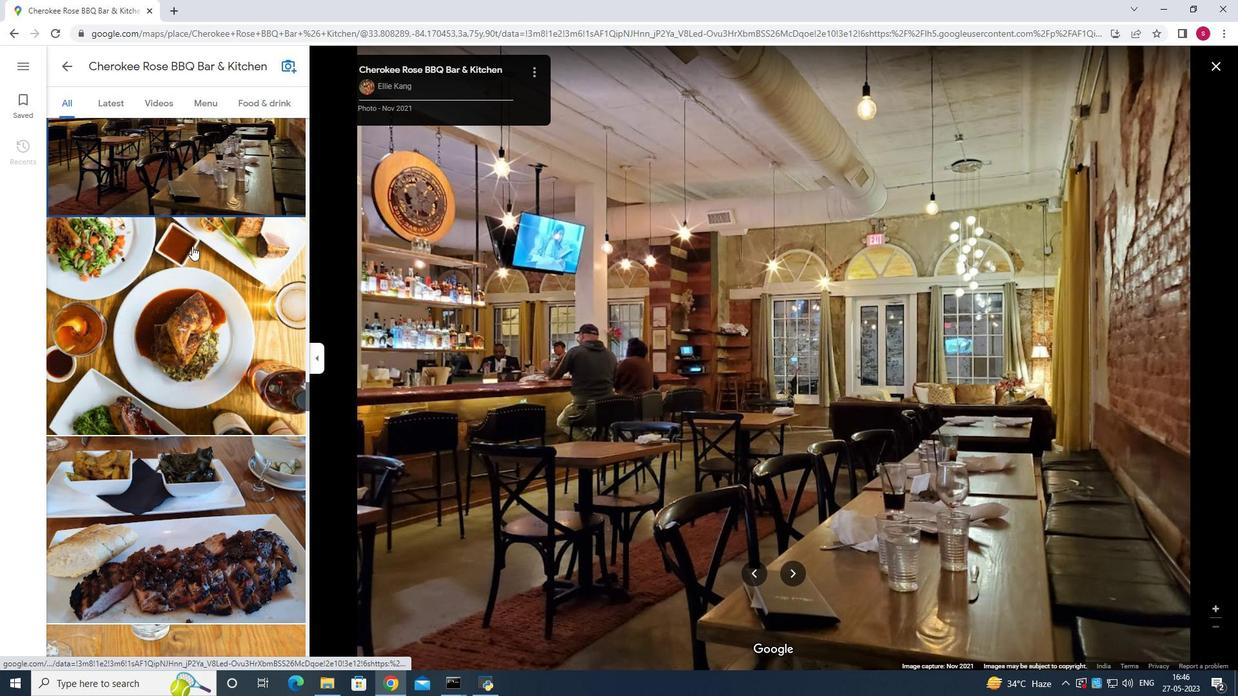 
Action: Mouse moved to (191, 249)
Screenshot: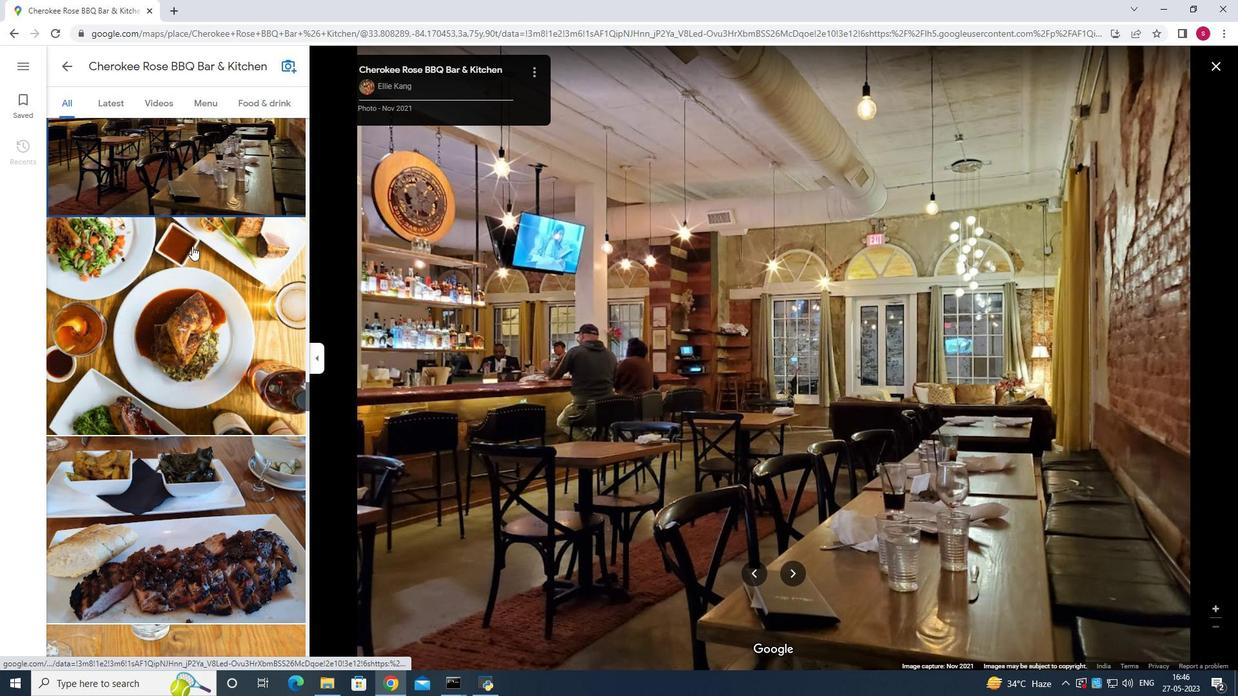 
Action: Mouse scrolled (191, 248) with delta (0, 0)
Screenshot: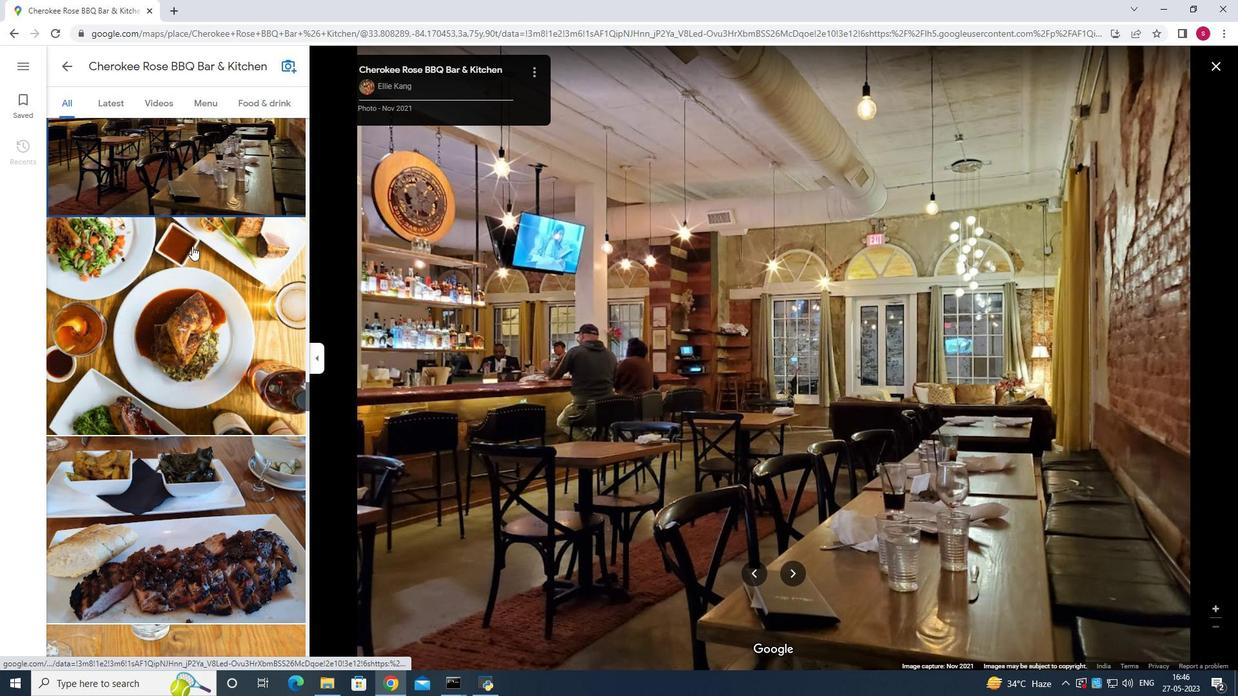 
Action: Mouse scrolled (191, 248) with delta (0, 0)
Screenshot: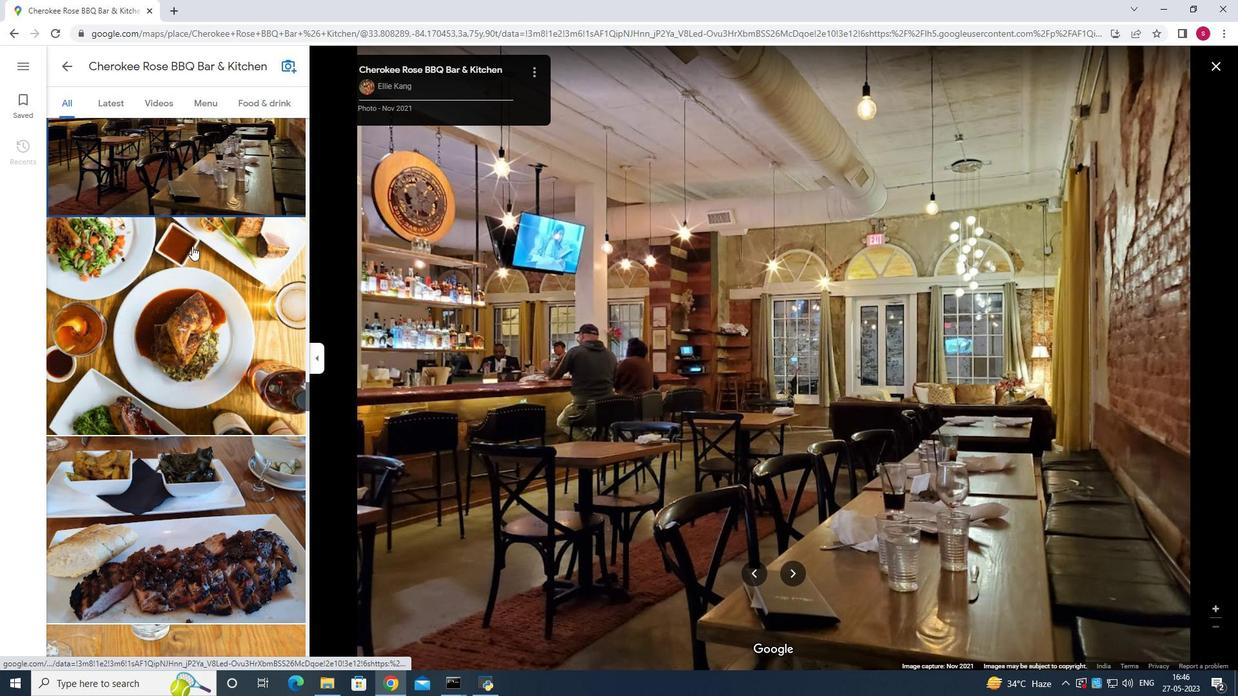 
Action: Mouse scrolled (191, 248) with delta (0, 0)
Screenshot: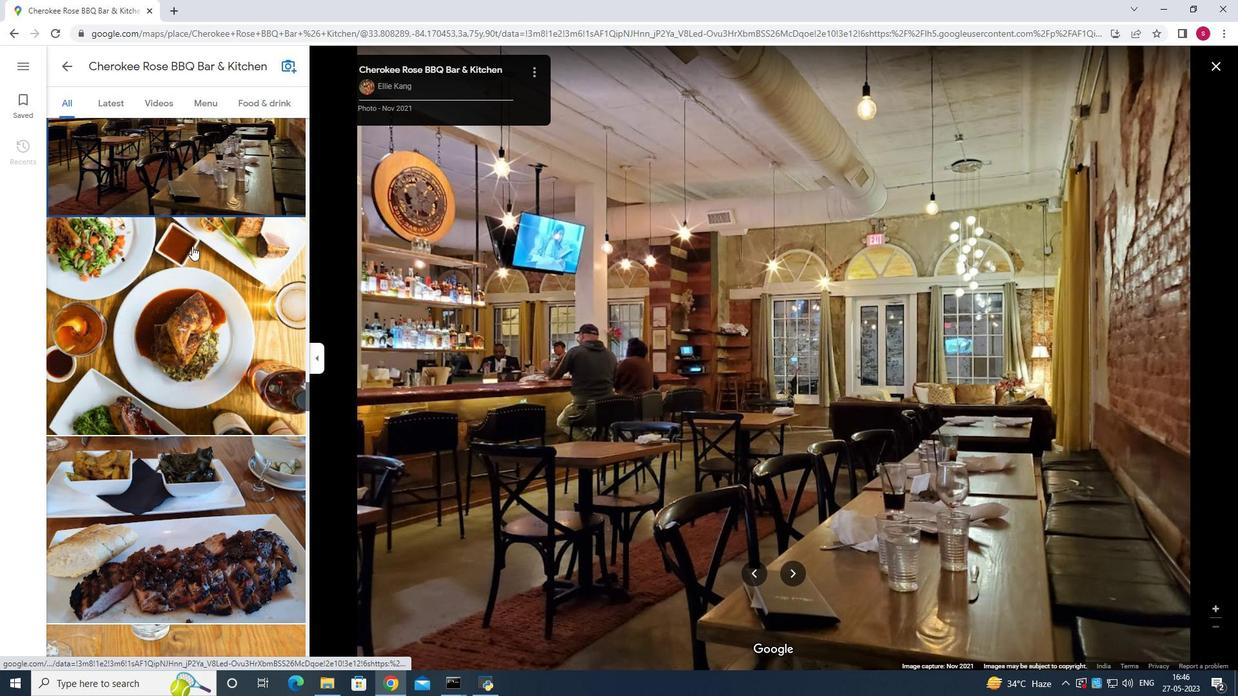 
Action: Mouse moved to (191, 250)
Screenshot: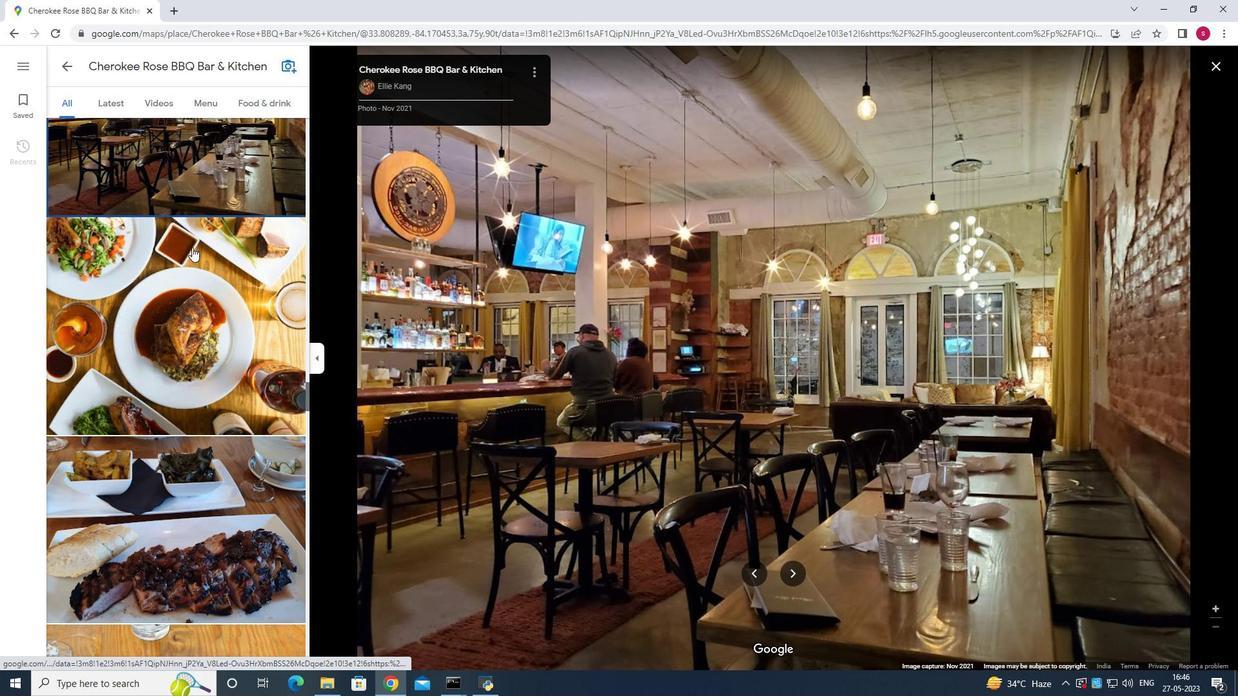
Action: Mouse scrolled (191, 249) with delta (0, 0)
Screenshot: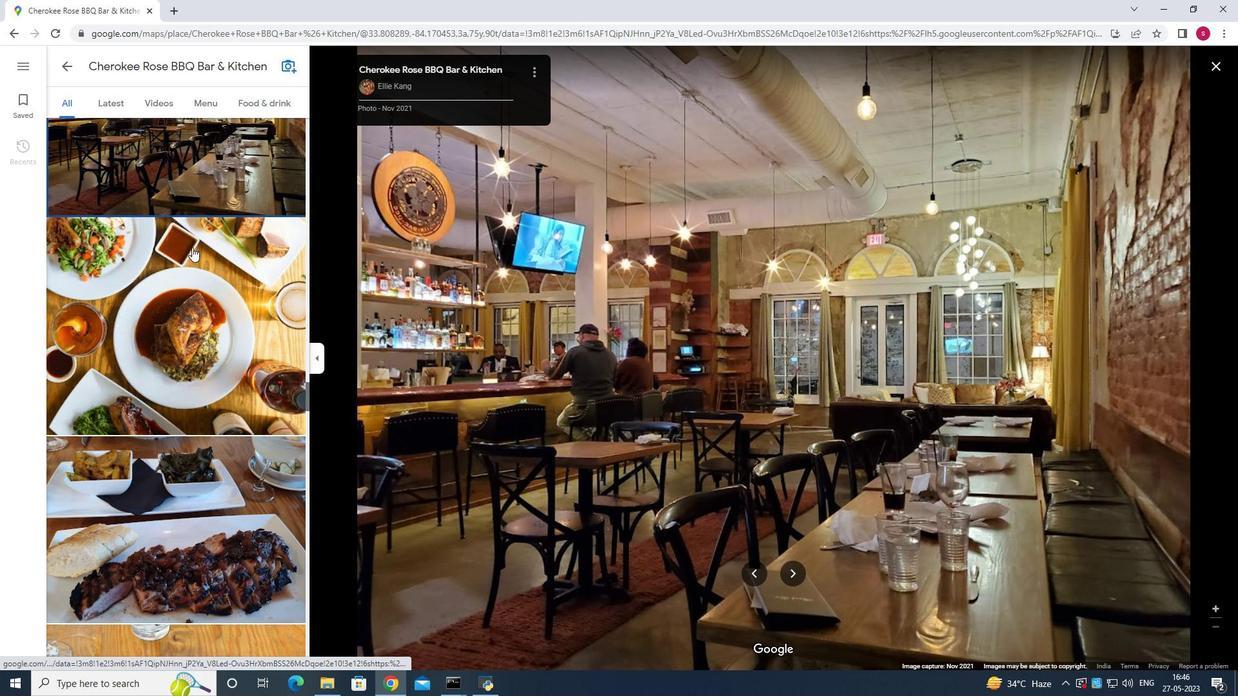 
Action: Mouse moved to (190, 251)
Screenshot: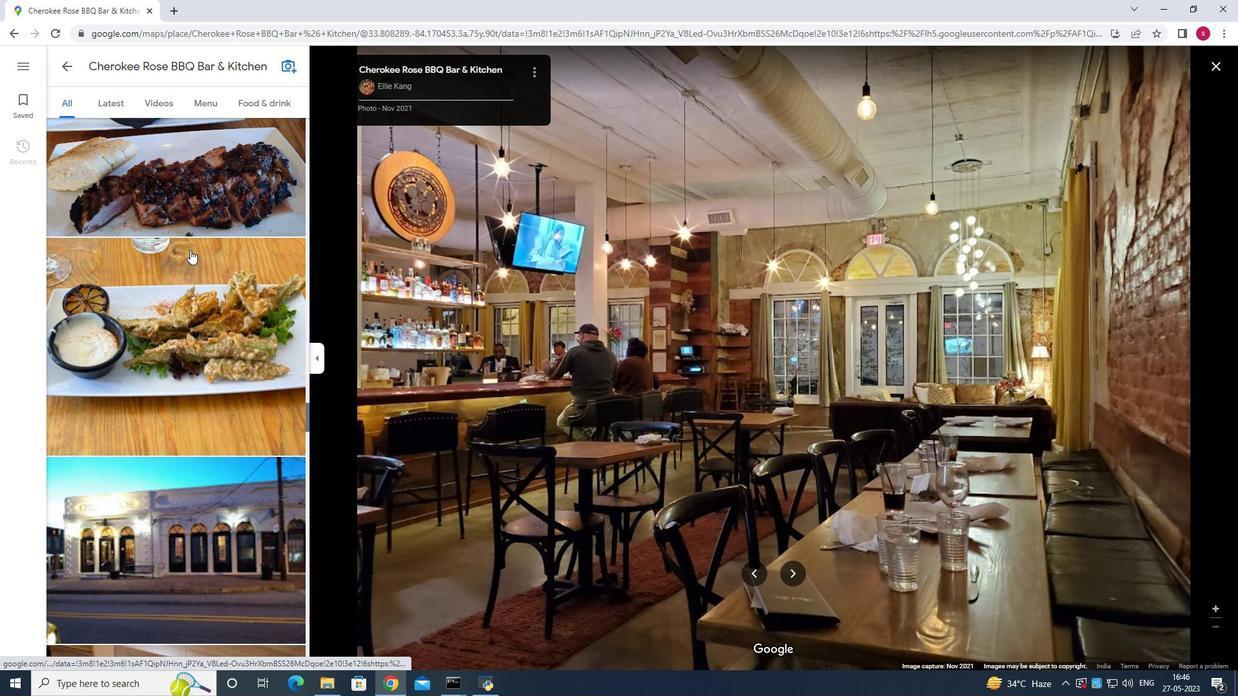 
Action: Mouse scrolled (190, 250) with delta (0, 0)
Screenshot: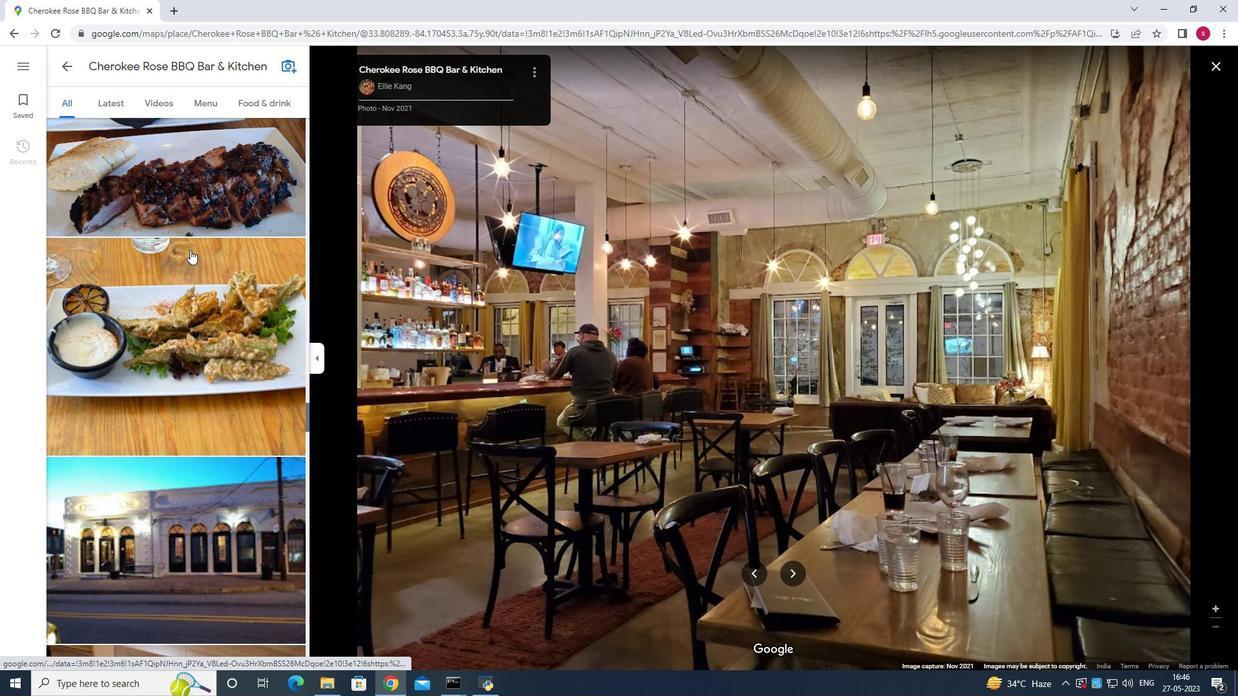 
Action: Mouse scrolled (190, 250) with delta (0, 0)
Screenshot: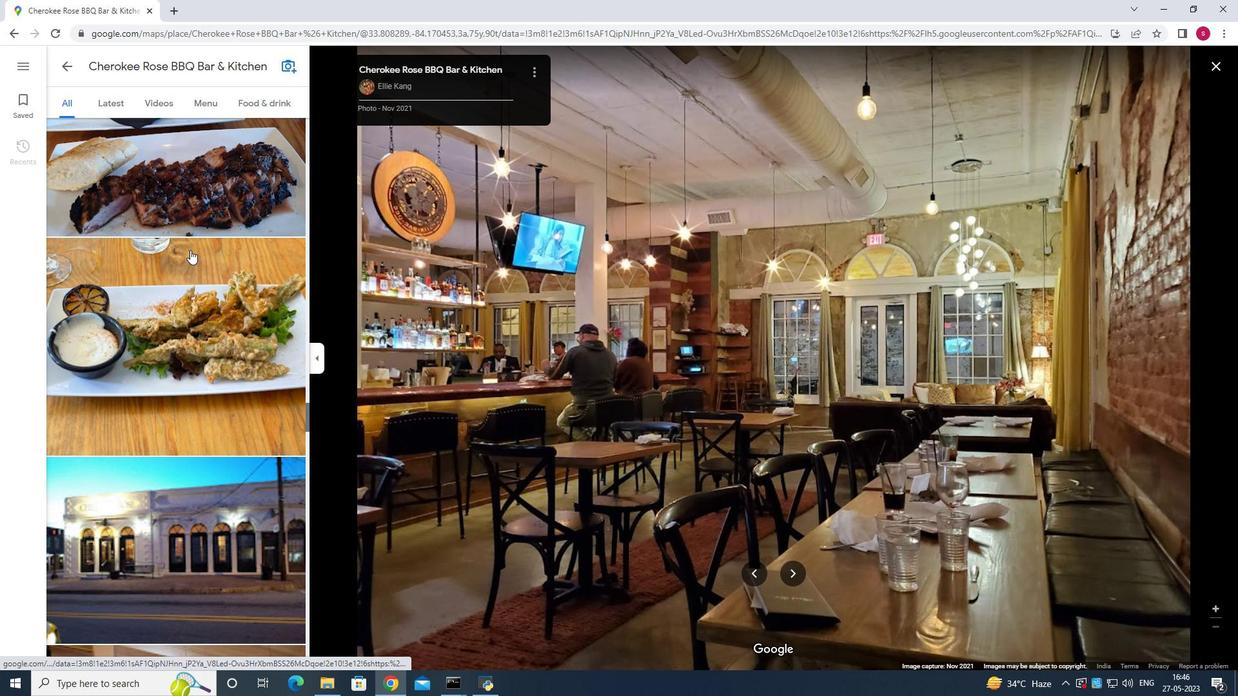 
Action: Mouse scrolled (190, 250) with delta (0, 0)
Screenshot: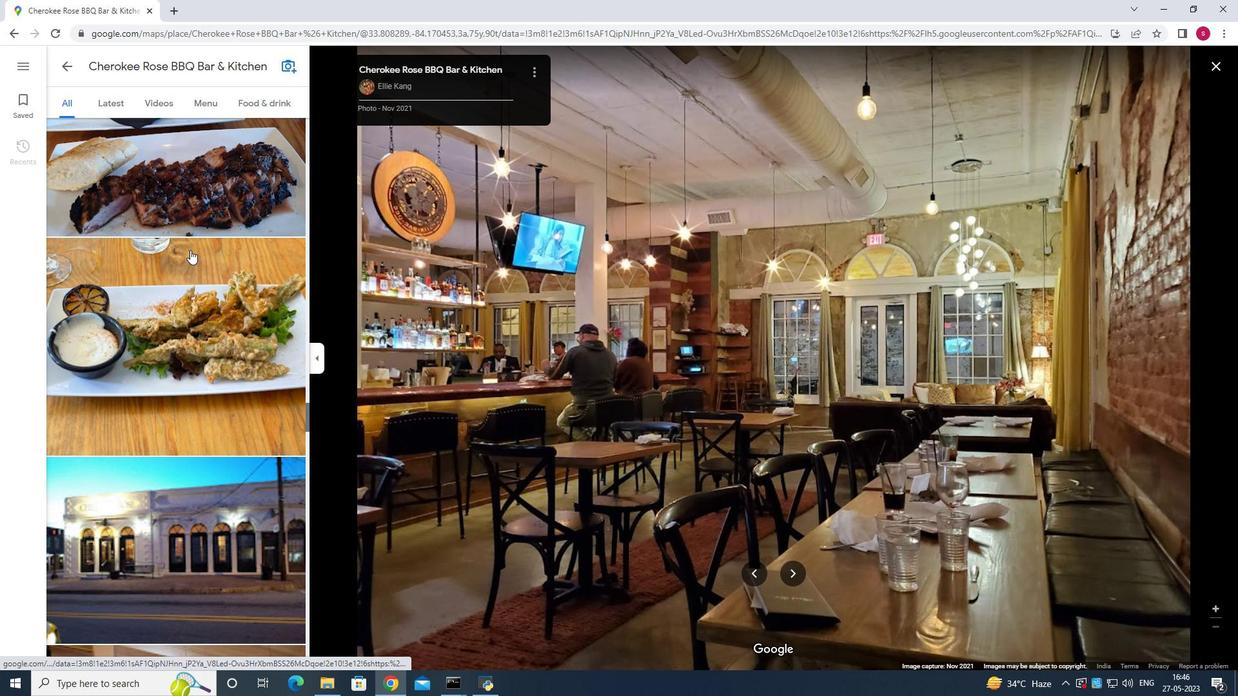 
Action: Mouse scrolled (190, 250) with delta (0, 0)
Screenshot: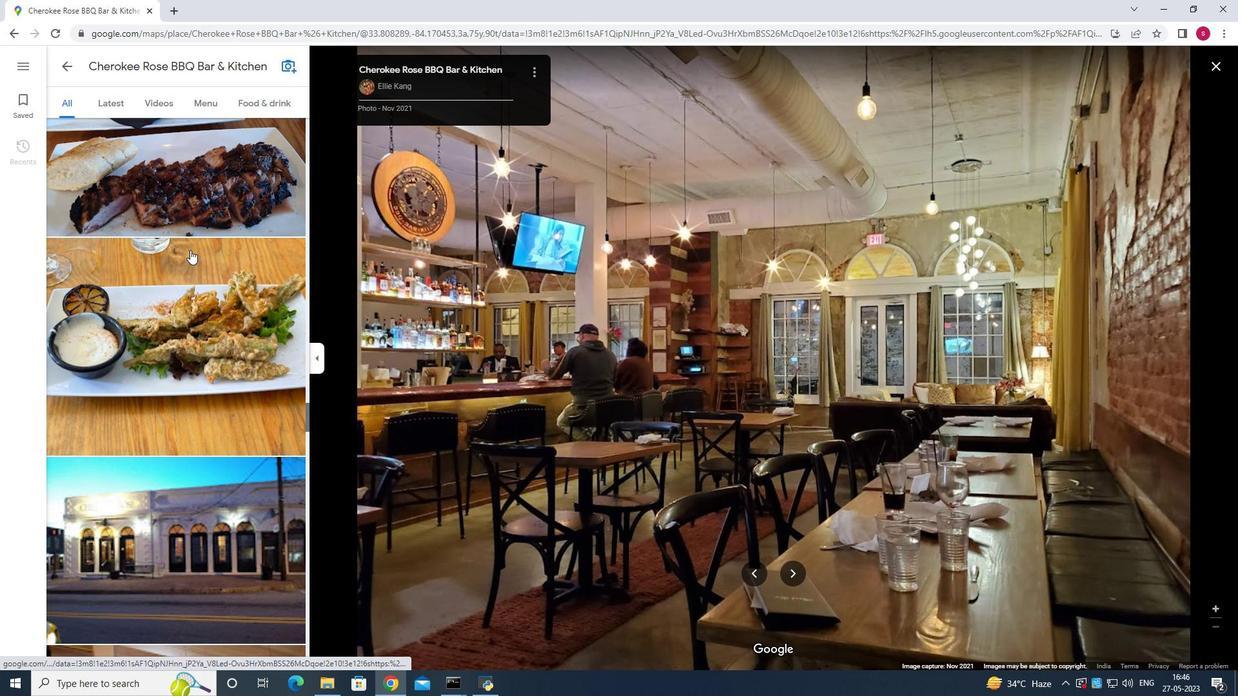 
Action: Mouse scrolled (190, 250) with delta (0, 0)
Screenshot: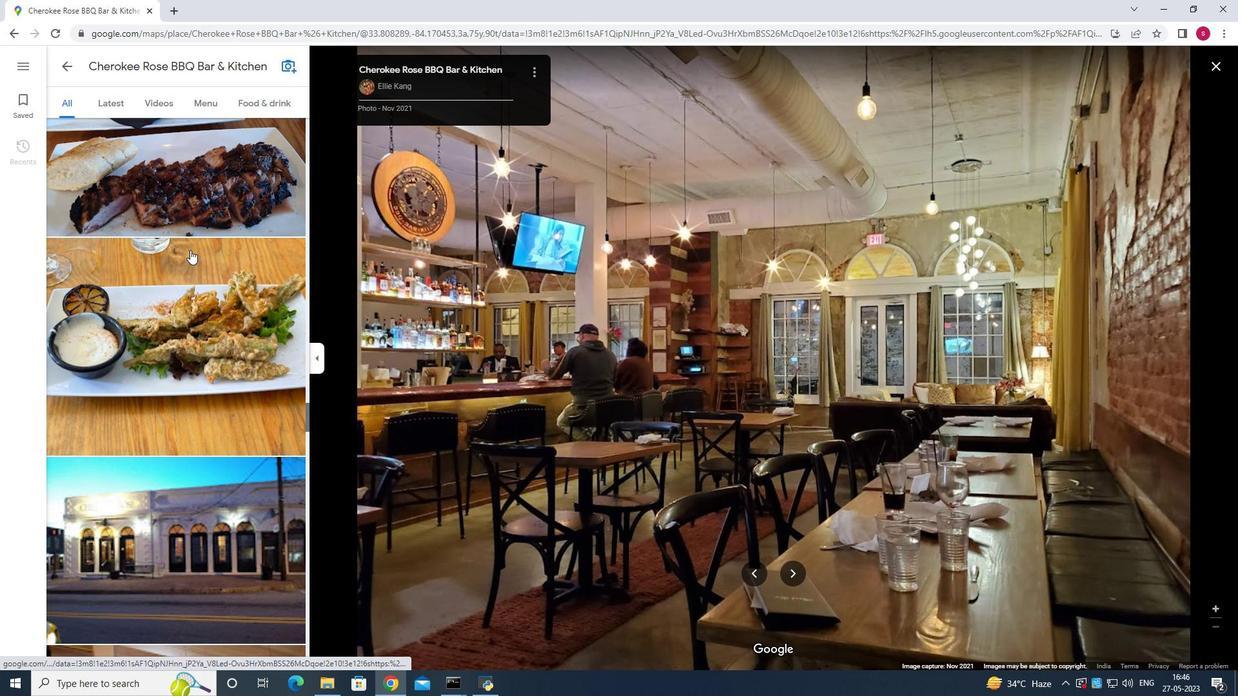 
Action: Mouse scrolled (190, 250) with delta (0, 0)
Screenshot: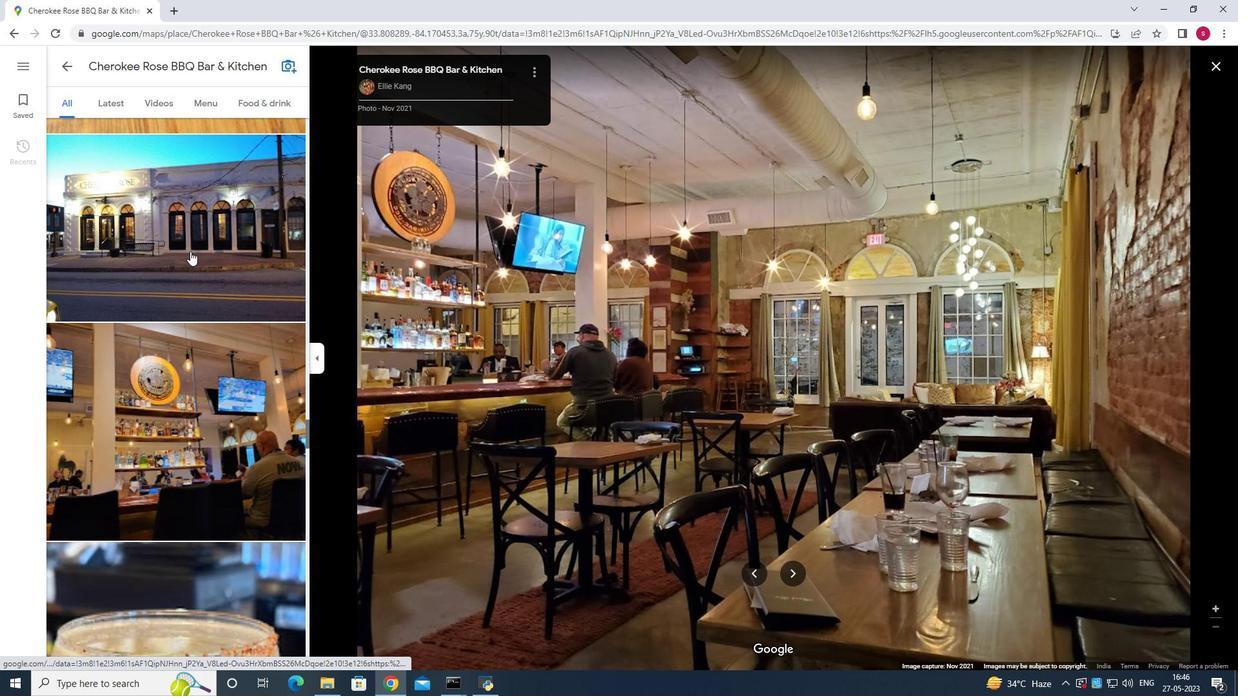 
Action: Mouse scrolled (190, 250) with delta (0, 0)
Screenshot: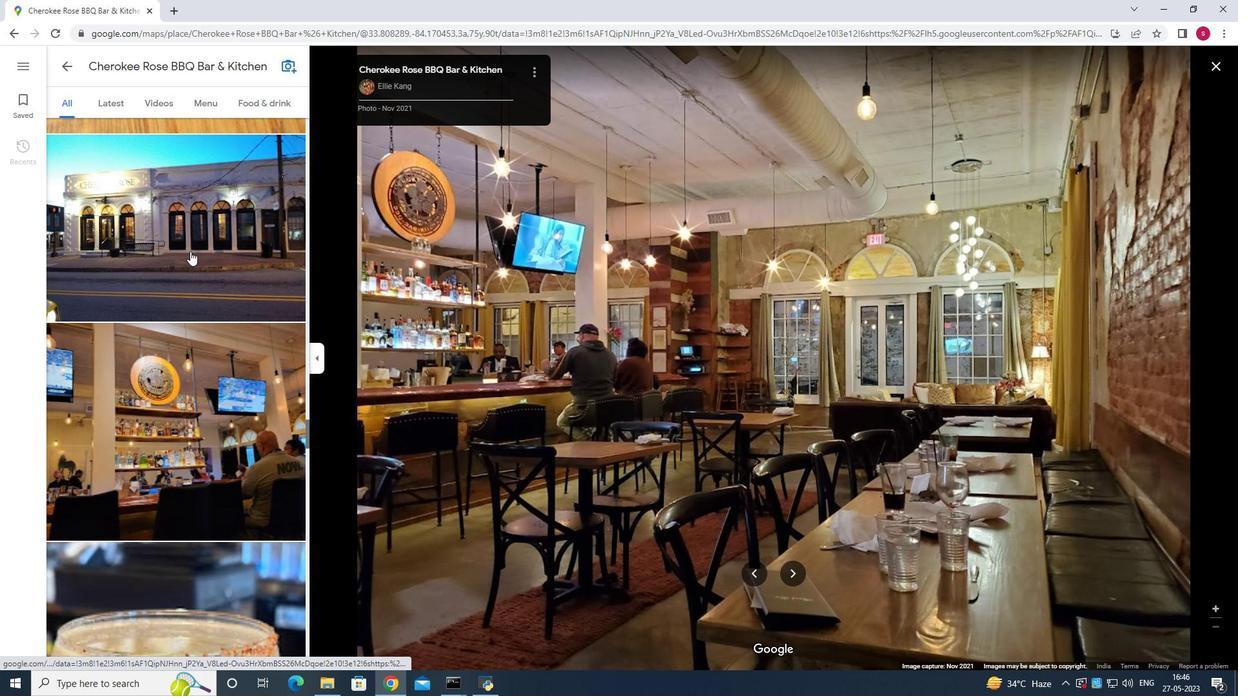 
Action: Mouse scrolled (190, 250) with delta (0, 0)
Screenshot: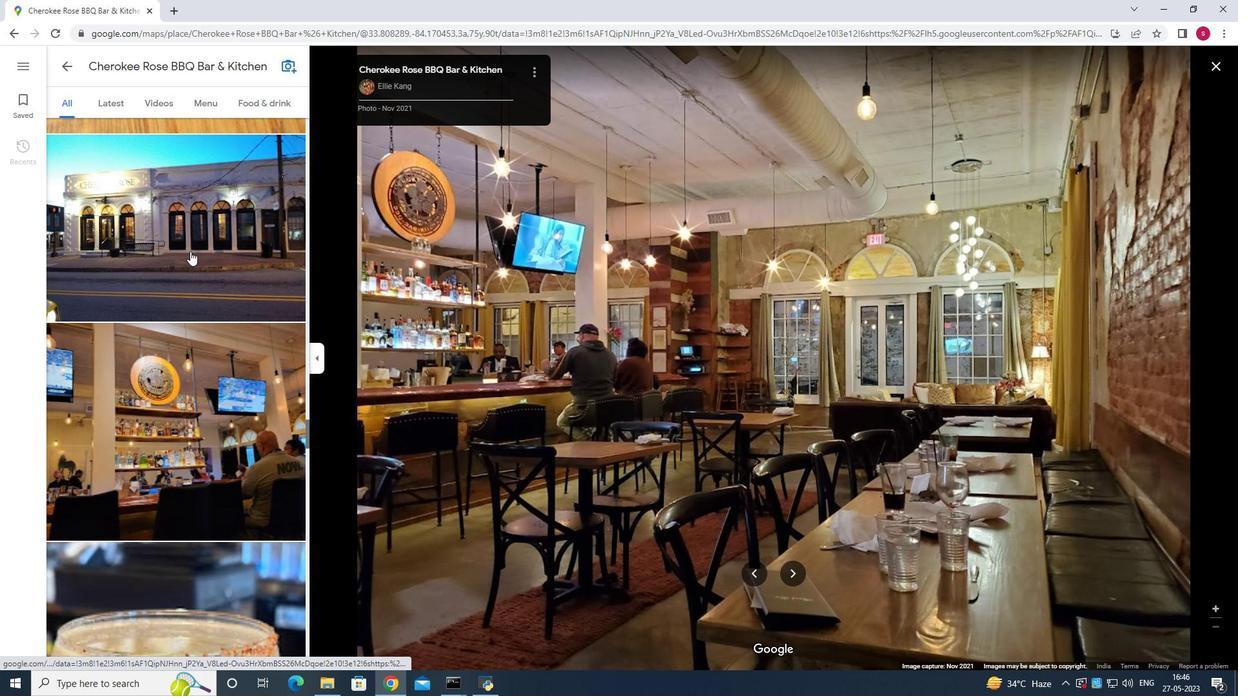 
Action: Mouse moved to (192, 251)
Screenshot: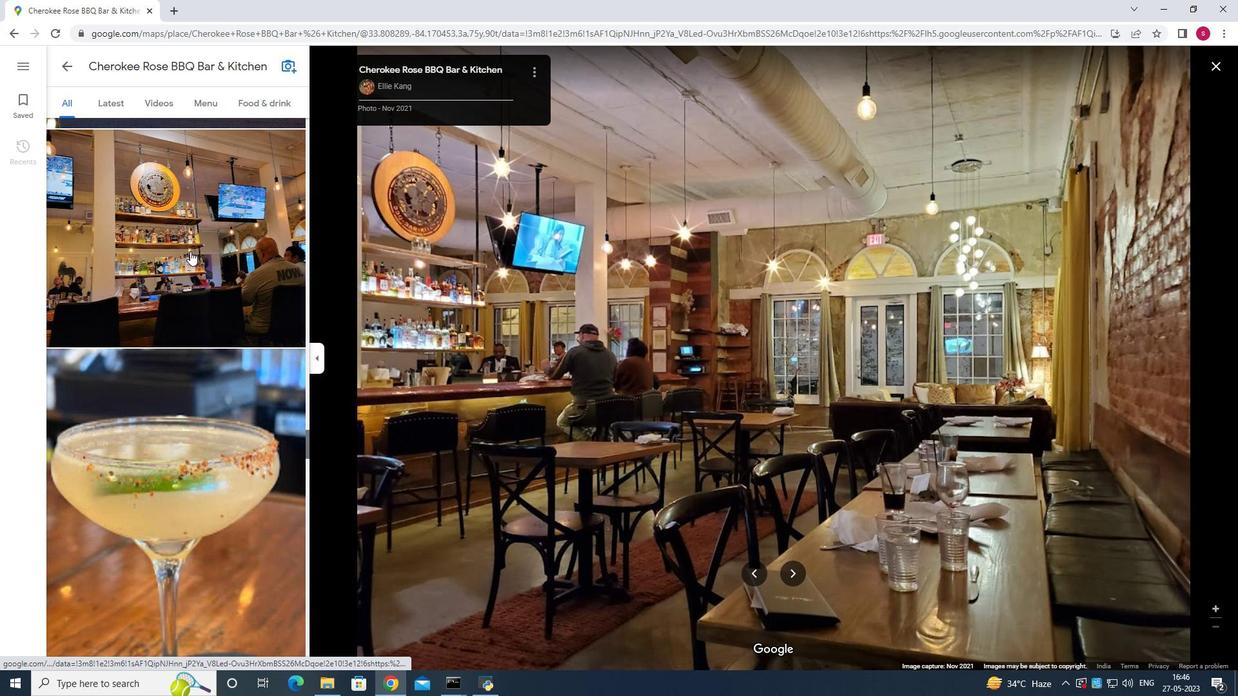 
Action: Mouse scrolled (192, 252) with delta (0, 0)
Screenshot: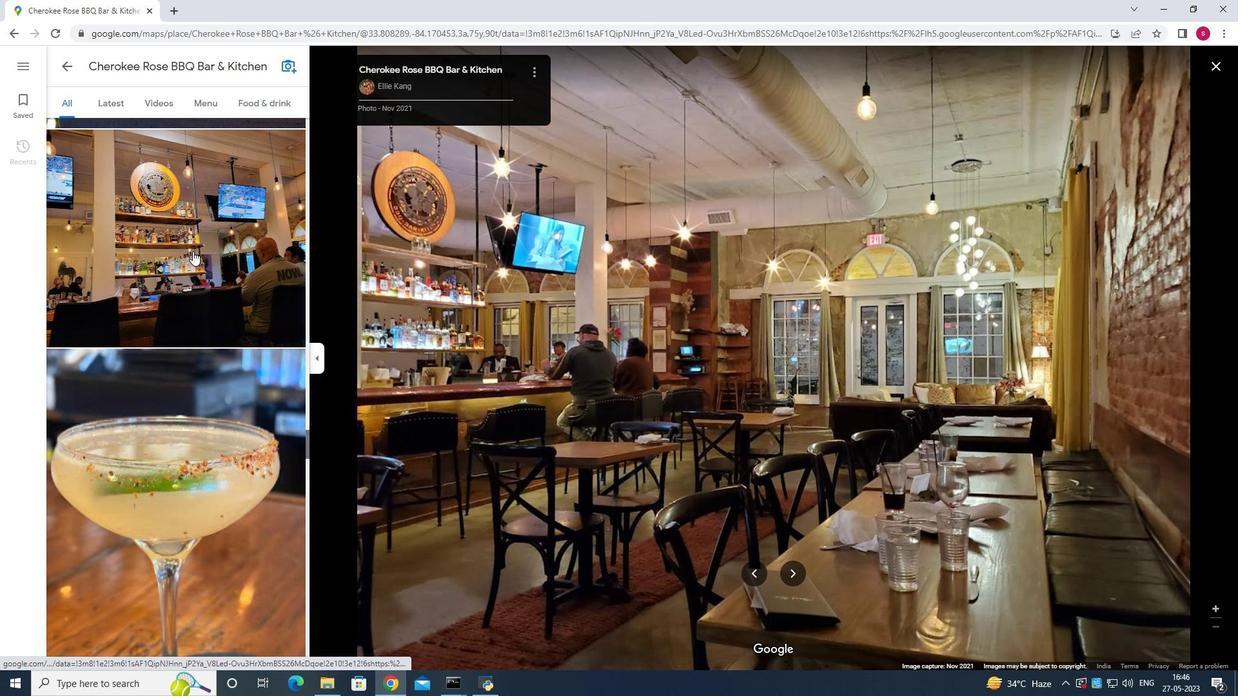 
Action: Mouse scrolled (192, 252) with delta (0, 0)
Screenshot: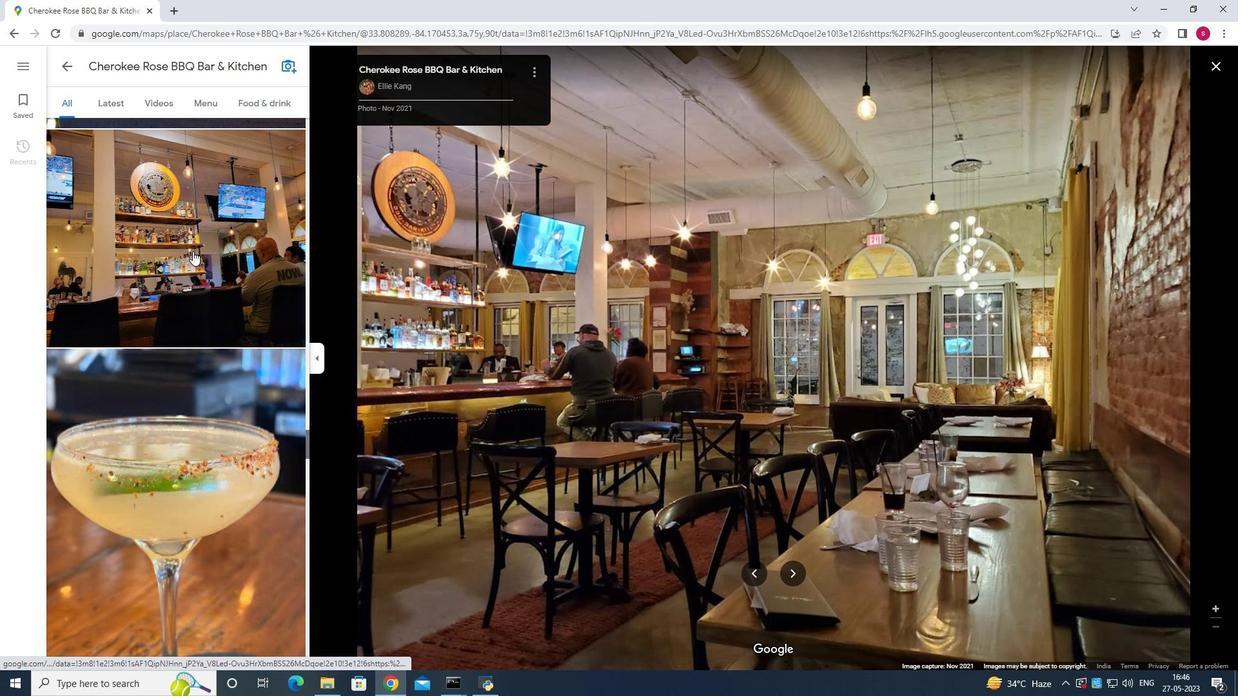 
Action: Mouse moved to (193, 251)
Screenshot: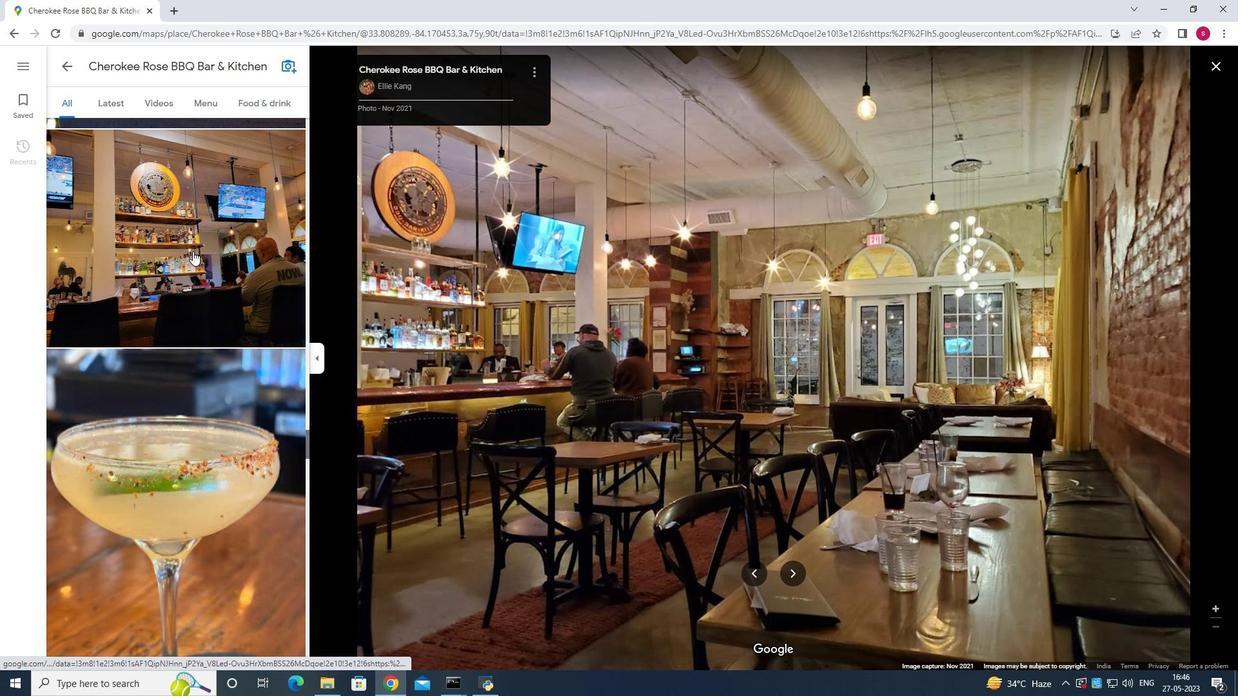 
Action: Mouse scrolled (193, 252) with delta (0, 0)
Screenshot: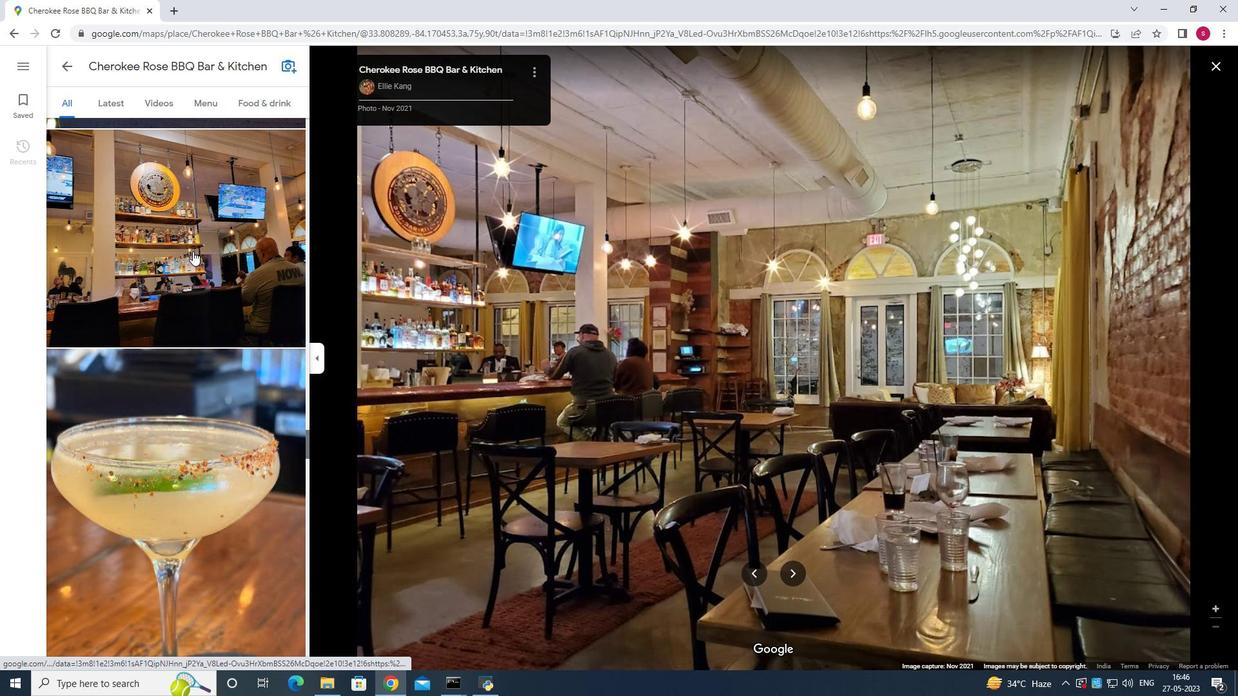 
Action: Mouse moved to (200, 215)
Screenshot: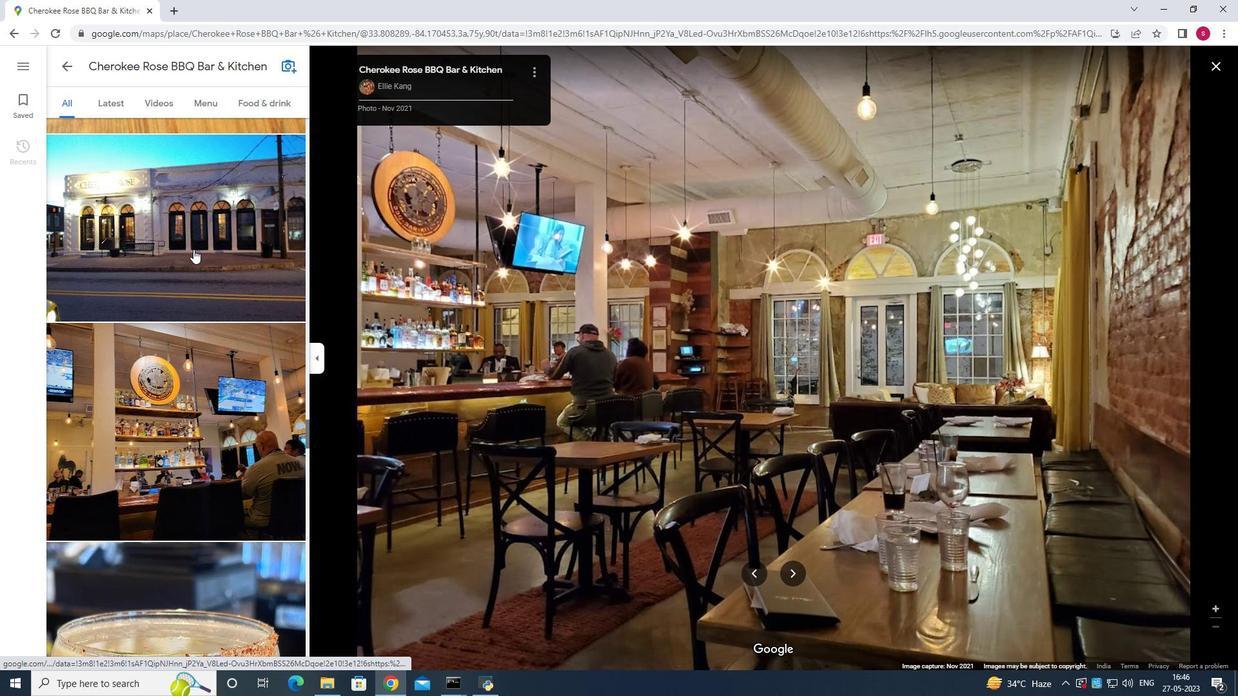 
Action: Mouse pressed left at (200, 215)
Screenshot: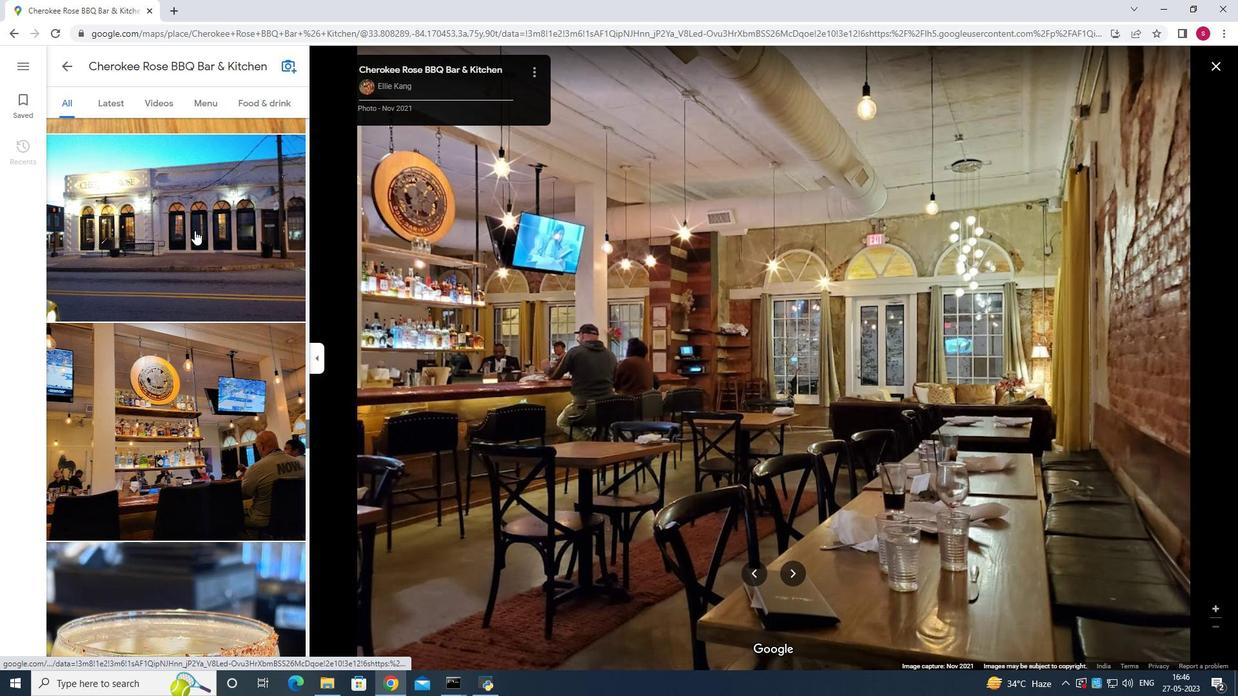 
Action: Mouse moved to (216, 350)
Screenshot: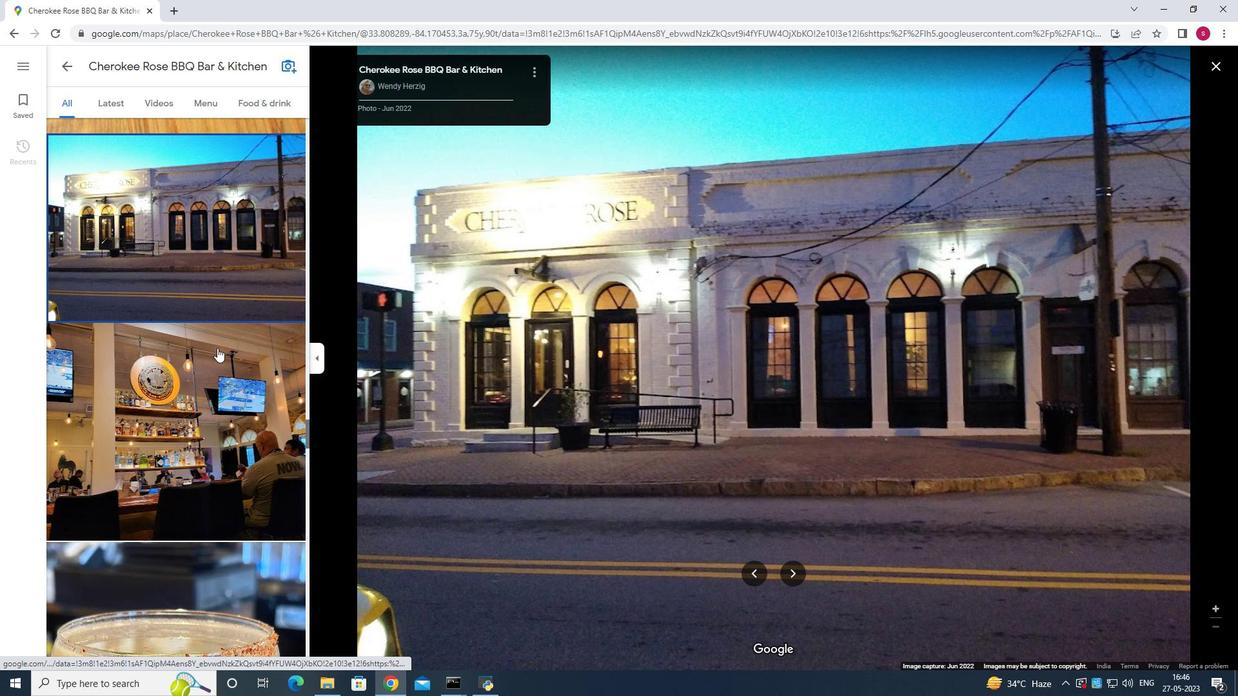 
Action: Mouse pressed left at (216, 350)
Screenshot: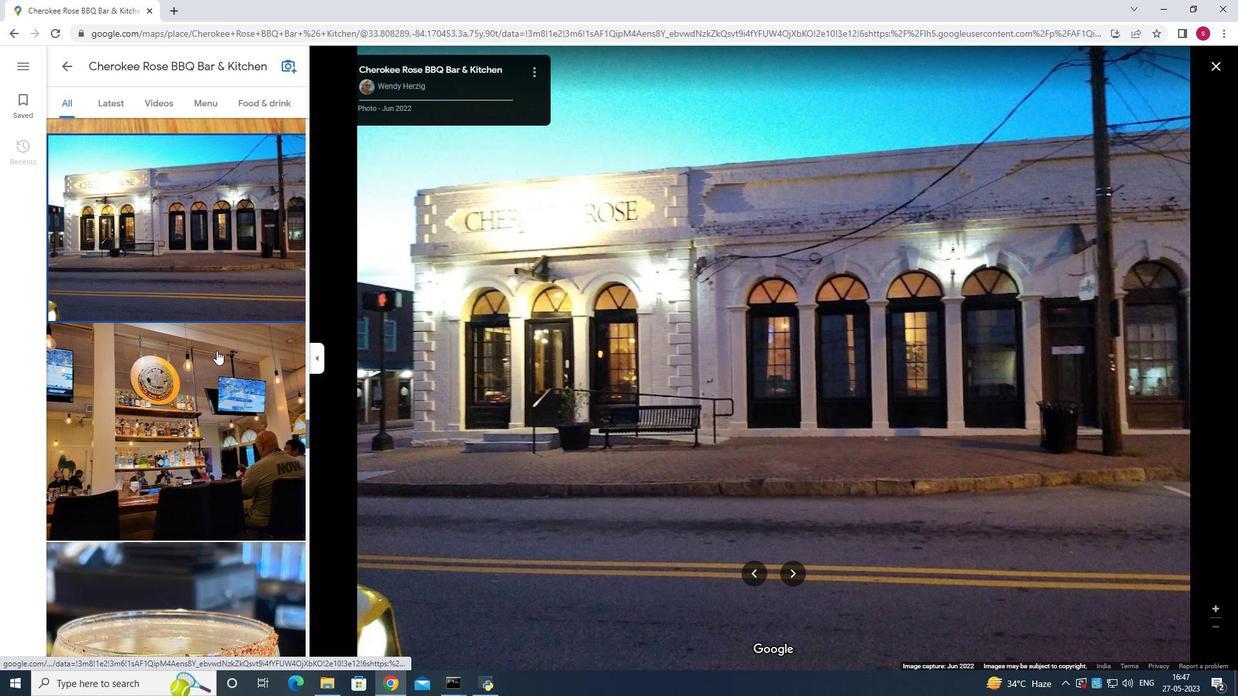 
Action: Mouse moved to (216, 350)
Screenshot: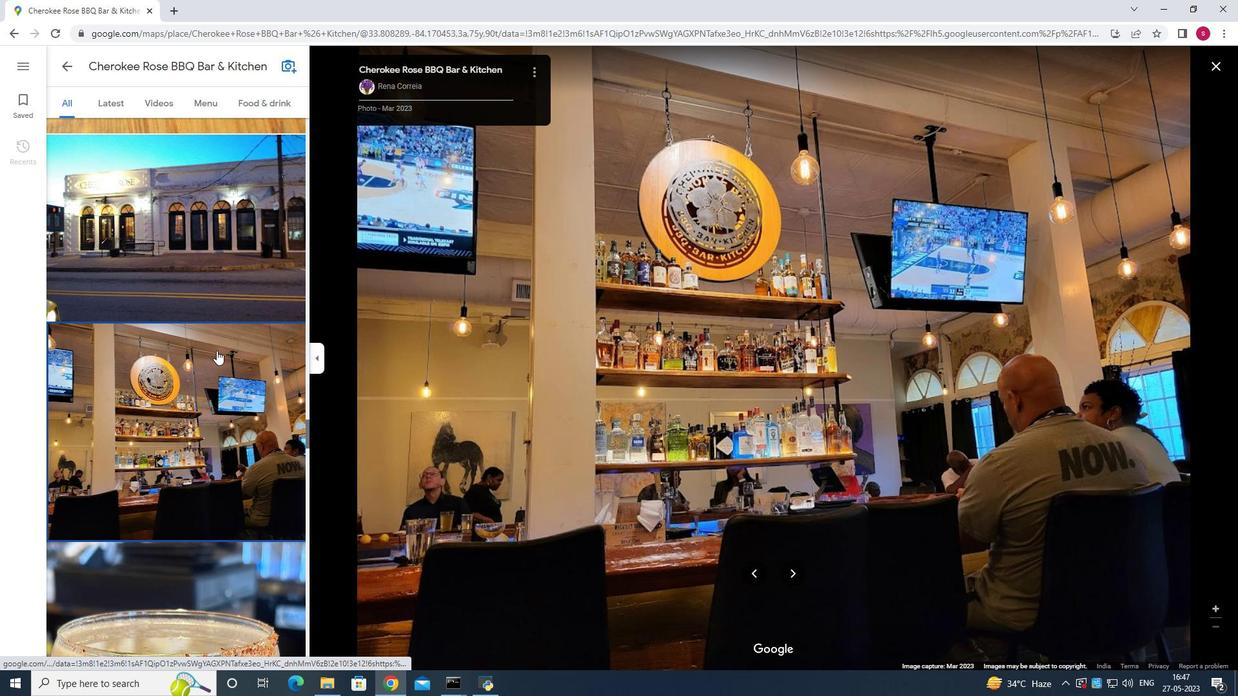 
Action: Mouse scrolled (216, 350) with delta (0, 0)
Screenshot: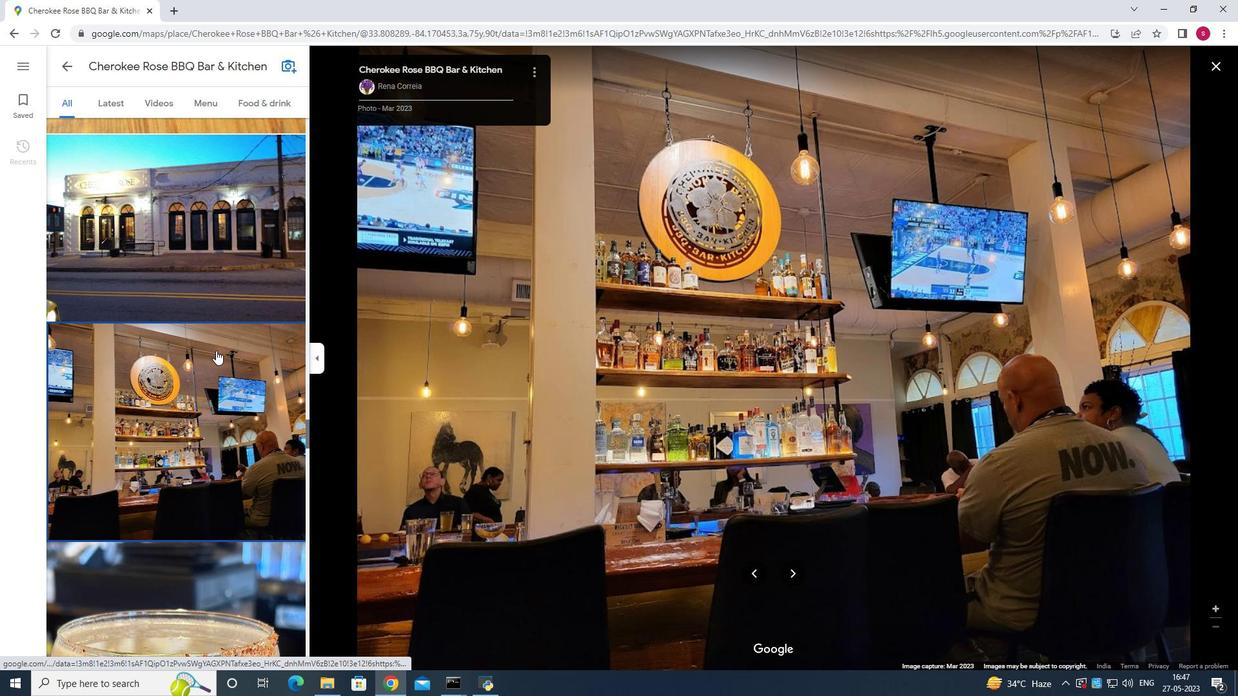 
Action: Mouse scrolled (216, 350) with delta (0, 0)
Screenshot: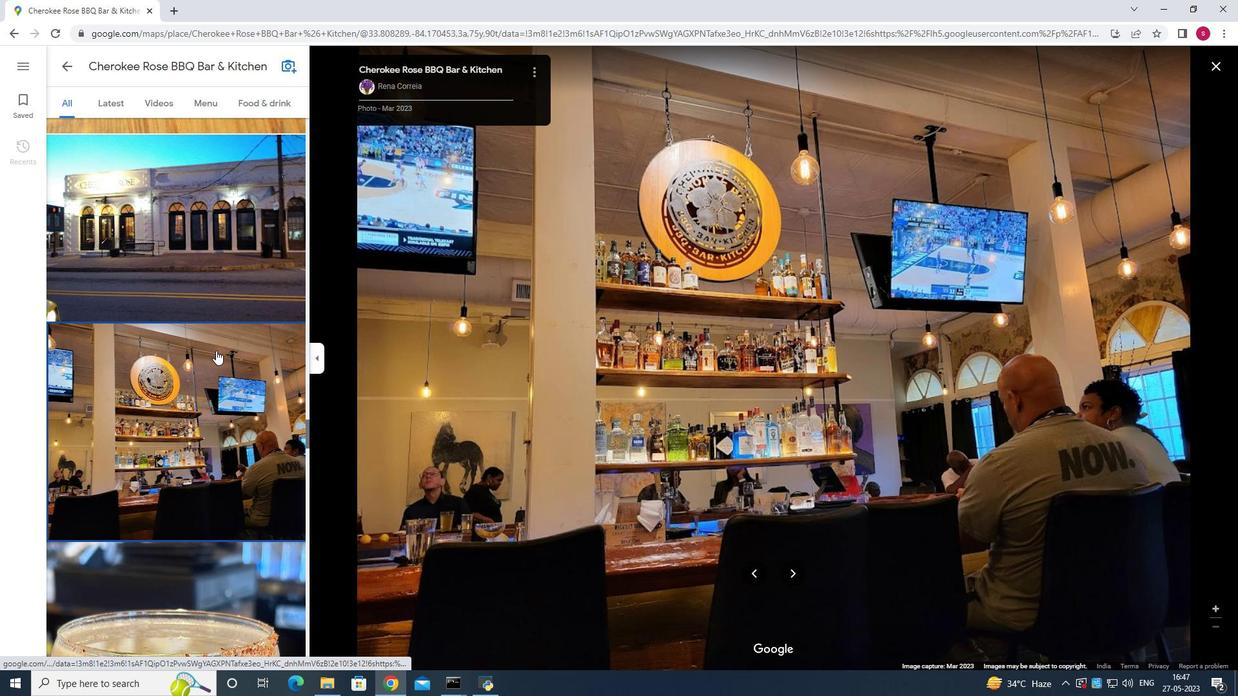 
Action: Mouse scrolled (216, 350) with delta (0, 0)
Screenshot: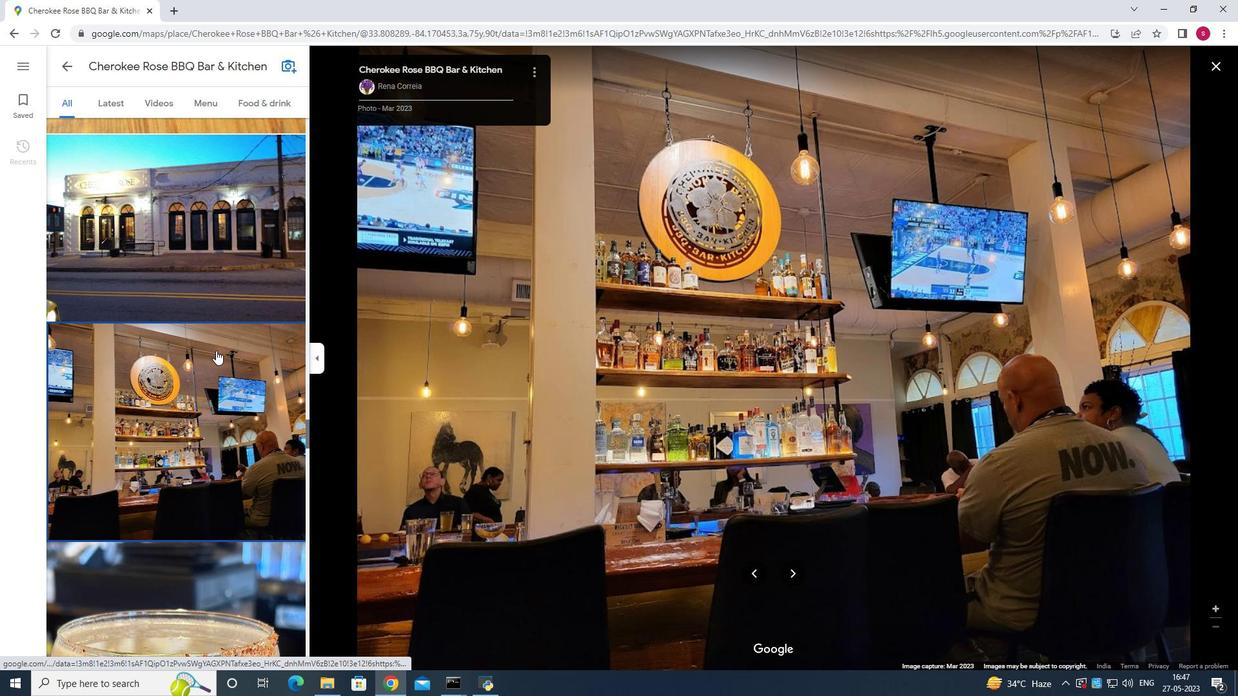 
Action: Mouse moved to (230, 303)
Screenshot: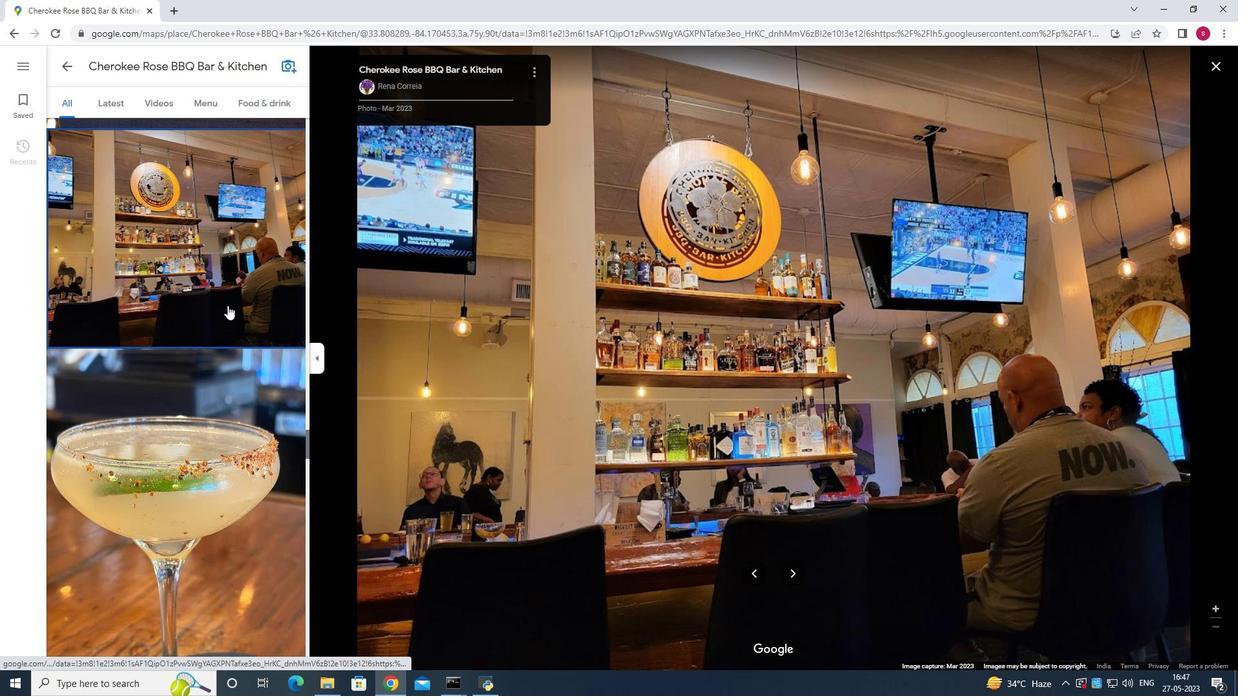 
Action: Mouse pressed left at (230, 303)
Screenshot: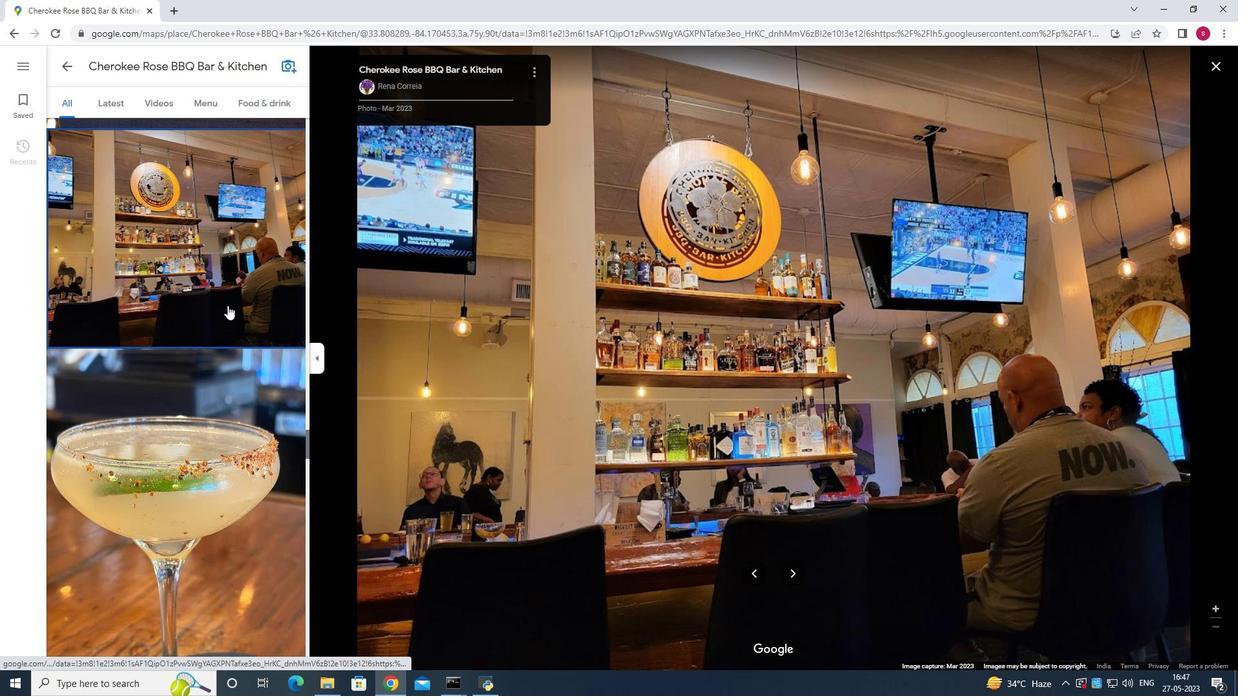 
Action: Mouse moved to (532, 301)
Screenshot: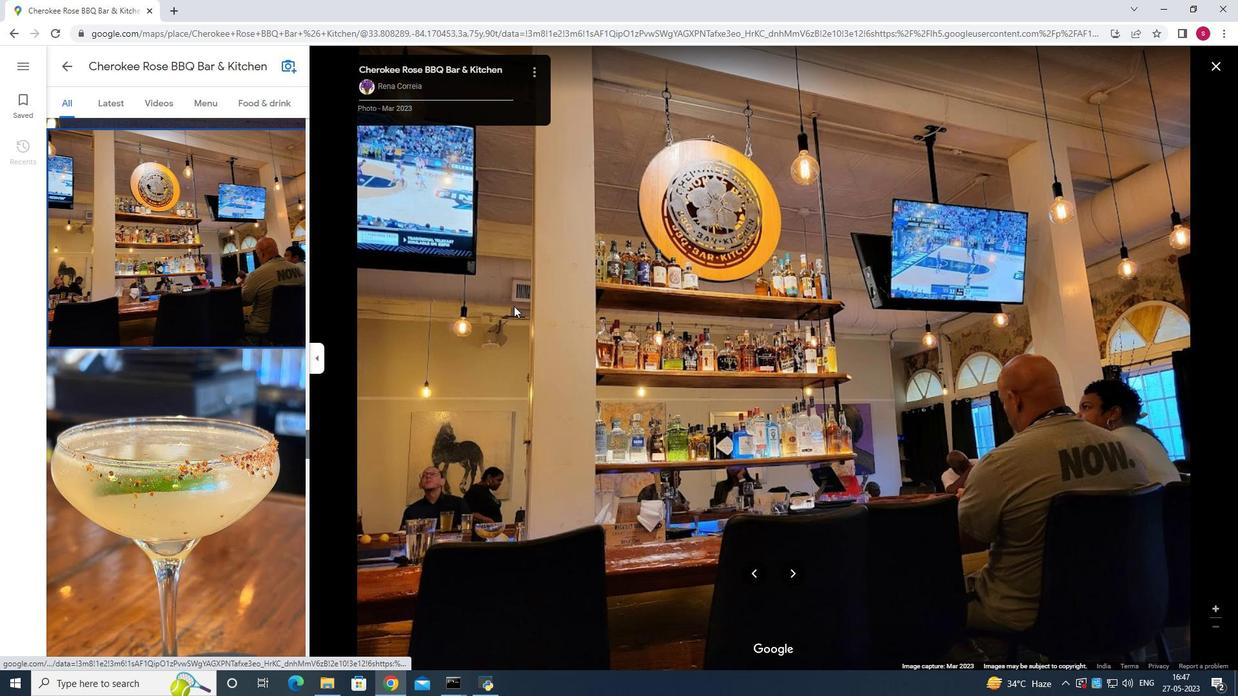 
Action: Mouse scrolled (532, 301) with delta (0, 0)
Screenshot: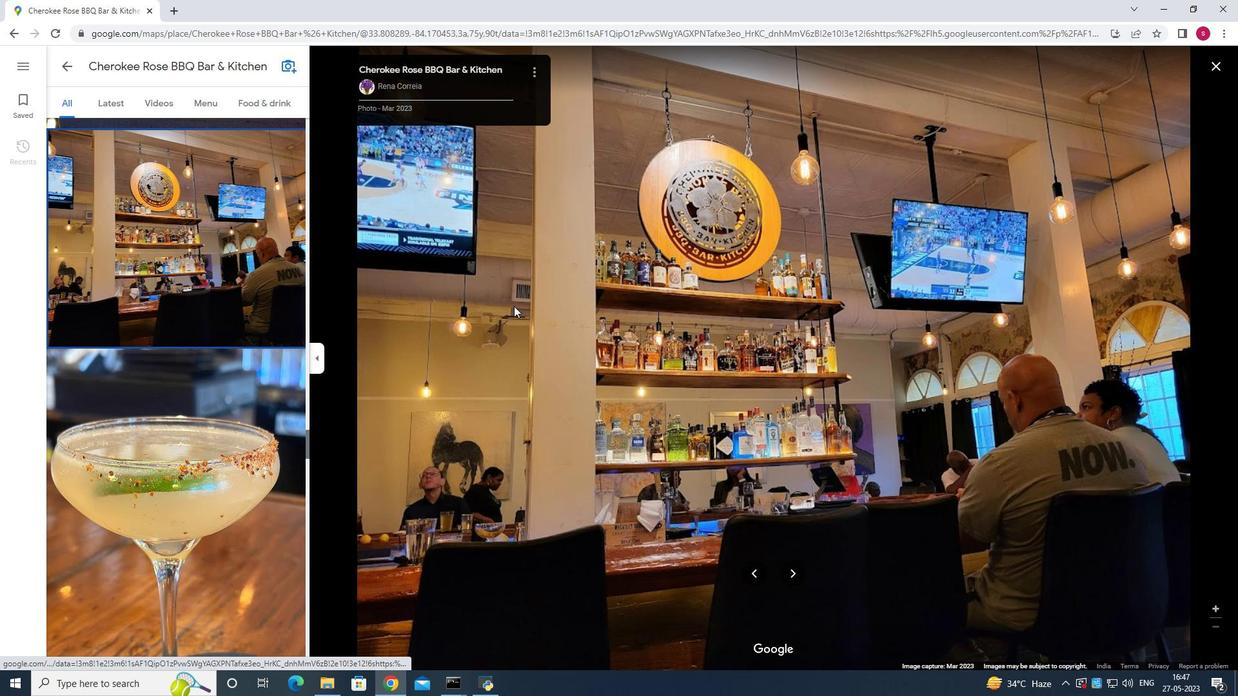 
Action: Mouse moved to (870, 205)
Screenshot: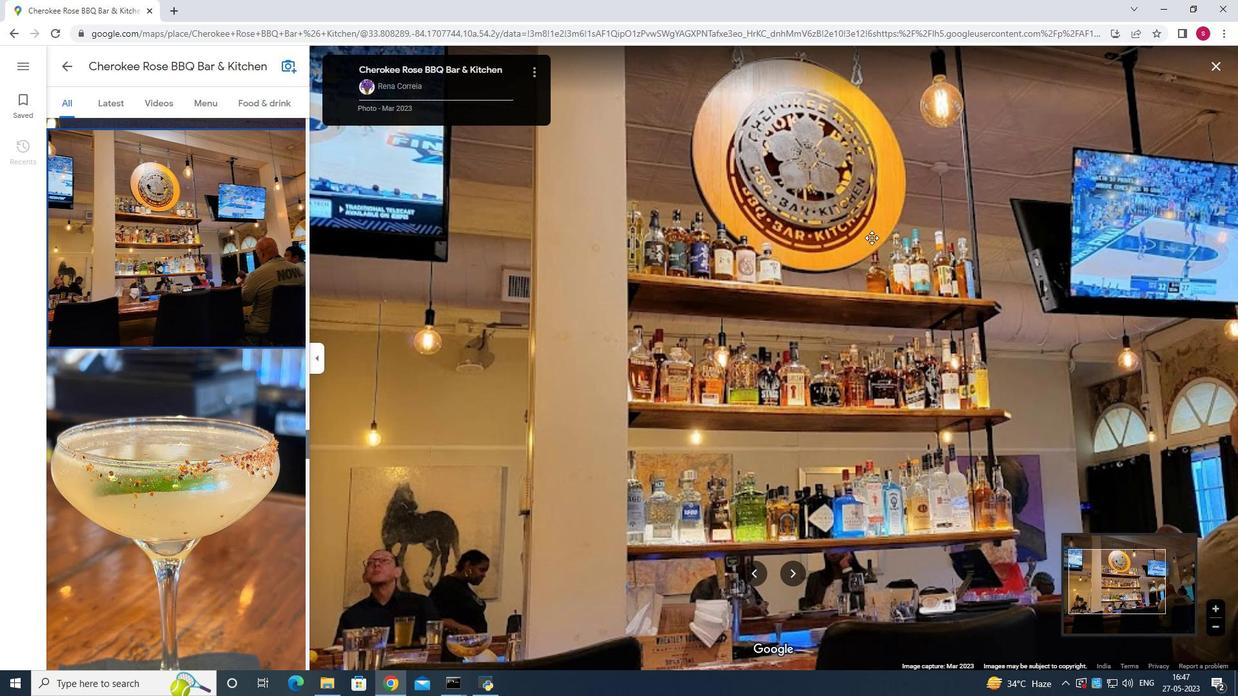 
Action: Mouse scrolled (870, 206) with delta (0, 0)
Screenshot: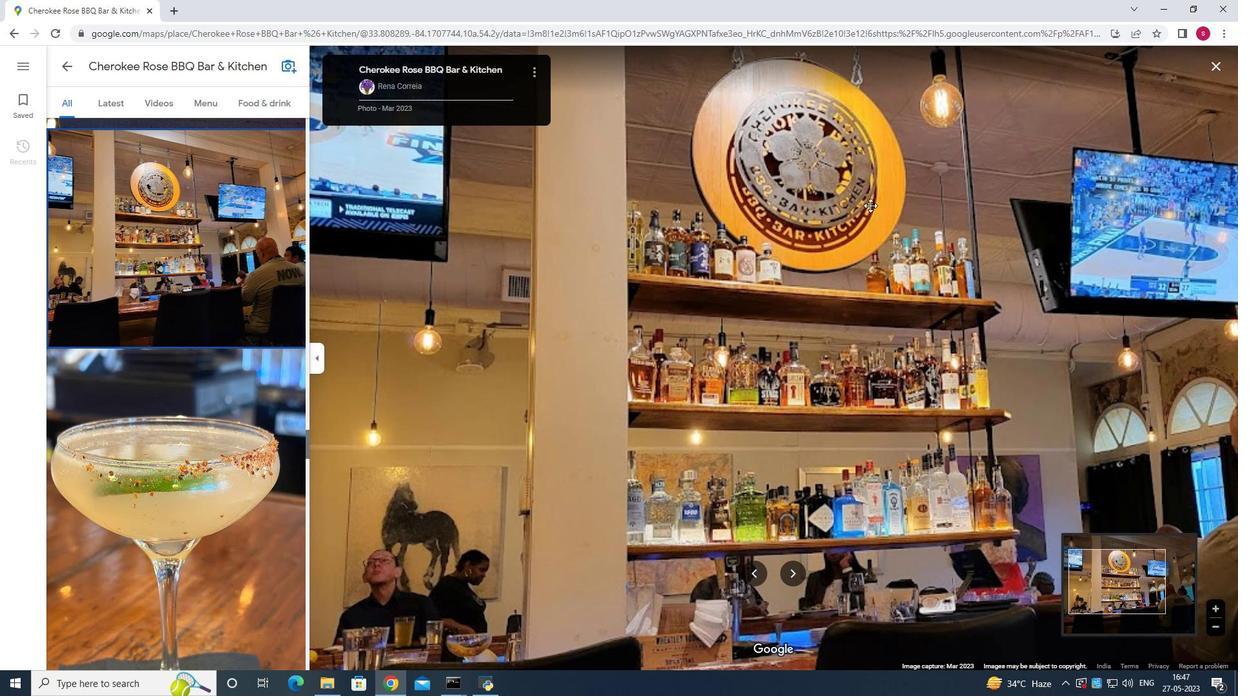 
Action: Mouse moved to (266, 435)
Screenshot: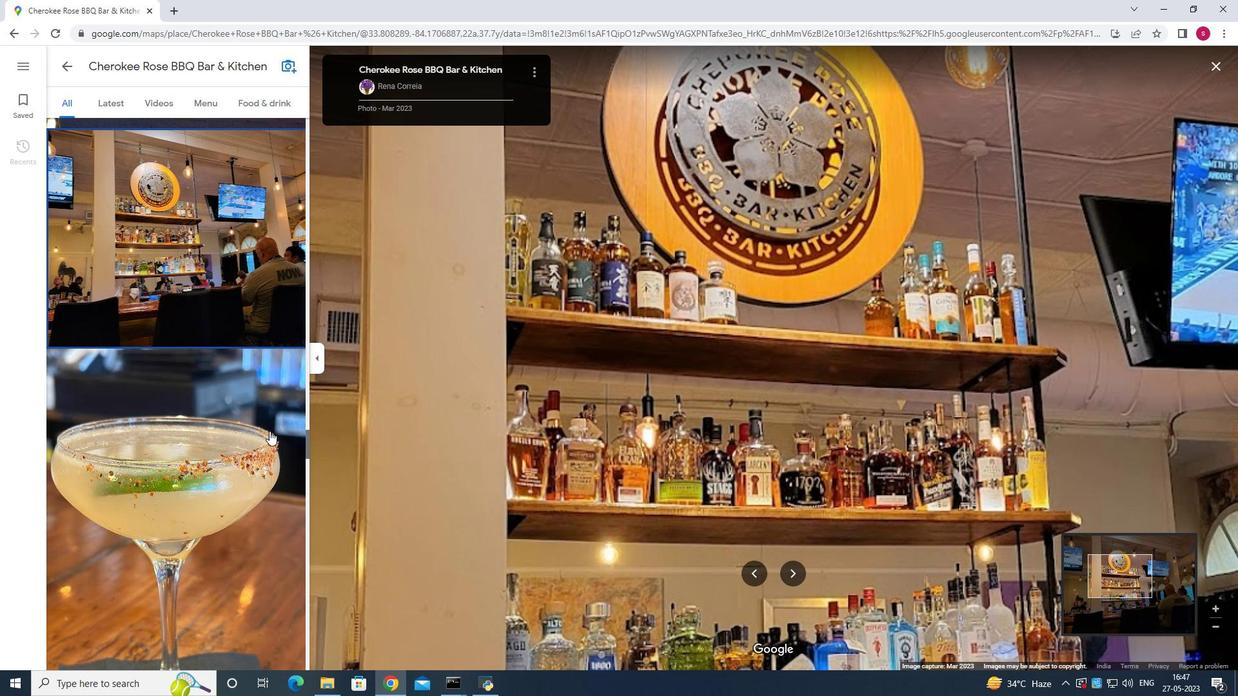 
Action: Mouse pressed left at (266, 435)
Screenshot: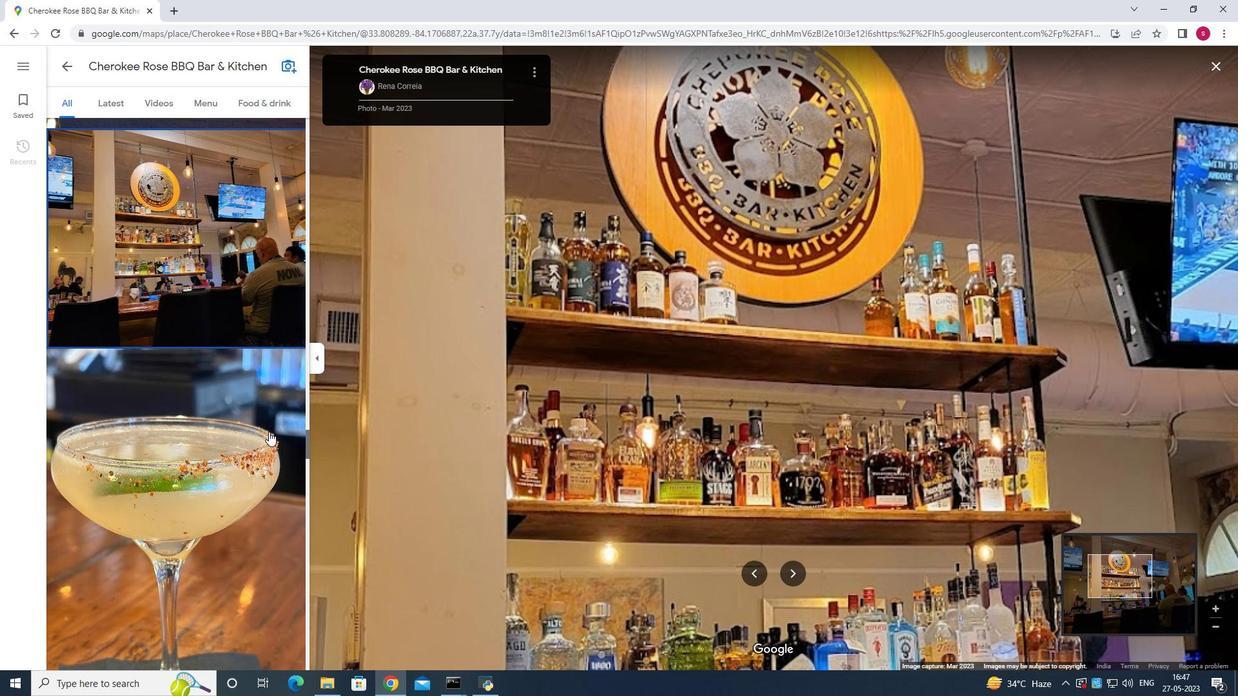 
Action: Mouse moved to (266, 435)
Screenshot: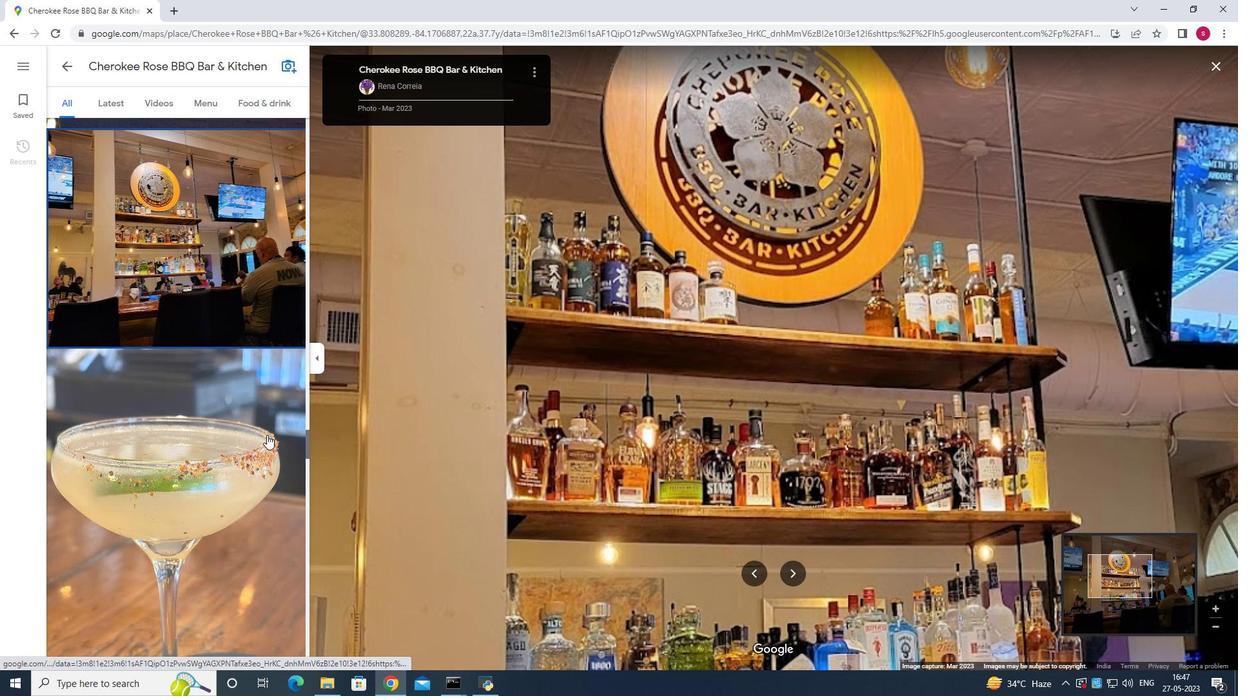
Action: Mouse scrolled (266, 435) with delta (0, 0)
Screenshot: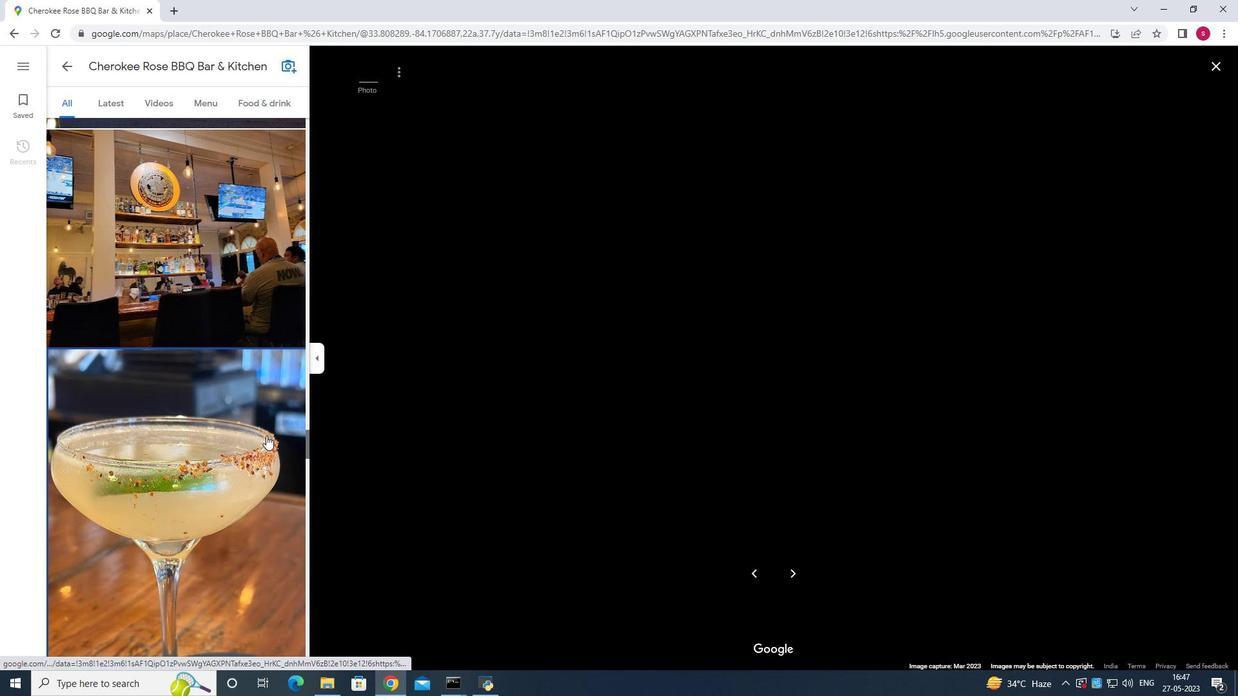 
Action: Mouse scrolled (266, 435) with delta (0, 0)
Screenshot: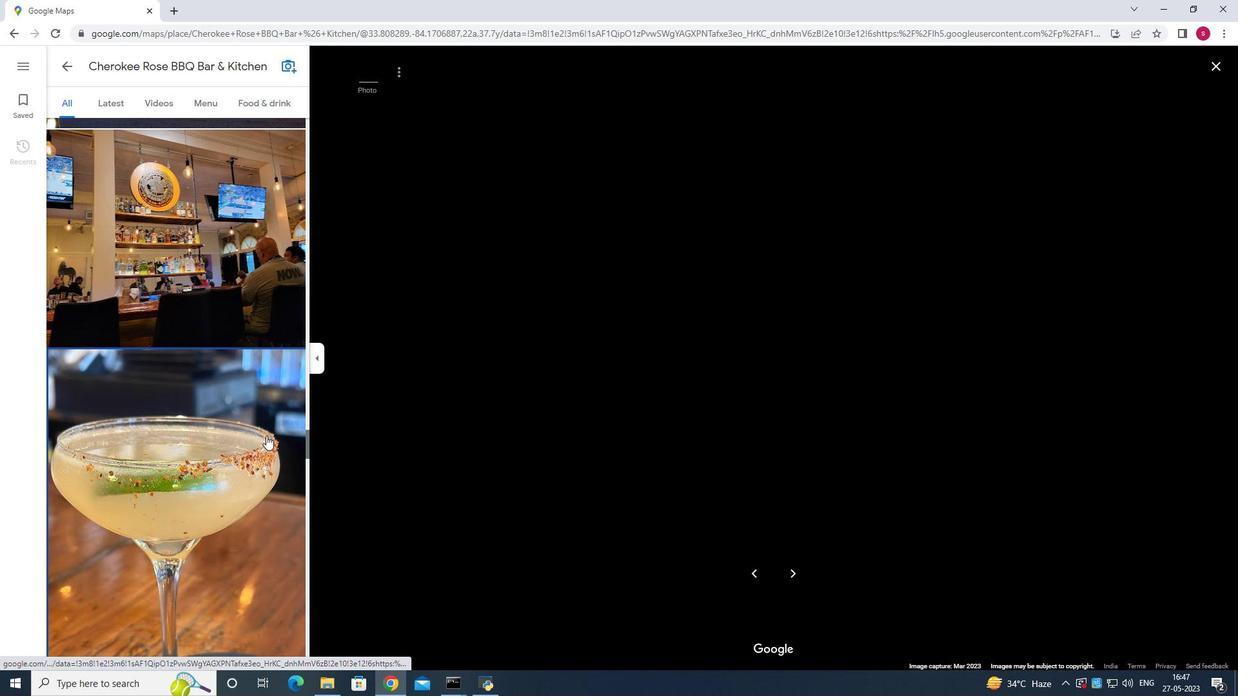 
Action: Mouse scrolled (266, 435) with delta (0, 0)
Screenshot: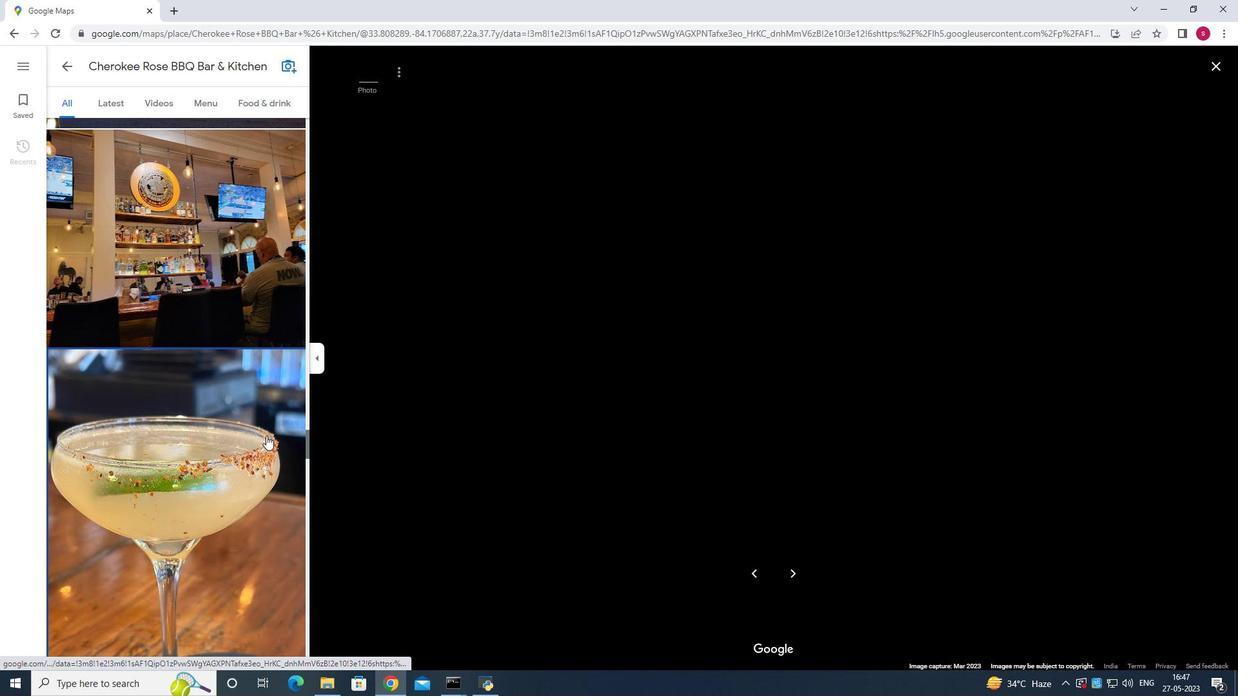 
Action: Mouse scrolled (266, 435) with delta (0, 0)
Screenshot: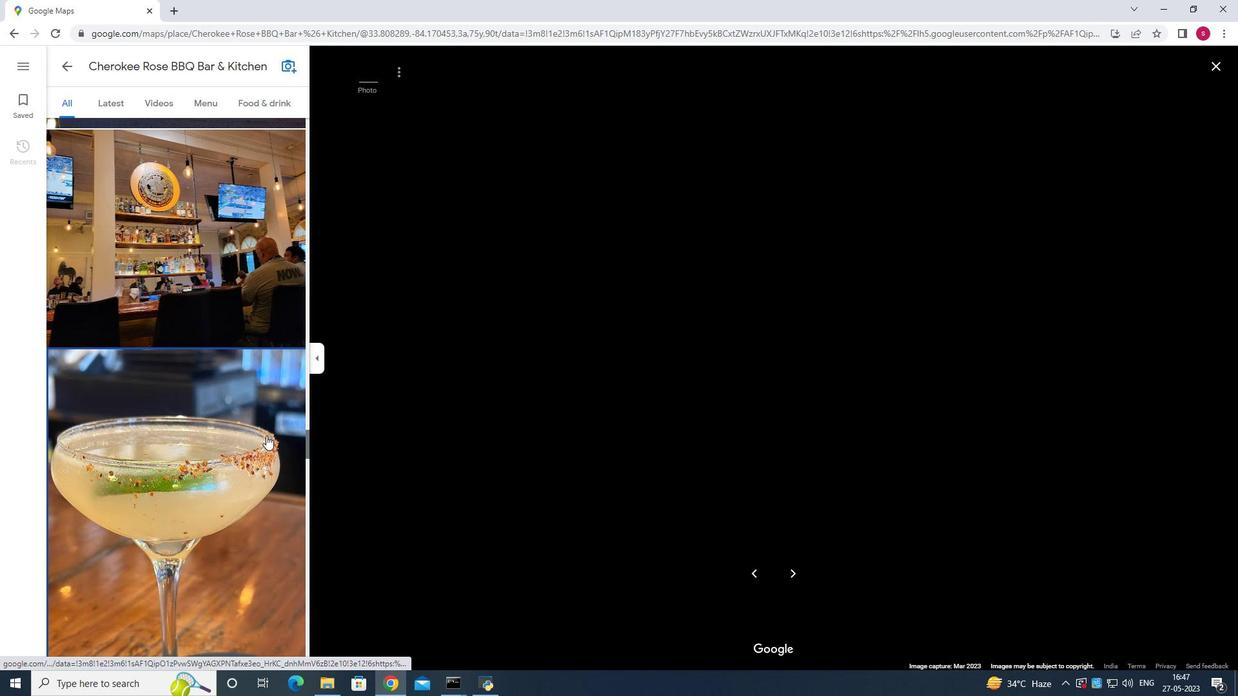 
Action: Mouse scrolled (266, 435) with delta (0, 0)
Screenshot: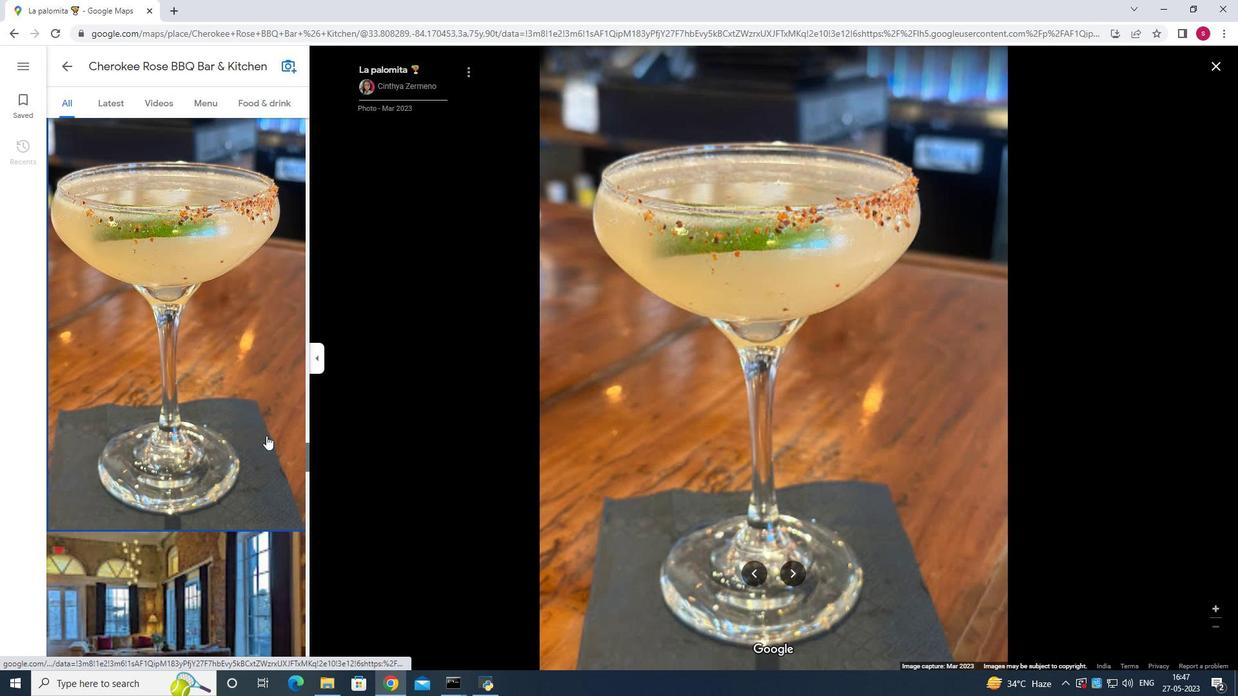 
Action: Mouse scrolled (266, 435) with delta (0, 0)
Screenshot: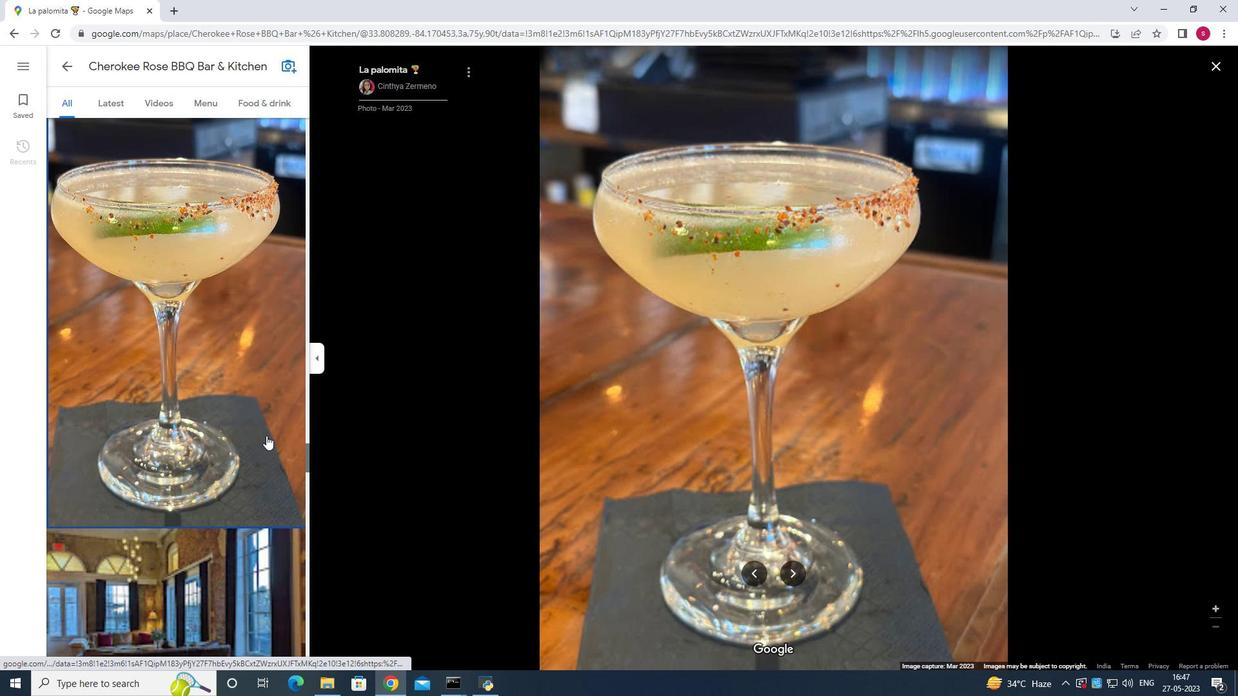 
Action: Mouse moved to (248, 437)
Screenshot: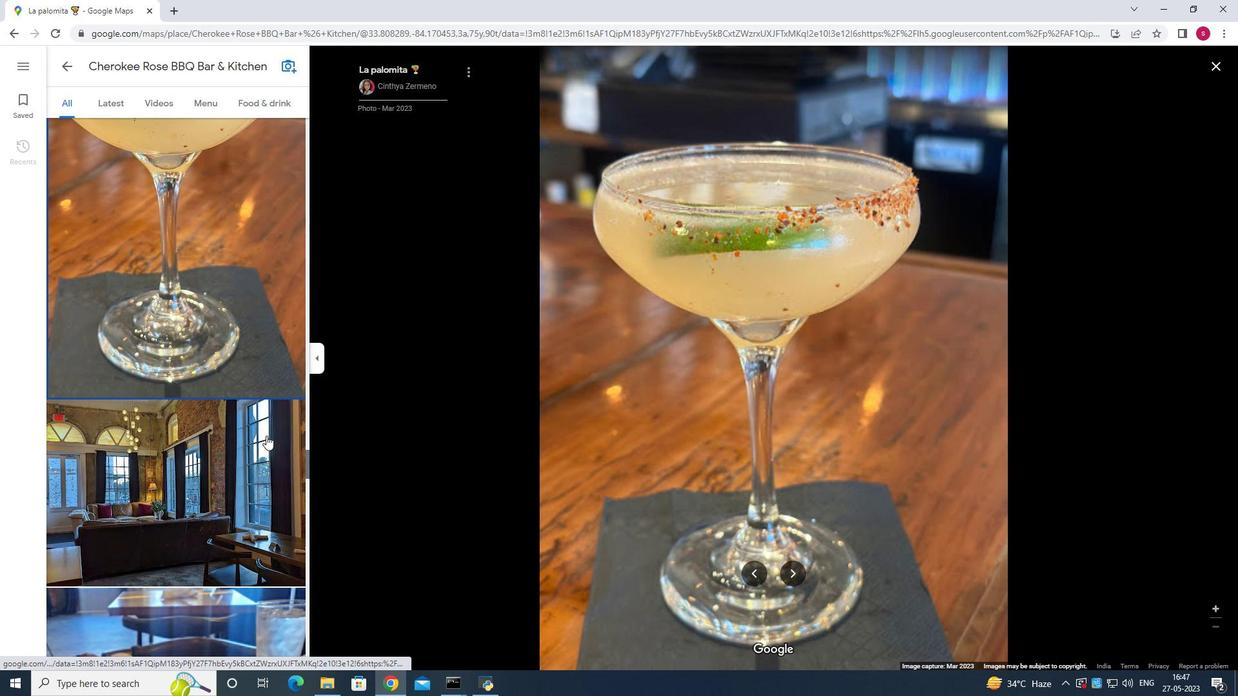 
Action: Mouse pressed left at (248, 437)
Screenshot: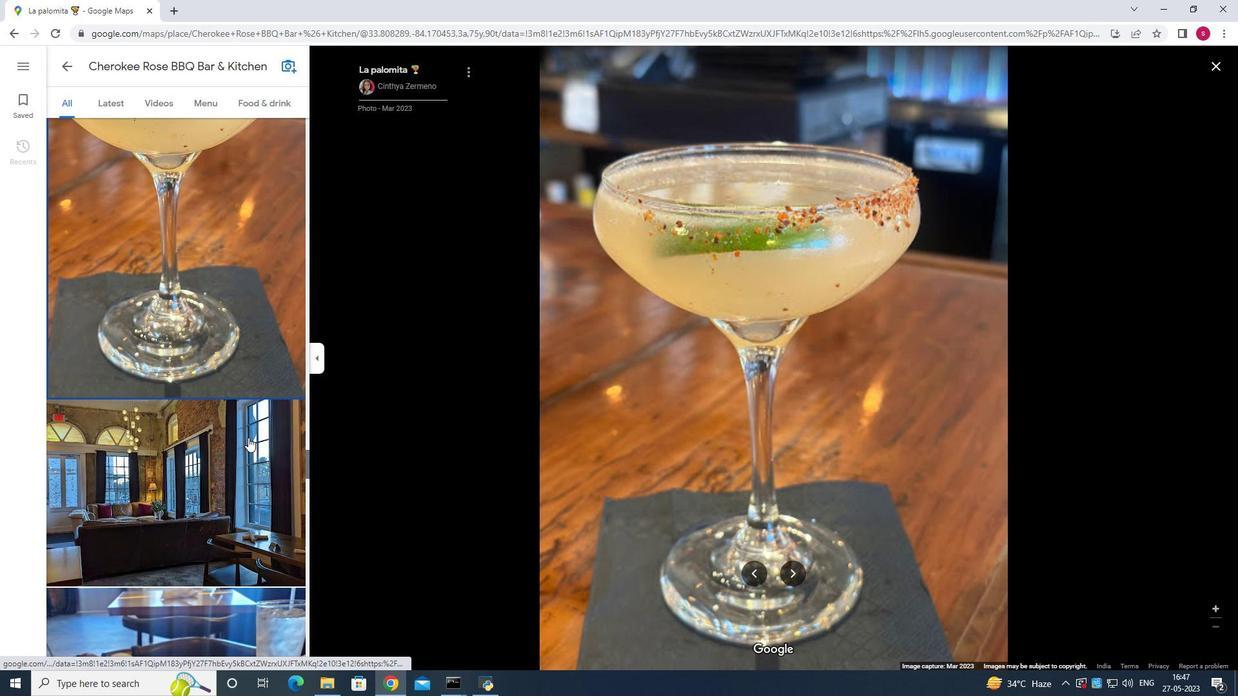 
Action: Mouse scrolled (248, 437) with delta (0, 0)
Screenshot: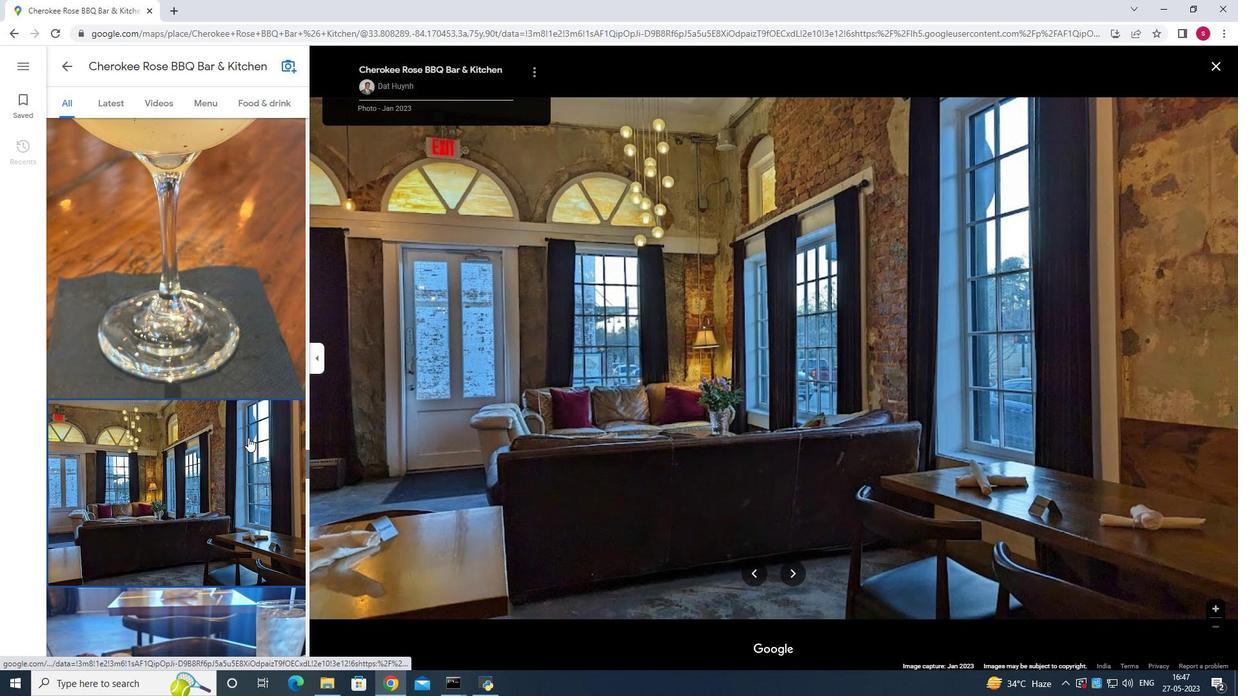 
Action: Mouse scrolled (248, 437) with delta (0, 0)
Screenshot: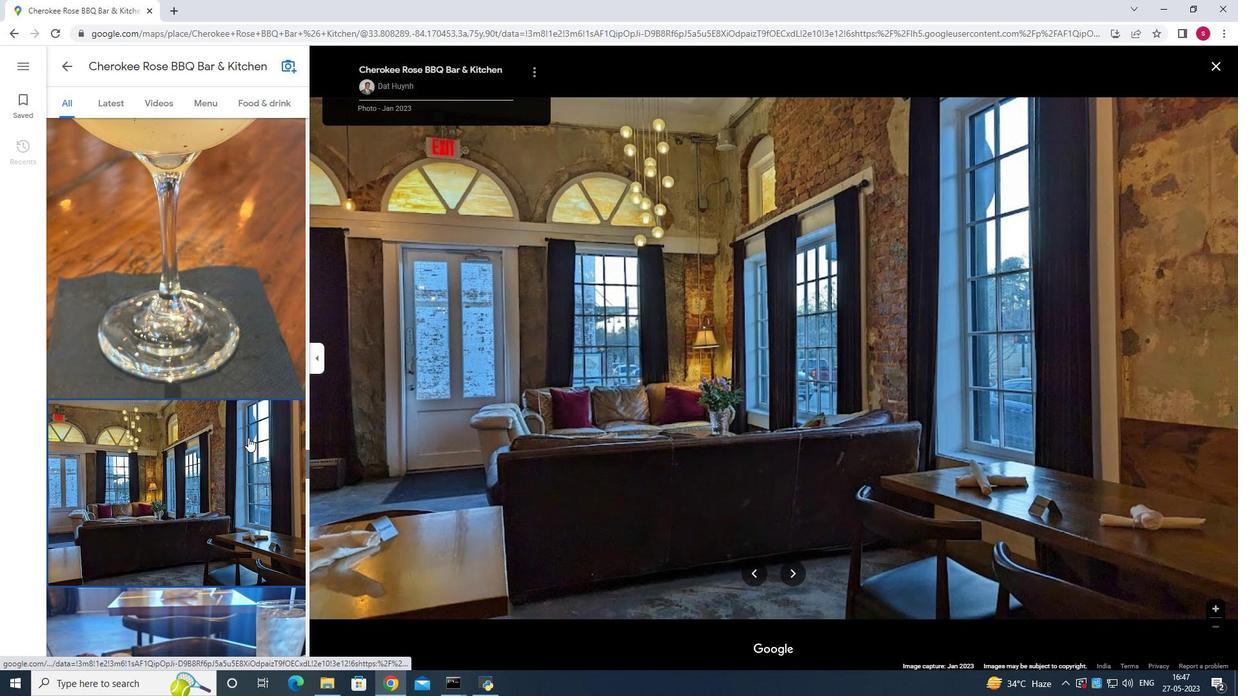 
Action: Mouse scrolled (248, 437) with delta (0, 0)
Screenshot: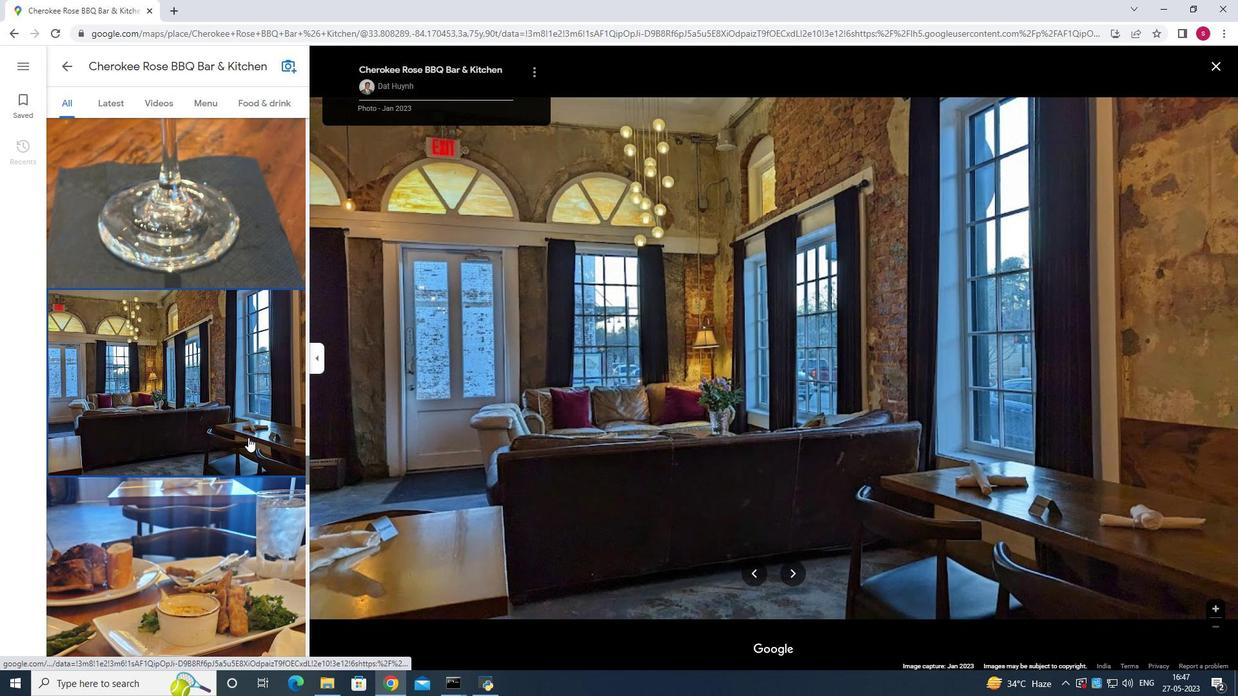 
Action: Mouse scrolled (248, 437) with delta (0, 0)
Screenshot: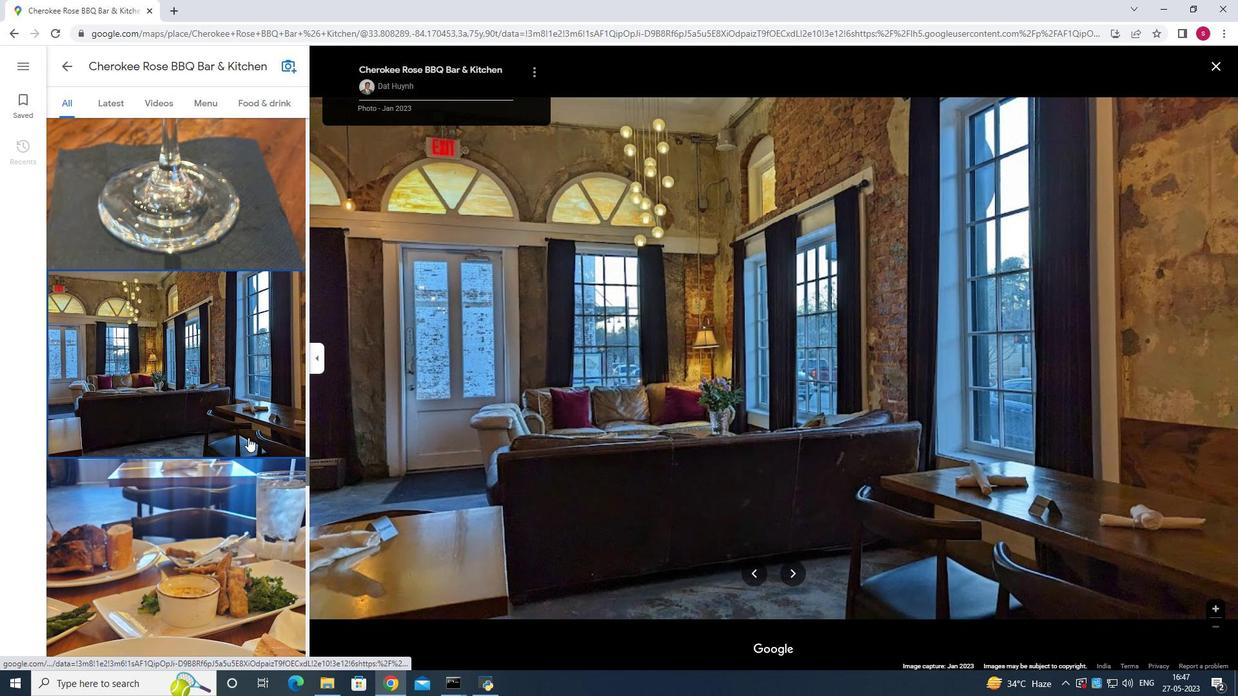 
Action: Mouse scrolled (248, 437) with delta (0, 0)
Screenshot: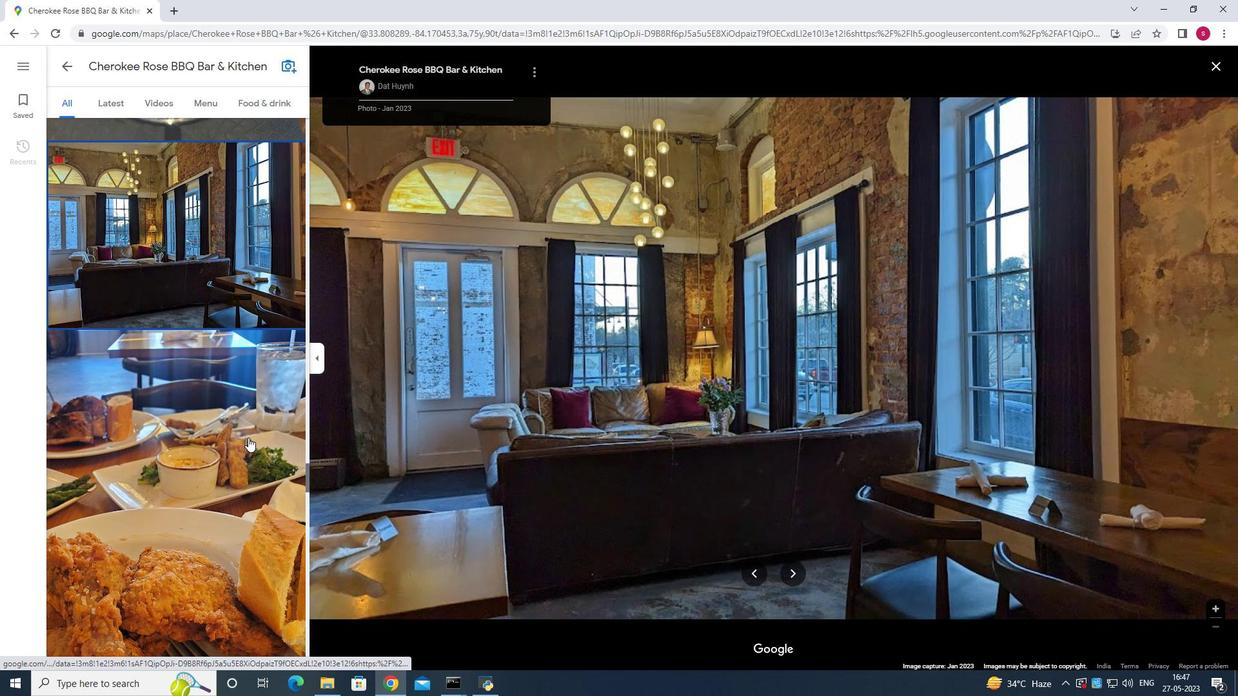 
Action: Mouse moved to (248, 437)
Screenshot: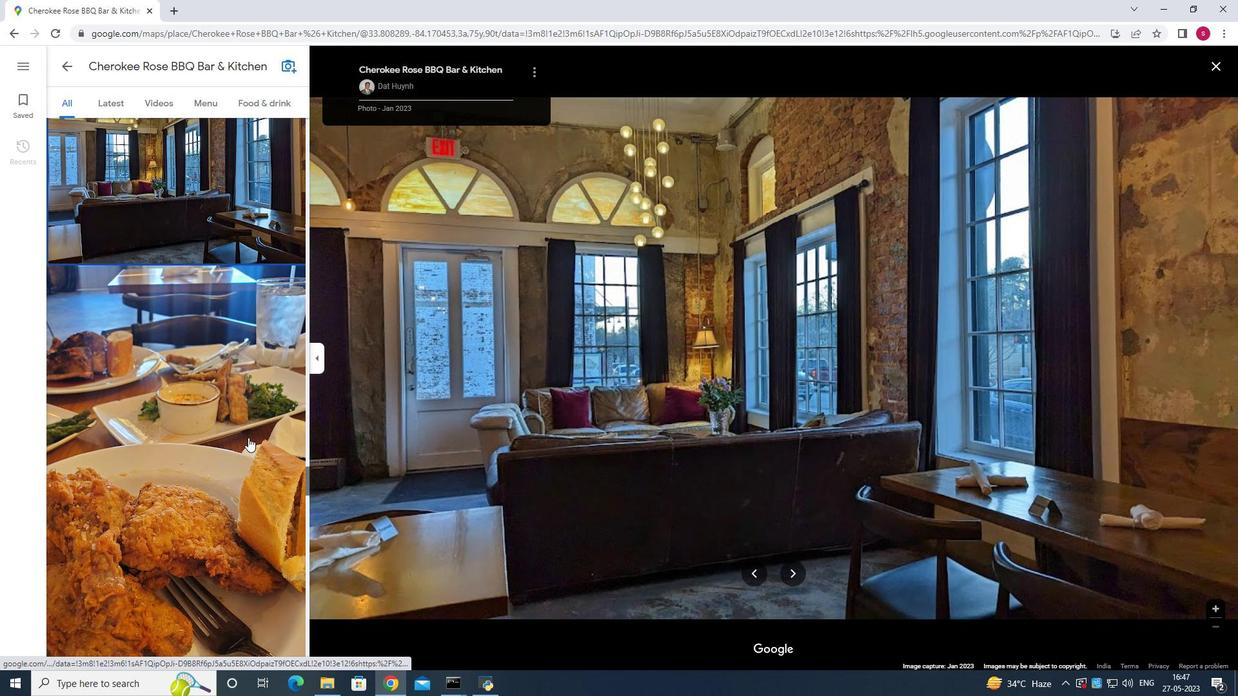 
Action: Mouse pressed left at (248, 437)
Screenshot: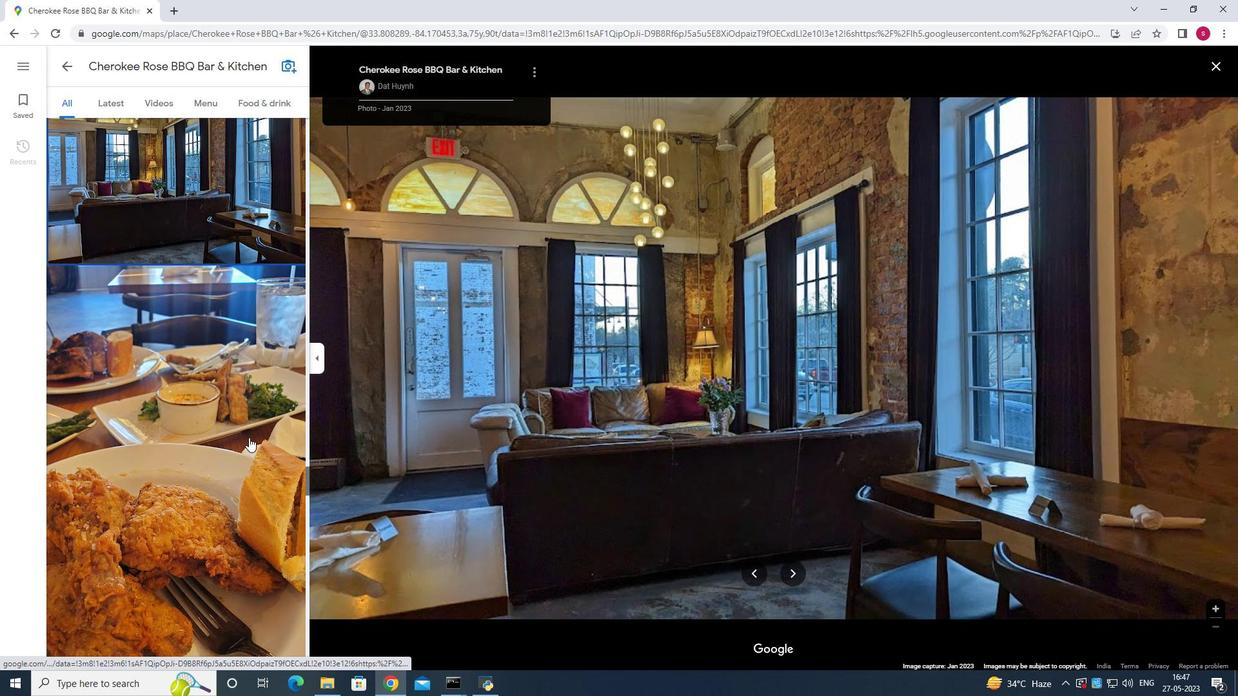 
Action: Mouse scrolled (248, 437) with delta (0, 0)
Screenshot: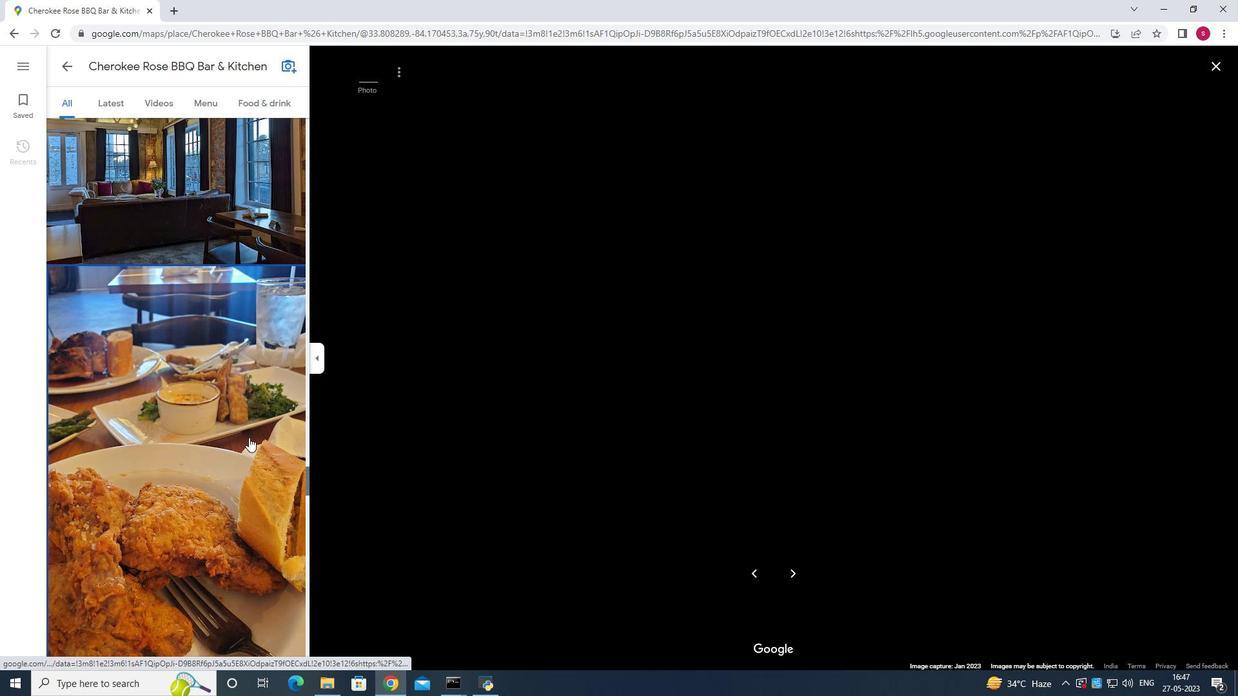 
Action: Mouse scrolled (248, 437) with delta (0, 0)
Screenshot: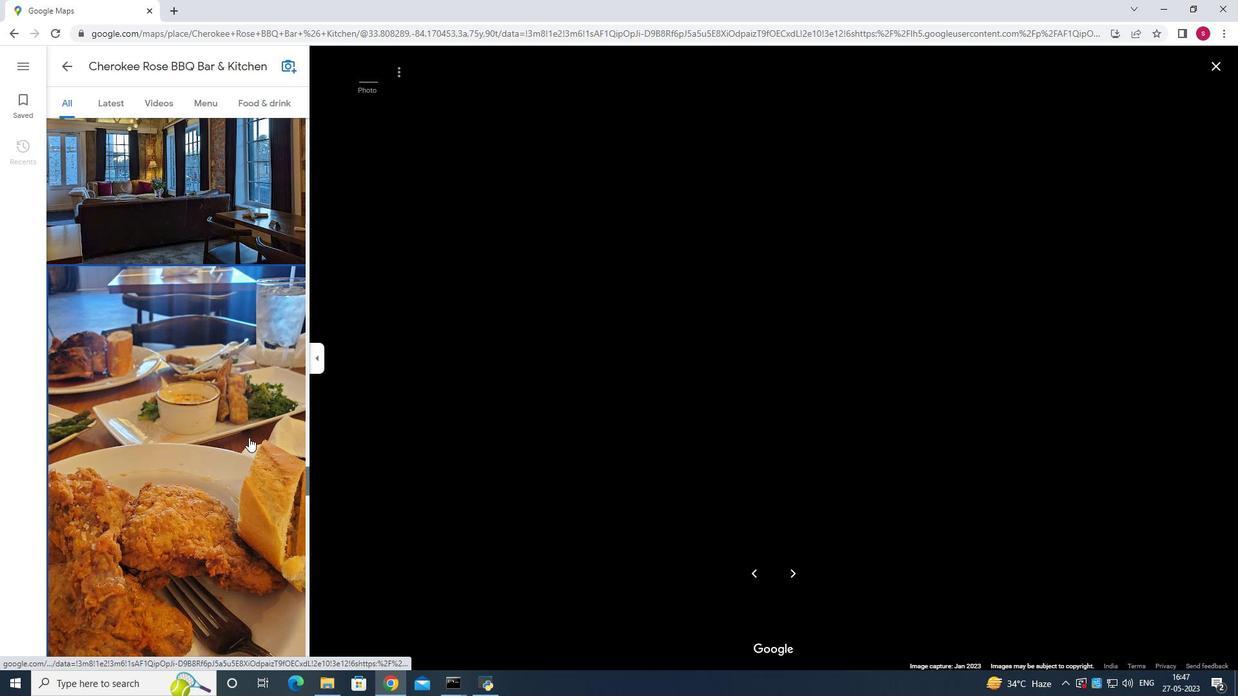 
Action: Mouse scrolled (248, 437) with delta (0, 0)
Screenshot: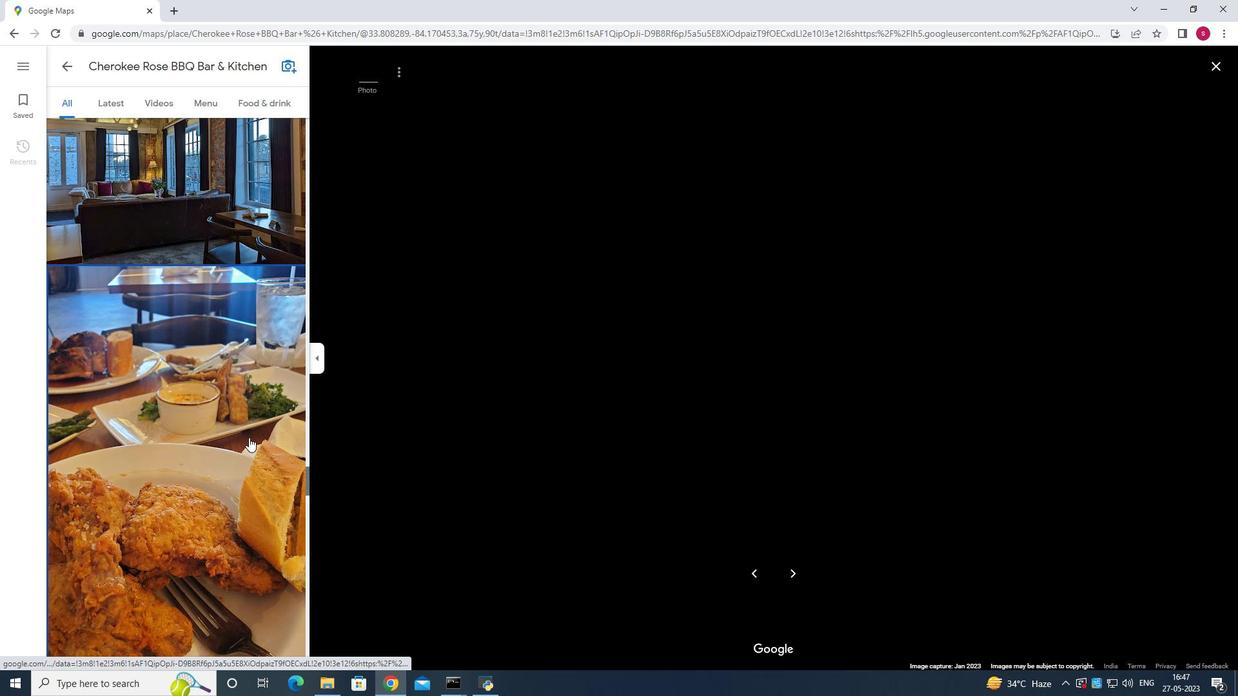 
Action: Mouse scrolled (248, 437) with delta (0, 0)
Screenshot: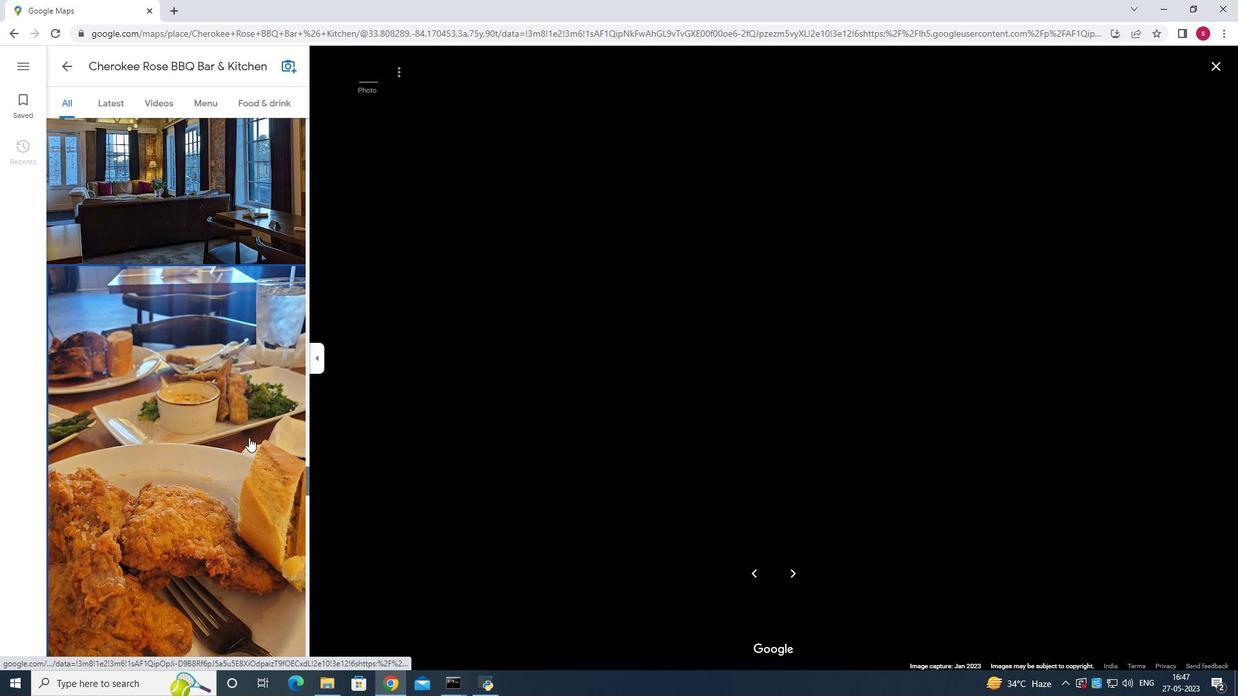 
Action: Mouse scrolled (248, 437) with delta (0, 0)
Screenshot: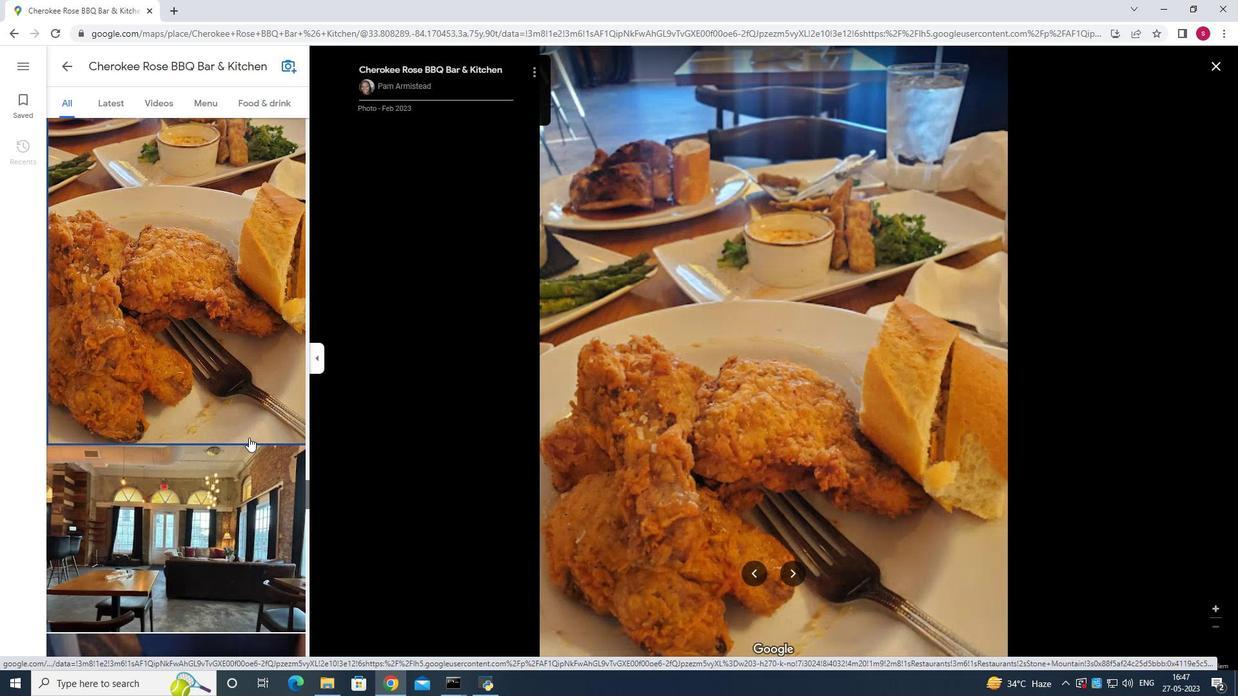 
Action: Mouse scrolled (248, 437) with delta (0, 0)
Screenshot: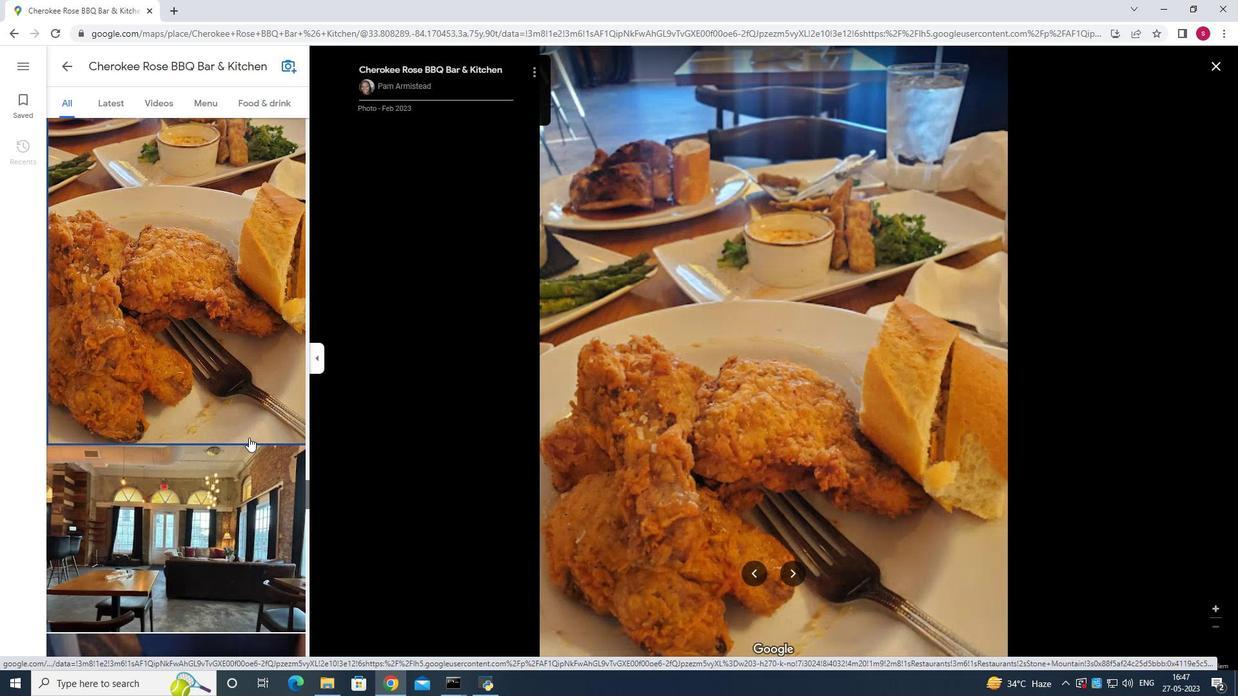 
Action: Mouse scrolled (248, 437) with delta (0, 0)
Screenshot: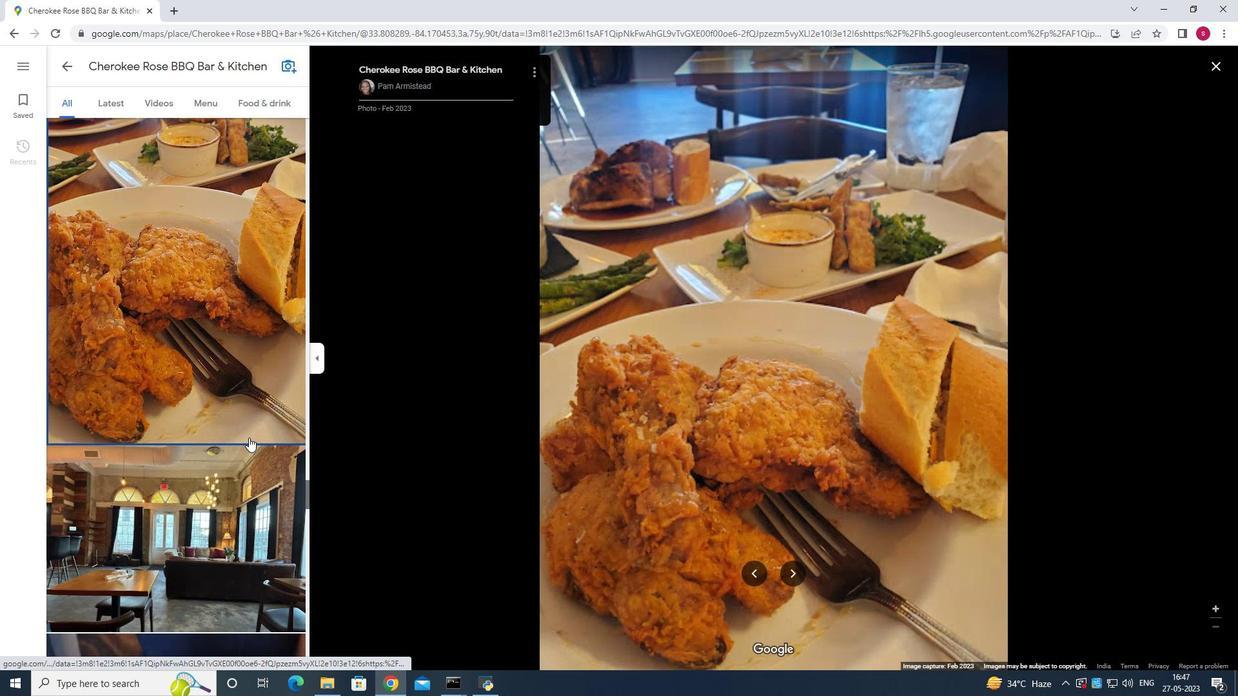 
Action: Mouse moved to (257, 425)
Screenshot: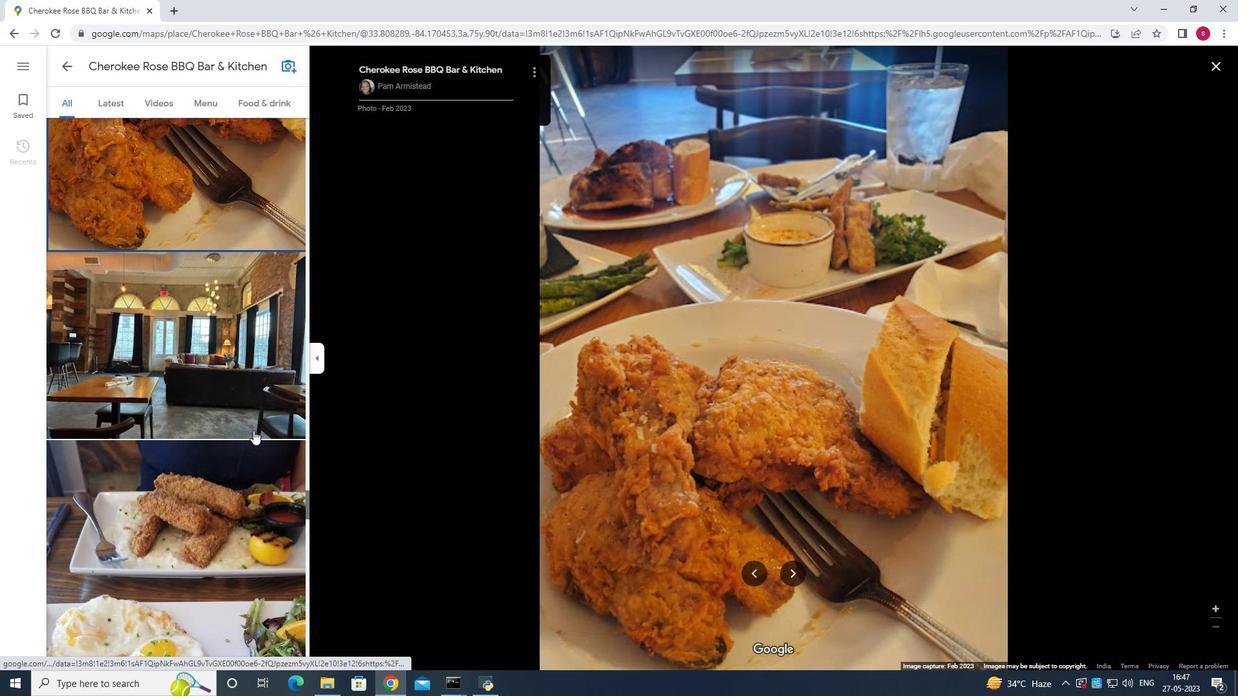 
Action: Mouse pressed left at (257, 425)
Screenshot: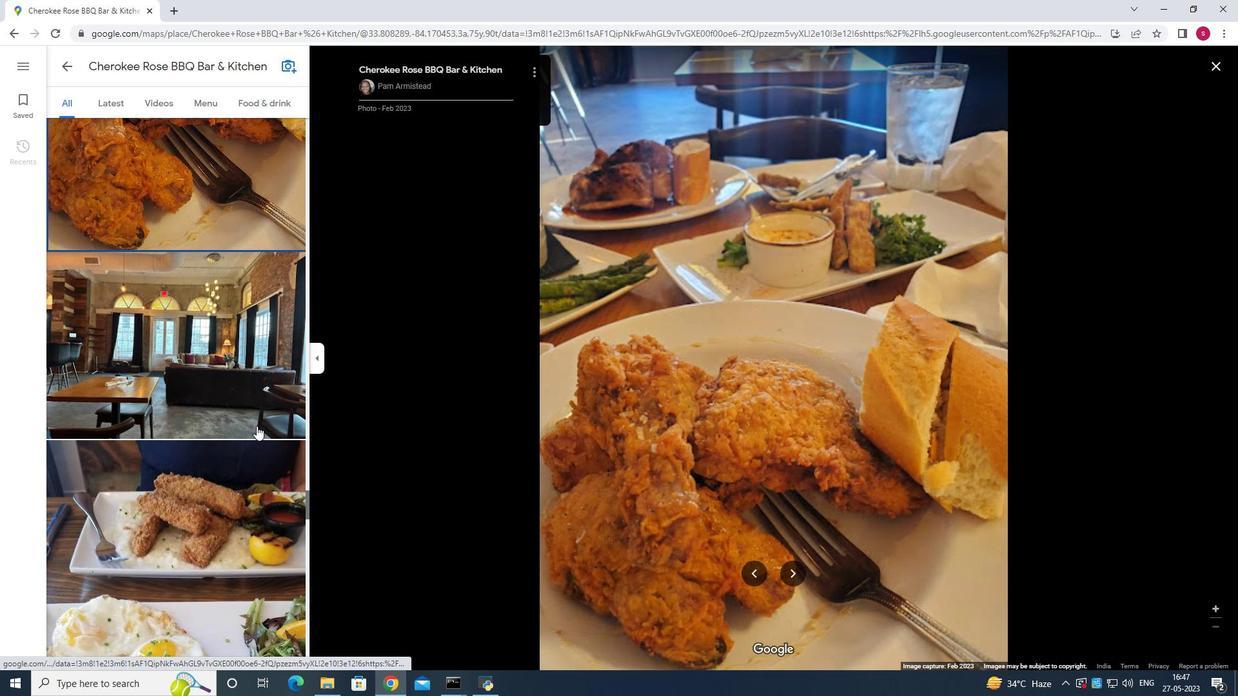 
Action: Mouse moved to (257, 424)
Screenshot: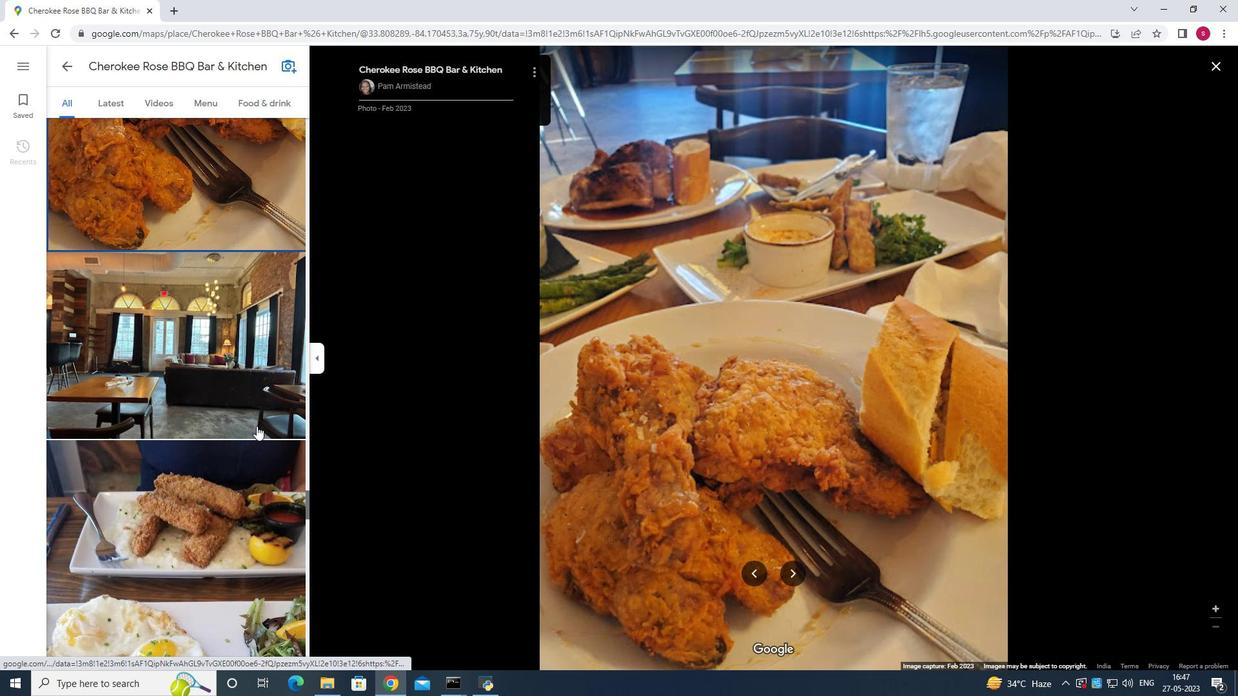 
Action: Mouse scrolled (257, 424) with delta (0, 0)
Screenshot: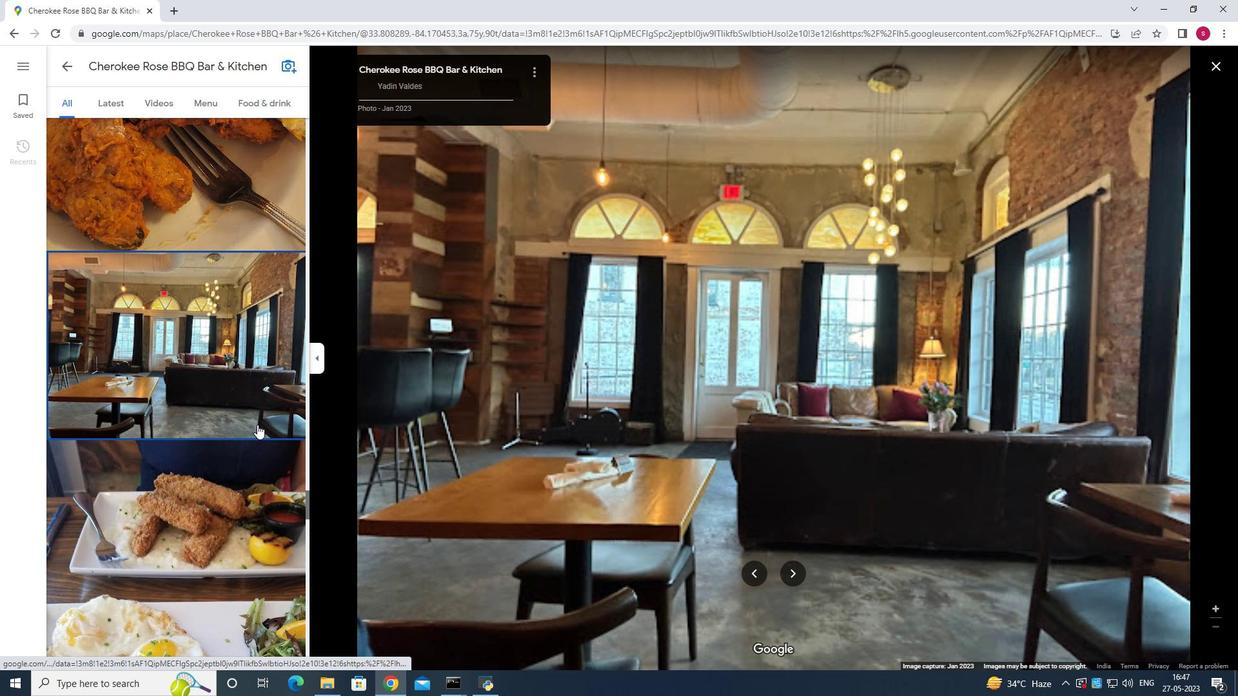 
Action: Mouse scrolled (257, 424) with delta (0, 0)
Screenshot: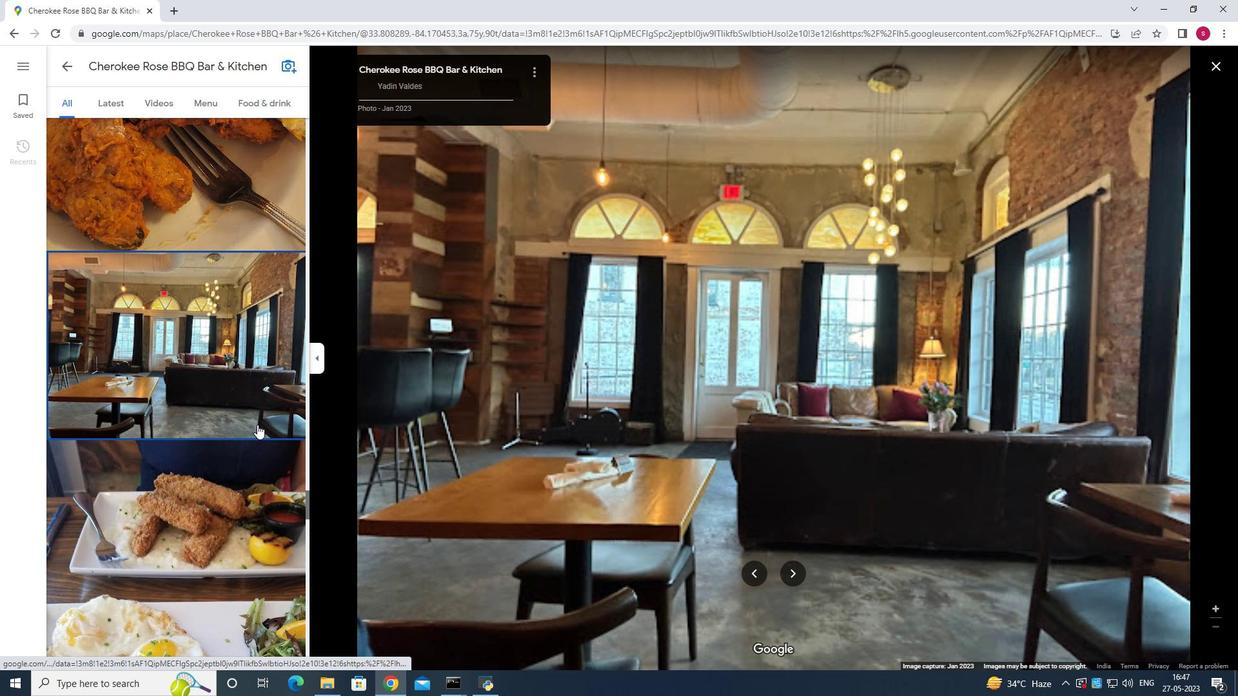 
Action: Mouse scrolled (257, 424) with delta (0, 0)
Screenshot: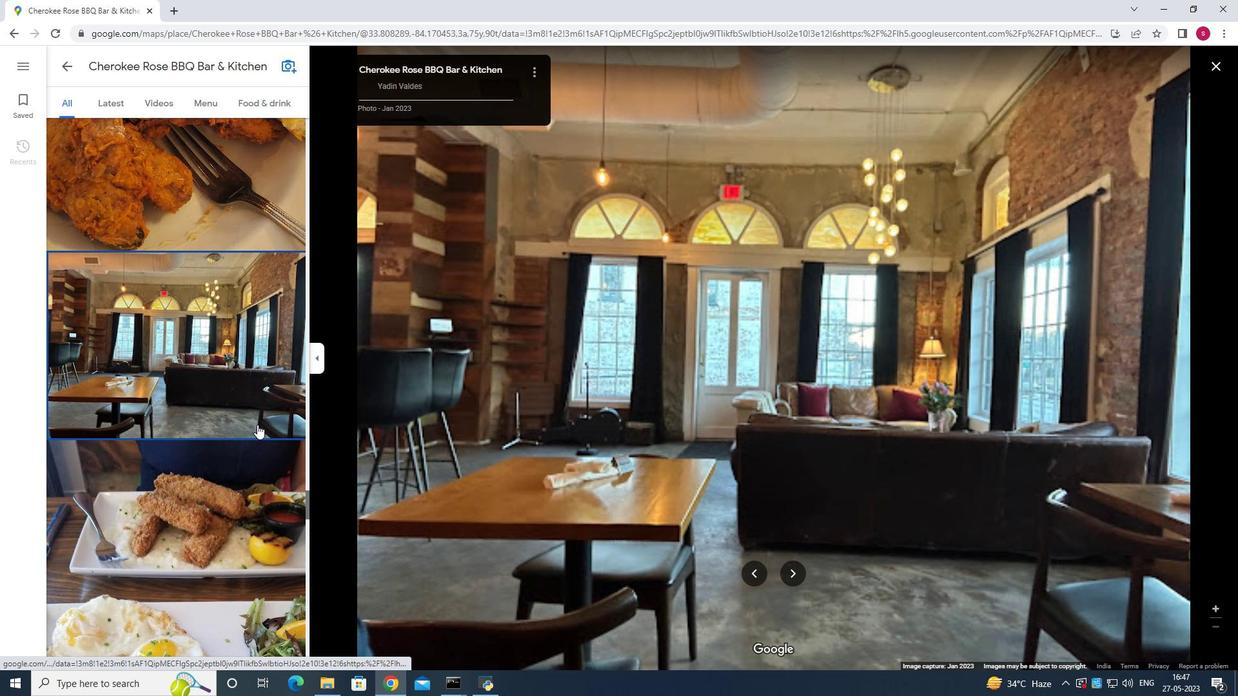 
Action: Mouse scrolled (257, 424) with delta (0, 0)
Screenshot: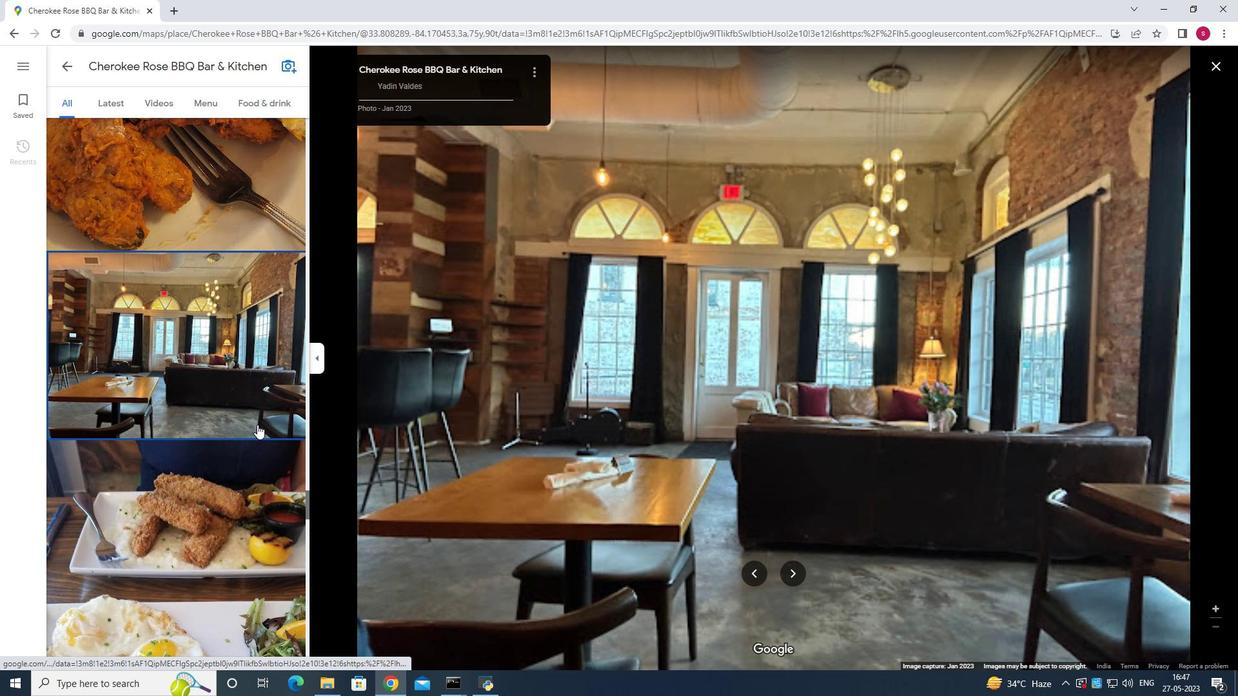 
Action: Mouse scrolled (257, 424) with delta (0, 0)
Screenshot: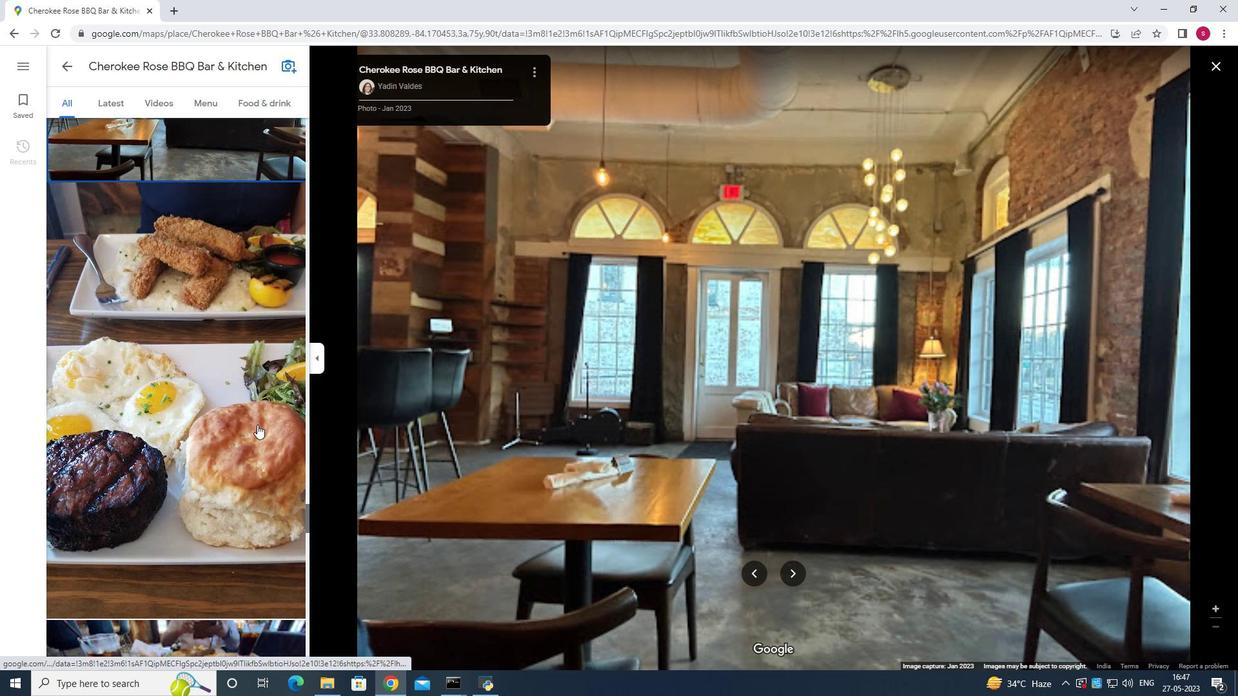 
Action: Mouse scrolled (257, 424) with delta (0, 0)
Screenshot: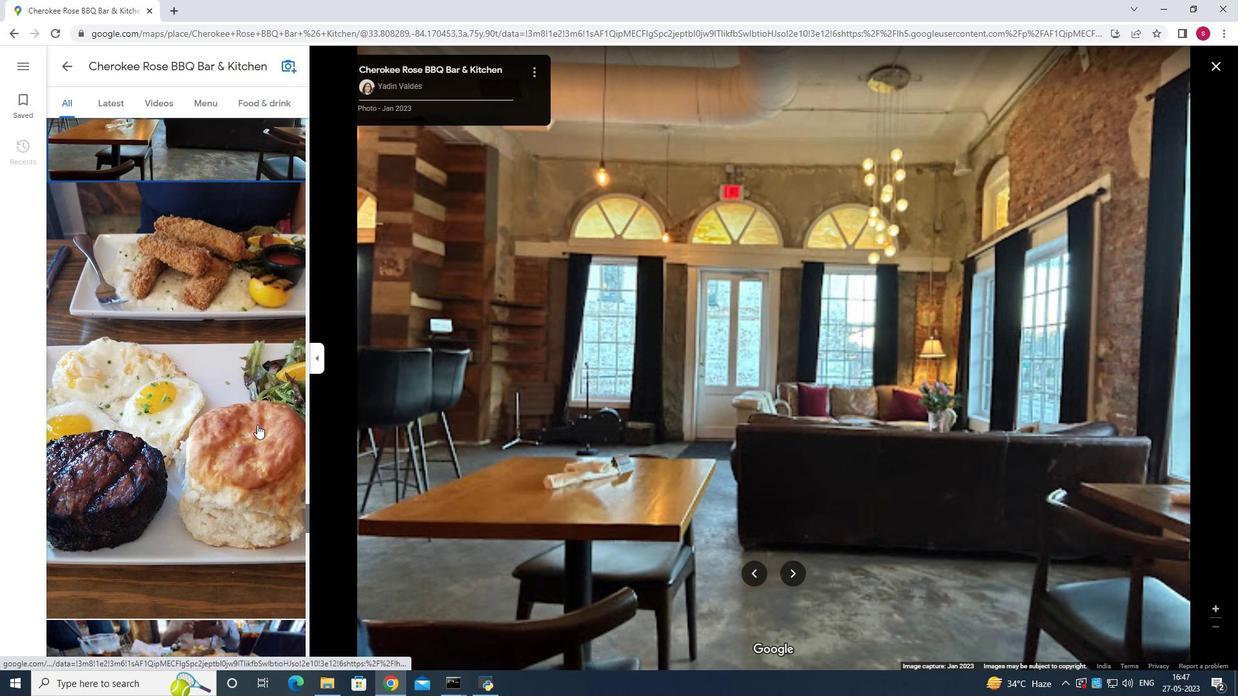 
Action: Mouse scrolled (257, 424) with delta (0, 0)
Screenshot: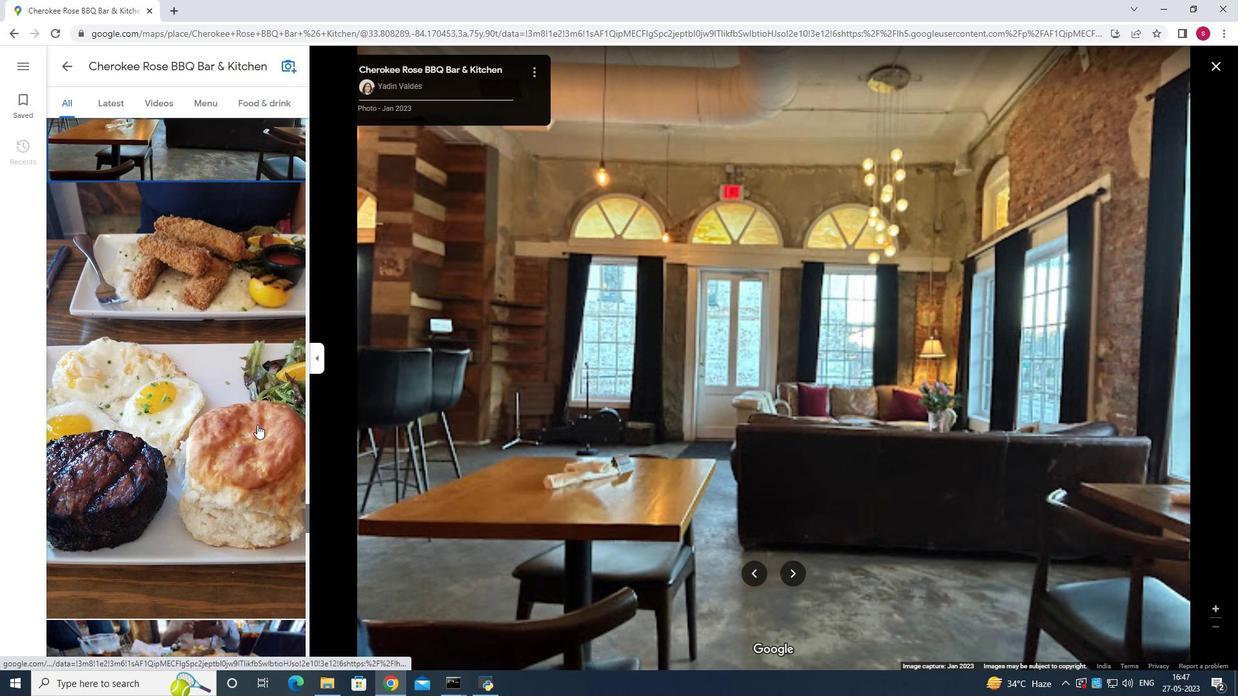 
Action: Mouse scrolled (257, 424) with delta (0, 0)
Screenshot: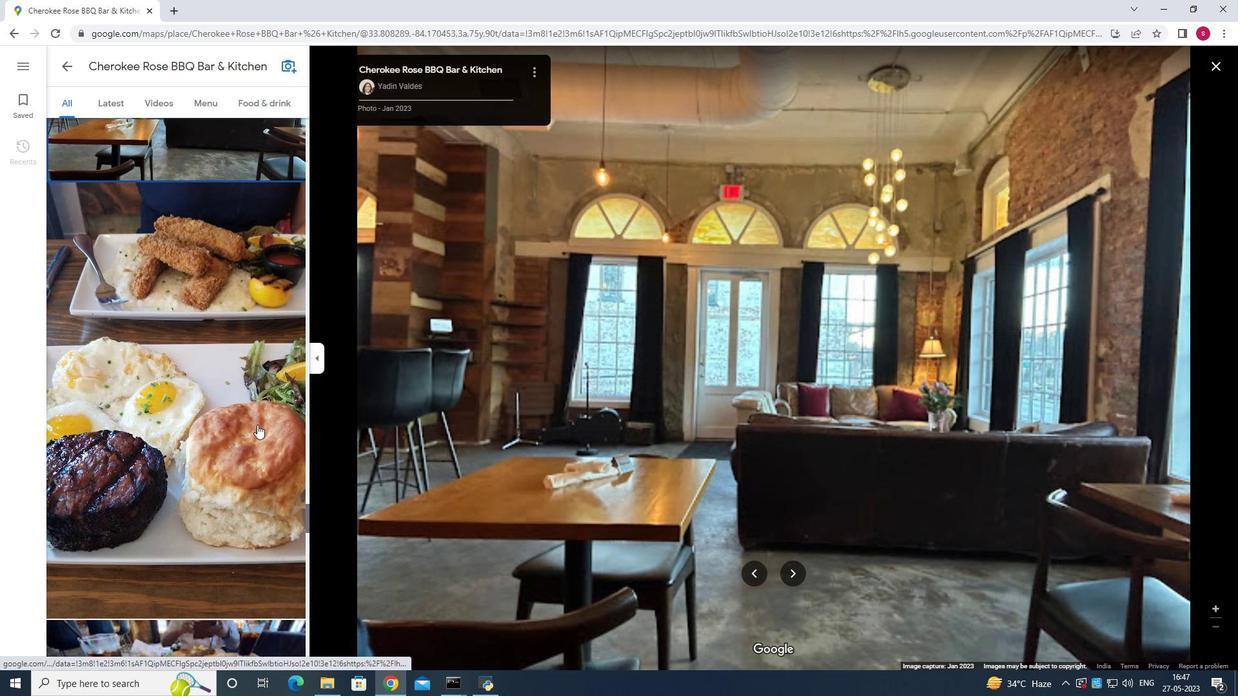 
Action: Mouse scrolled (257, 424) with delta (0, 0)
Screenshot: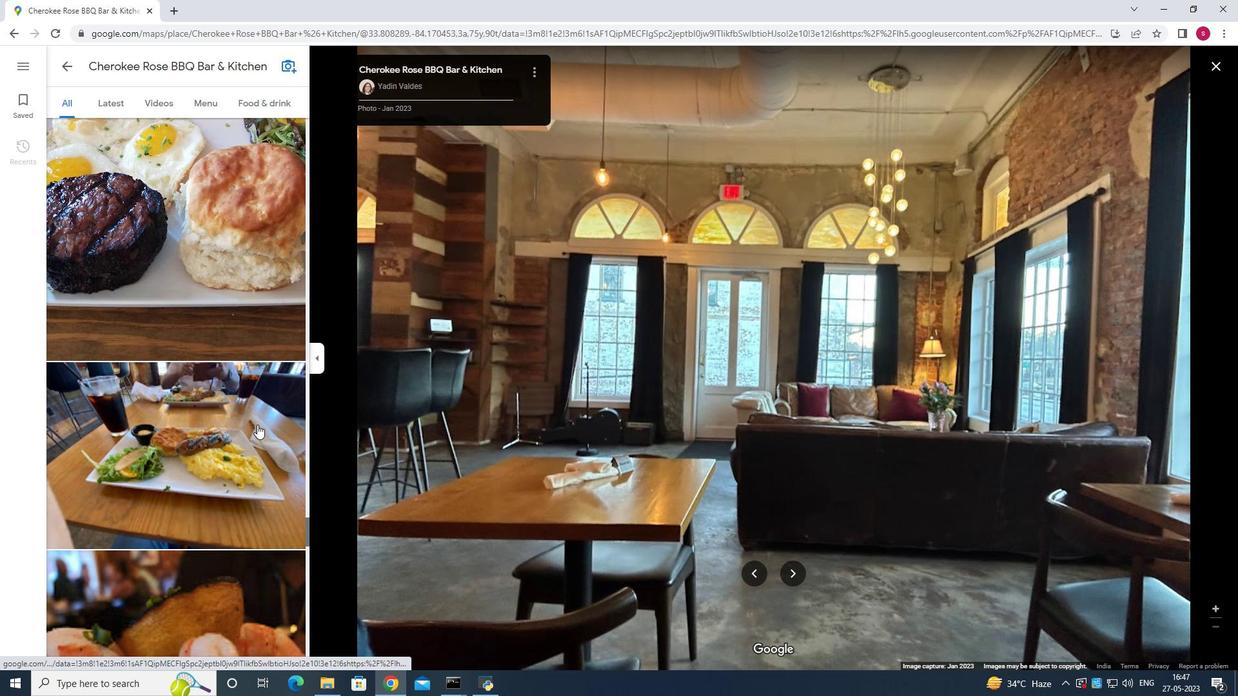 
Action: Mouse scrolled (257, 424) with delta (0, 0)
Screenshot: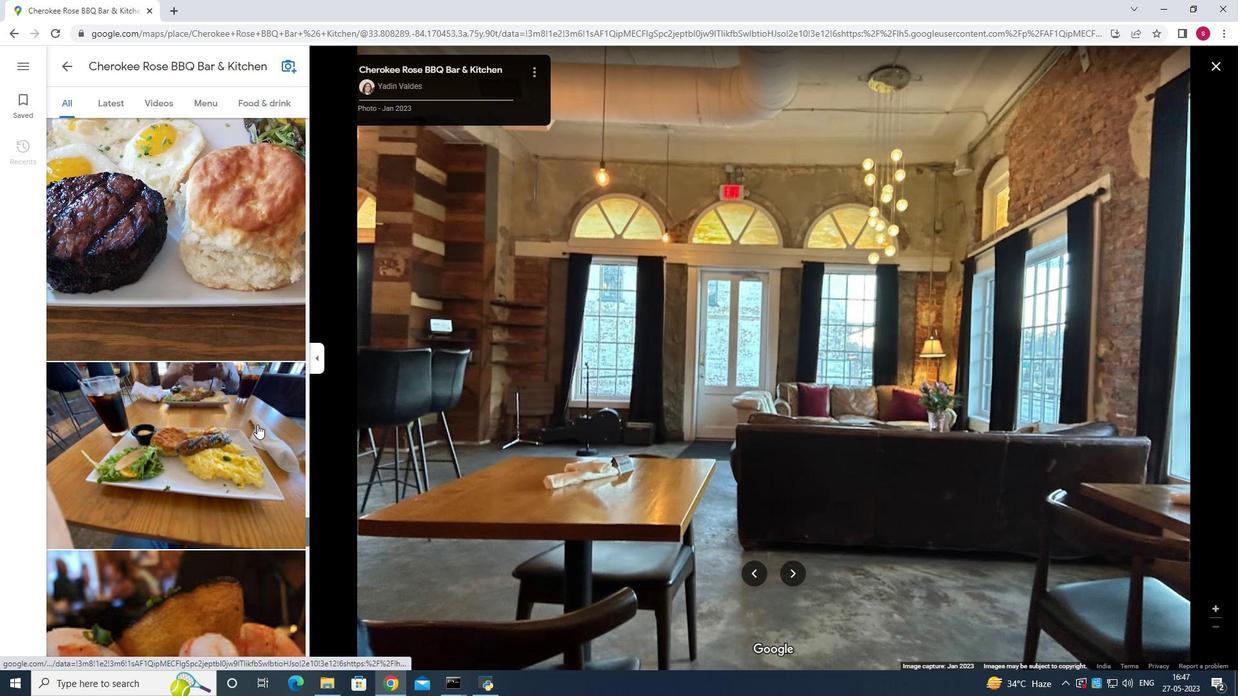 
Action: Mouse scrolled (257, 424) with delta (0, 0)
Screenshot: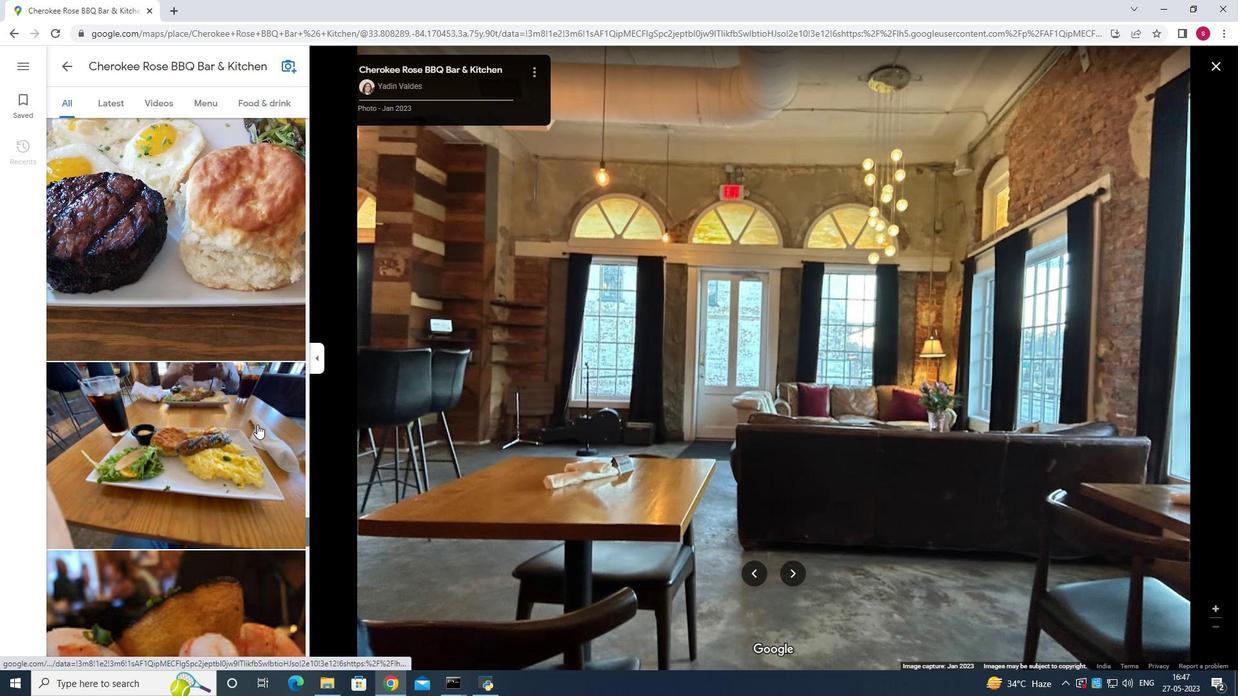 
Action: Mouse scrolled (257, 424) with delta (0, 0)
Screenshot: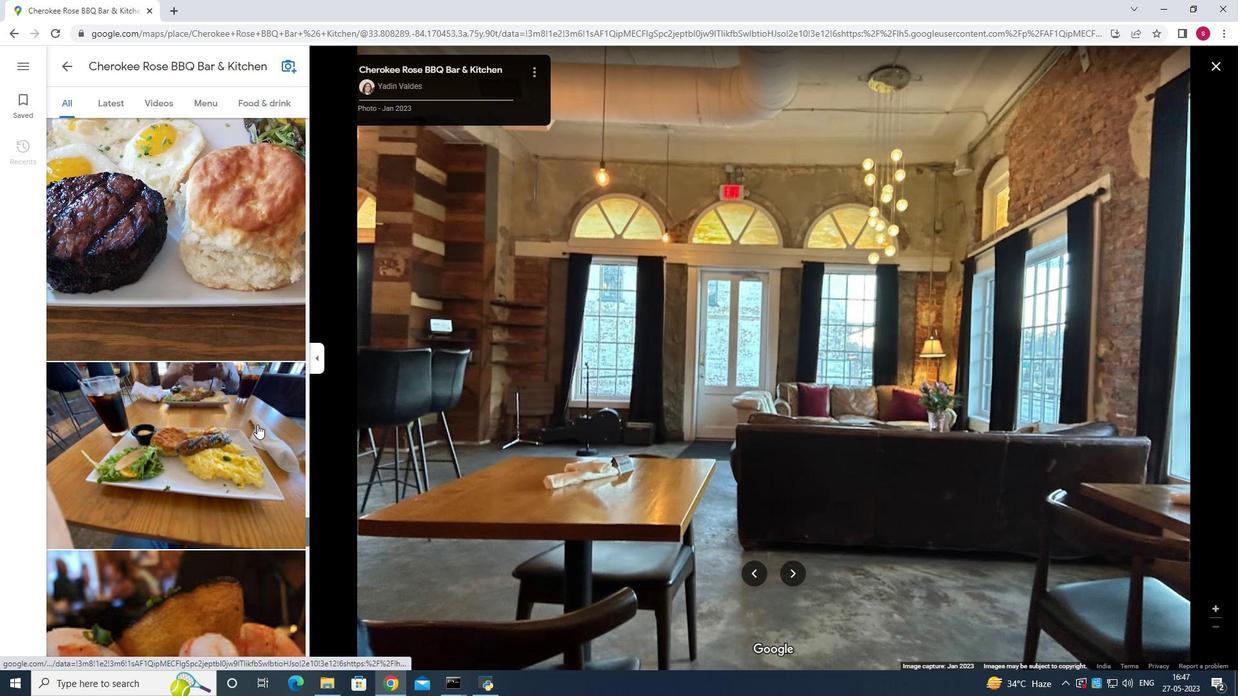 
Action: Mouse scrolled (257, 424) with delta (0, 0)
Screenshot: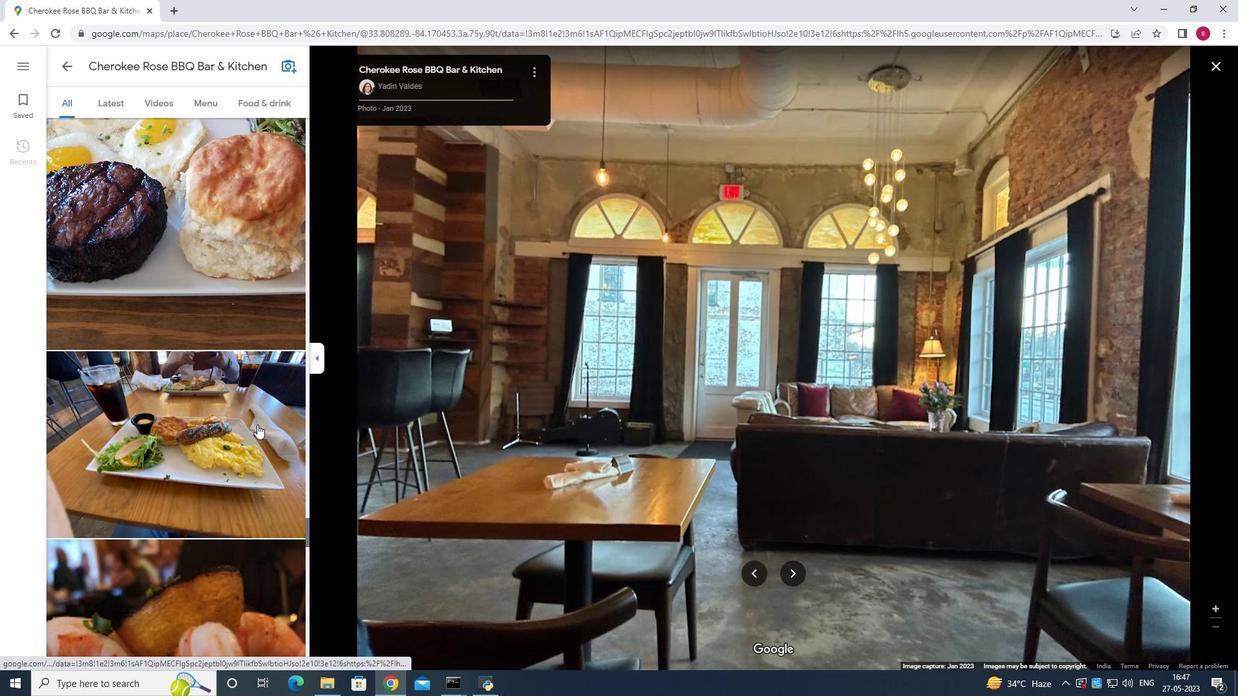 
Action: Mouse scrolled (257, 424) with delta (0, 0)
Screenshot: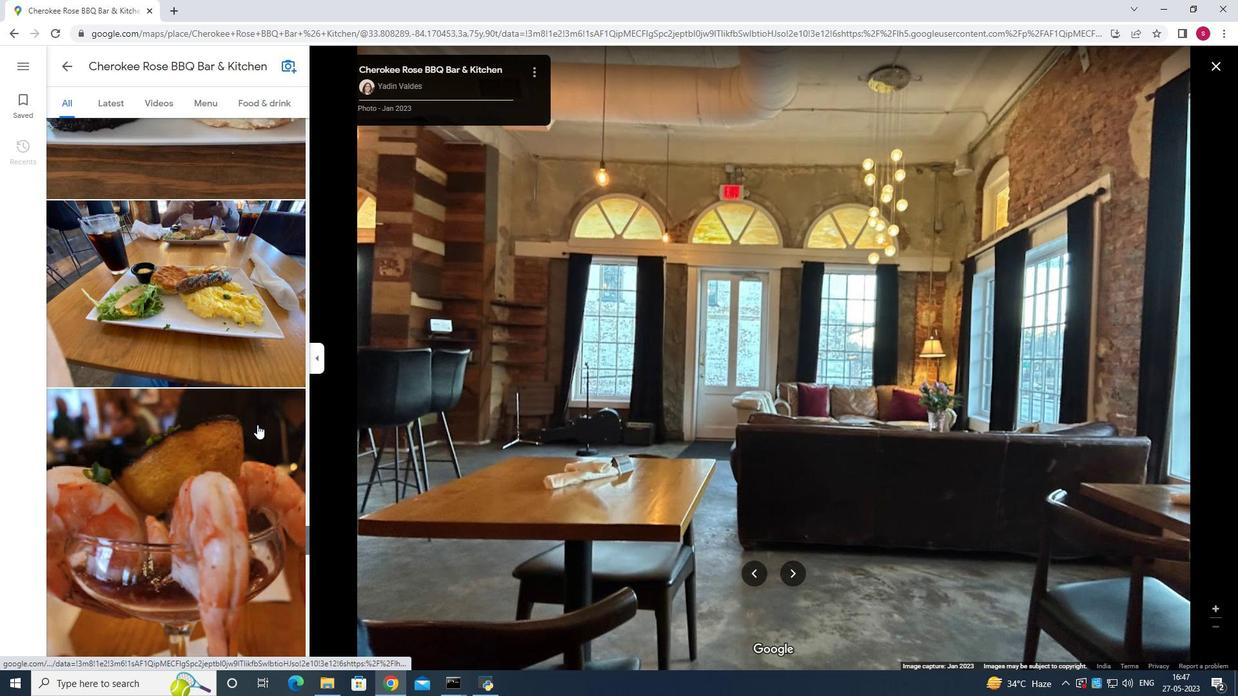 
Action: Mouse scrolled (257, 424) with delta (0, 0)
